 Task: Design a bike accessories and gear store: offer bicycle accessories, parts, and cycling gear.
Action: Mouse moved to (585, 473)
Screenshot: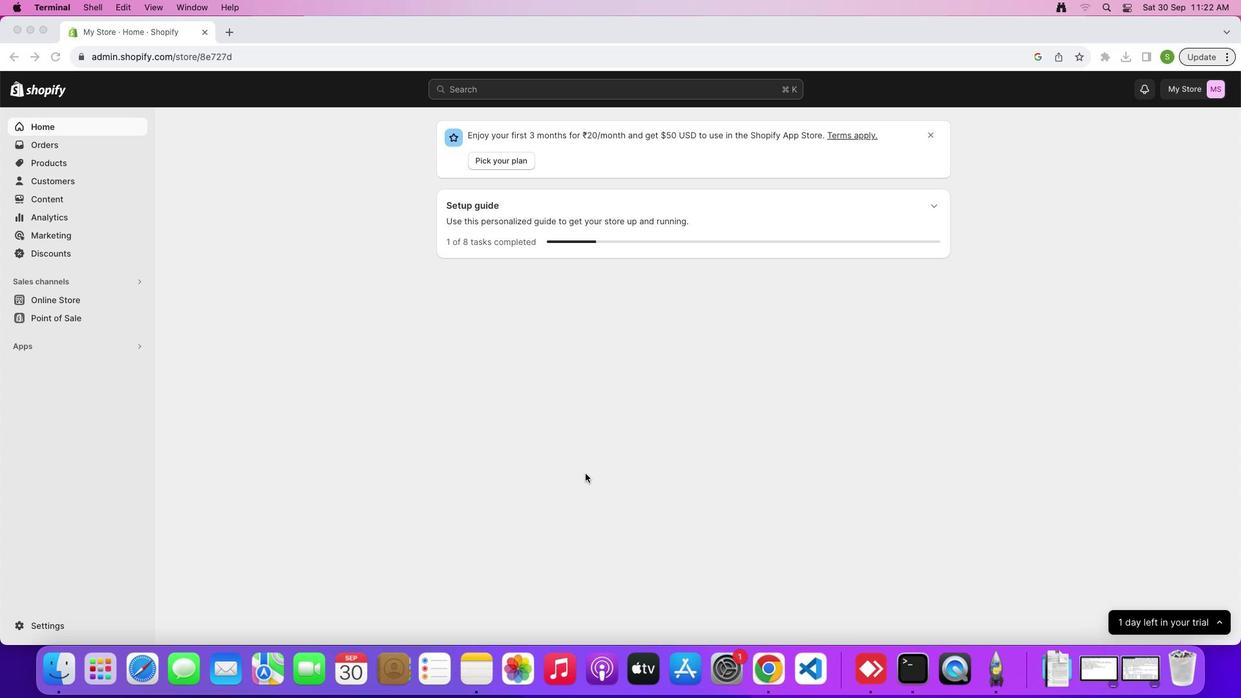 
Action: Mouse pressed left at (585, 473)
Screenshot: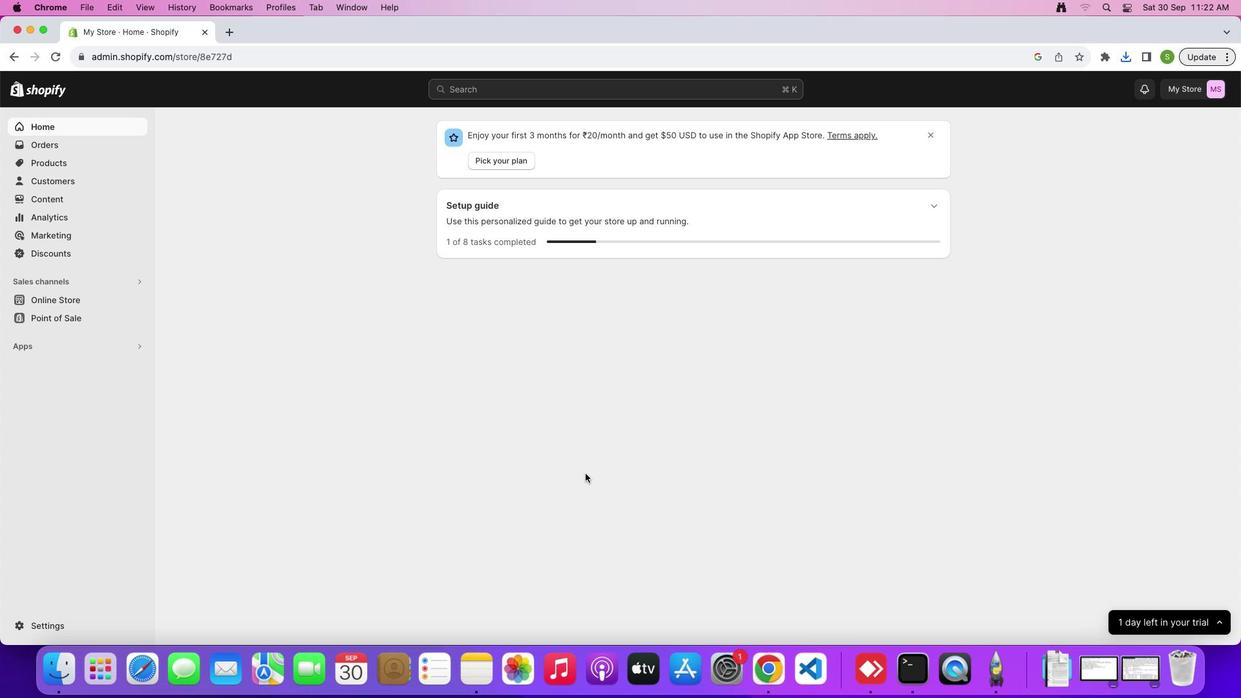 
Action: Mouse moved to (45, 303)
Screenshot: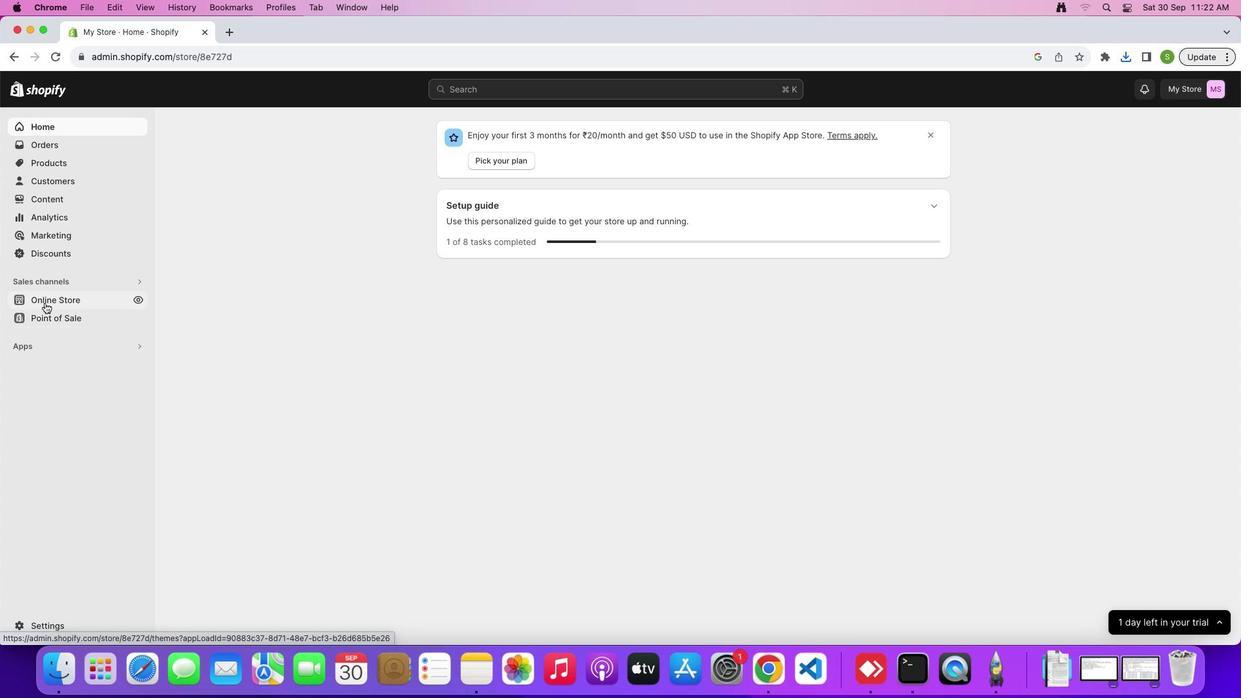 
Action: Mouse pressed left at (45, 303)
Screenshot: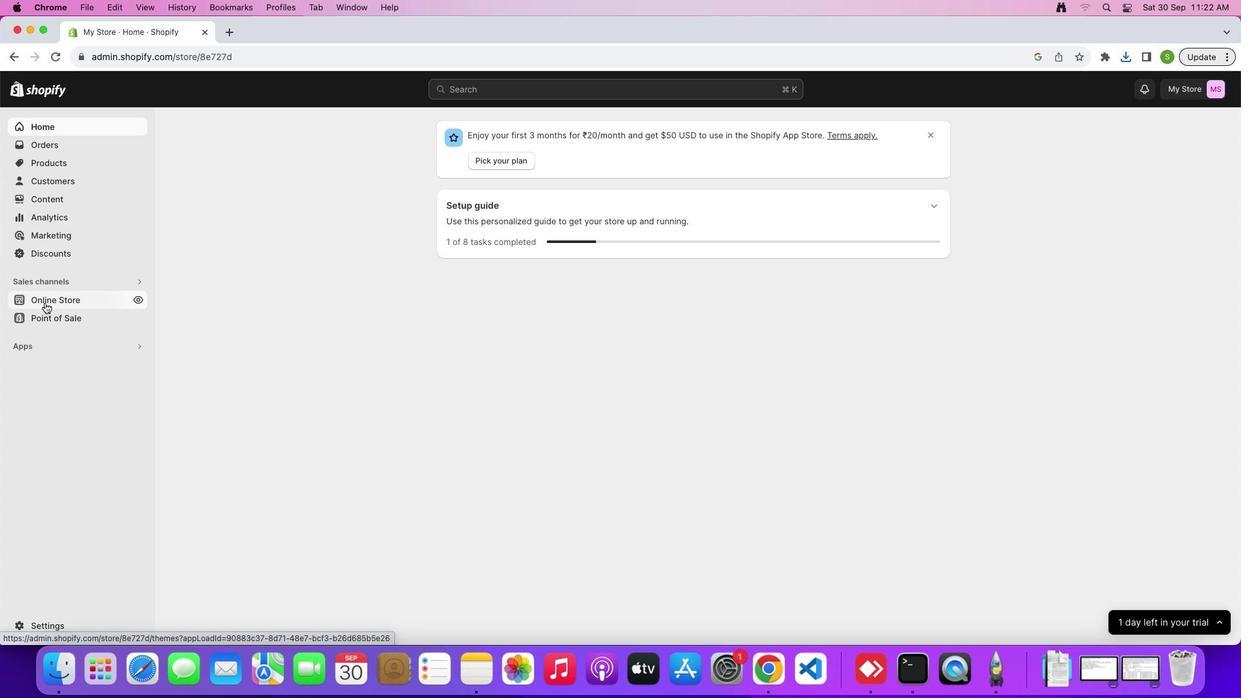 
Action: Mouse moved to (741, 487)
Screenshot: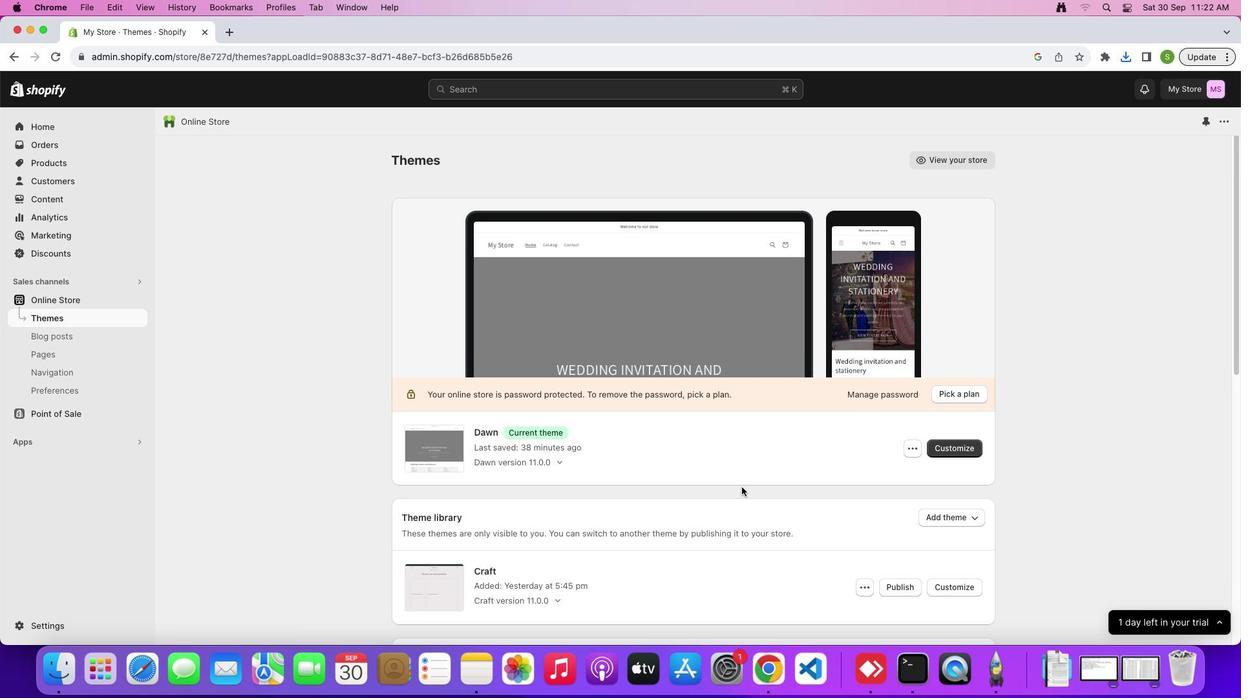 
Action: Mouse scrolled (741, 487) with delta (0, 0)
Screenshot: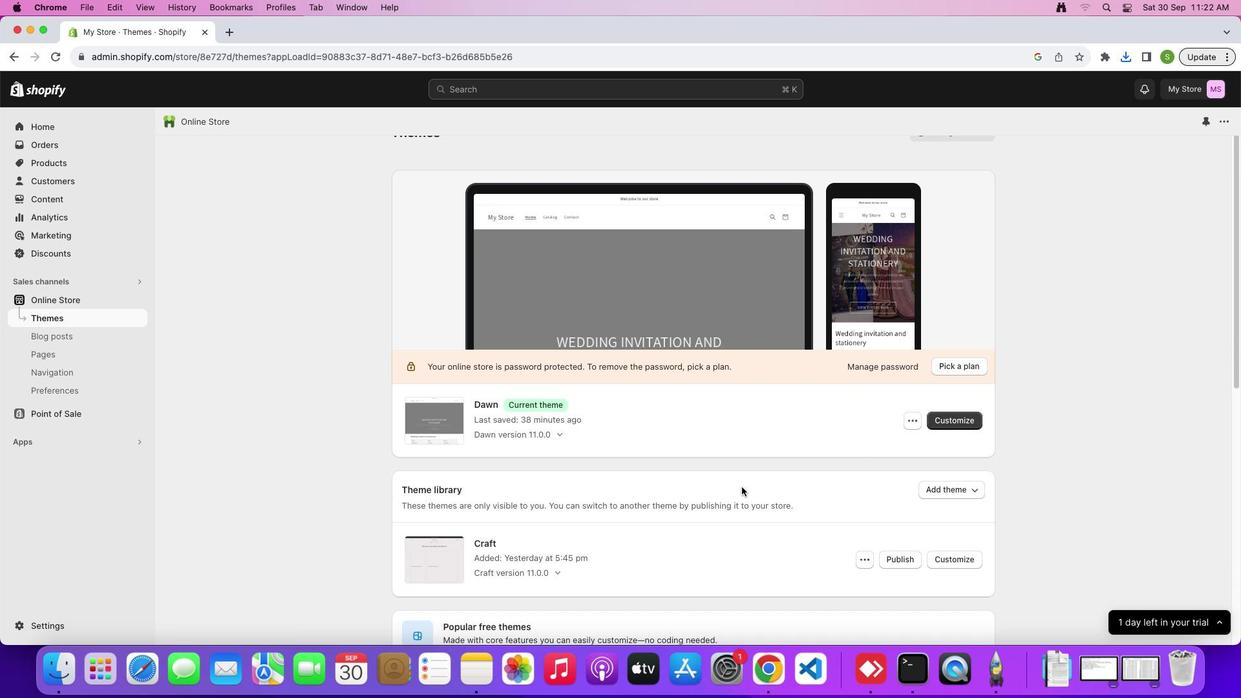
Action: Mouse scrolled (741, 487) with delta (0, 0)
Screenshot: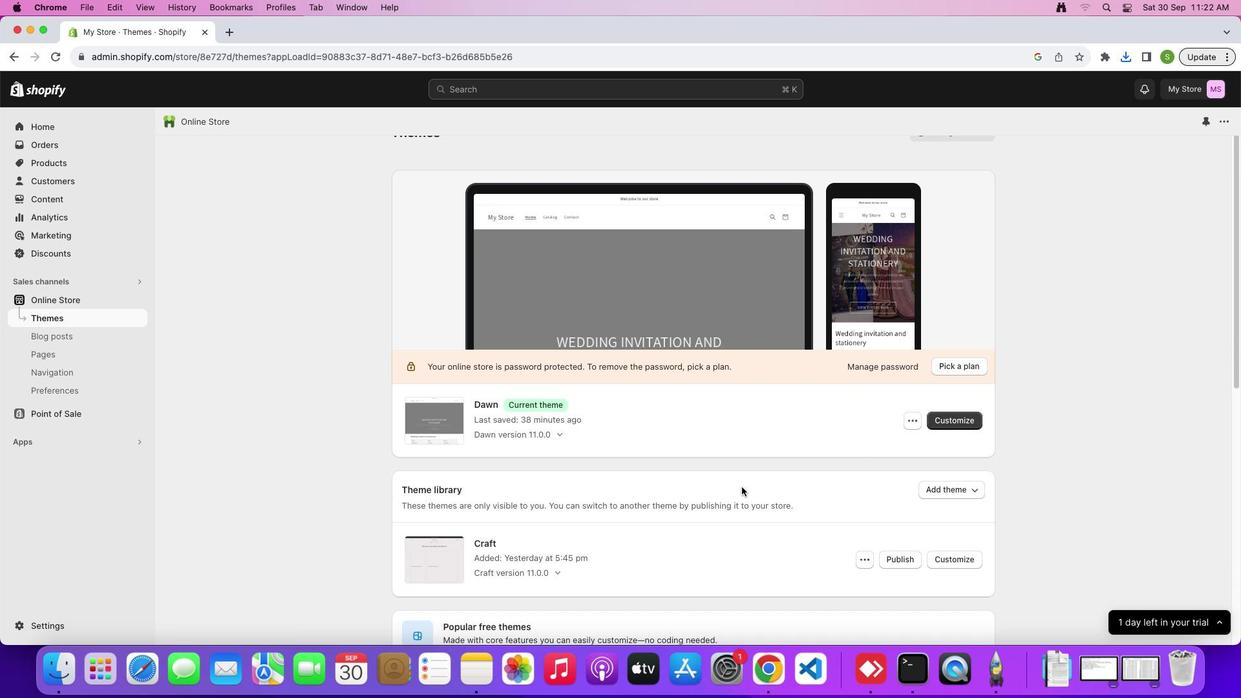 
Action: Mouse scrolled (741, 487) with delta (0, -3)
Screenshot: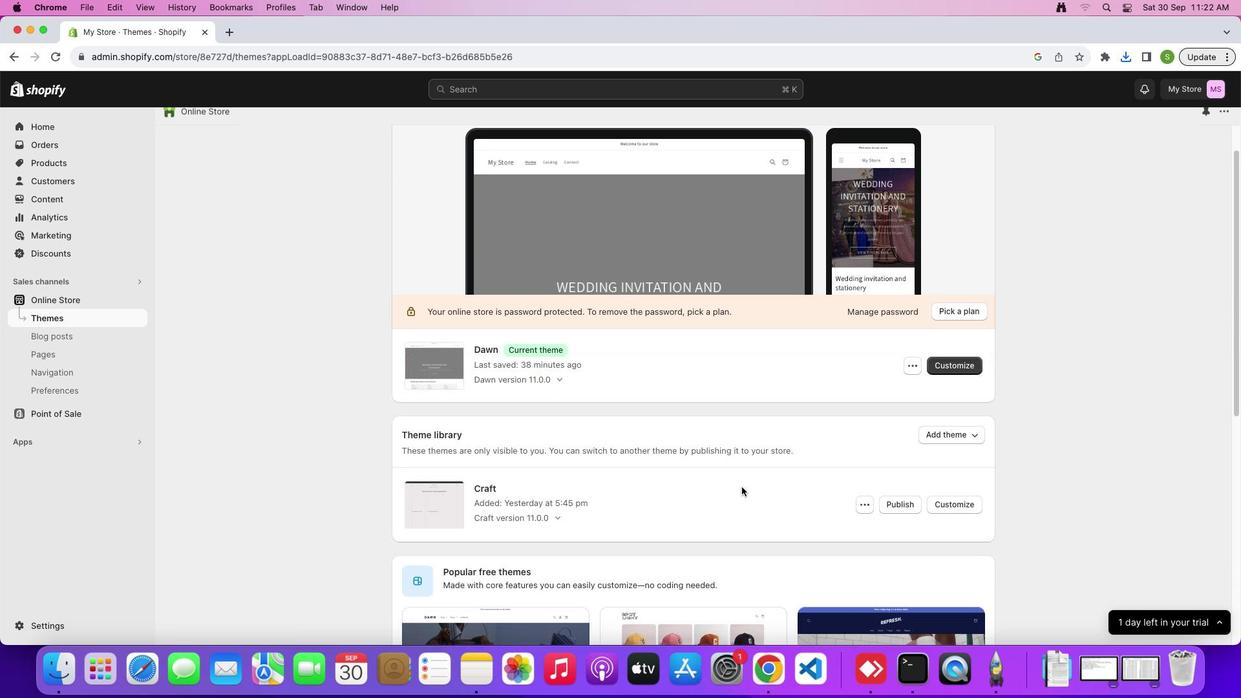 
Action: Mouse scrolled (741, 487) with delta (0, -3)
Screenshot: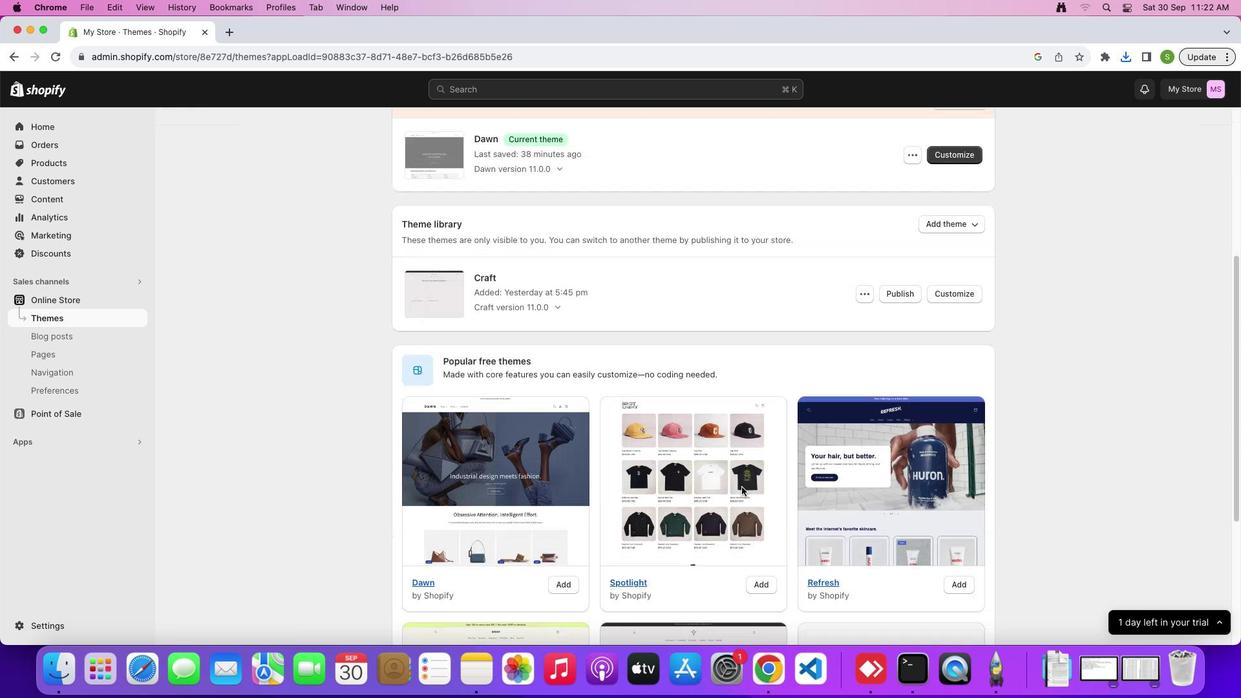 
Action: Mouse scrolled (741, 487) with delta (0, 0)
Screenshot: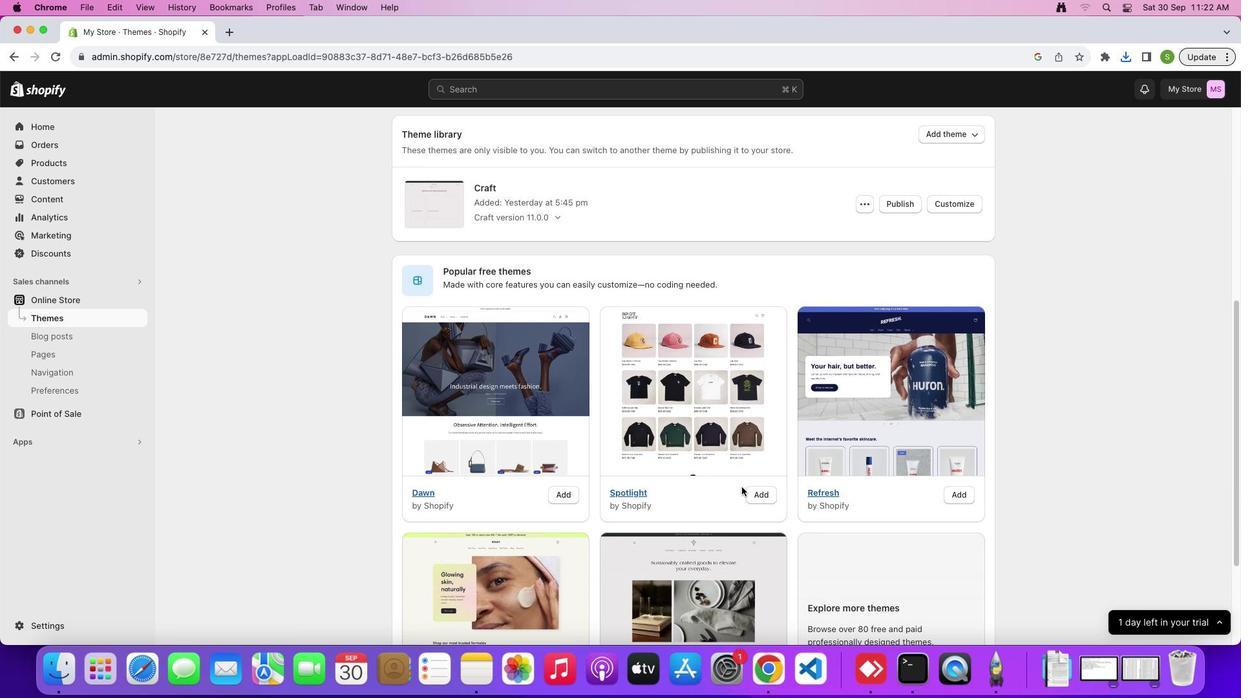 
Action: Mouse scrolled (741, 487) with delta (0, 0)
Screenshot: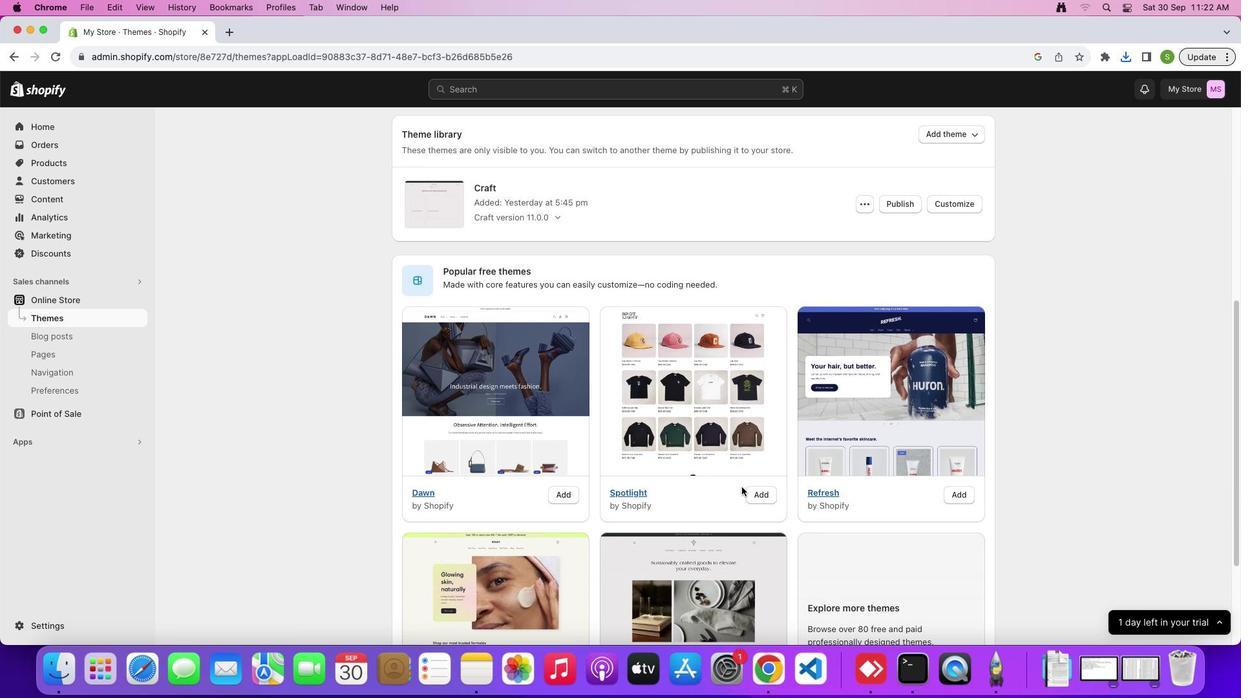 
Action: Mouse scrolled (741, 487) with delta (0, -3)
Screenshot: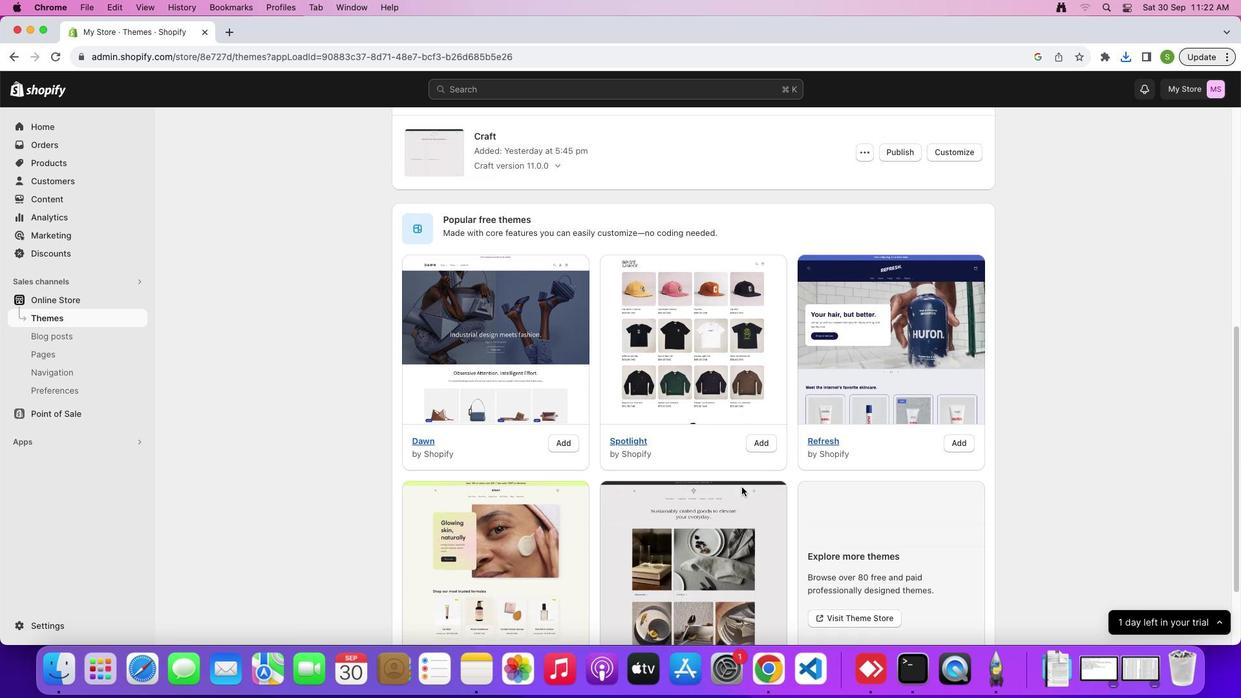
Action: Mouse scrolled (741, 487) with delta (0, -3)
Screenshot: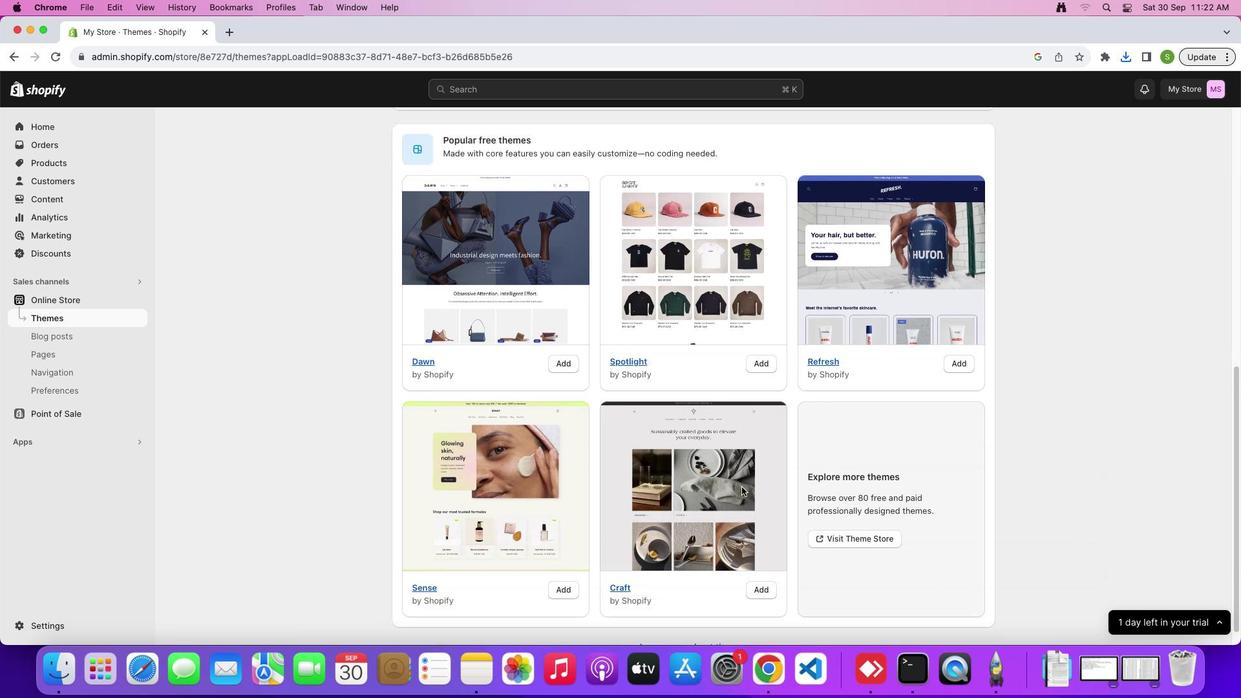 
Action: Mouse scrolled (741, 487) with delta (0, 0)
Screenshot: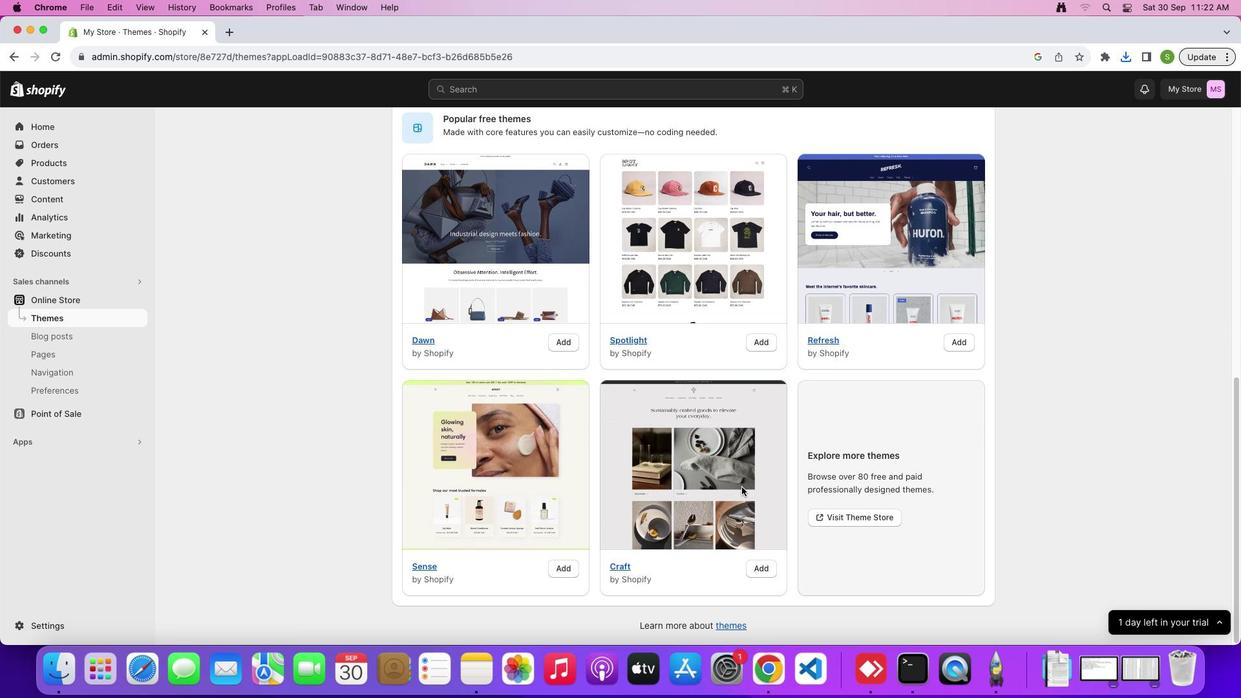 
Action: Mouse scrolled (741, 487) with delta (0, 0)
Screenshot: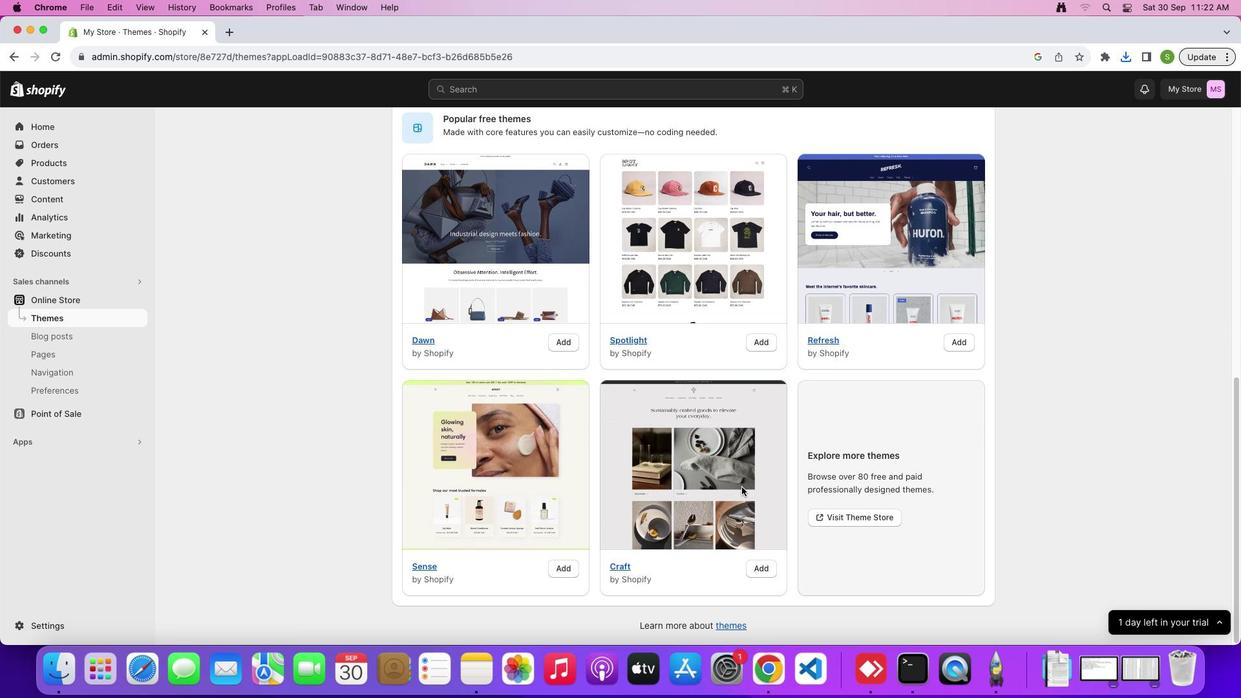 
Action: Mouse scrolled (741, 487) with delta (0, -2)
Screenshot: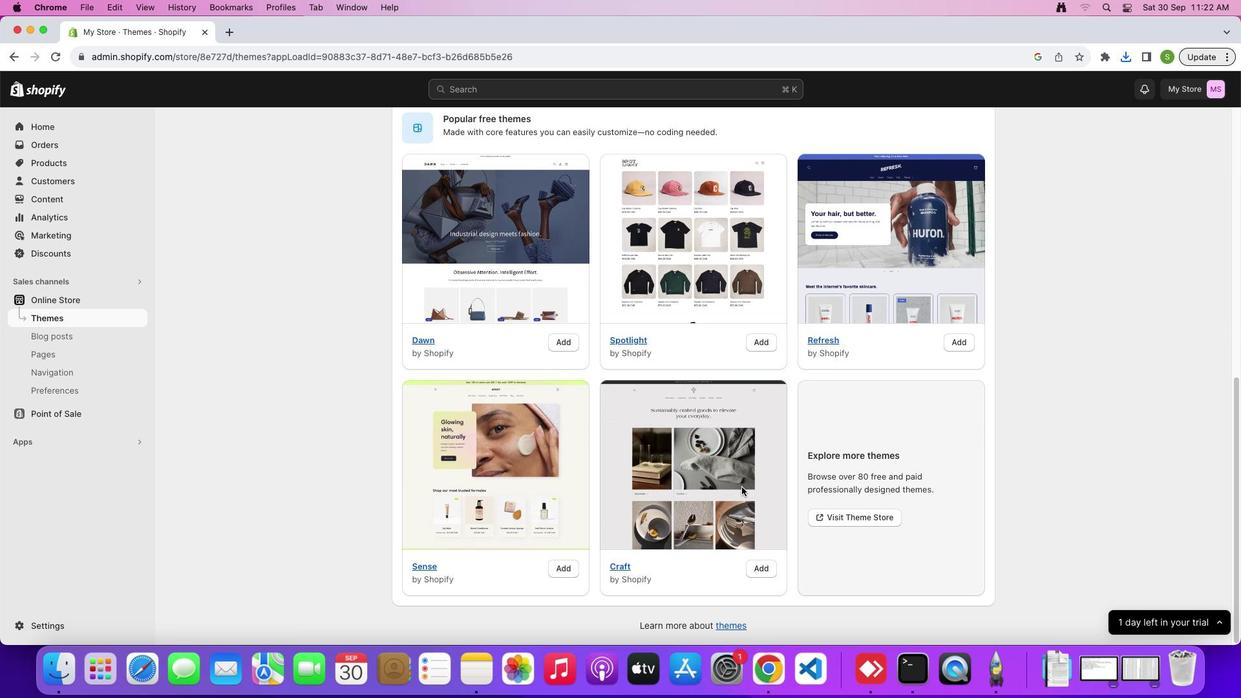 
Action: Mouse scrolled (741, 487) with delta (0, -3)
Screenshot: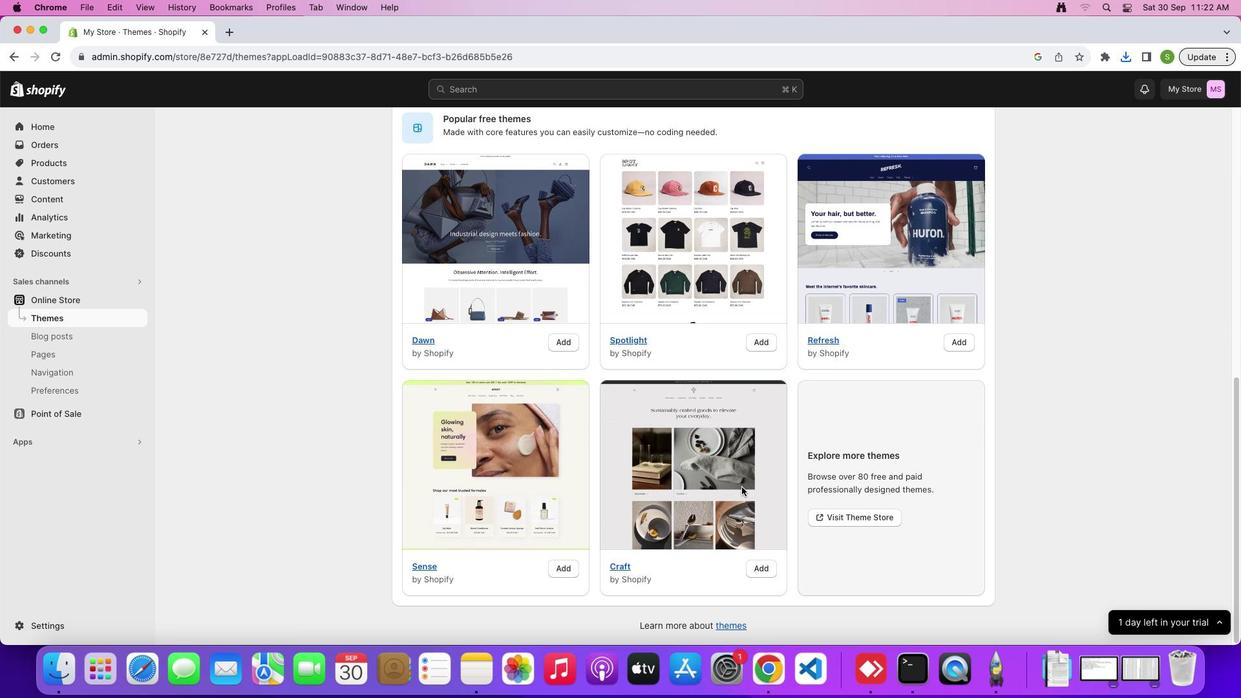 
Action: Mouse scrolled (741, 487) with delta (0, 0)
Screenshot: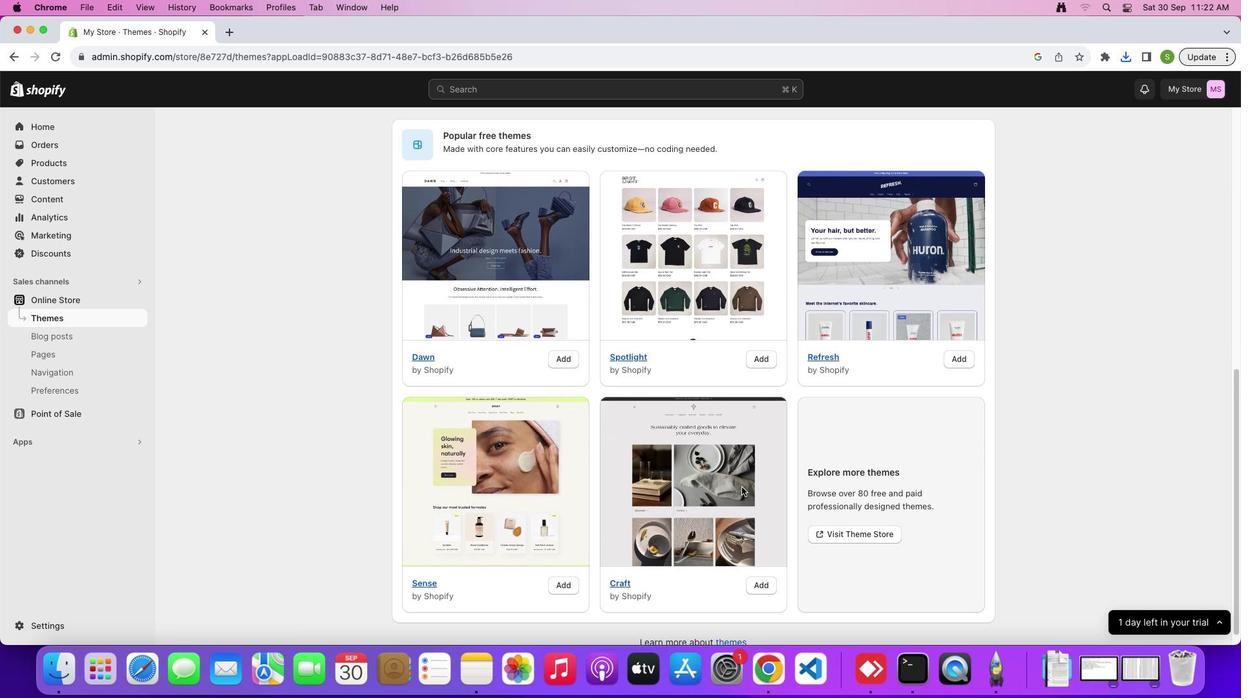 
Action: Mouse scrolled (741, 487) with delta (0, 0)
Screenshot: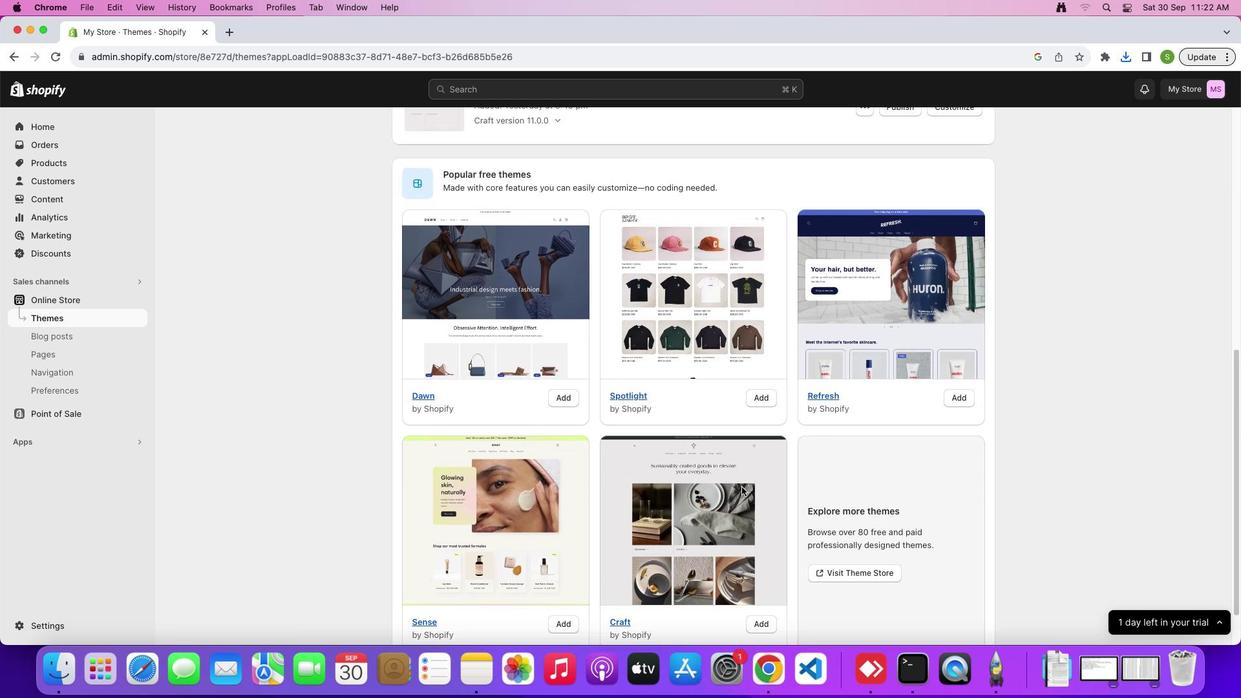 
Action: Mouse scrolled (741, 487) with delta (0, 2)
Screenshot: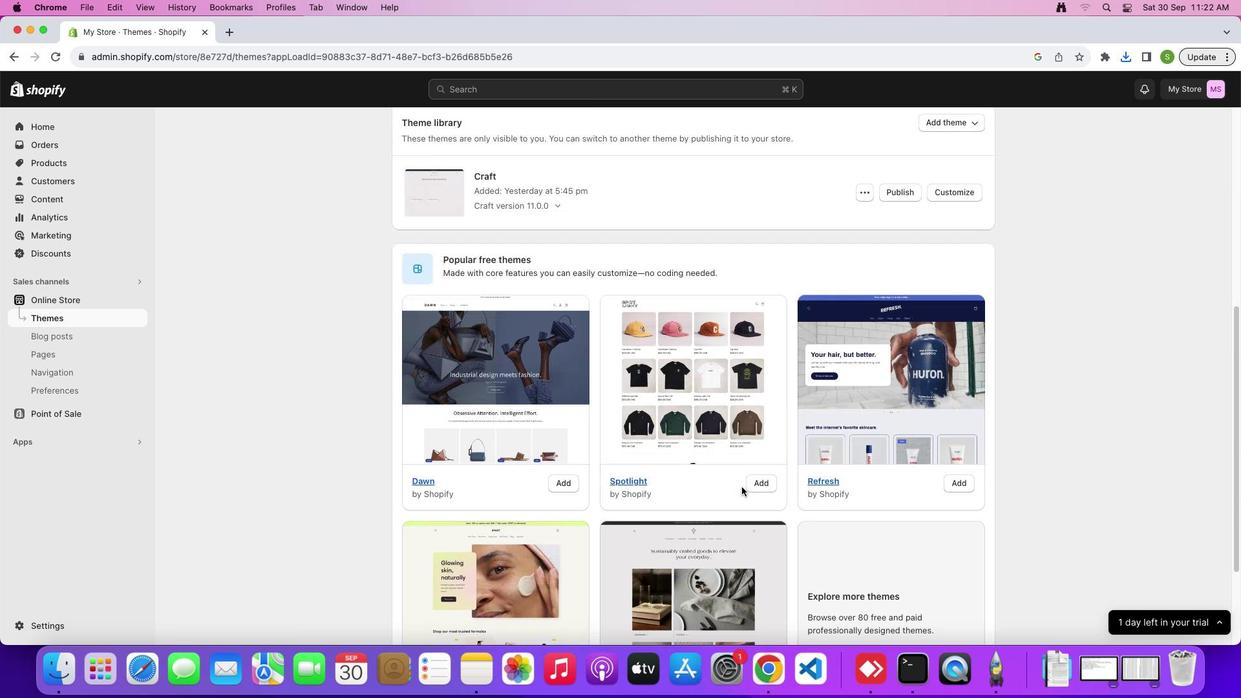 
Action: Mouse scrolled (741, 487) with delta (0, 3)
Screenshot: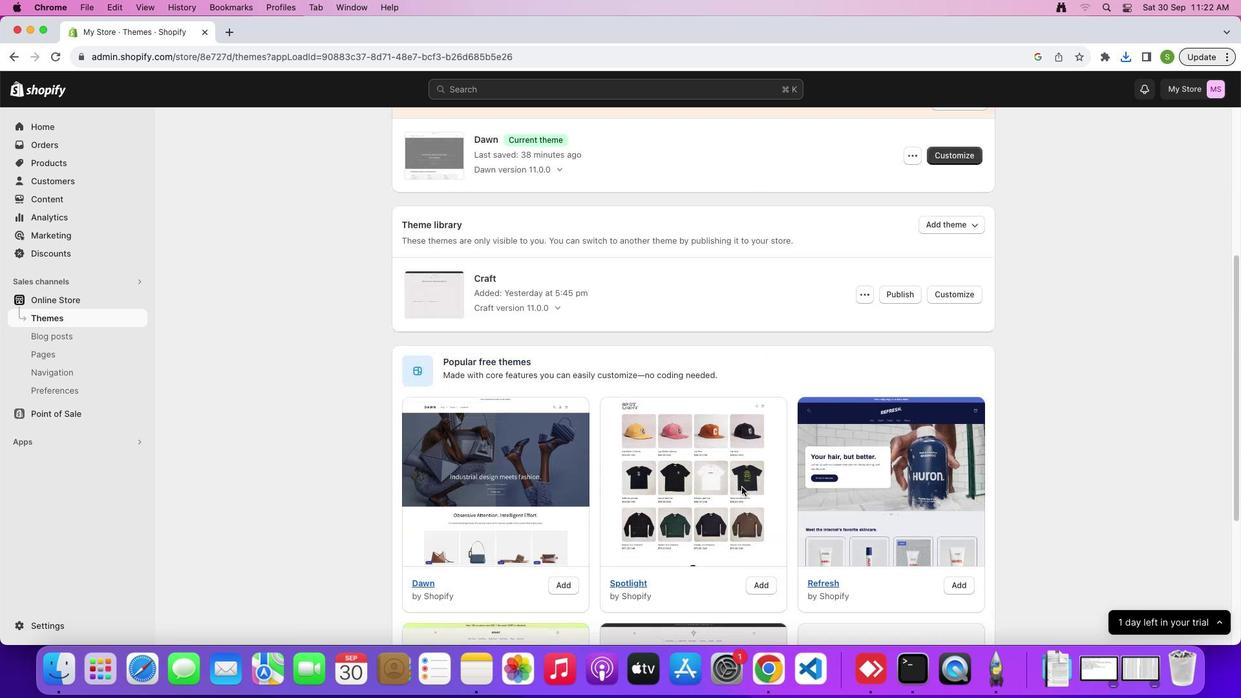 
Action: Mouse scrolled (741, 487) with delta (0, 0)
Screenshot: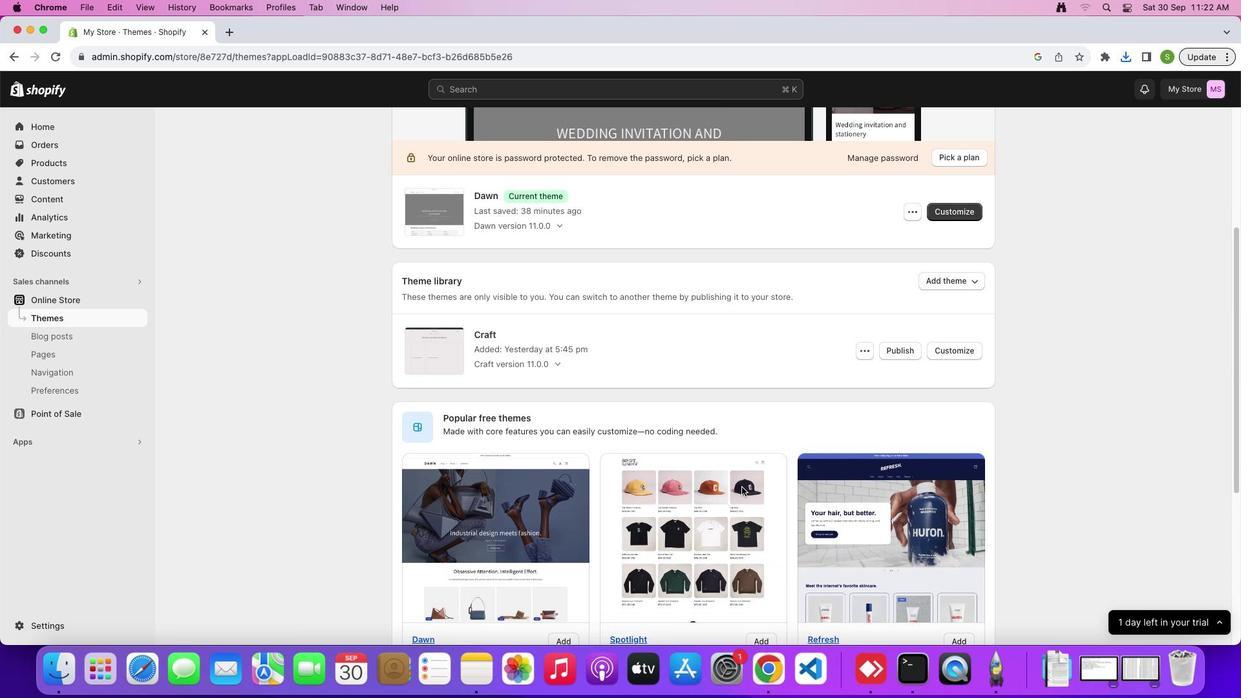 
Action: Mouse scrolled (741, 487) with delta (0, 0)
Screenshot: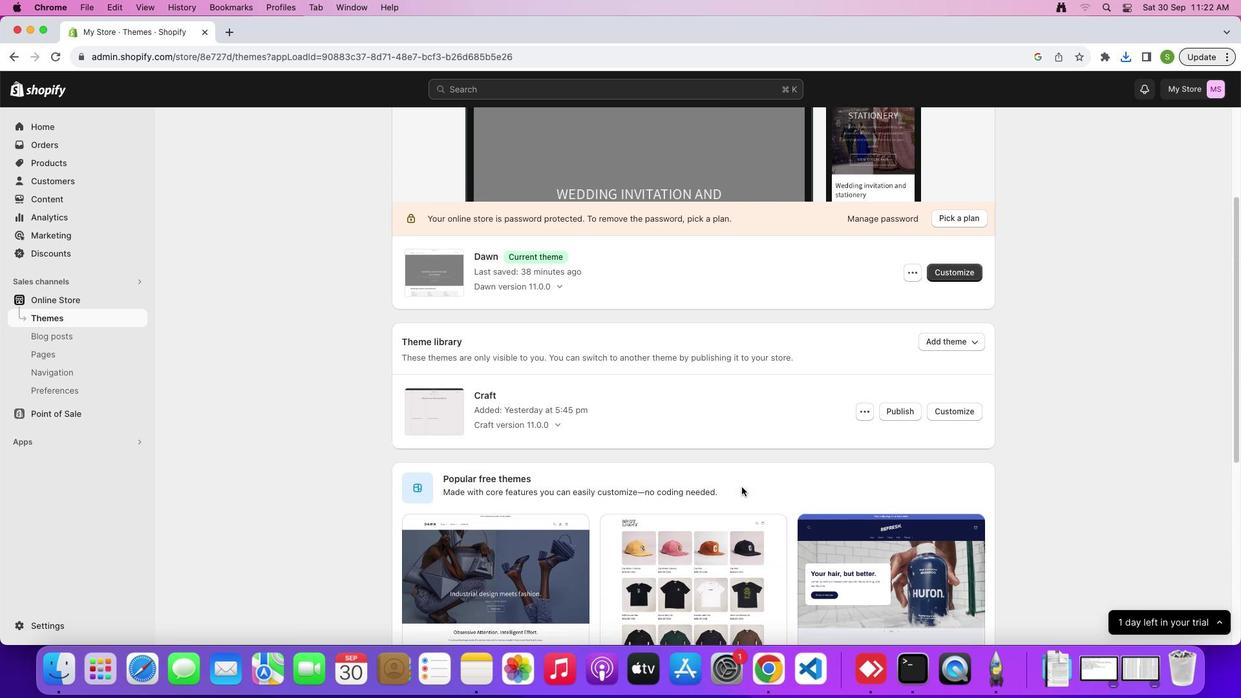 
Action: Mouse scrolled (741, 487) with delta (0, 2)
Screenshot: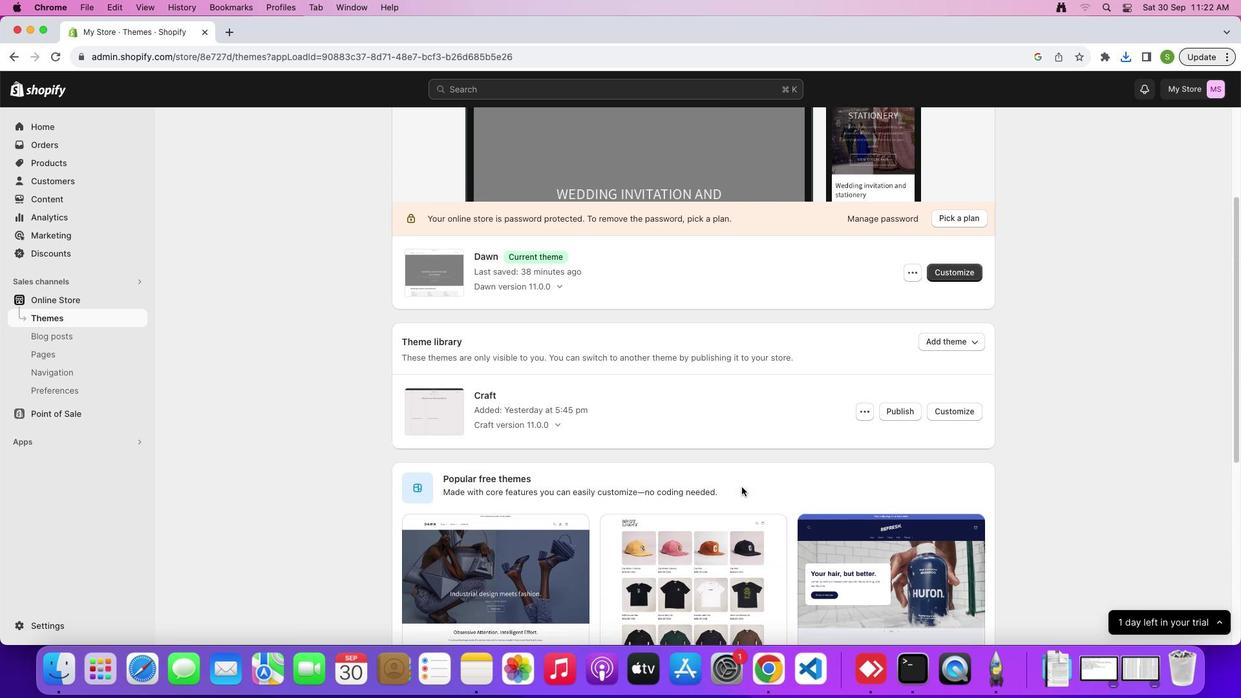 
Action: Mouse scrolled (741, 487) with delta (0, 0)
Screenshot: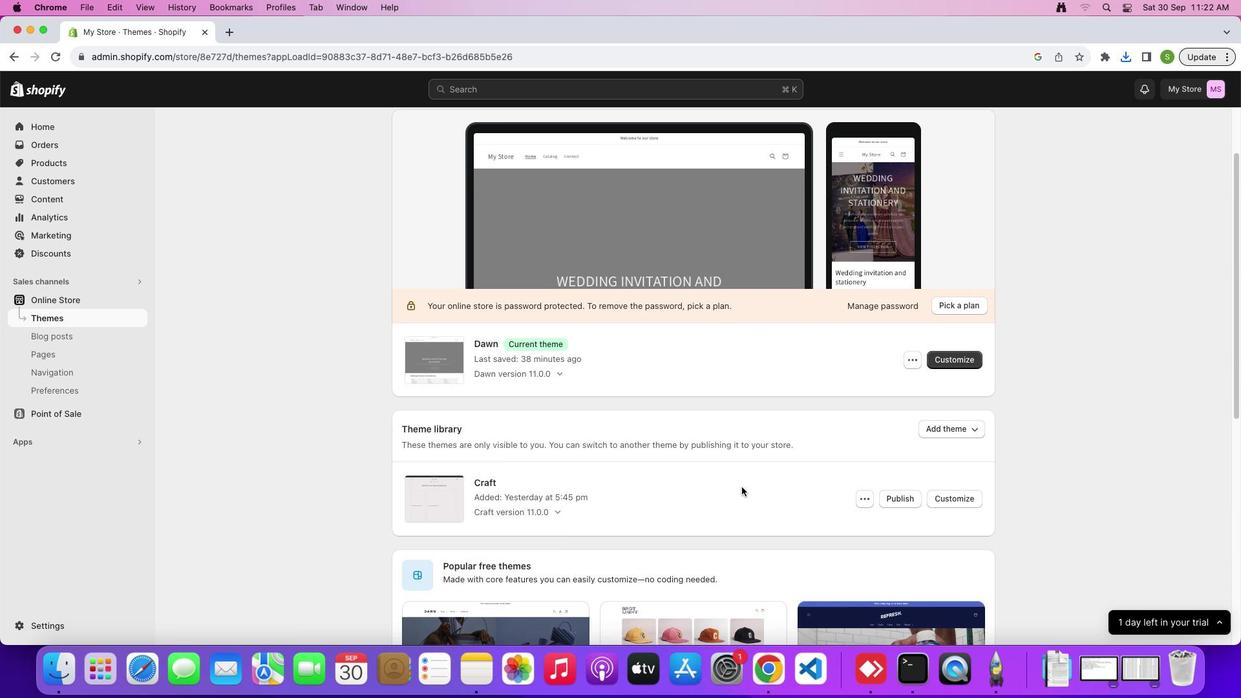 
Action: Mouse scrolled (741, 487) with delta (0, 0)
Screenshot: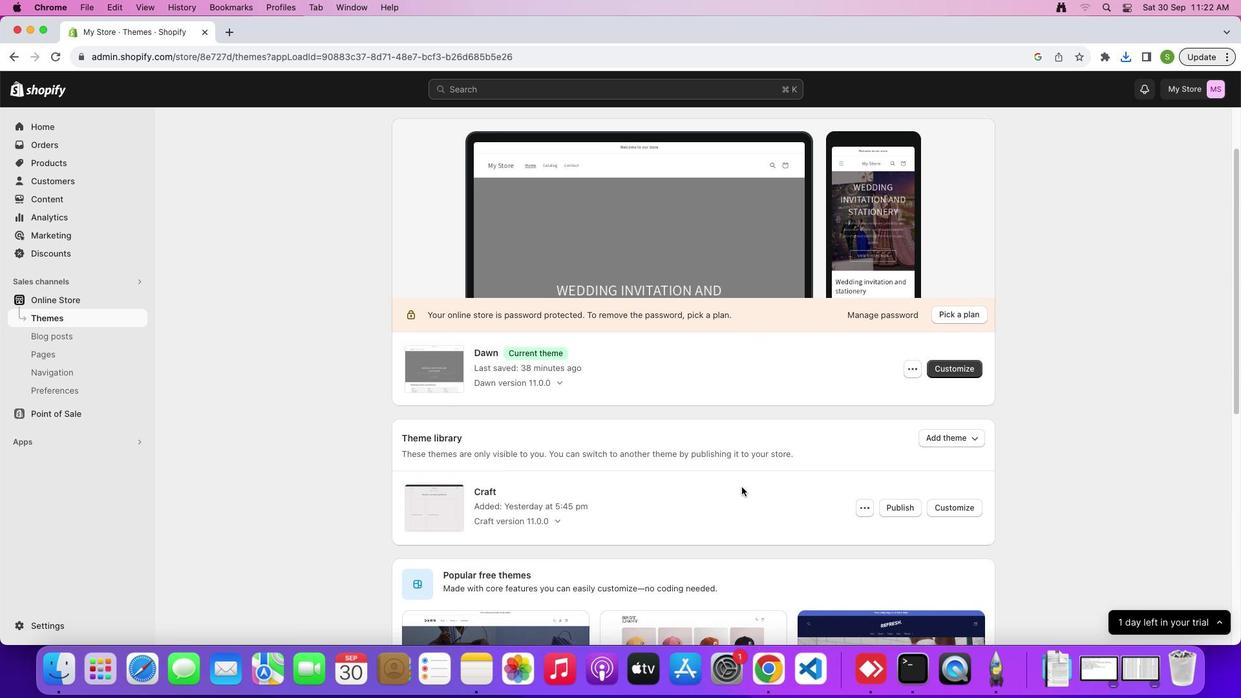 
Action: Mouse moved to (956, 382)
Screenshot: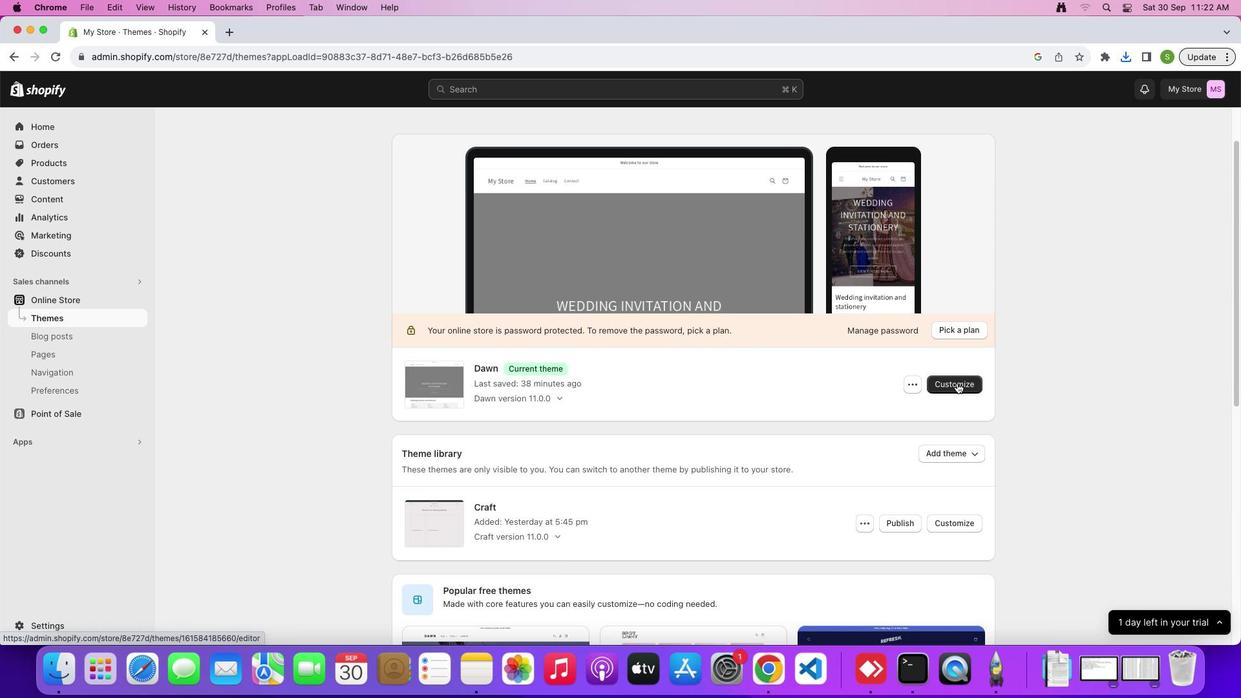
Action: Mouse pressed left at (956, 382)
Screenshot: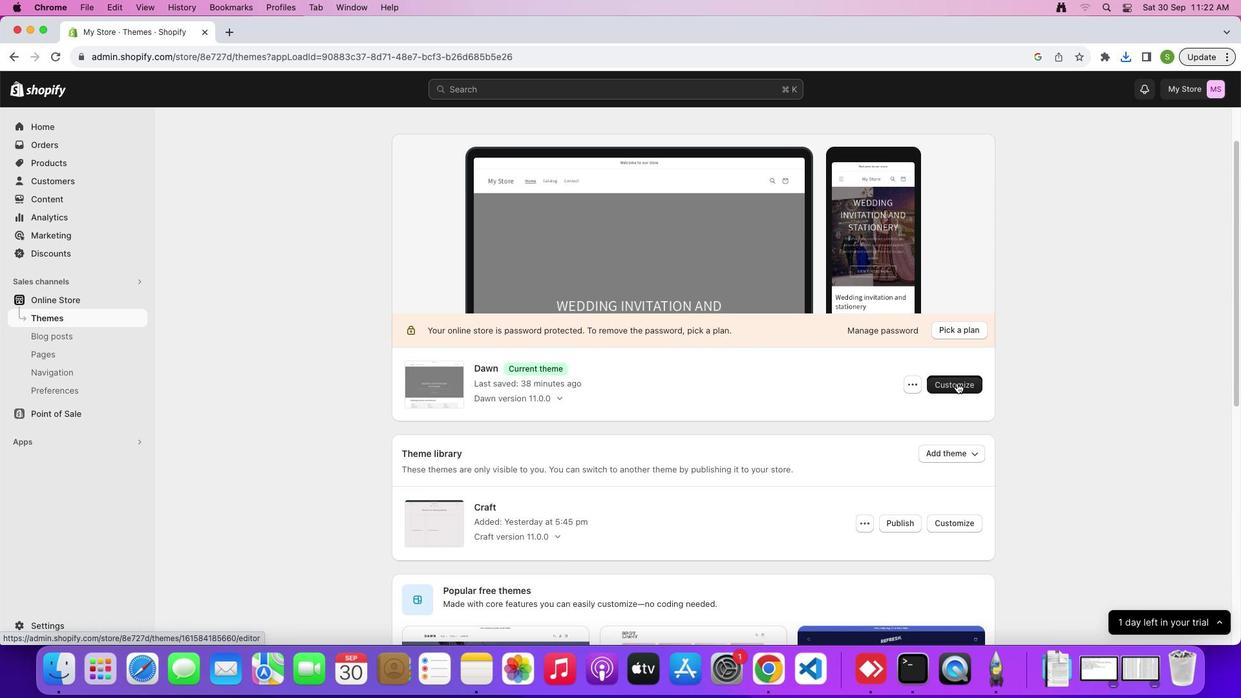 
Action: Mouse moved to (475, 332)
Screenshot: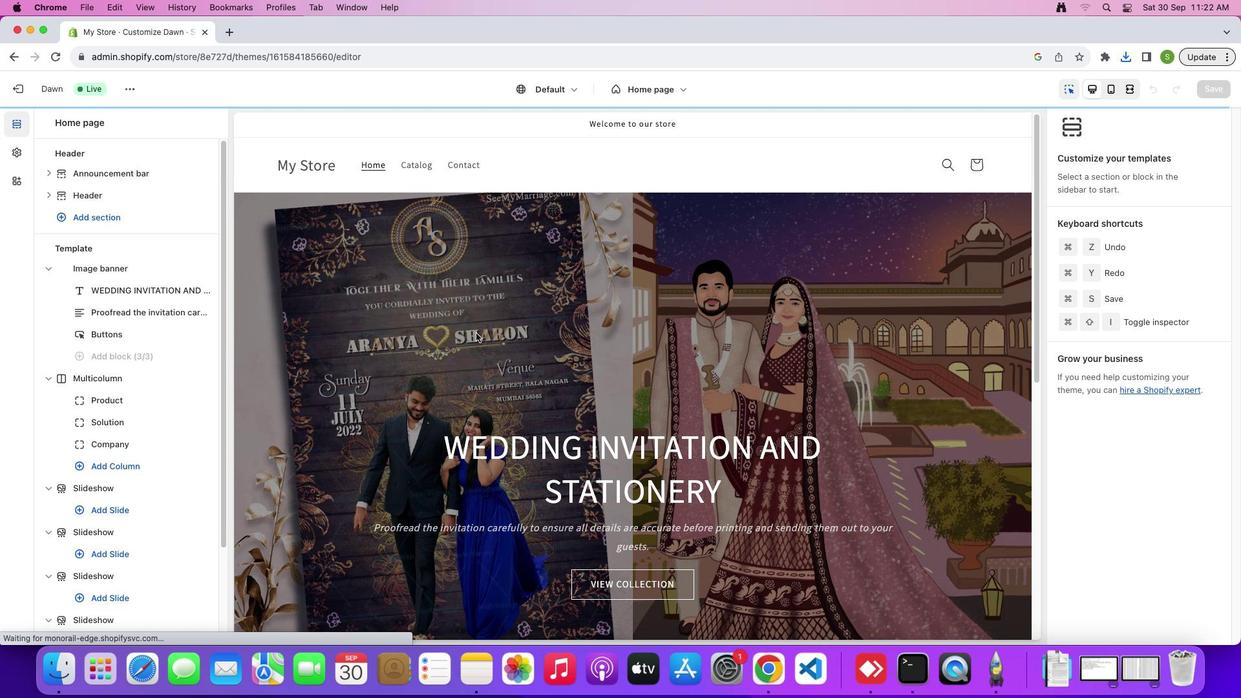 
Action: Mouse pressed left at (475, 332)
Screenshot: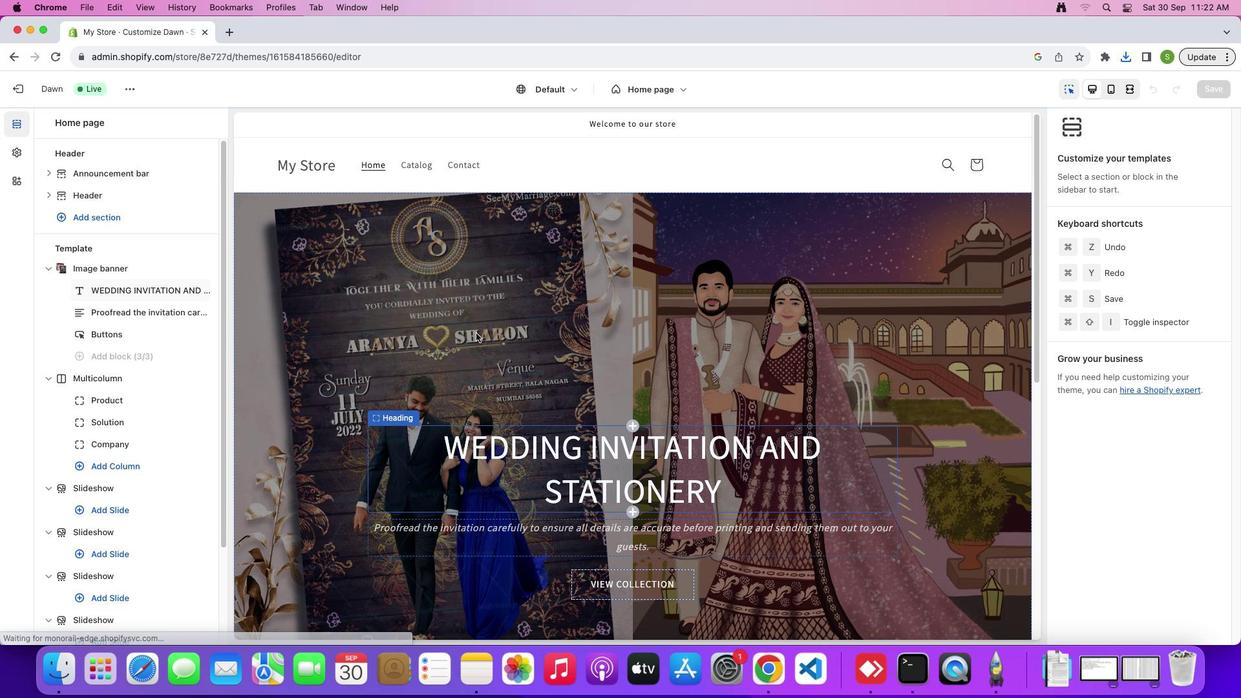 
Action: Mouse moved to (522, 292)
Screenshot: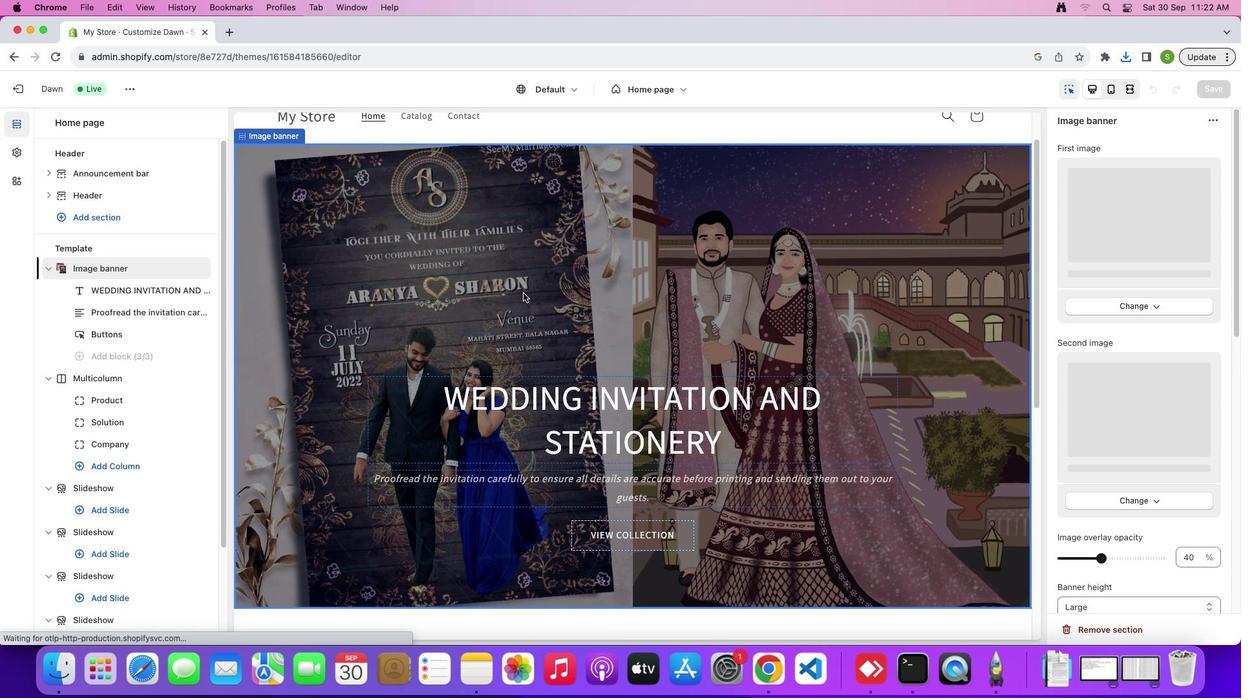 
Action: Mouse pressed left at (522, 292)
Screenshot: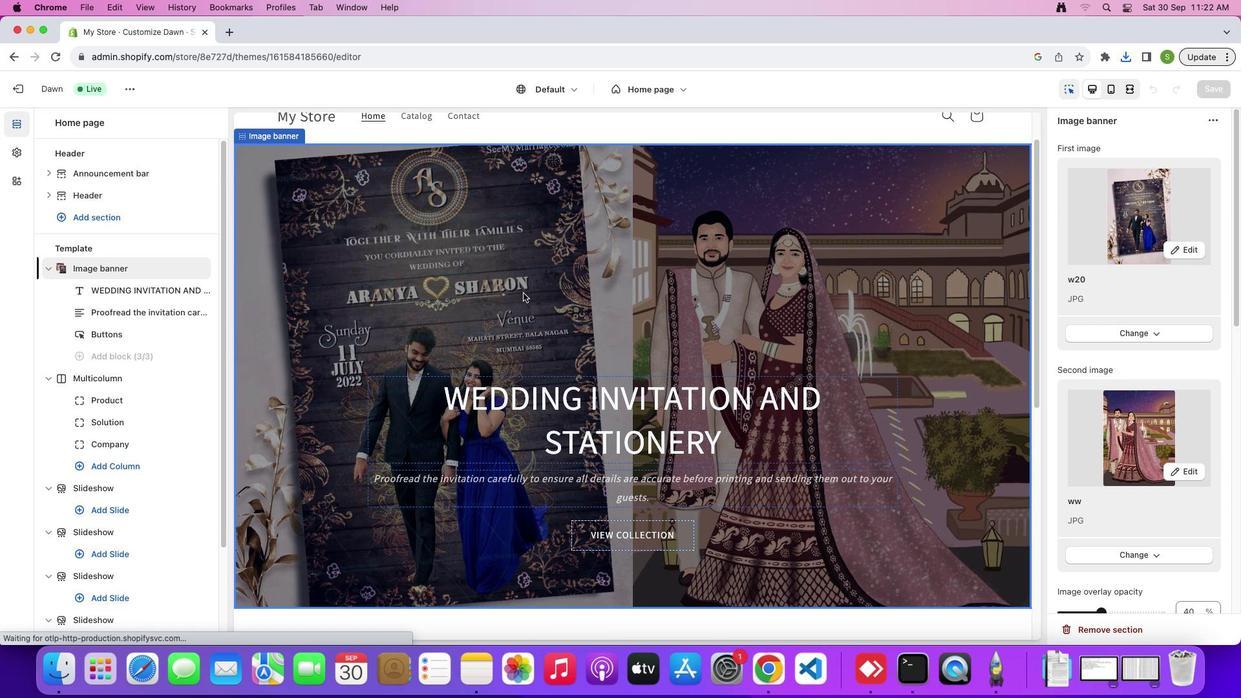 
Action: Mouse moved to (1140, 332)
Screenshot: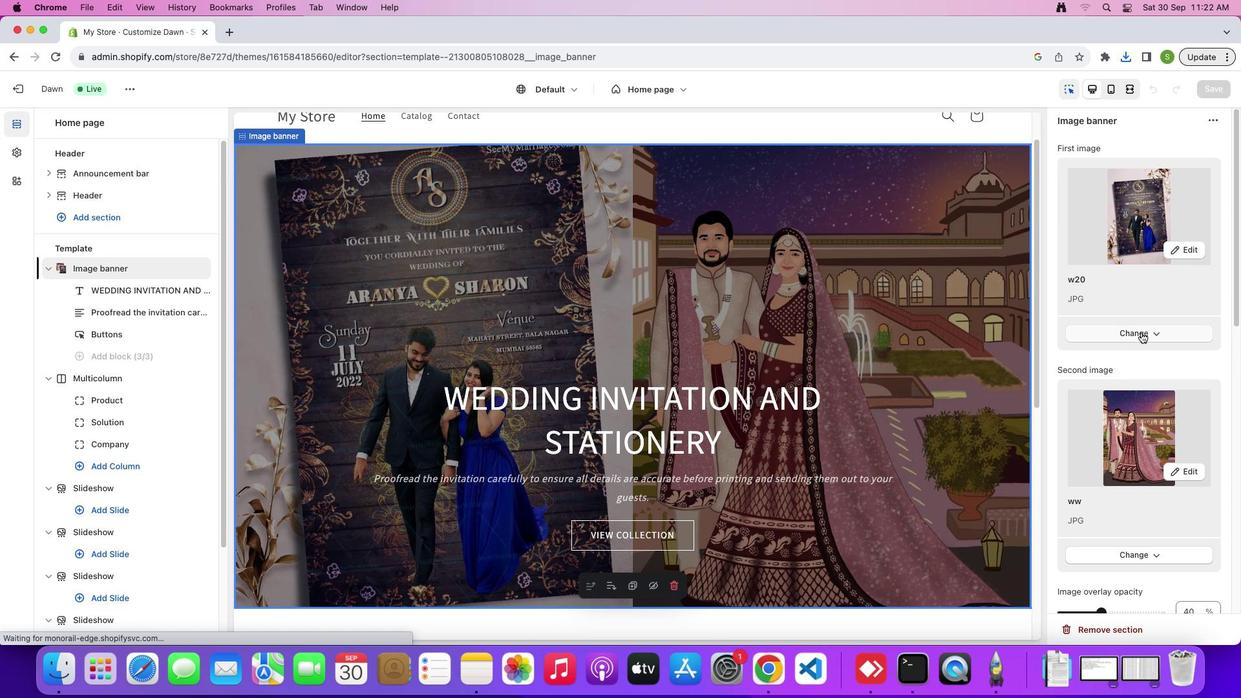 
Action: Mouse pressed left at (1140, 332)
Screenshot: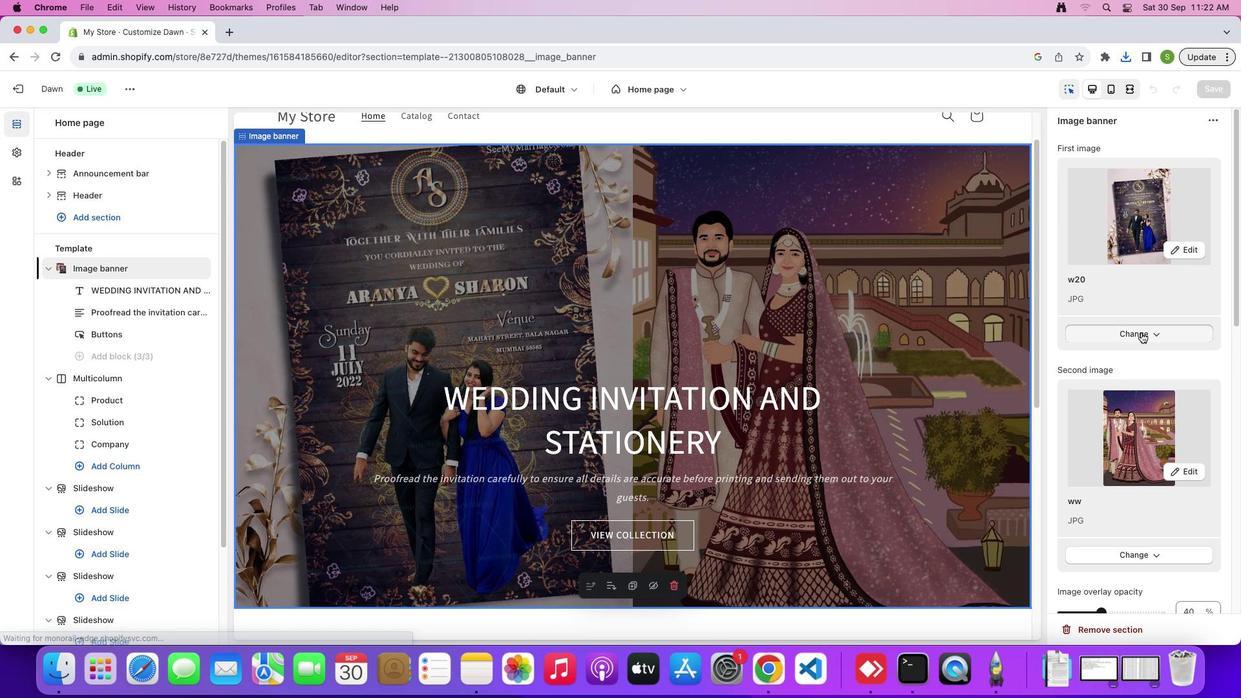 
Action: Mouse moved to (1109, 365)
Screenshot: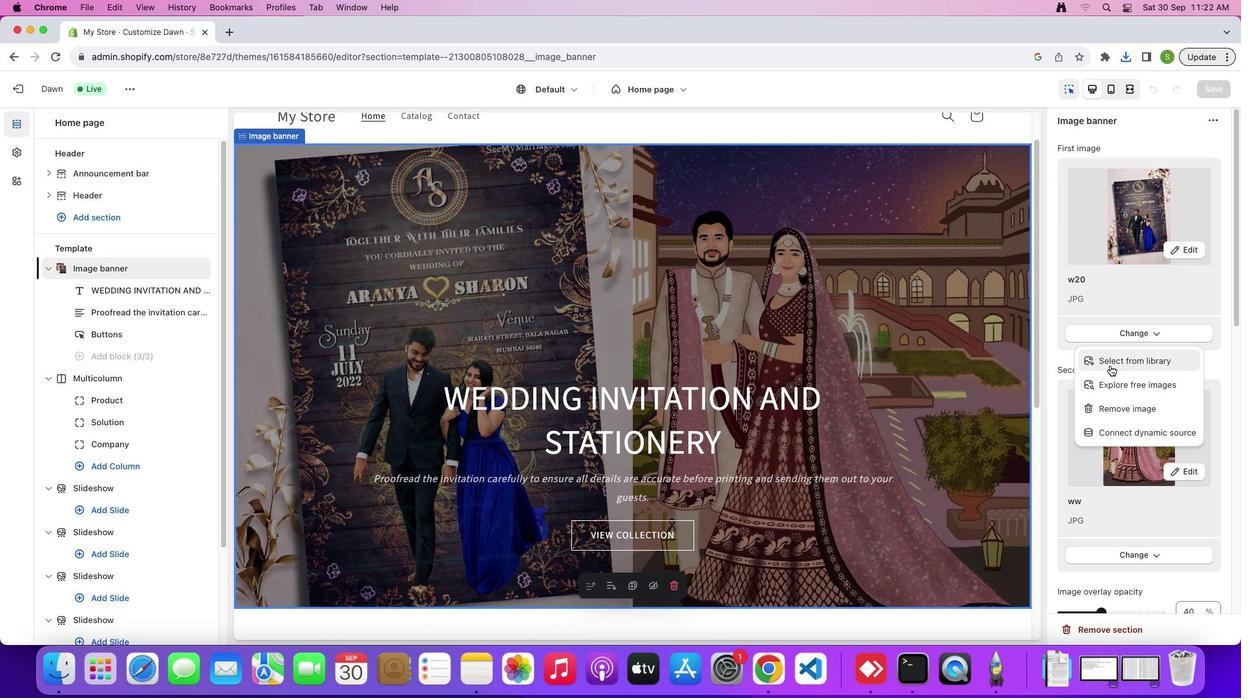 
Action: Mouse pressed left at (1109, 365)
Screenshot: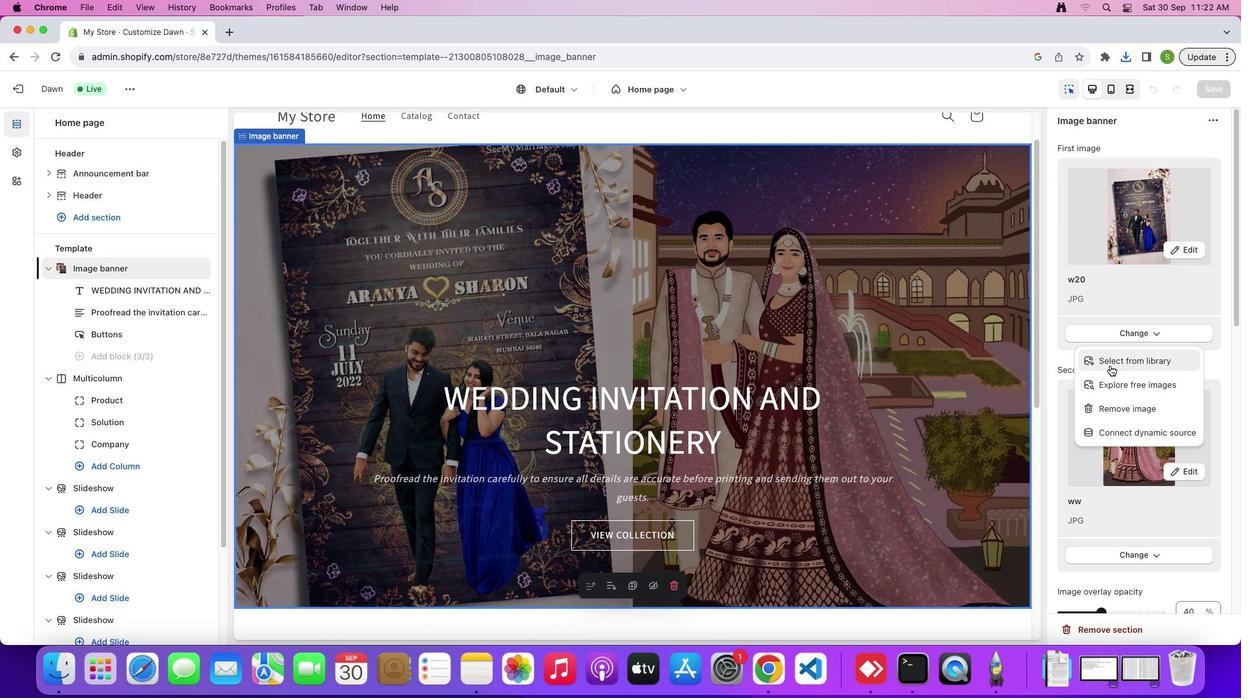 
Action: Mouse moved to (683, 217)
Screenshot: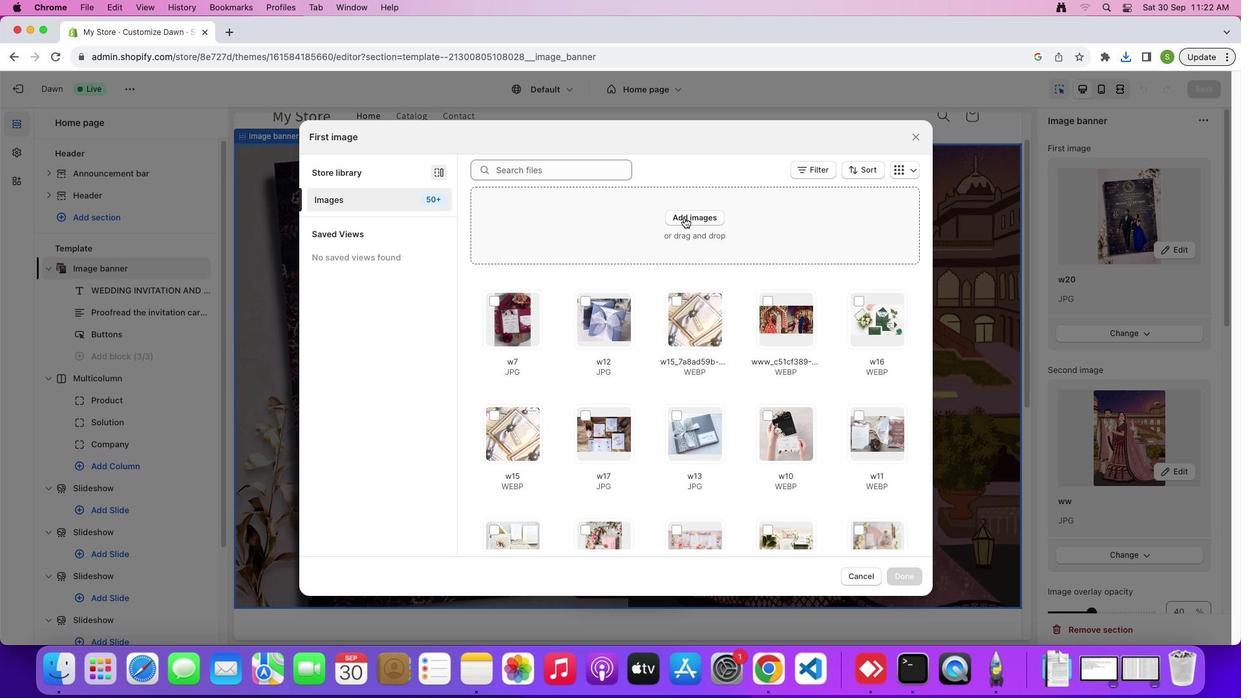 
Action: Mouse pressed left at (683, 217)
Screenshot: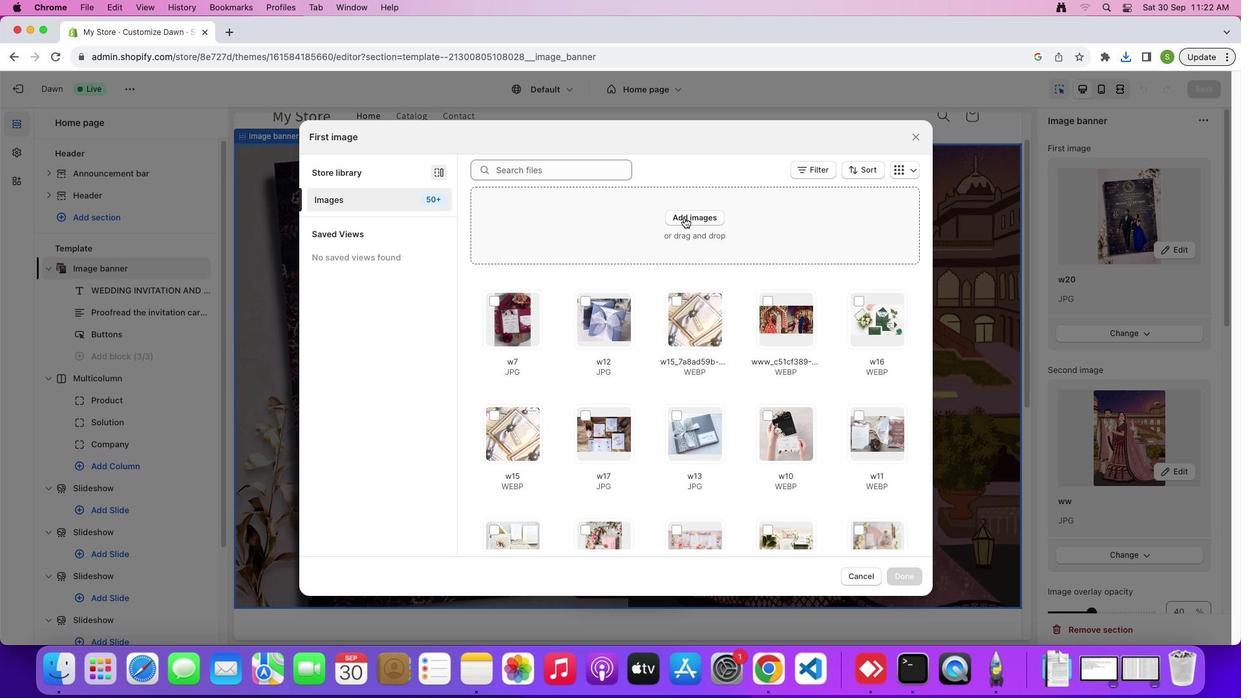 
Action: Mouse moved to (493, 341)
Screenshot: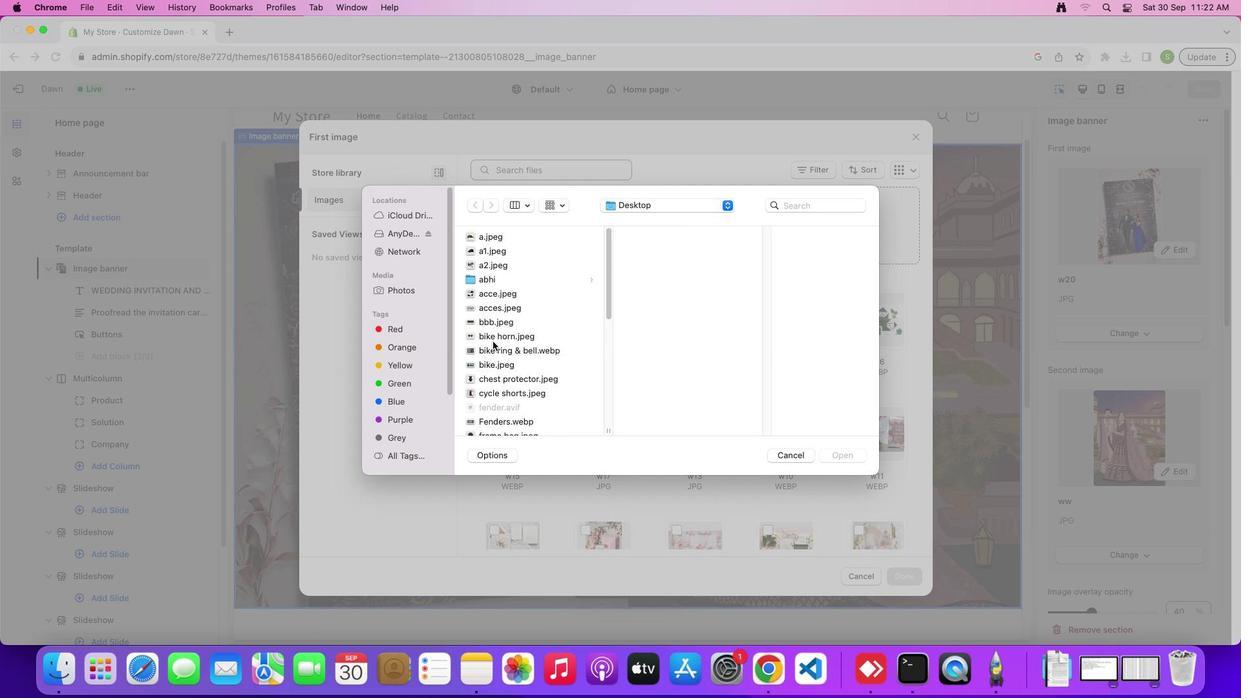 
Action: Mouse scrolled (493, 341) with delta (0, 0)
Screenshot: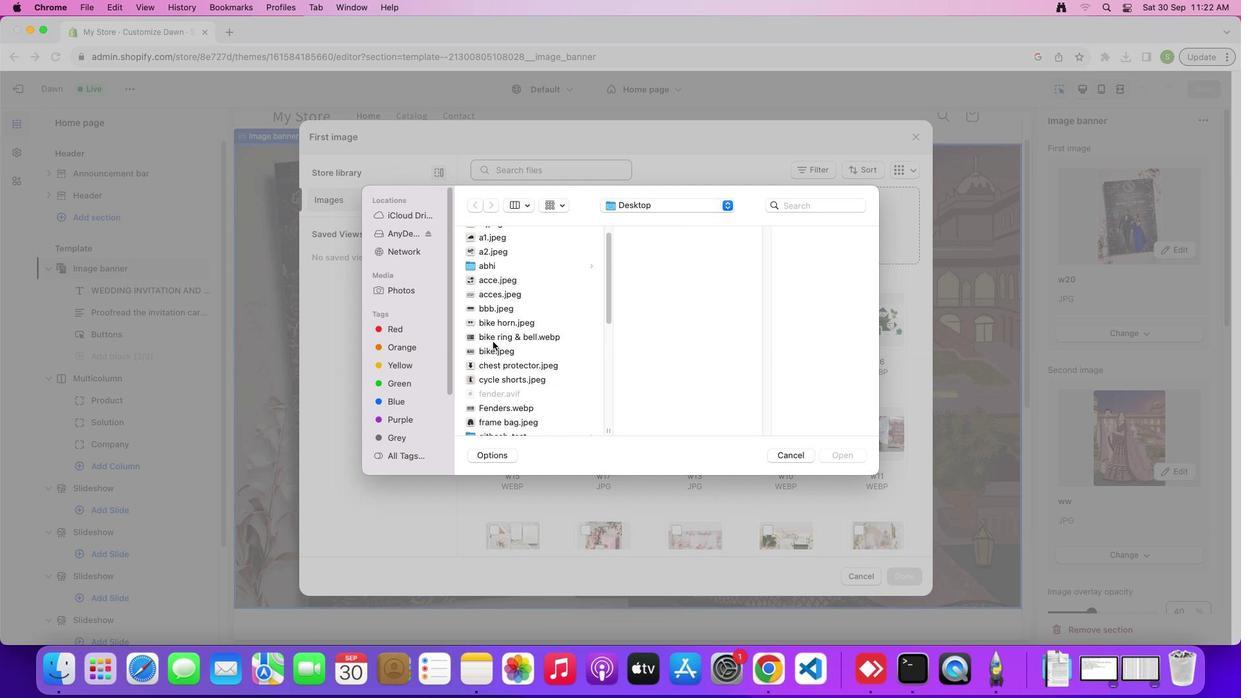 
Action: Mouse scrolled (493, 341) with delta (0, 0)
Screenshot: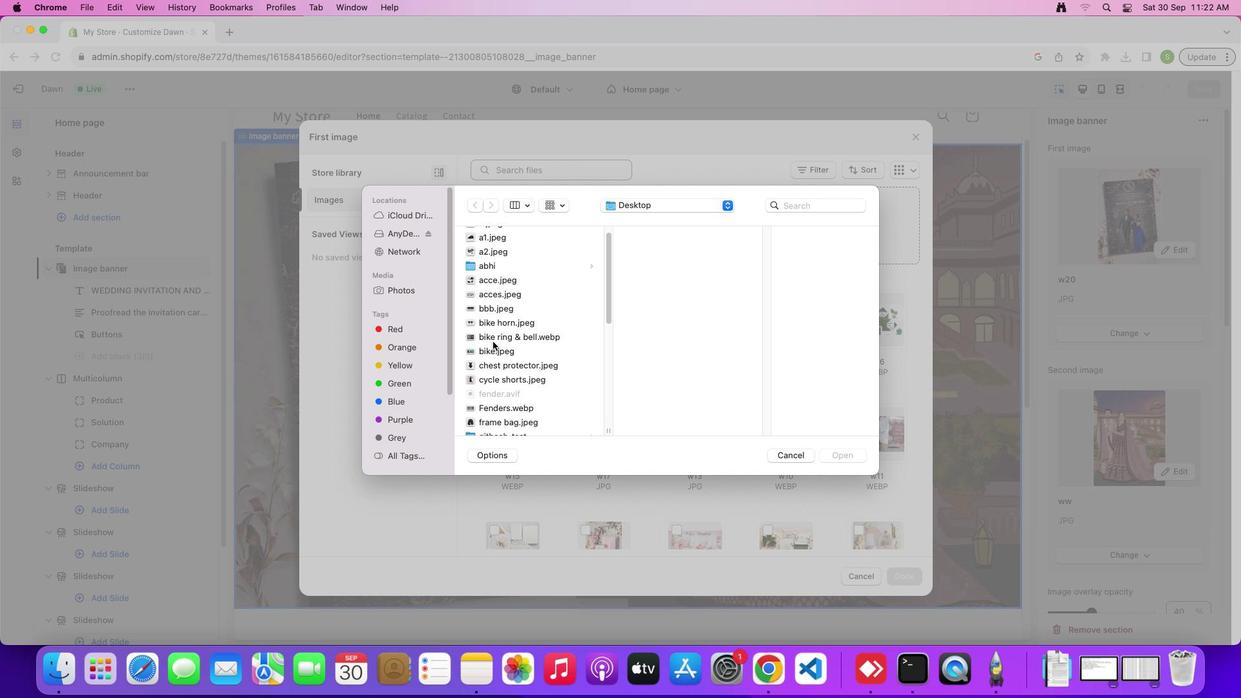 
Action: Mouse scrolled (493, 341) with delta (0, 0)
Screenshot: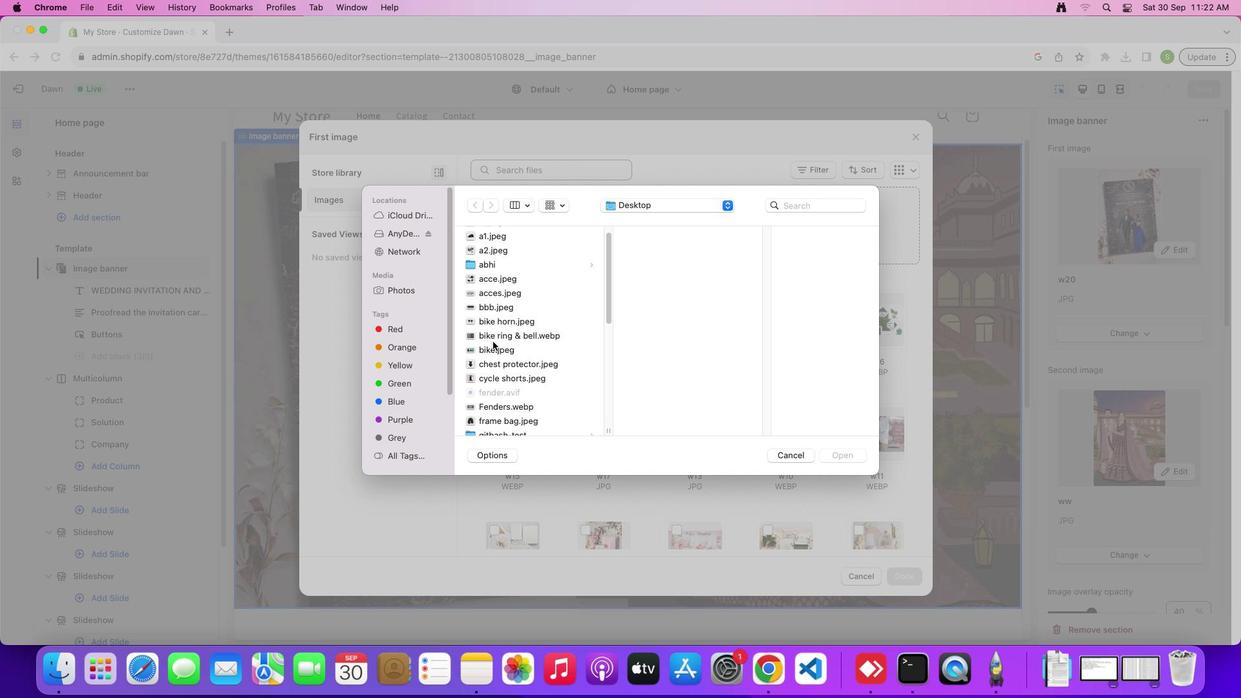 
Action: Mouse scrolled (493, 341) with delta (0, 0)
Screenshot: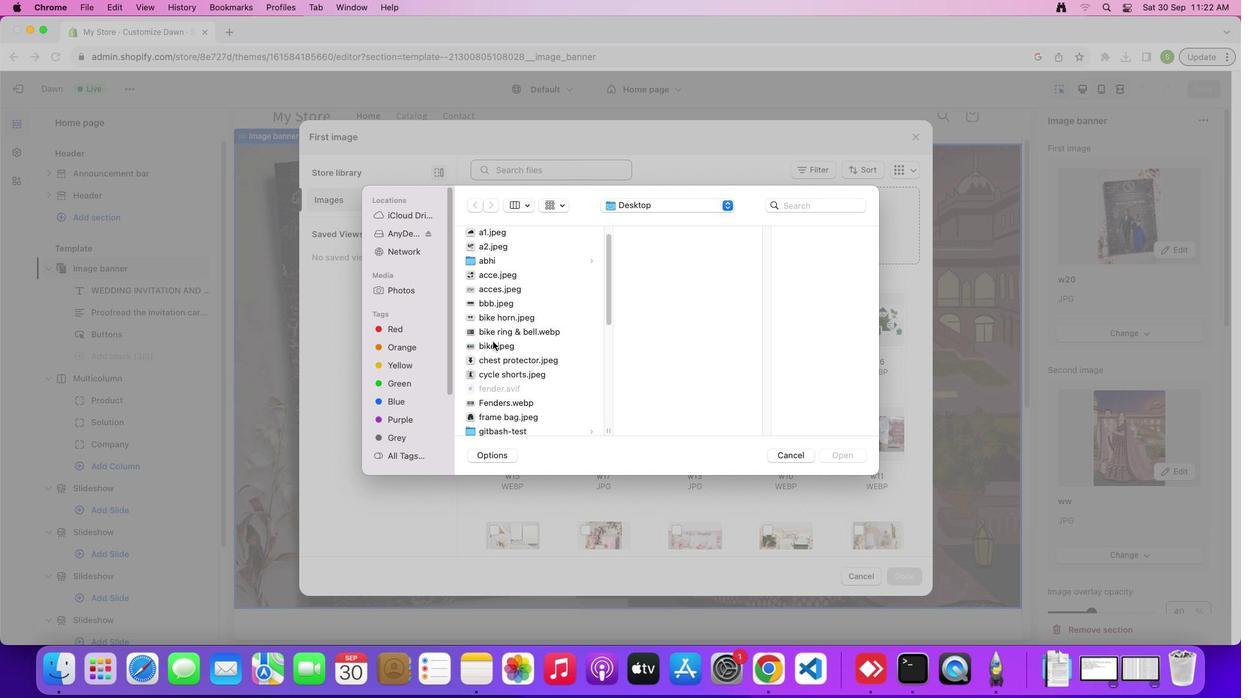 
Action: Mouse scrolled (493, 341) with delta (0, 0)
Screenshot: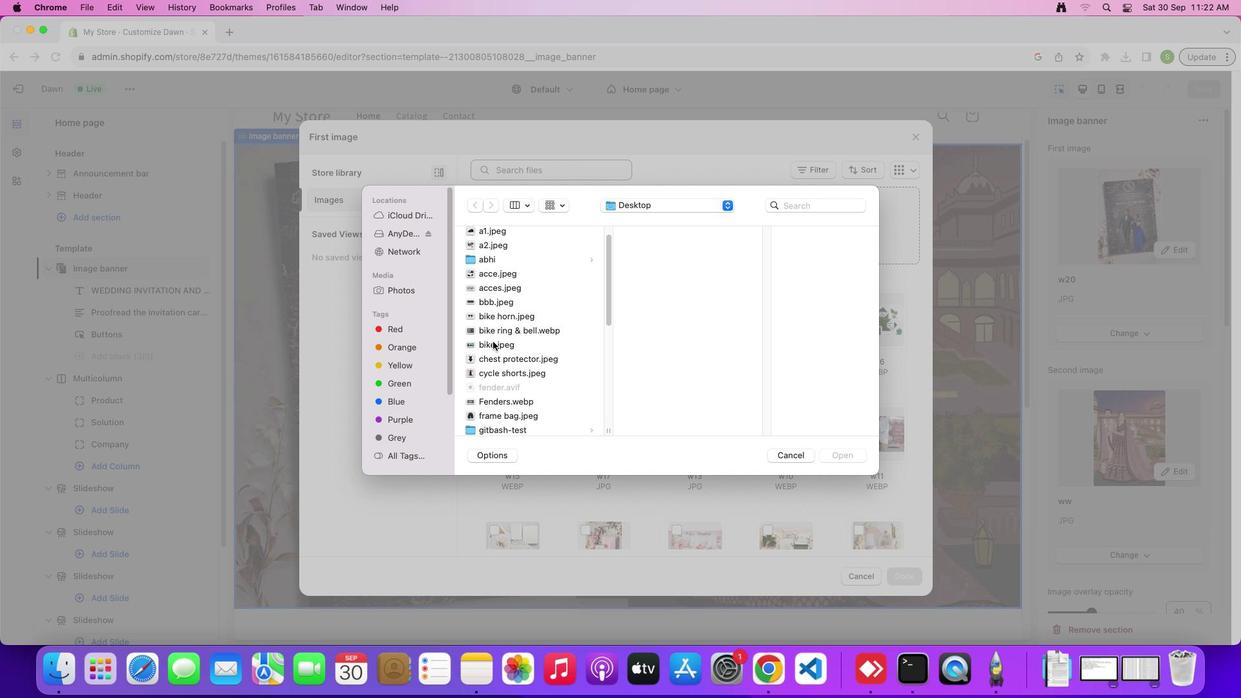
Action: Mouse scrolled (493, 341) with delta (0, 0)
Screenshot: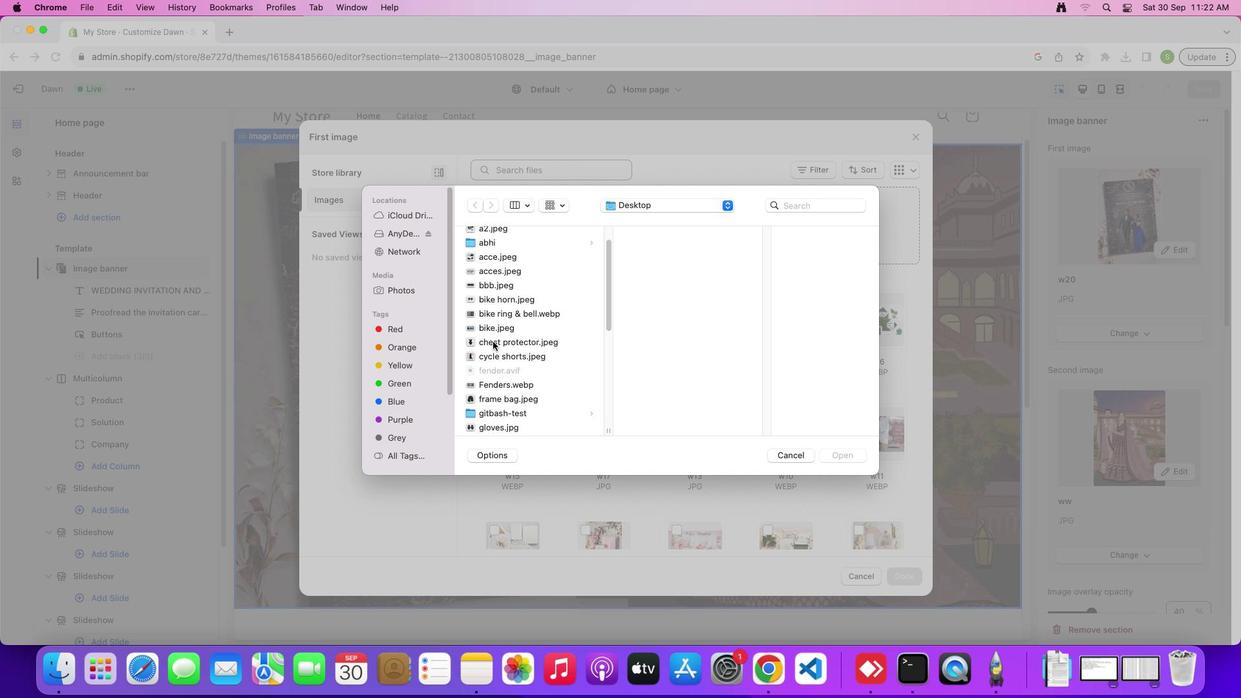 
Action: Mouse scrolled (493, 341) with delta (0, 0)
Screenshot: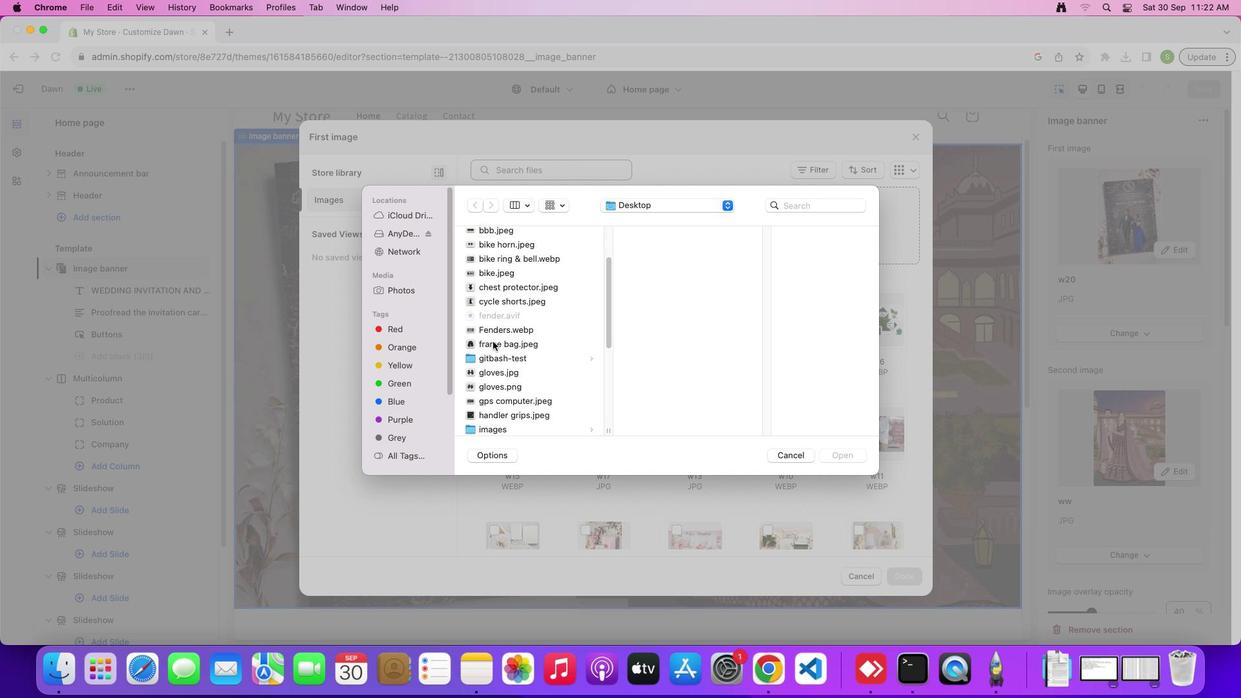 
Action: Mouse scrolled (493, 341) with delta (0, -1)
Screenshot: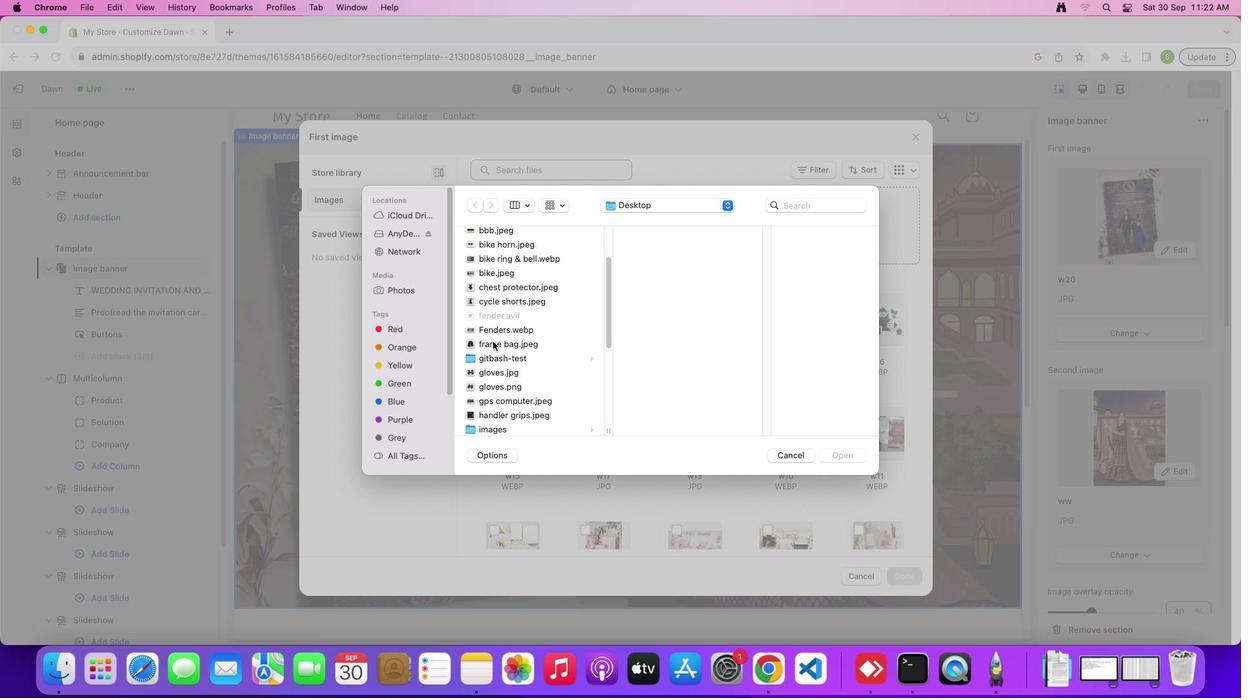 
Action: Mouse scrolled (493, 341) with delta (0, 0)
Screenshot: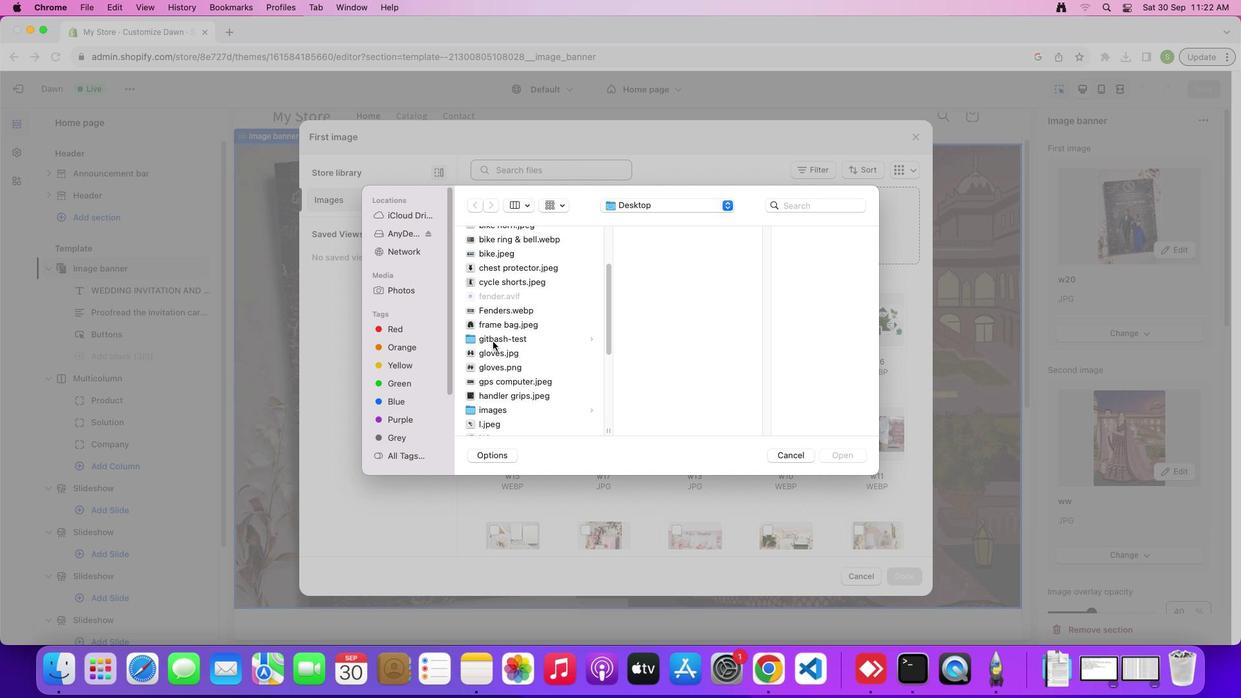 
Action: Mouse scrolled (493, 341) with delta (0, 0)
Screenshot: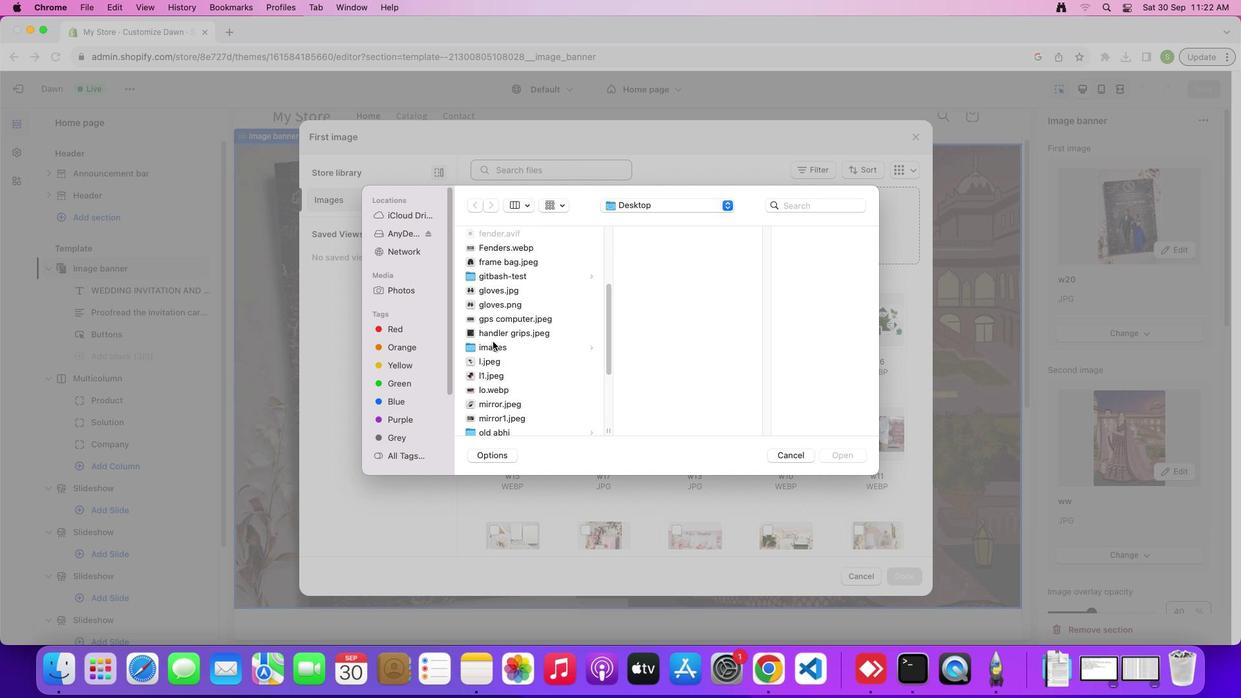
Action: Mouse scrolled (493, 341) with delta (0, -2)
Screenshot: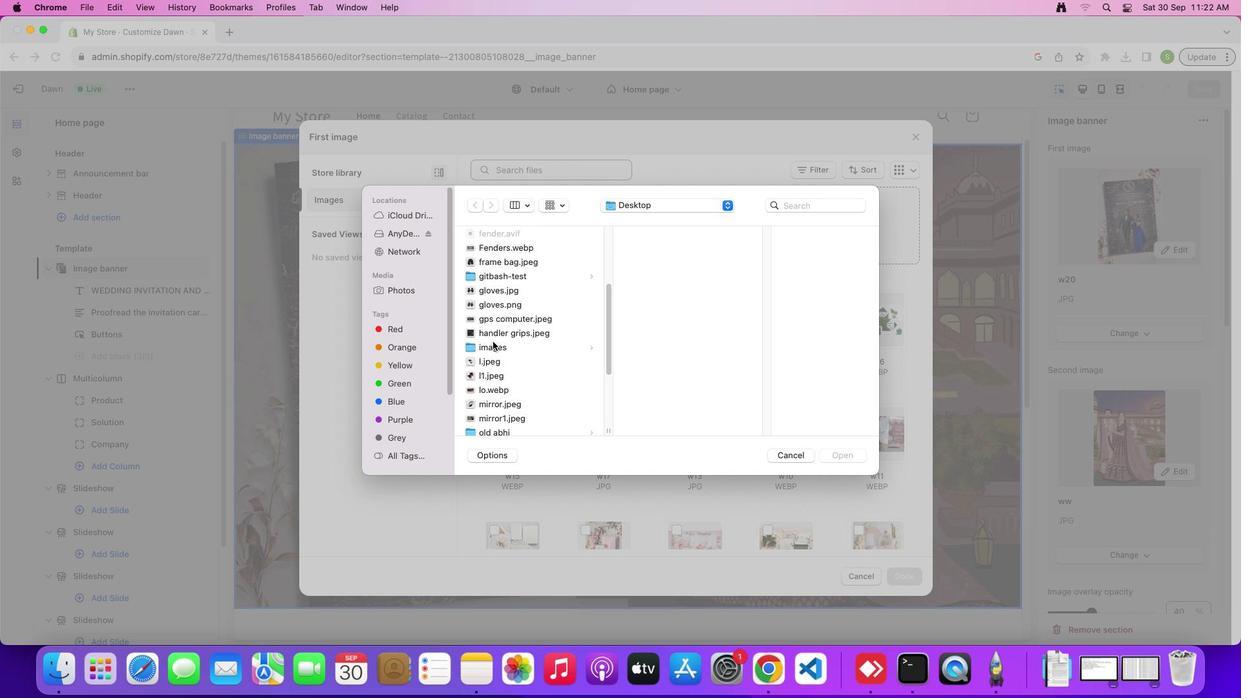 
Action: Mouse scrolled (493, 341) with delta (0, 0)
Screenshot: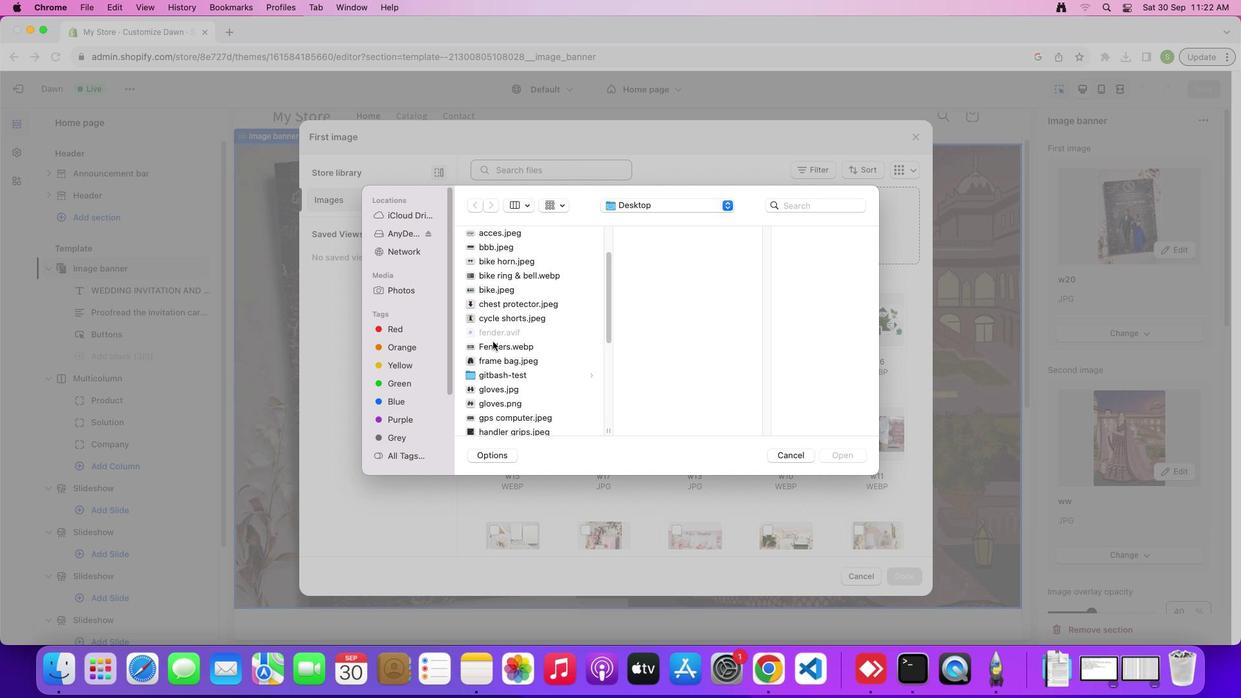 
Action: Mouse scrolled (493, 341) with delta (0, 0)
Screenshot: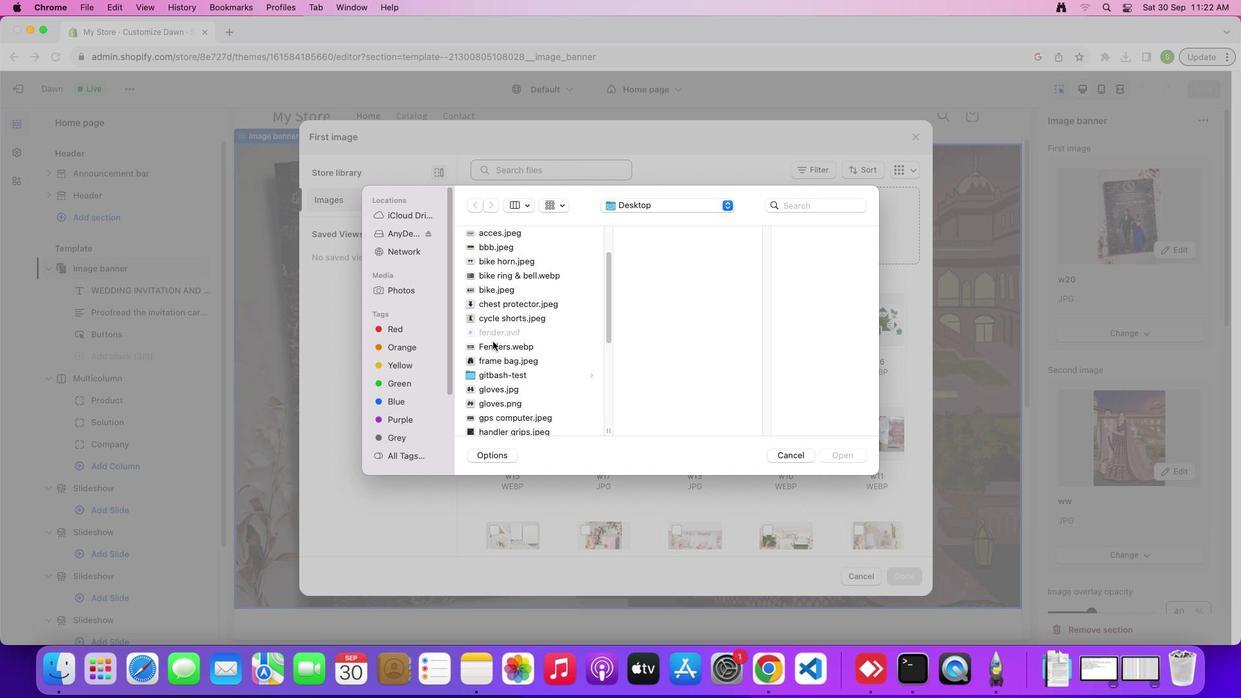 
Action: Mouse scrolled (493, 341) with delta (0, 3)
Screenshot: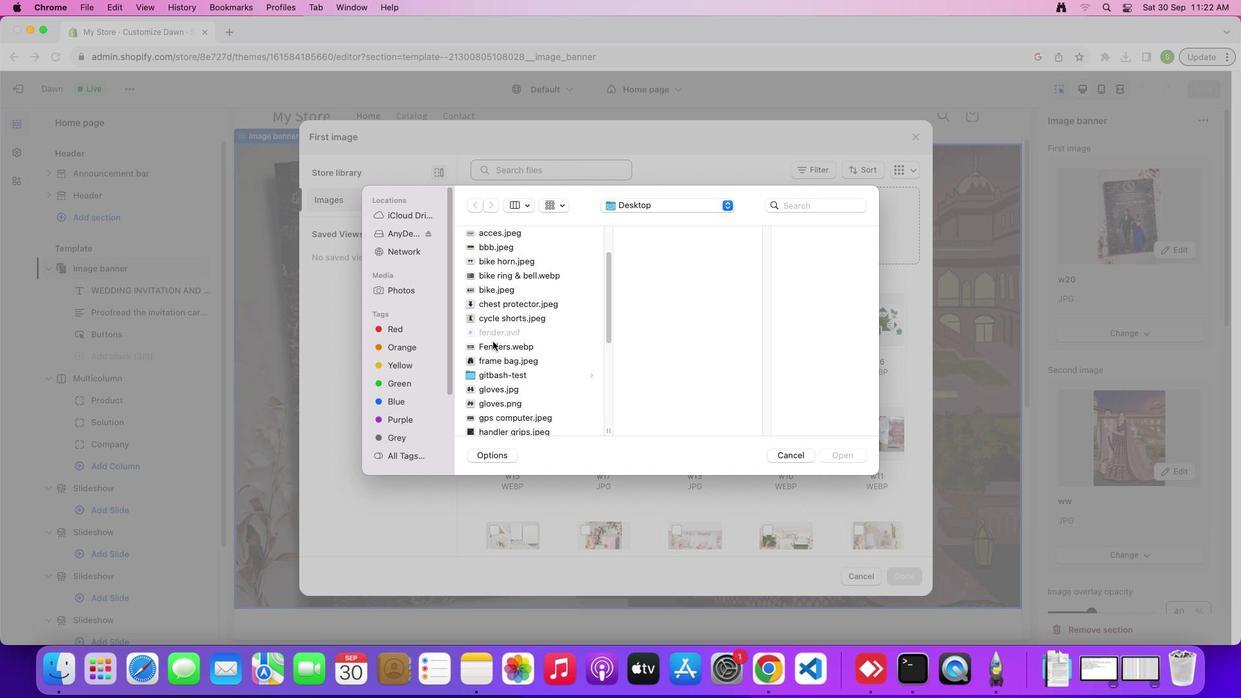 
Action: Mouse scrolled (493, 341) with delta (0, 0)
Screenshot: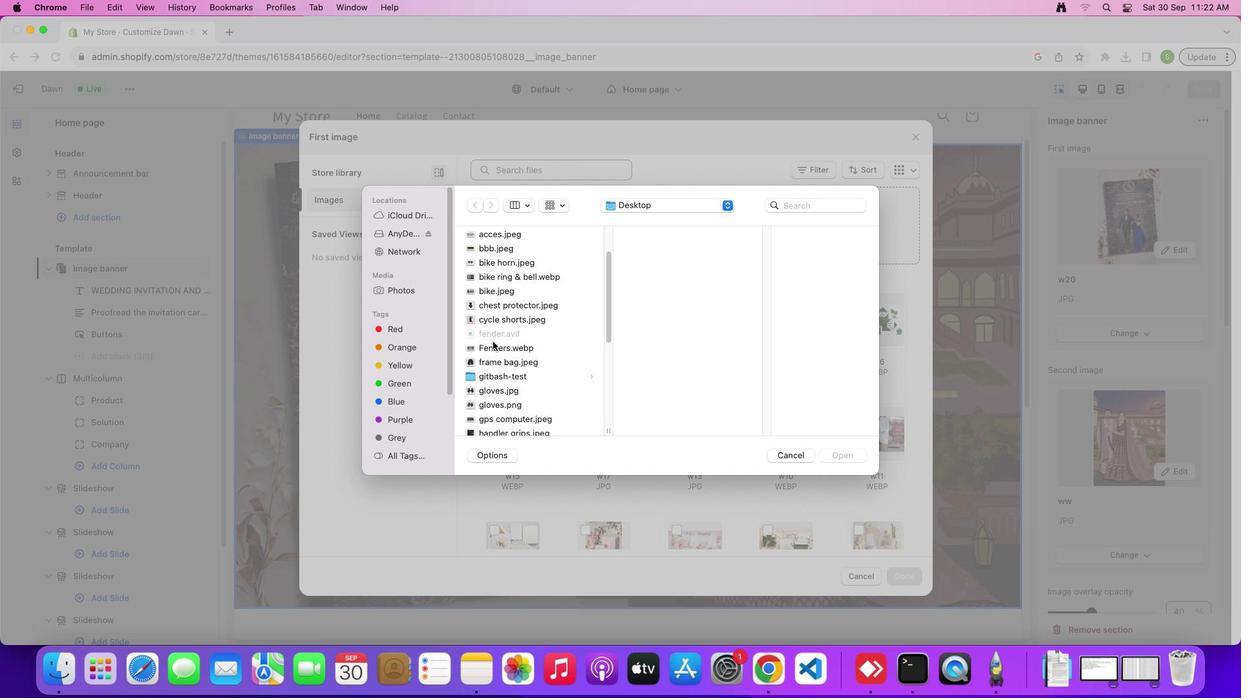 
Action: Mouse scrolled (493, 341) with delta (0, 0)
Screenshot: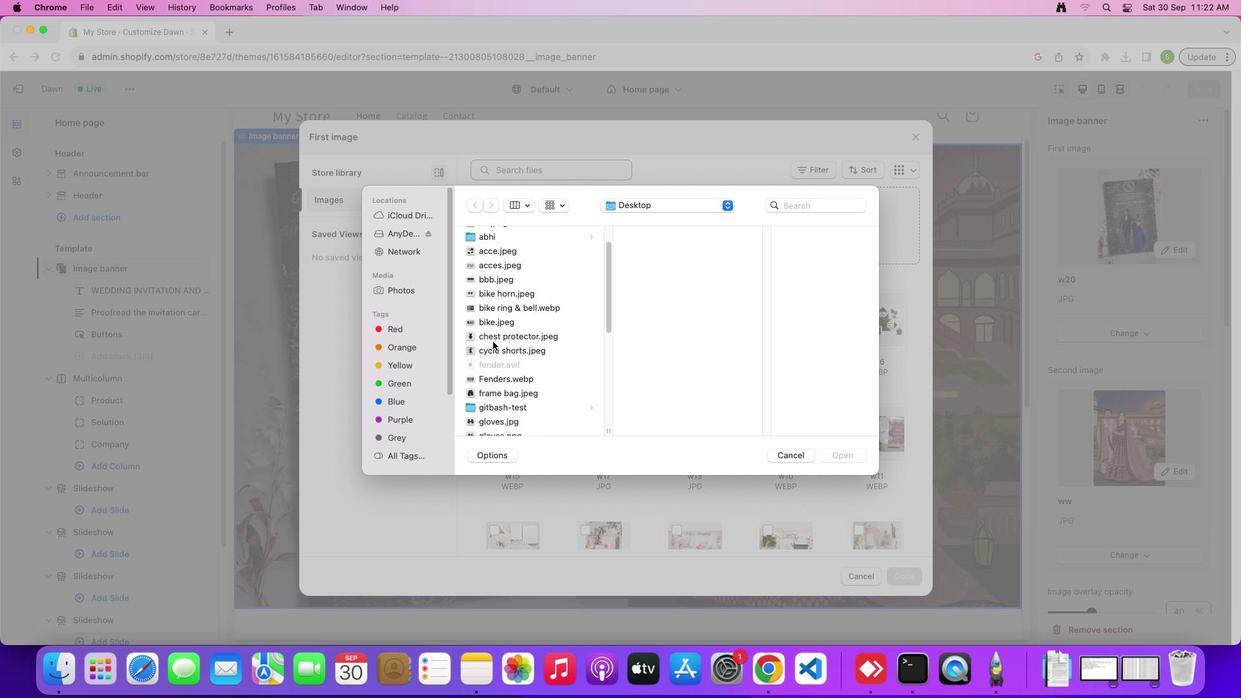 
Action: Mouse scrolled (493, 341) with delta (0, 0)
Screenshot: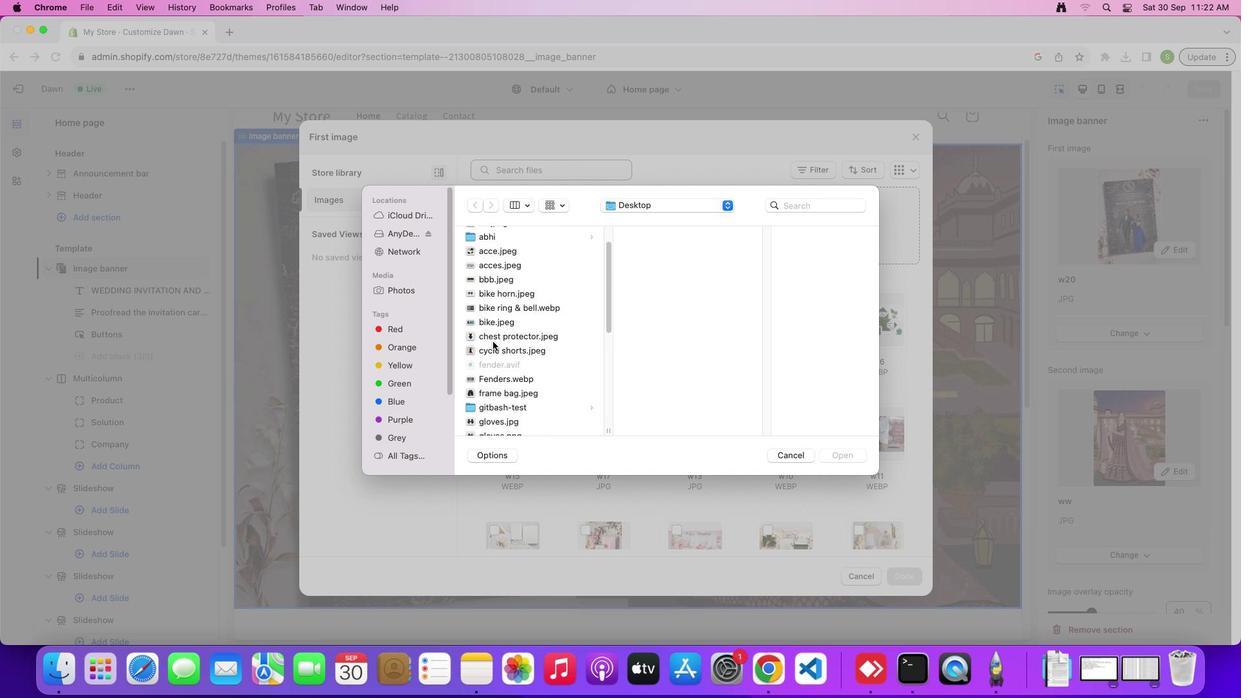 
Action: Mouse scrolled (493, 341) with delta (0, 0)
Screenshot: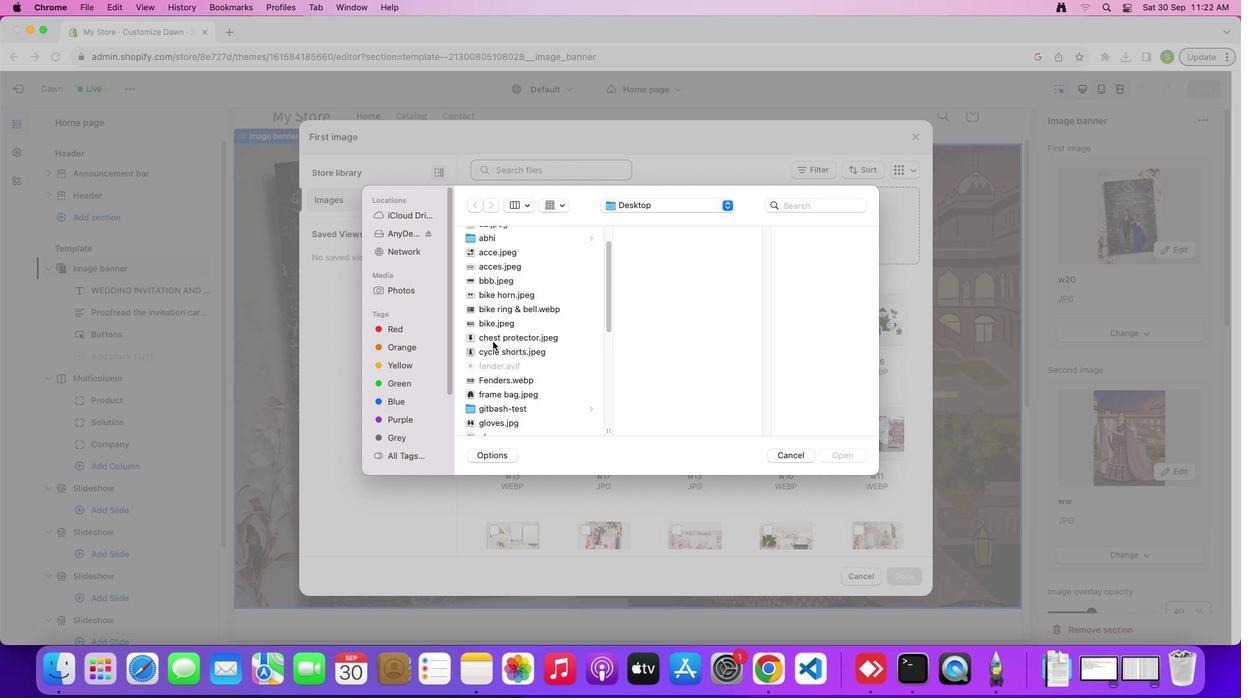 
Action: Mouse scrolled (493, 341) with delta (0, 0)
Screenshot: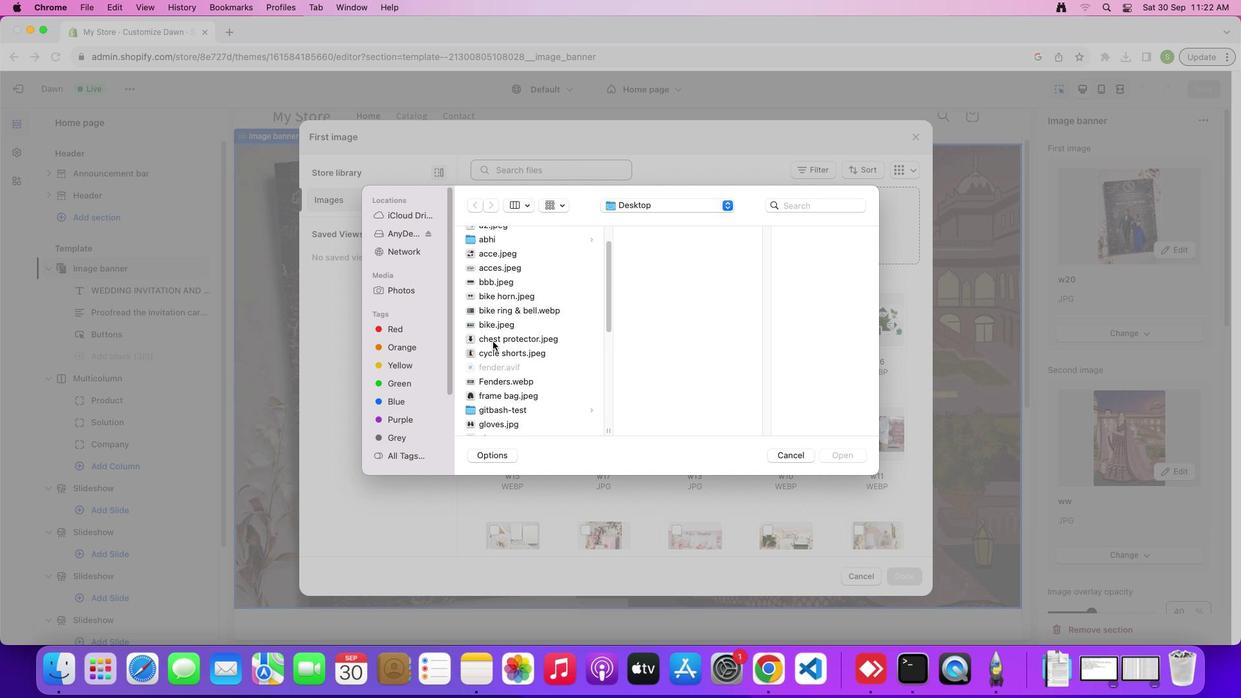 
Action: Mouse scrolled (493, 341) with delta (0, 0)
Screenshot: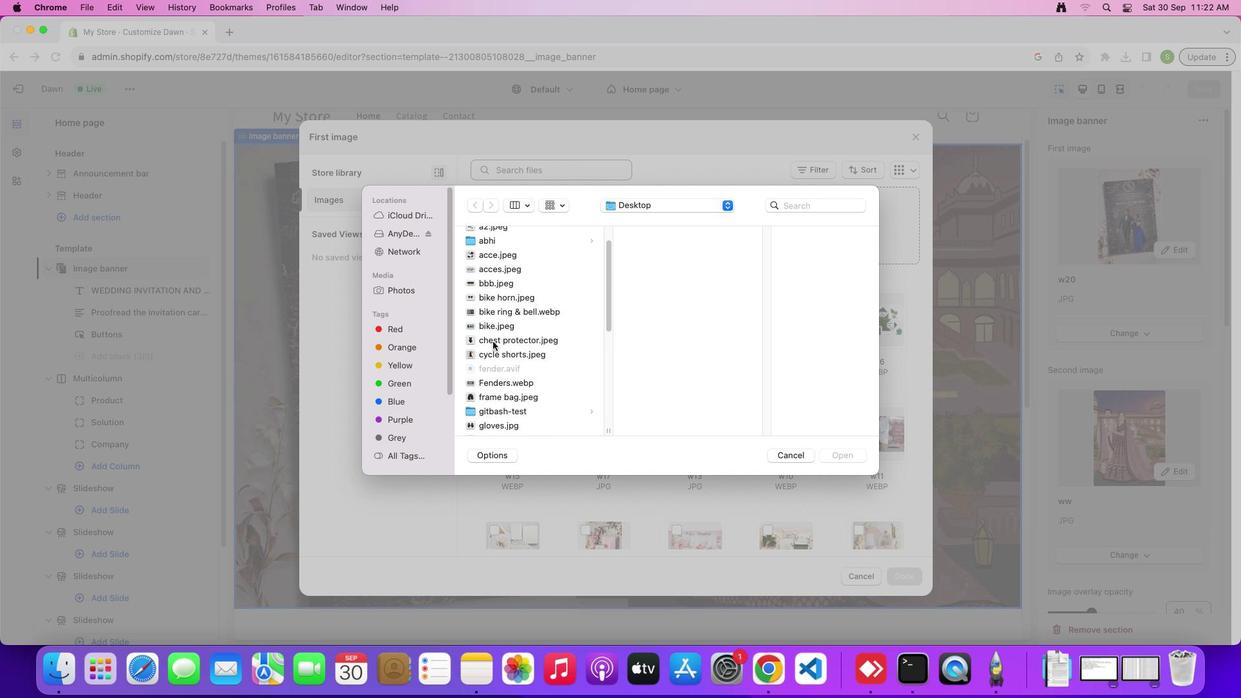 
Action: Mouse scrolled (493, 341) with delta (0, 0)
Screenshot: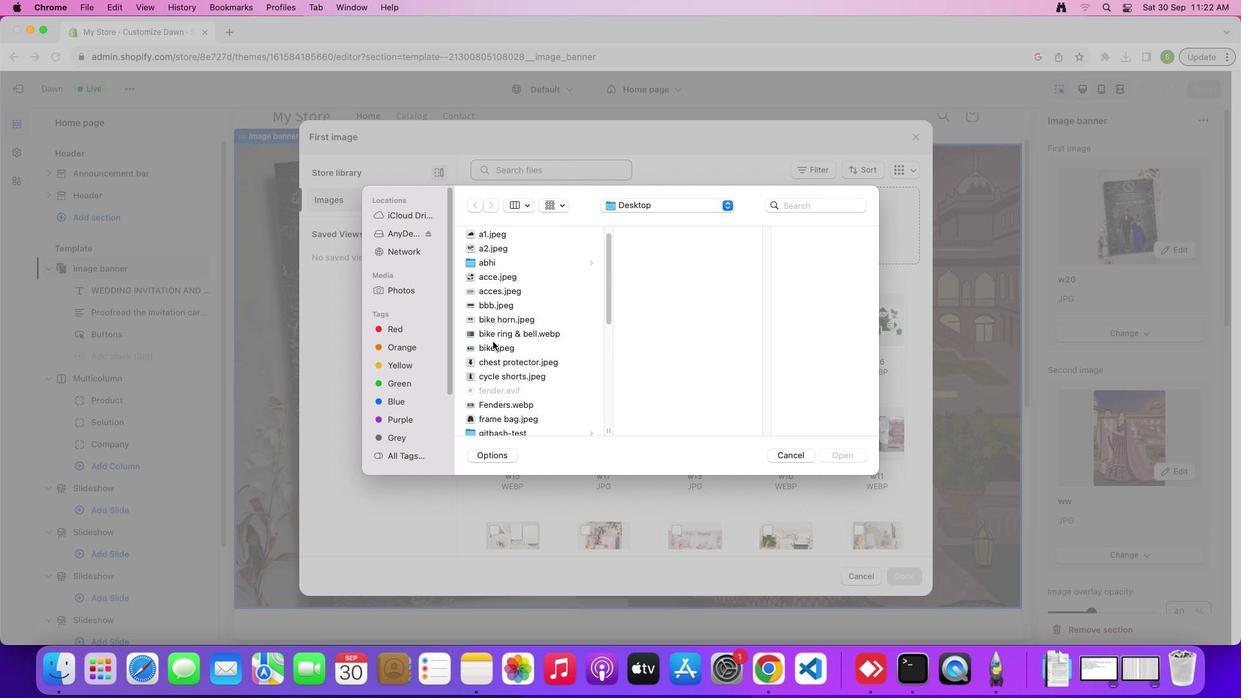 
Action: Mouse scrolled (493, 341) with delta (0, 0)
Screenshot: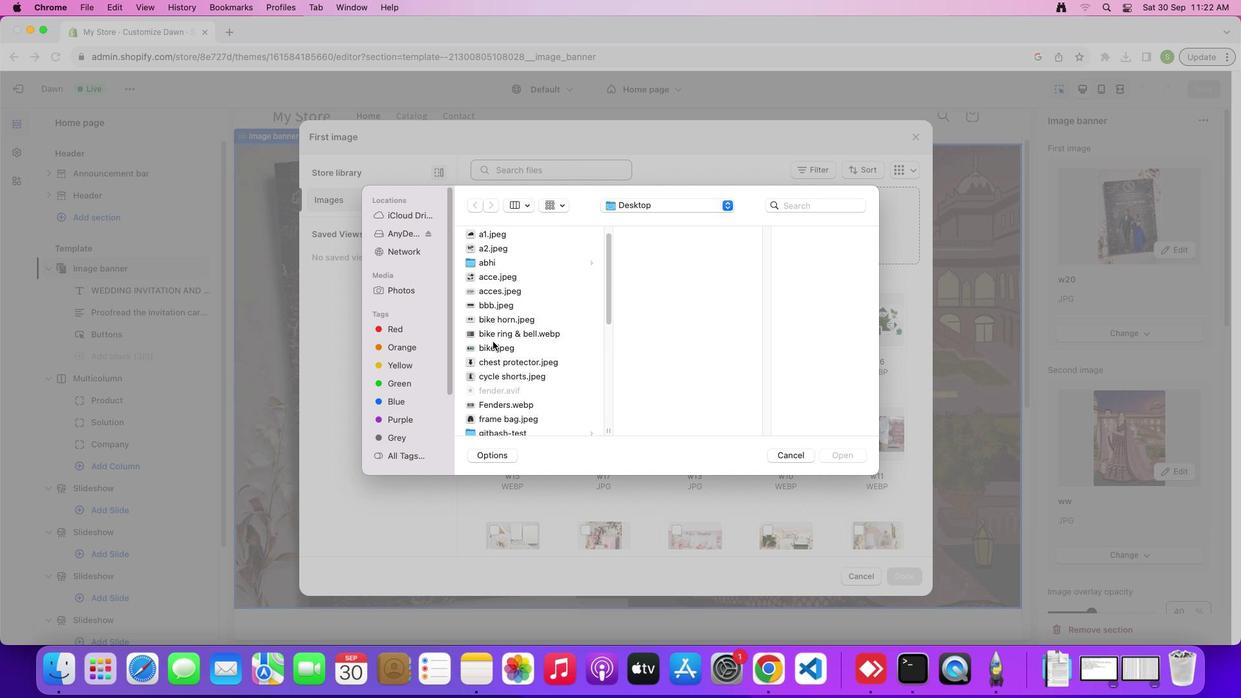 
Action: Mouse moved to (491, 322)
Screenshot: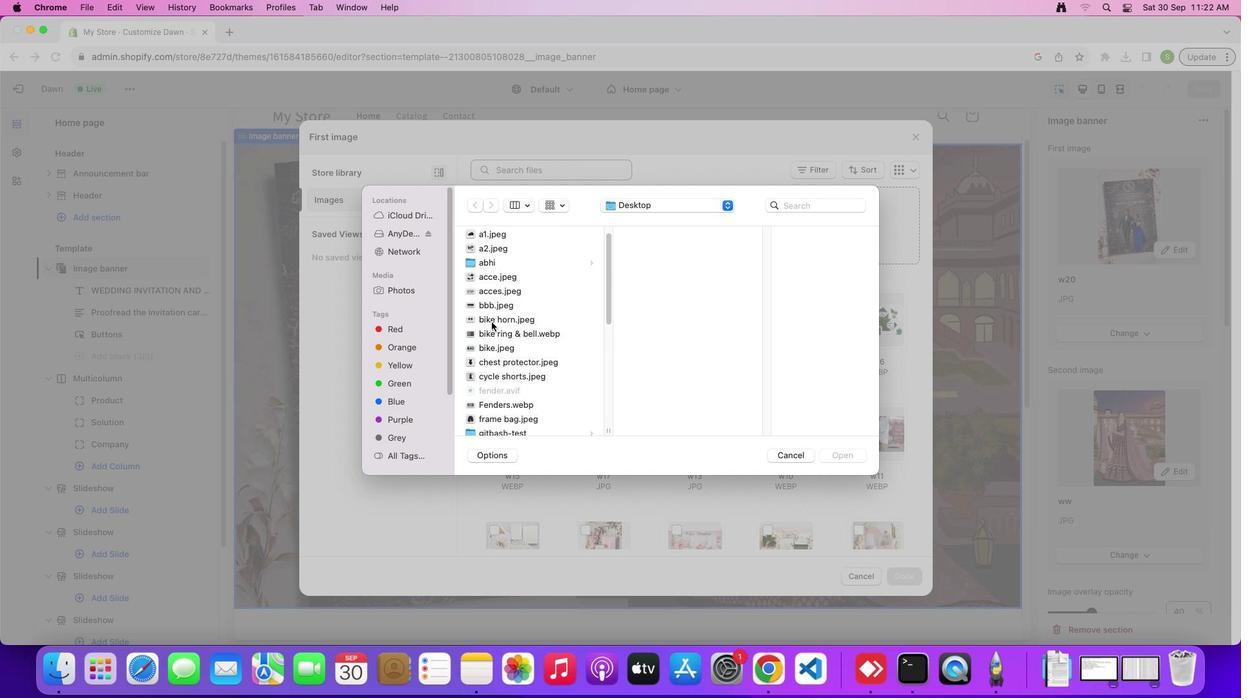 
Action: Mouse scrolled (491, 322) with delta (0, 0)
Screenshot: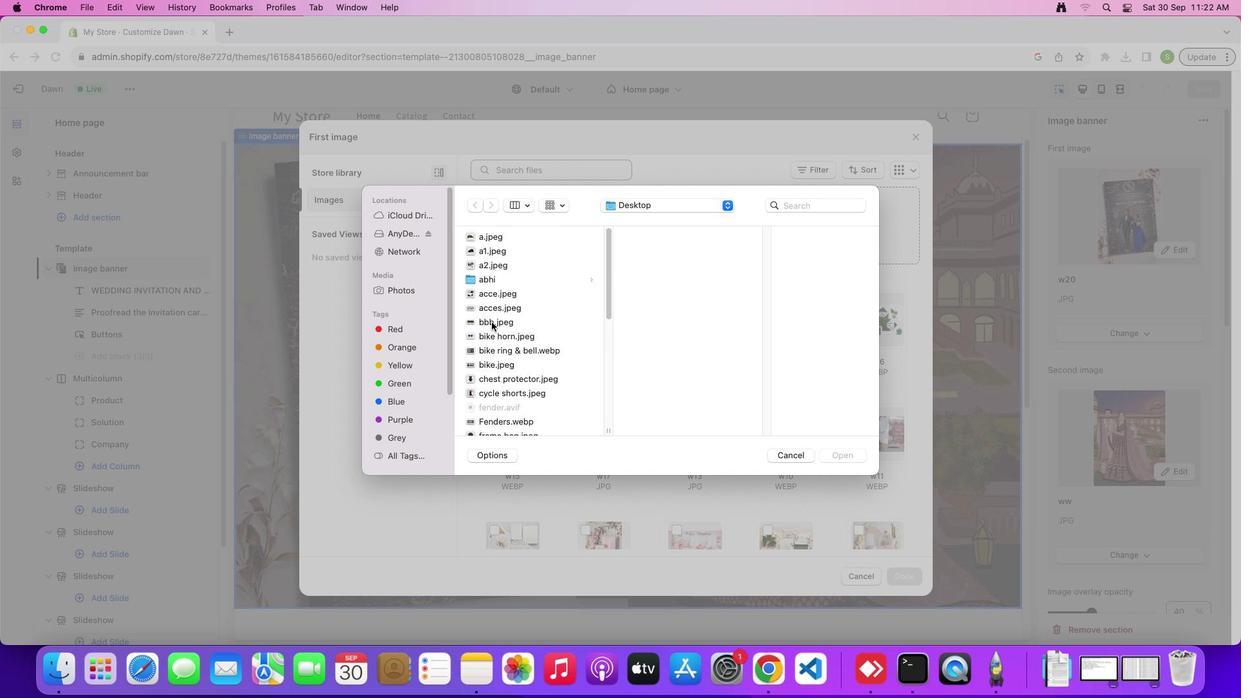 
Action: Mouse scrolled (491, 322) with delta (0, 0)
Screenshot: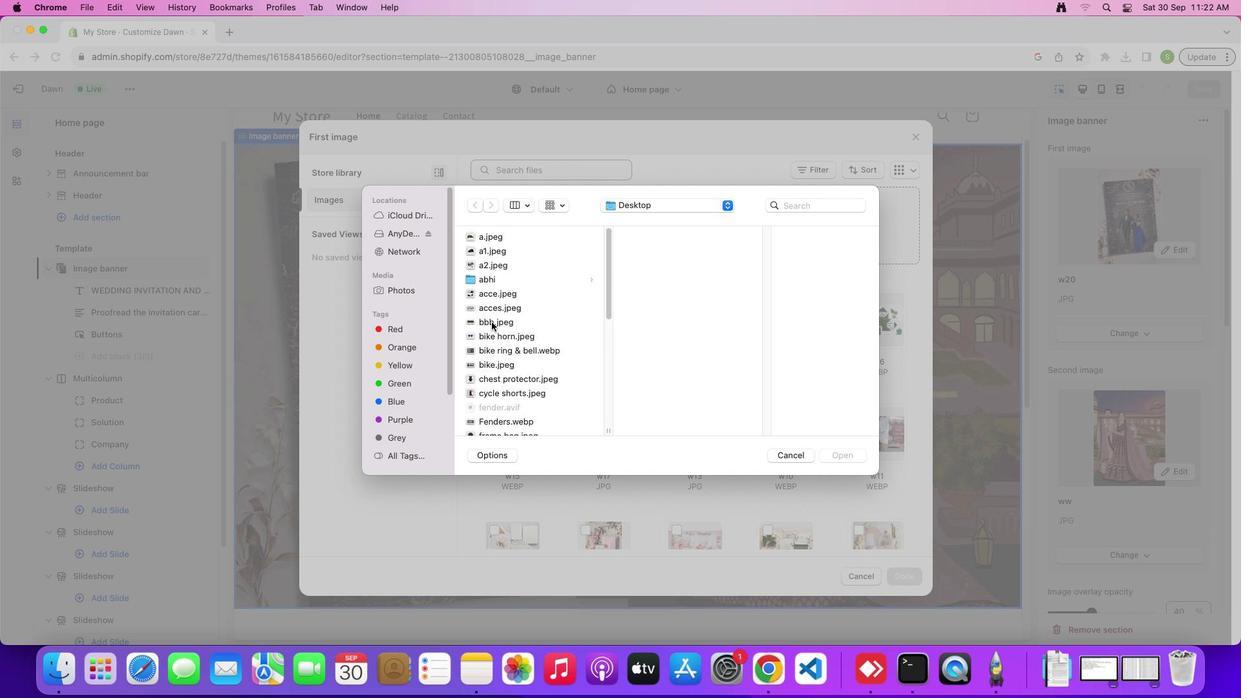 
Action: Mouse scrolled (491, 322) with delta (0, 2)
Screenshot: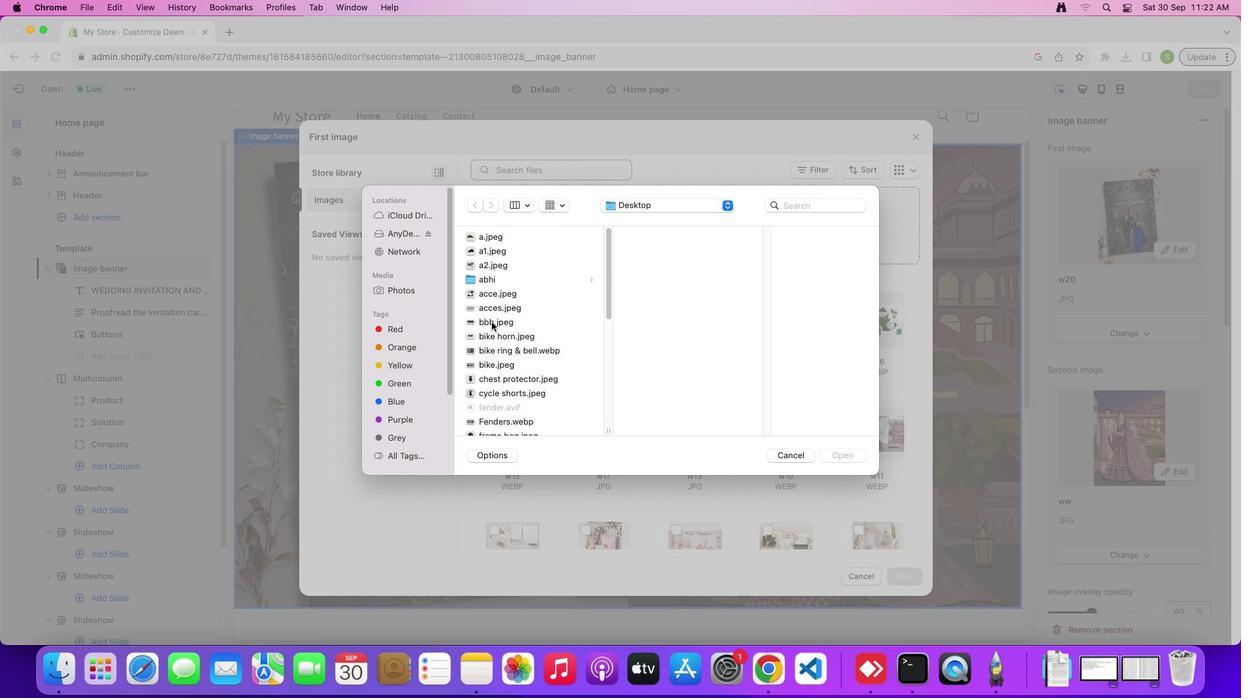 
Action: Mouse scrolled (491, 322) with delta (0, 0)
Screenshot: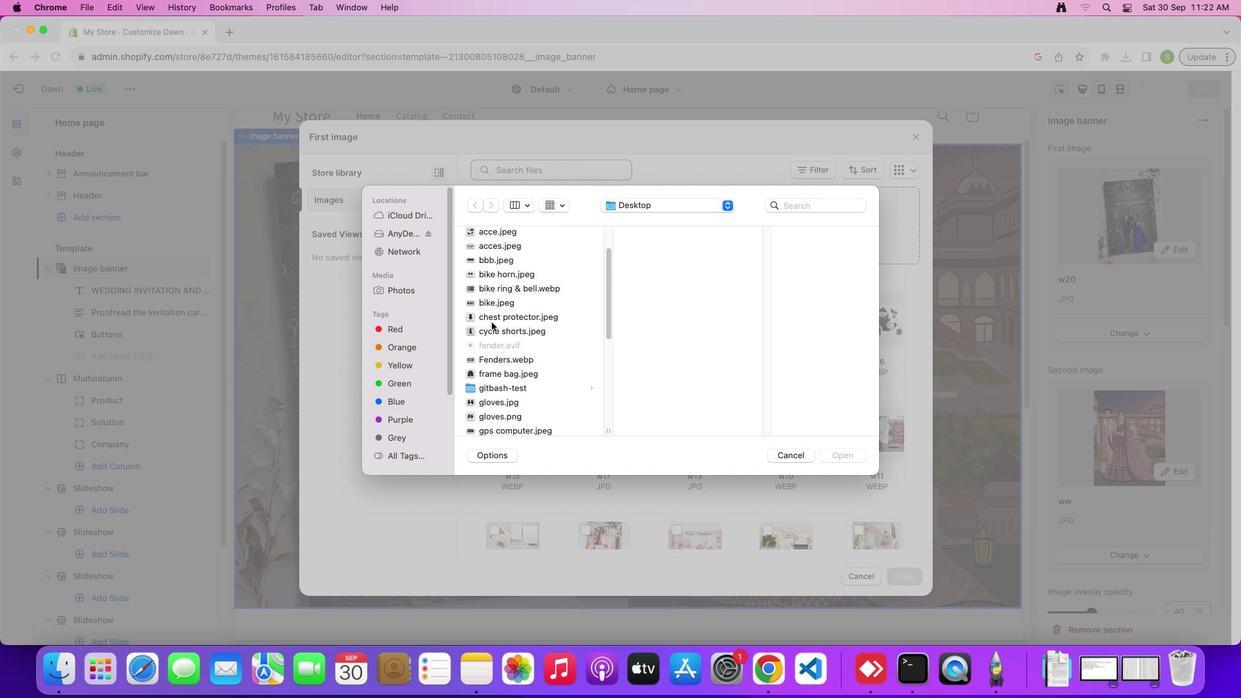 
Action: Mouse scrolled (491, 322) with delta (0, 0)
Screenshot: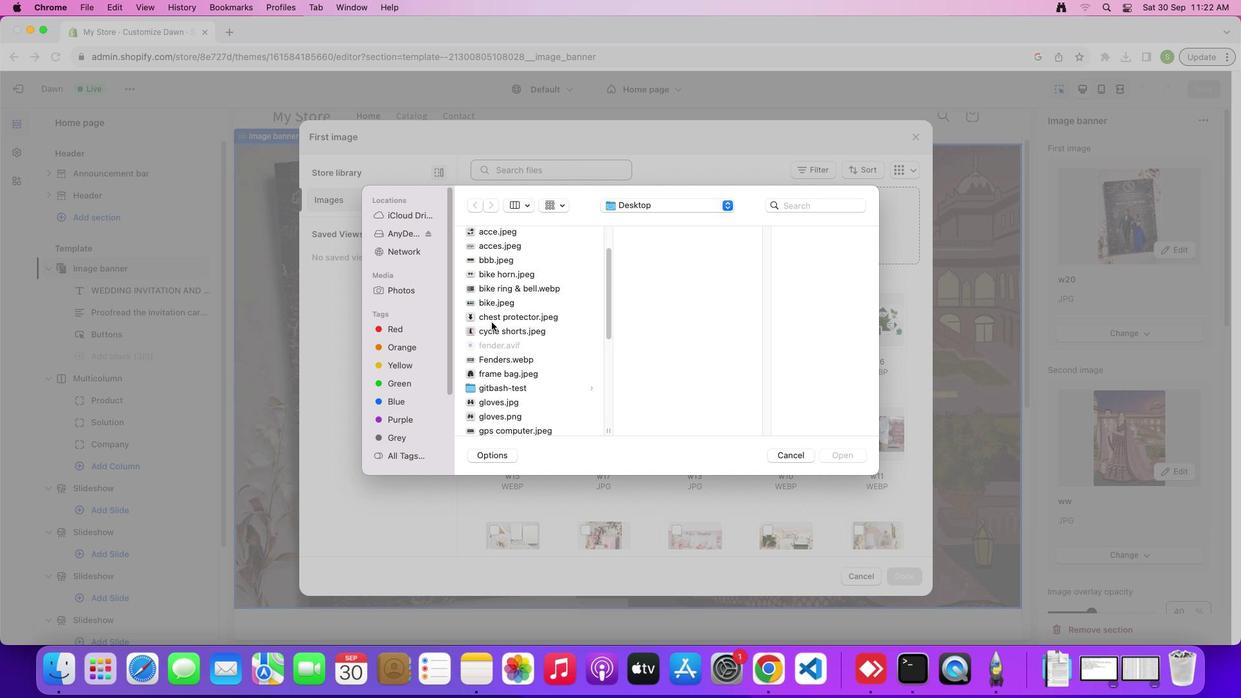
Action: Mouse scrolled (491, 322) with delta (0, -1)
Screenshot: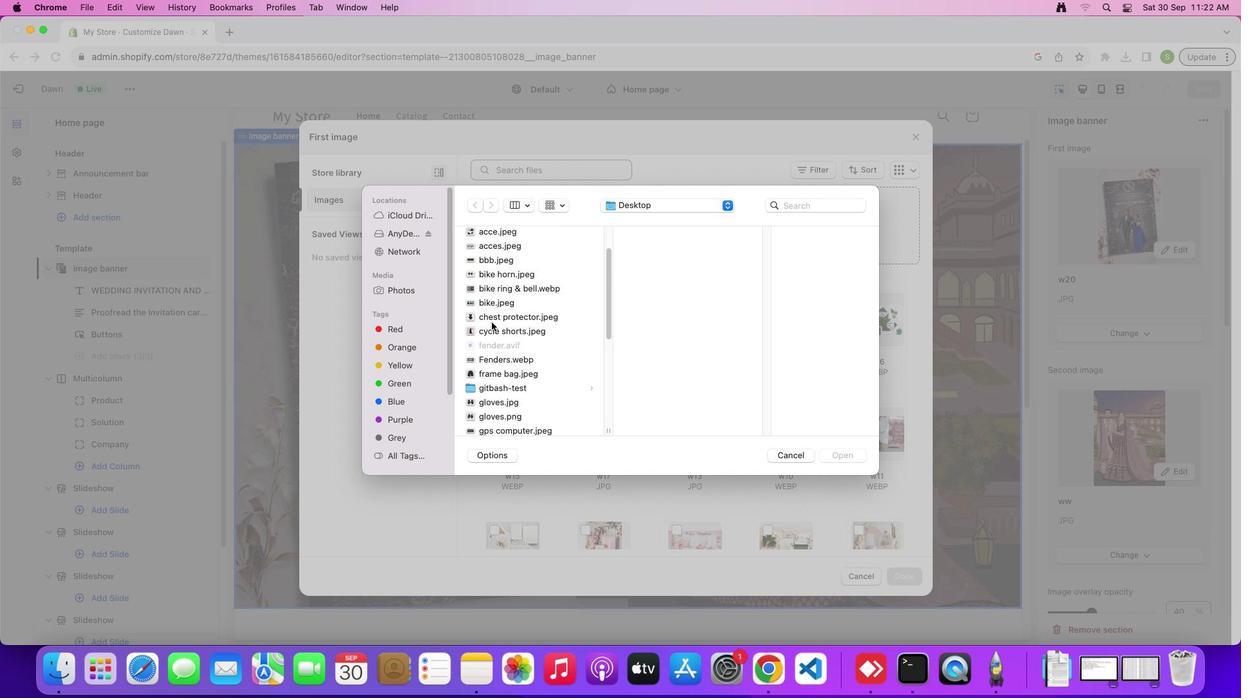 
Action: Mouse scrolled (491, 322) with delta (0, 0)
Screenshot: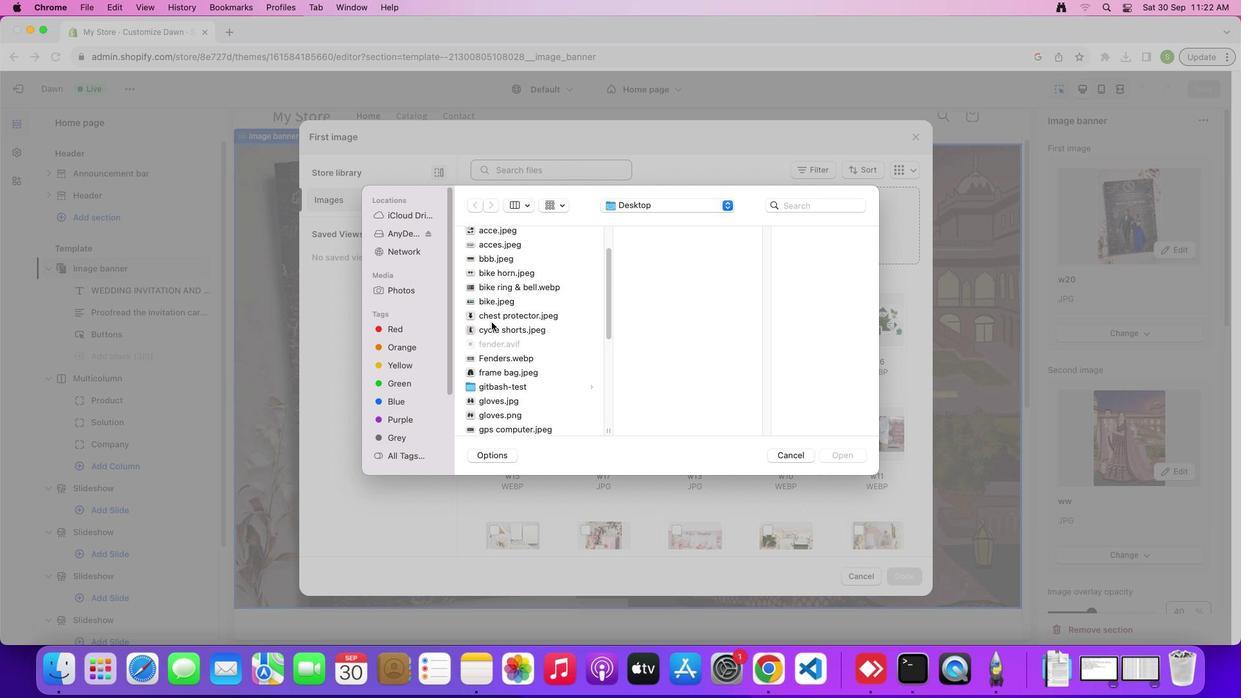 
Action: Mouse moved to (497, 305)
Screenshot: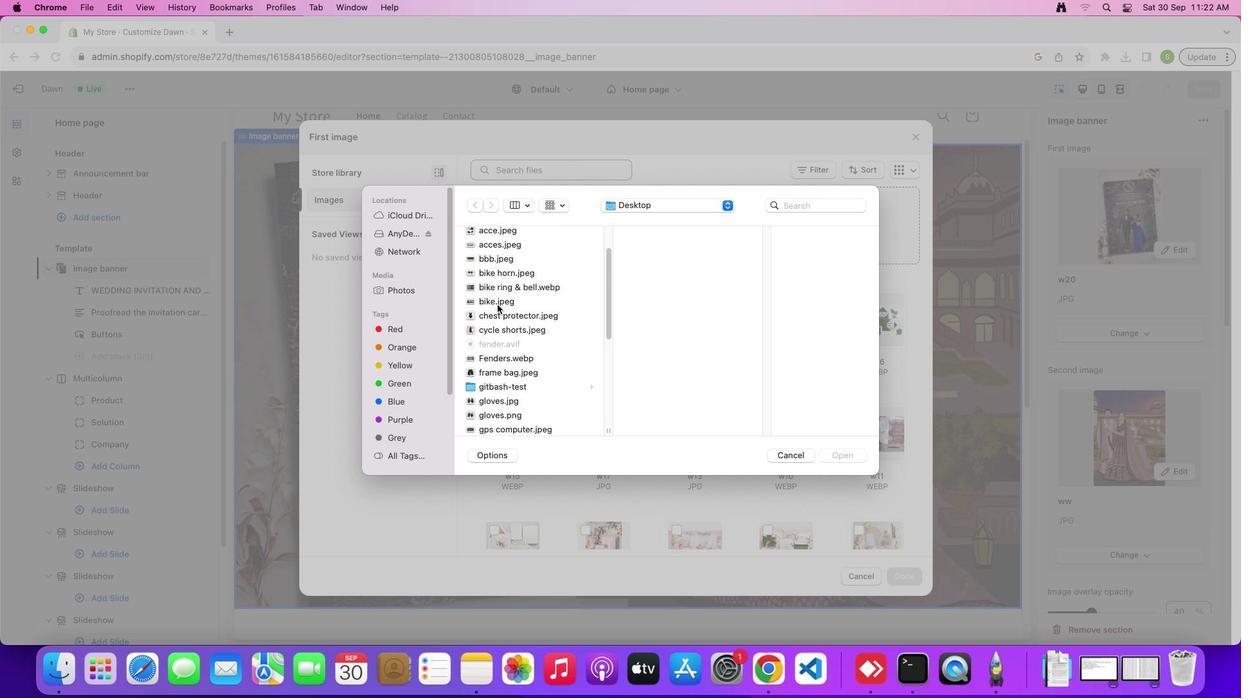 
Action: Mouse pressed left at (497, 305)
Screenshot: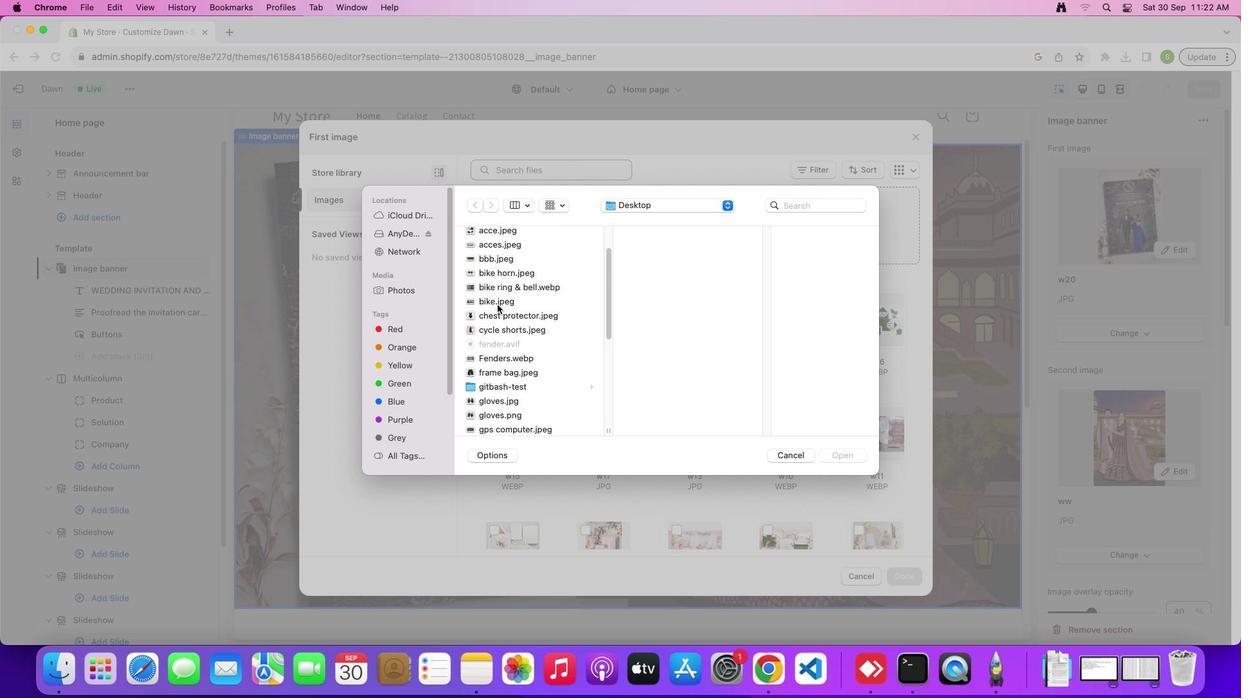 
Action: Mouse moved to (835, 460)
Screenshot: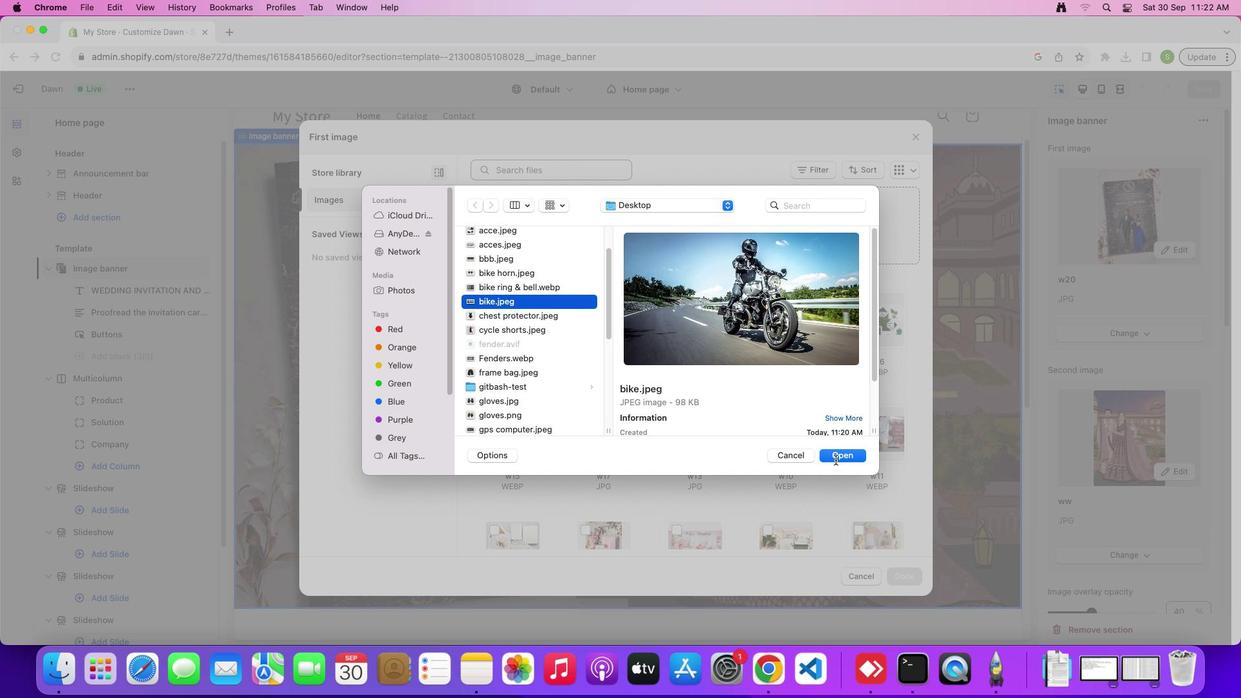
Action: Mouse pressed left at (835, 460)
Screenshot: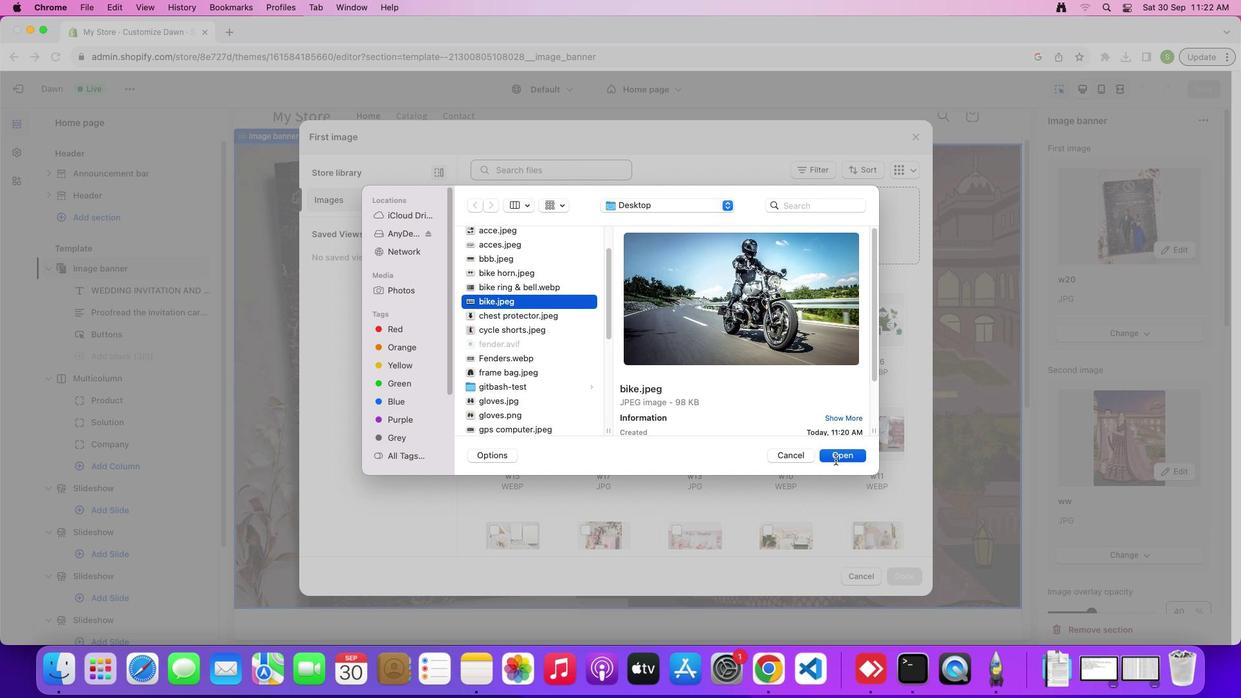 
Action: Mouse moved to (897, 577)
Screenshot: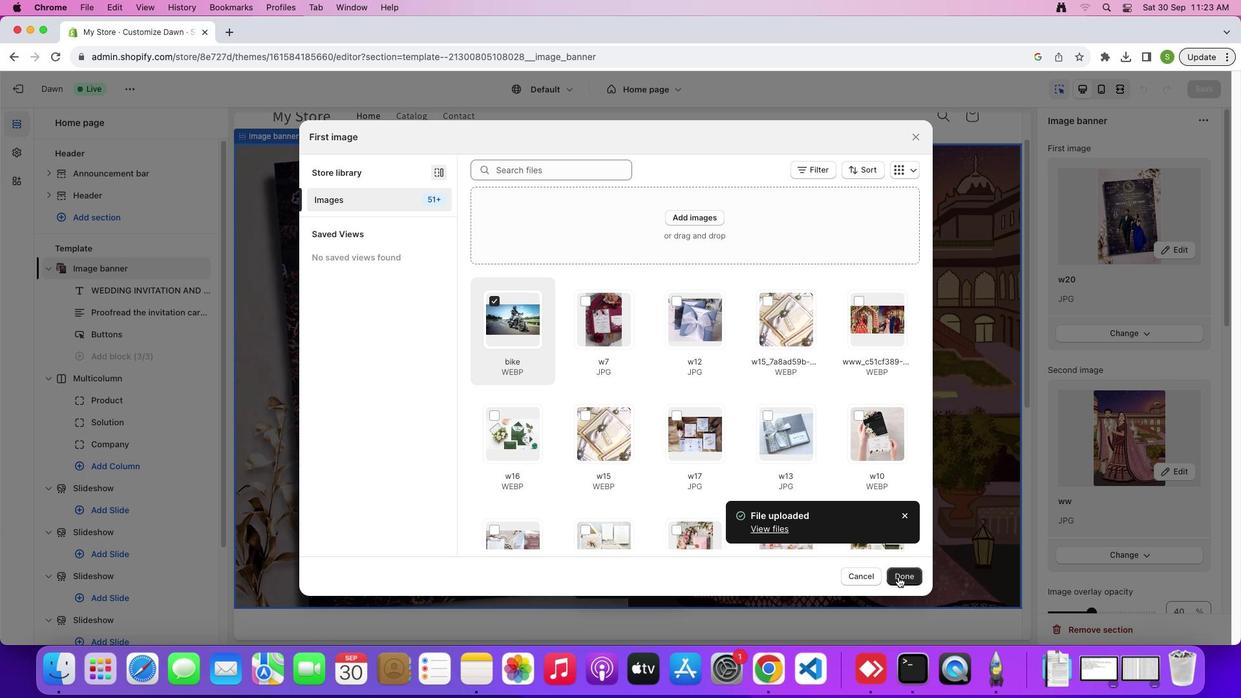 
Action: Mouse pressed left at (897, 577)
Screenshot: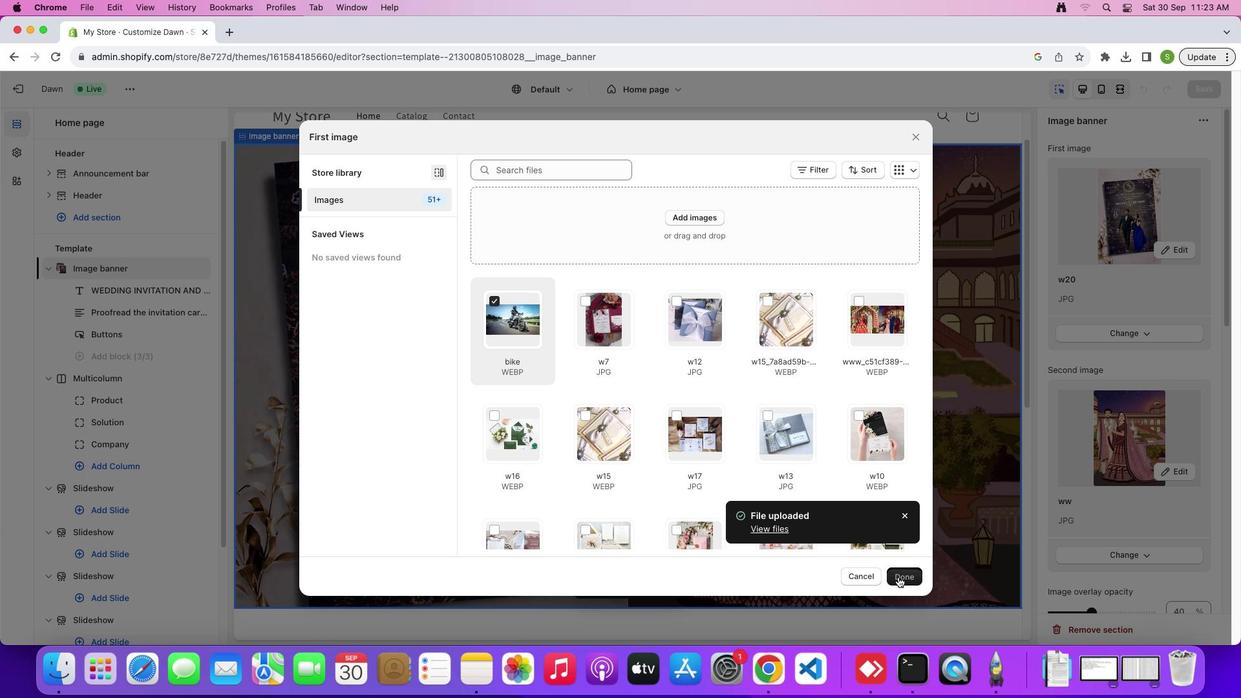 
Action: Mouse moved to (827, 305)
Screenshot: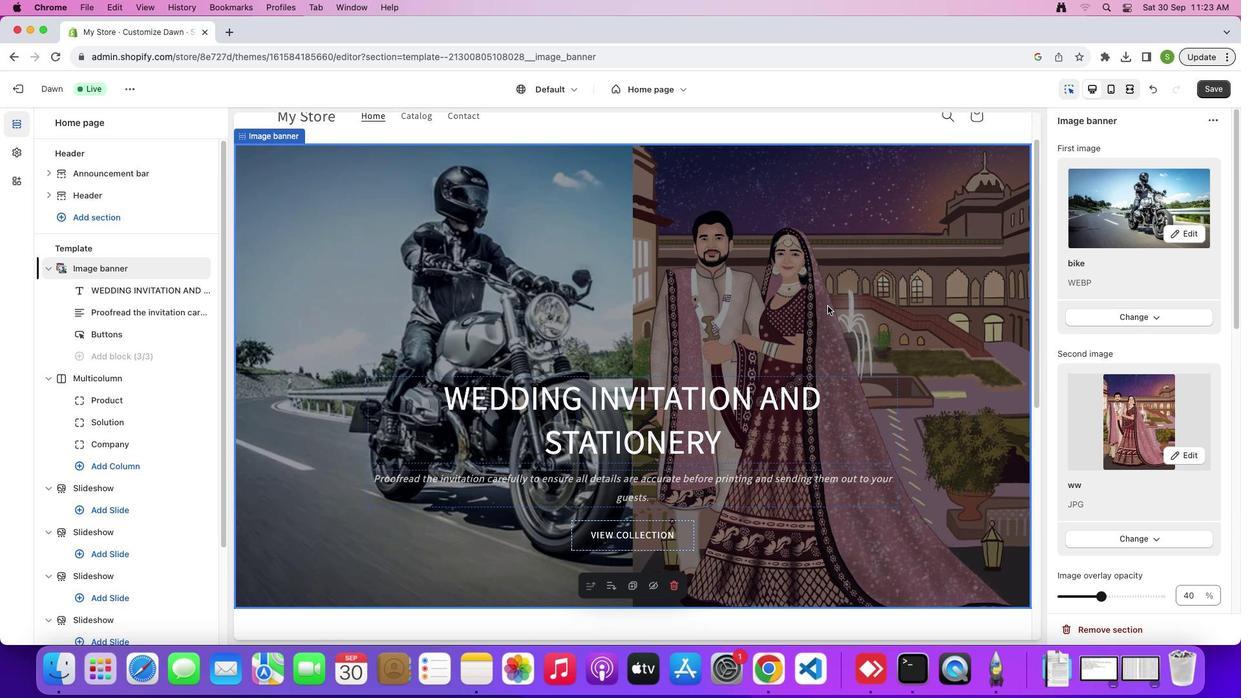 
Action: Mouse pressed left at (827, 305)
Screenshot: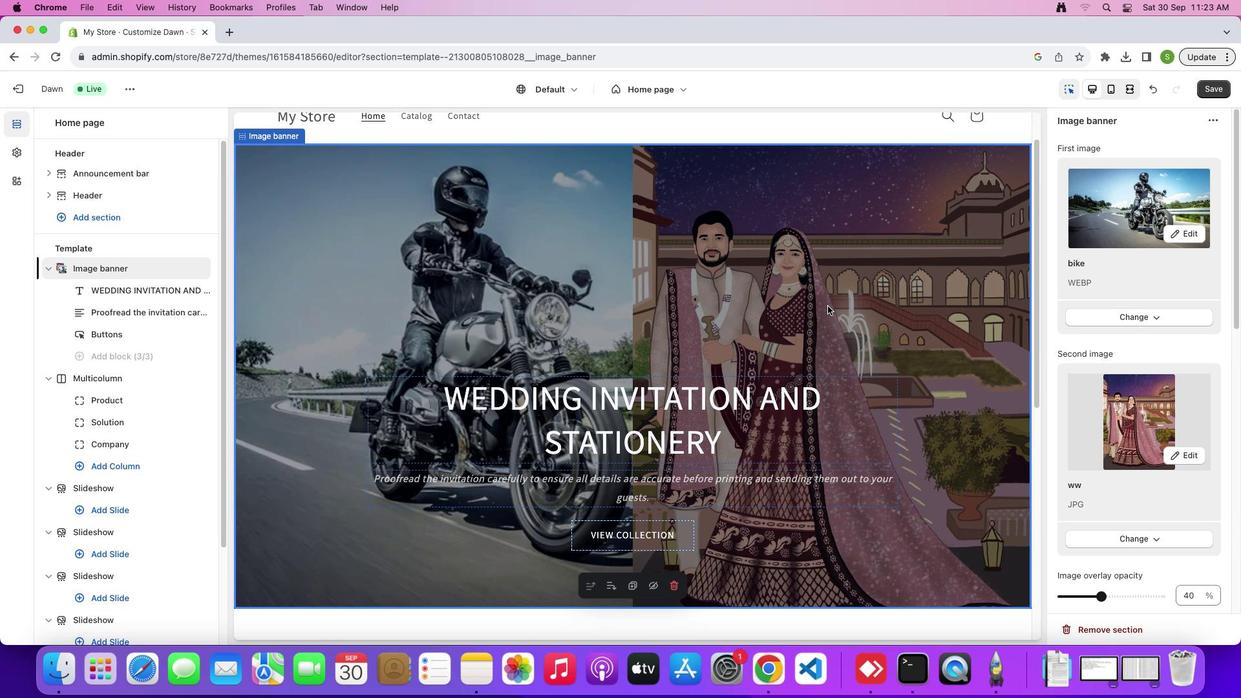 
Action: Mouse moved to (1100, 535)
Screenshot: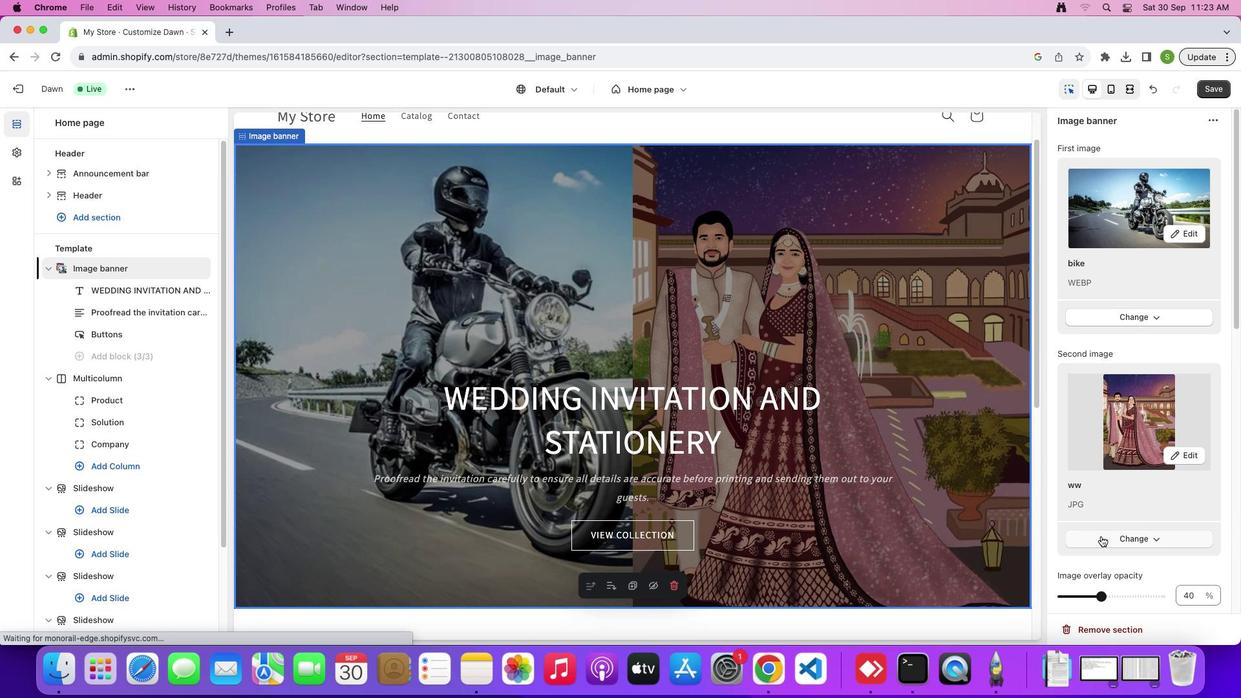 
Action: Mouse pressed left at (1100, 535)
Screenshot: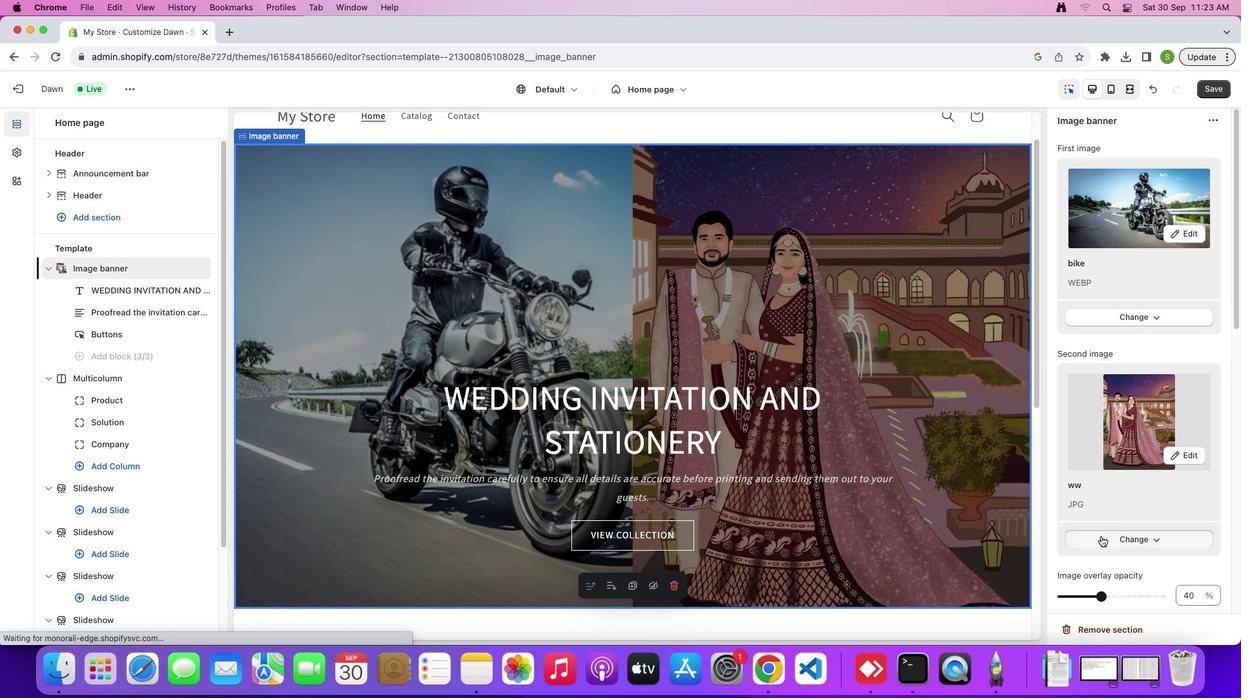 
Action: Mouse moved to (1097, 440)
Screenshot: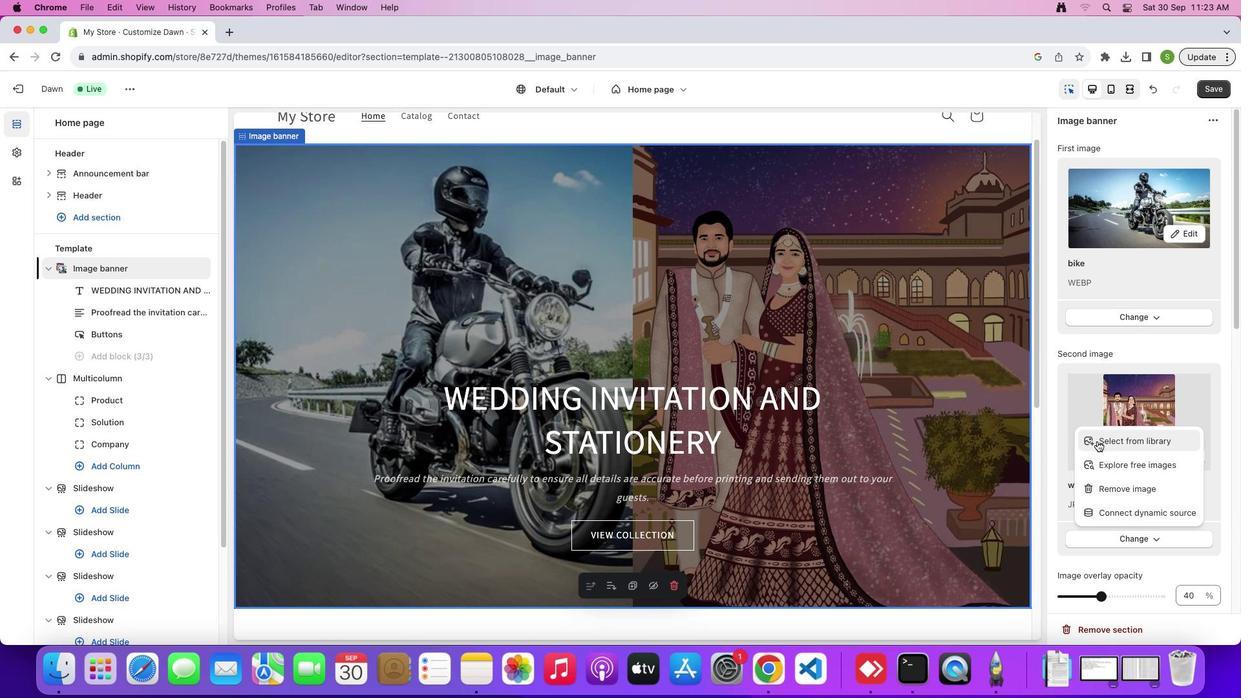 
Action: Mouse pressed left at (1097, 440)
Screenshot: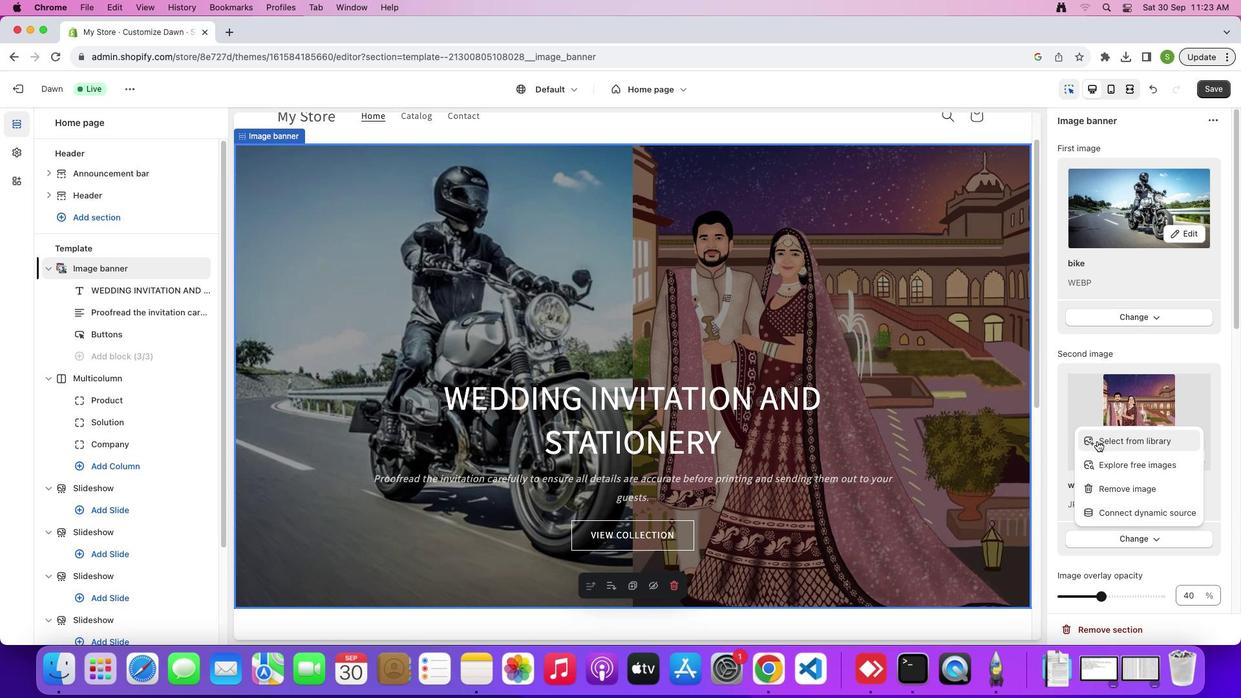 
Action: Mouse moved to (680, 228)
Screenshot: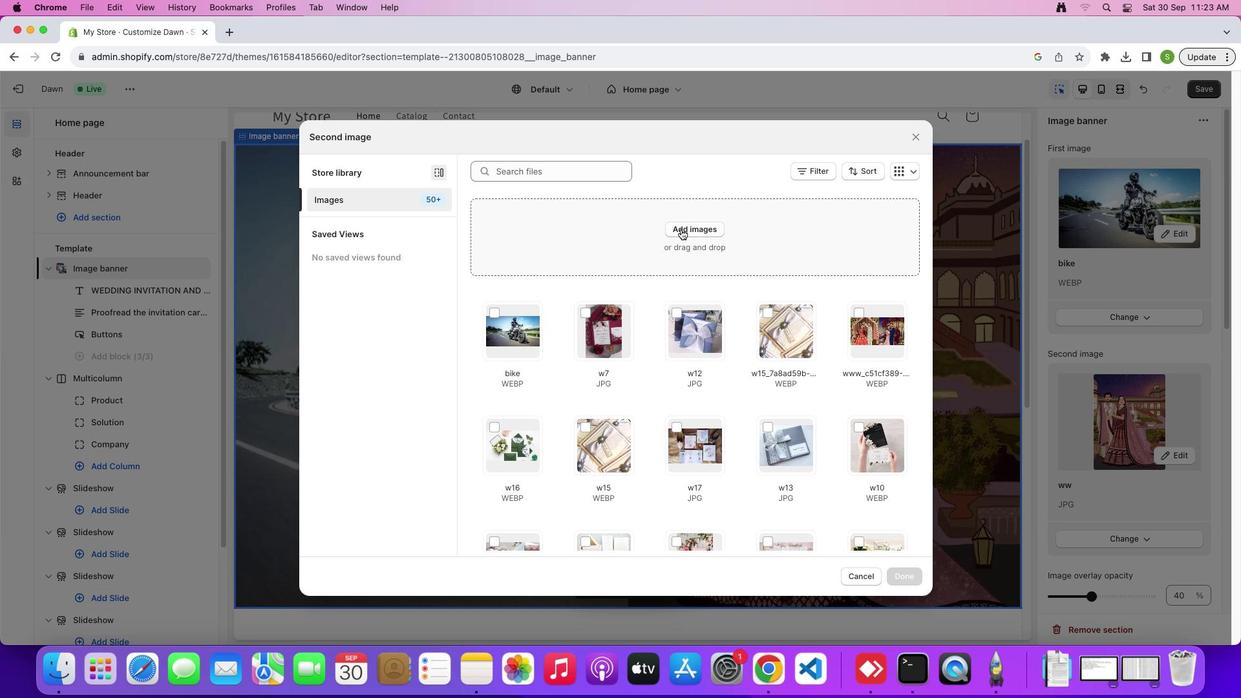 
Action: Mouse pressed left at (680, 228)
Screenshot: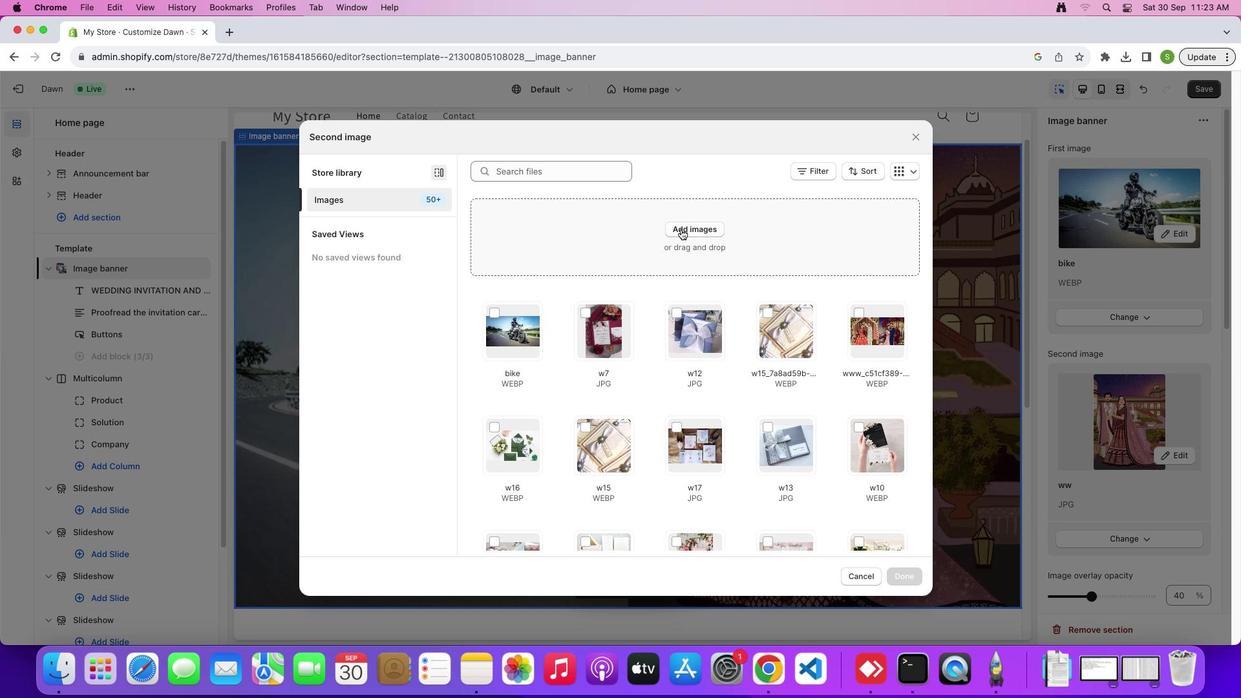 
Action: Mouse moved to (484, 374)
Screenshot: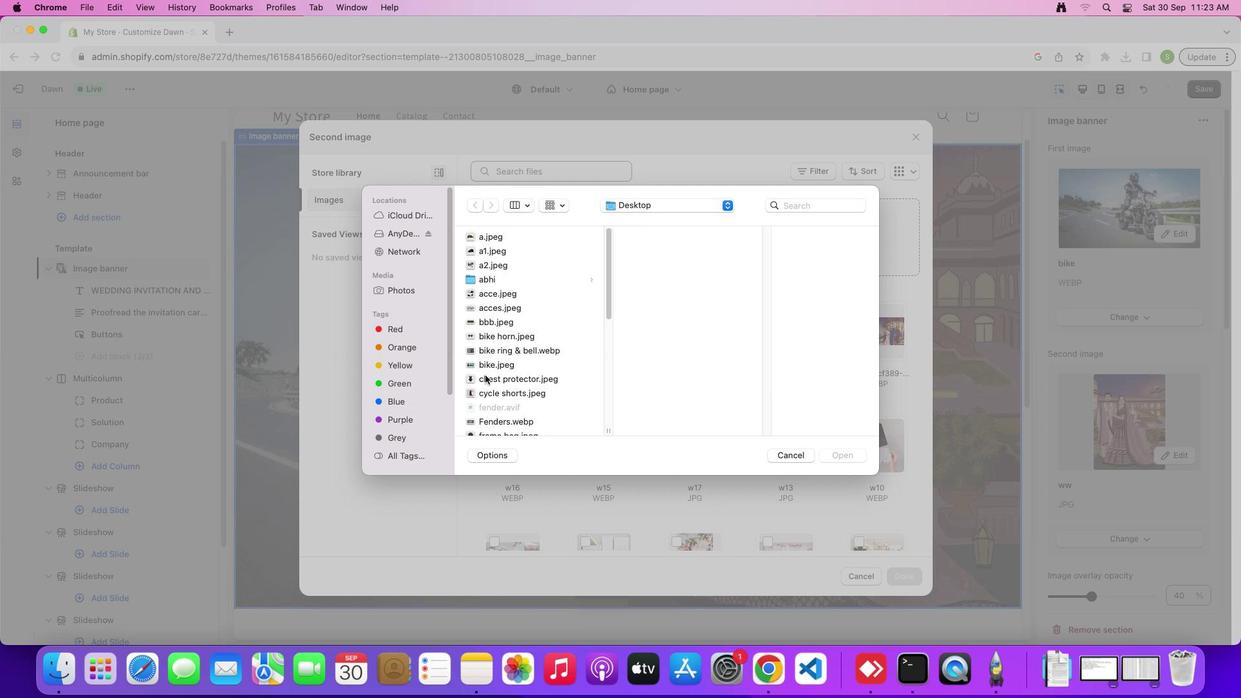 
Action: Mouse scrolled (484, 374) with delta (0, 0)
Screenshot: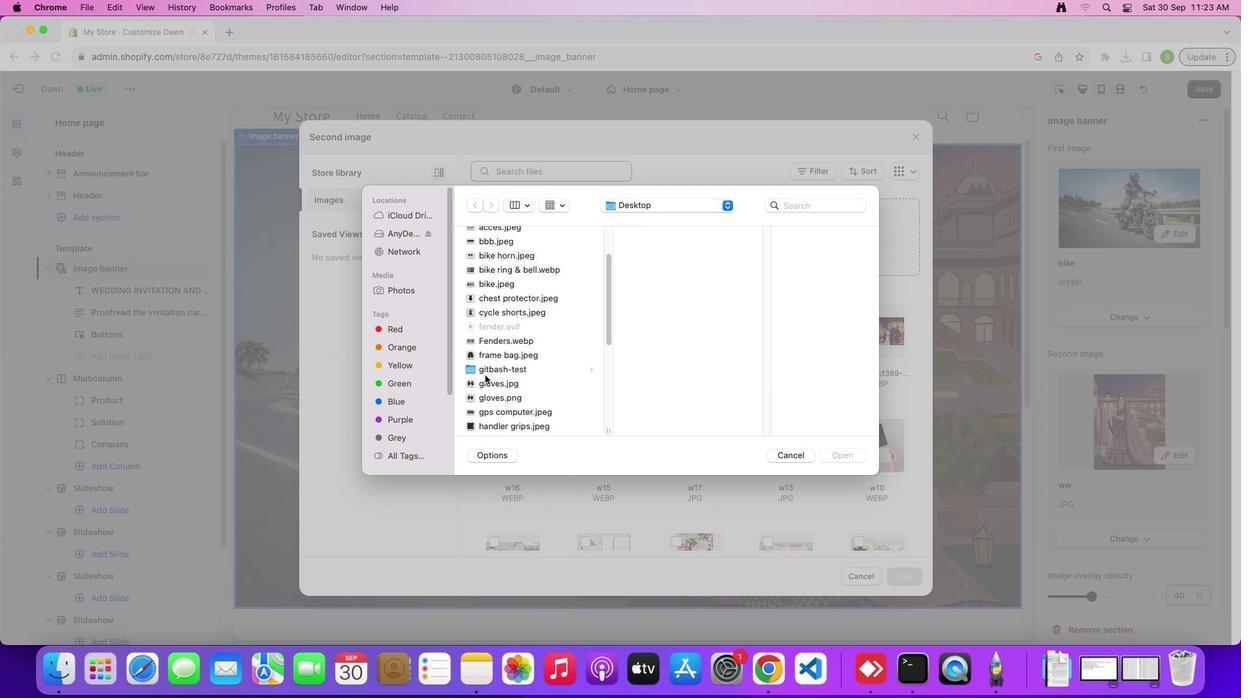 
Action: Mouse scrolled (484, 374) with delta (0, 0)
Screenshot: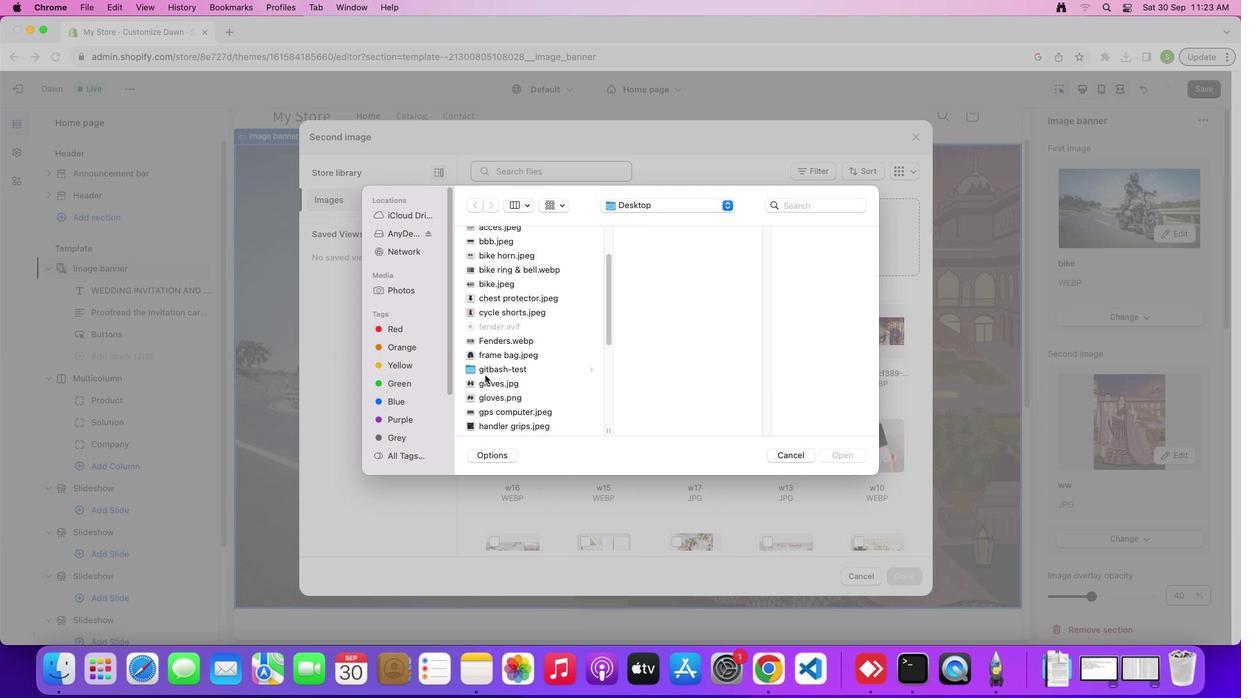 
Action: Mouse scrolled (484, 374) with delta (0, -2)
Screenshot: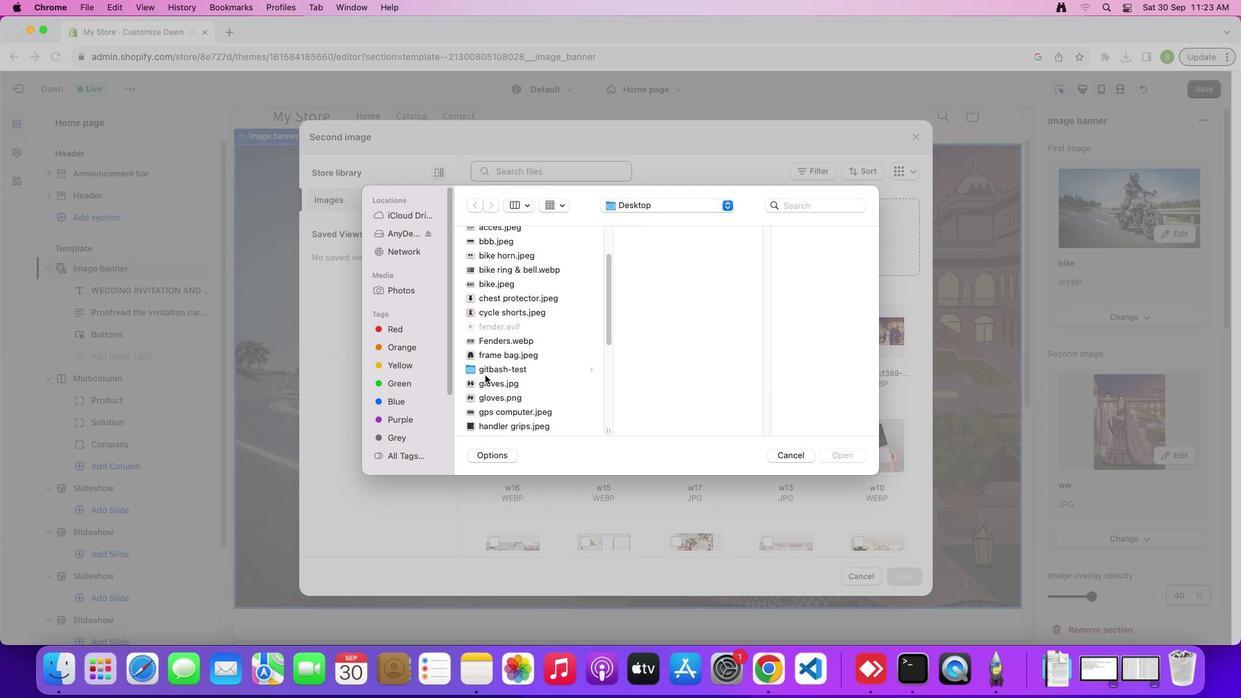 
Action: Mouse scrolled (484, 374) with delta (0, 0)
Screenshot: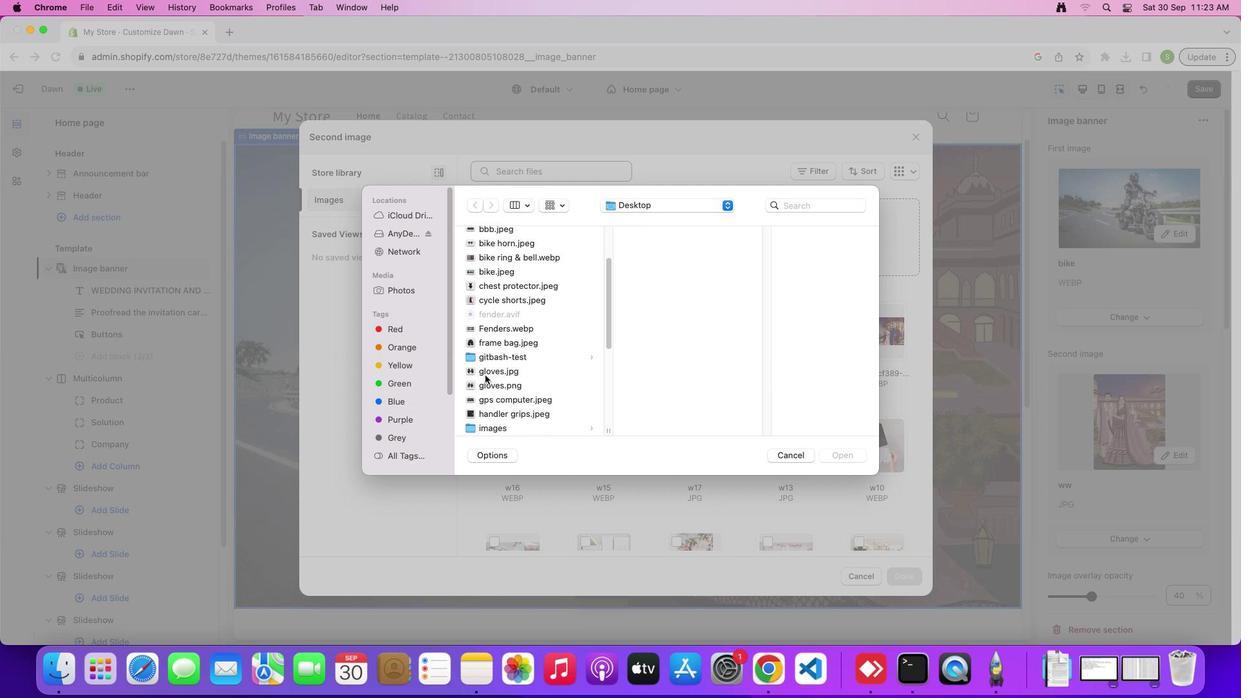 
Action: Mouse scrolled (484, 374) with delta (0, 0)
Screenshot: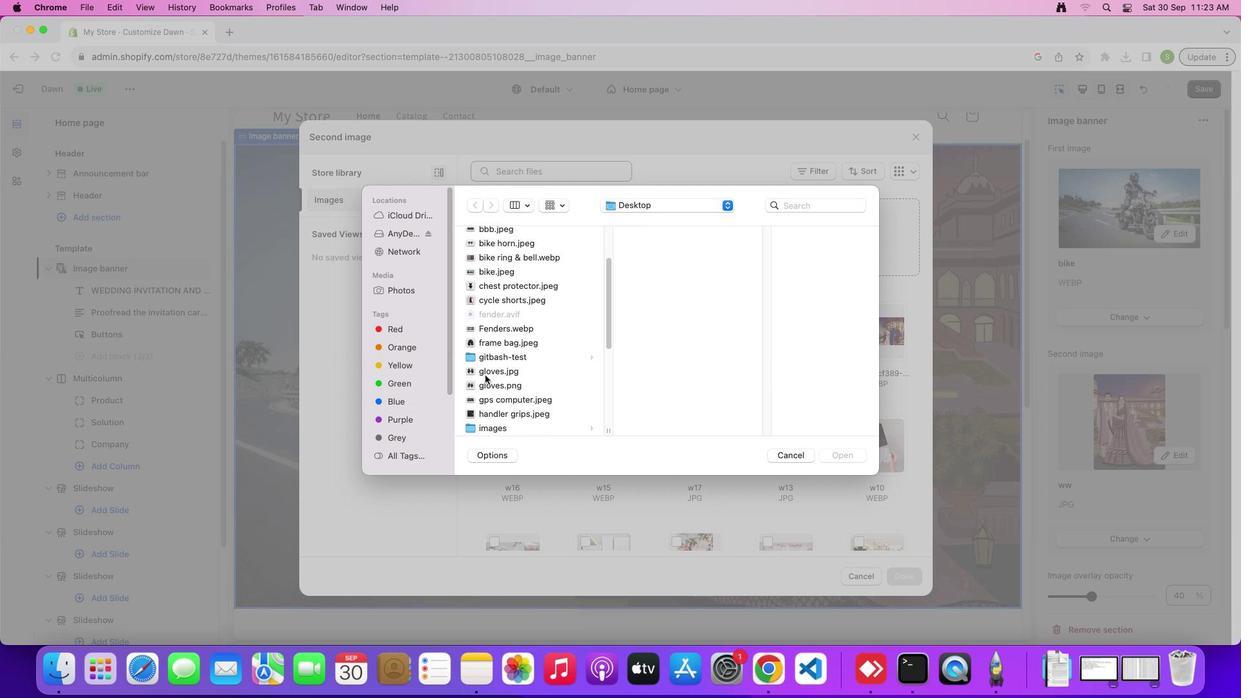 
Action: Mouse scrolled (484, 374) with delta (0, 0)
Screenshot: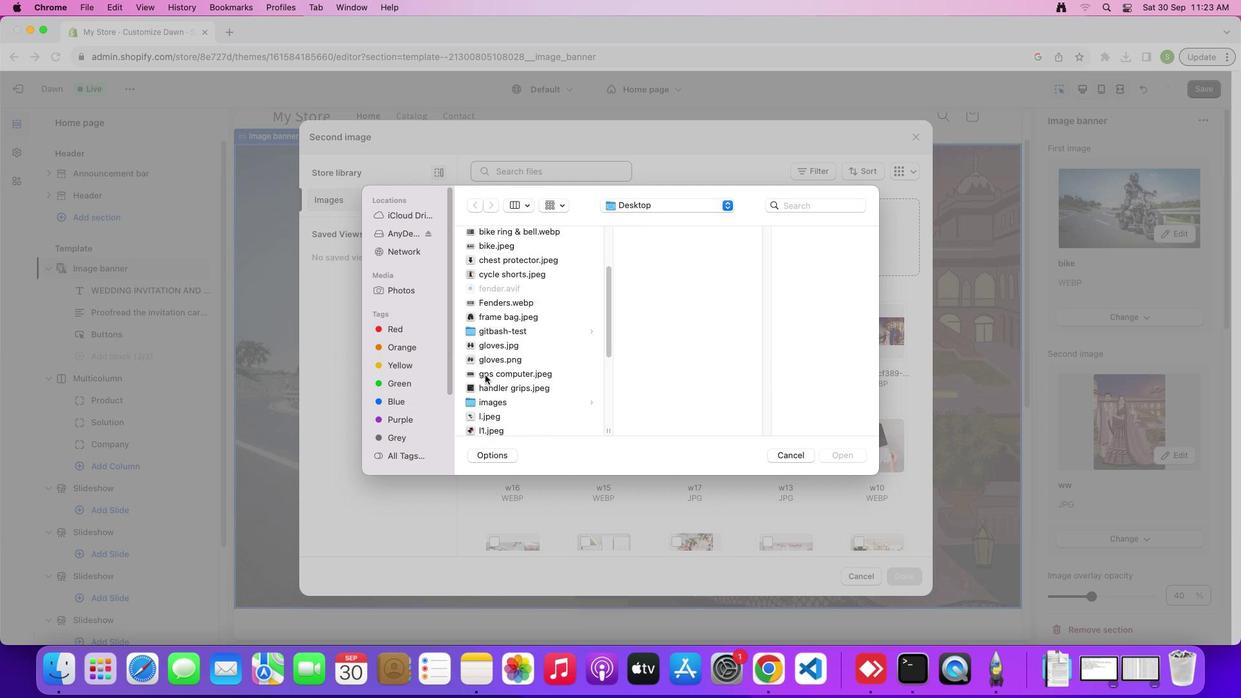 
Action: Mouse moved to (492, 363)
Screenshot: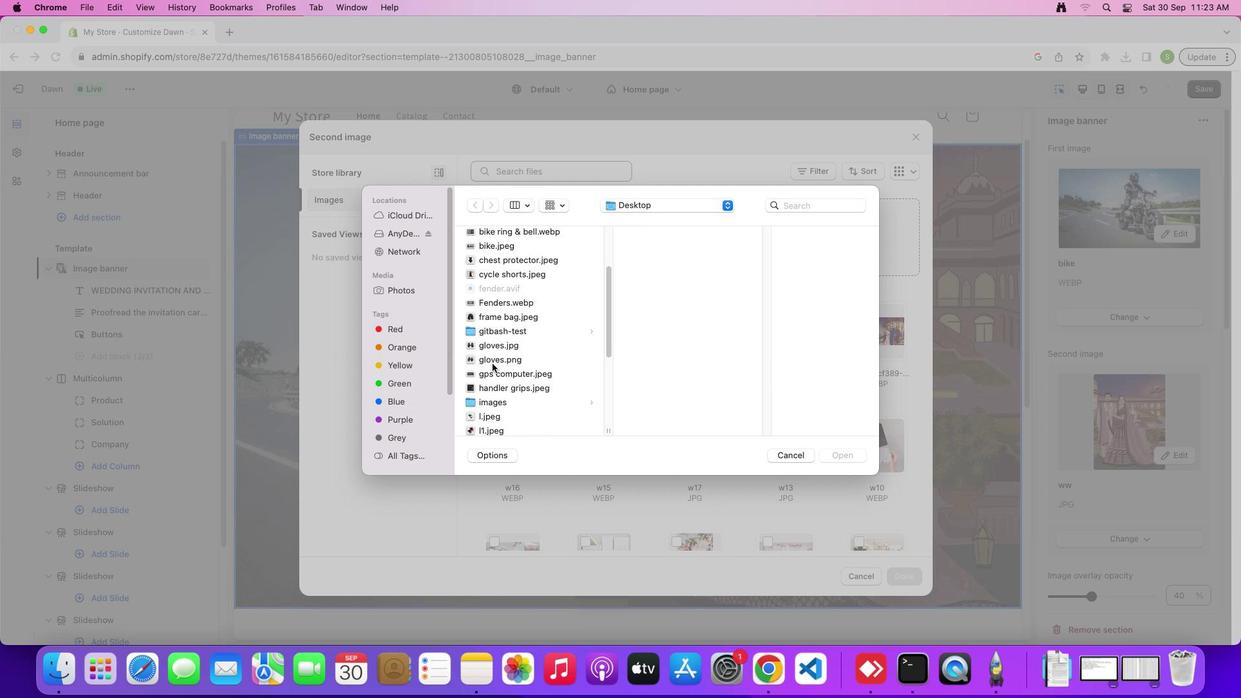 
Action: Mouse scrolled (492, 363) with delta (0, 0)
Screenshot: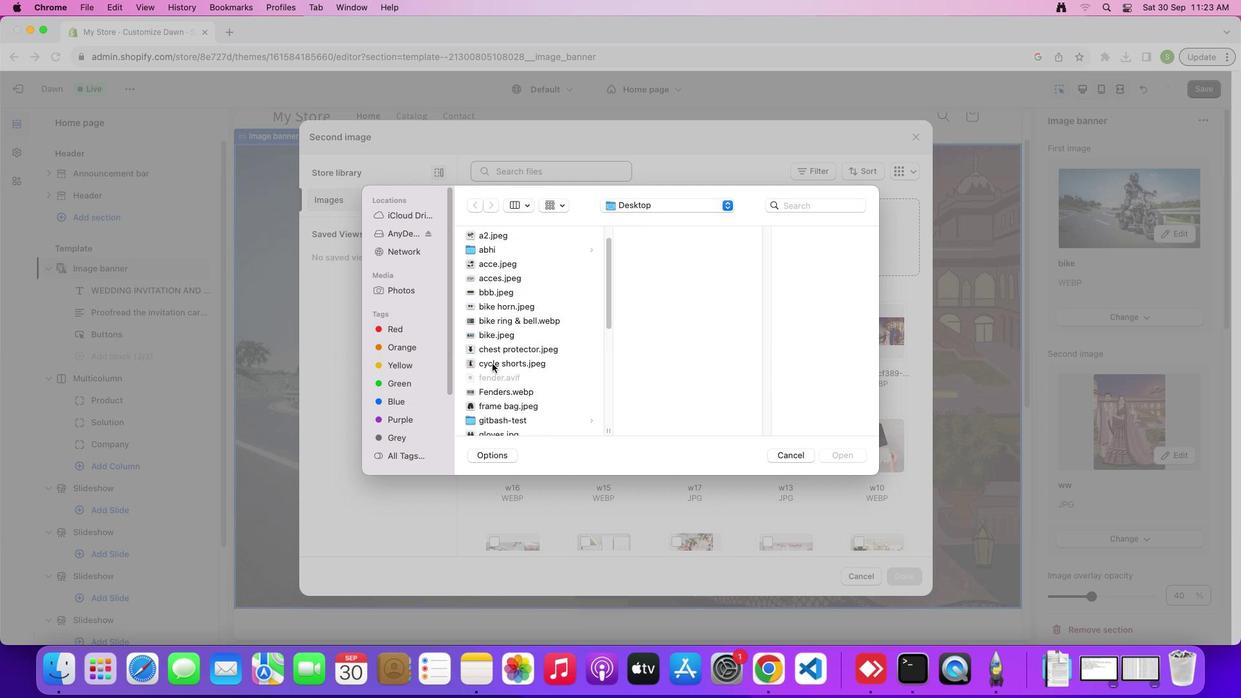 
Action: Mouse scrolled (492, 363) with delta (0, 0)
Screenshot: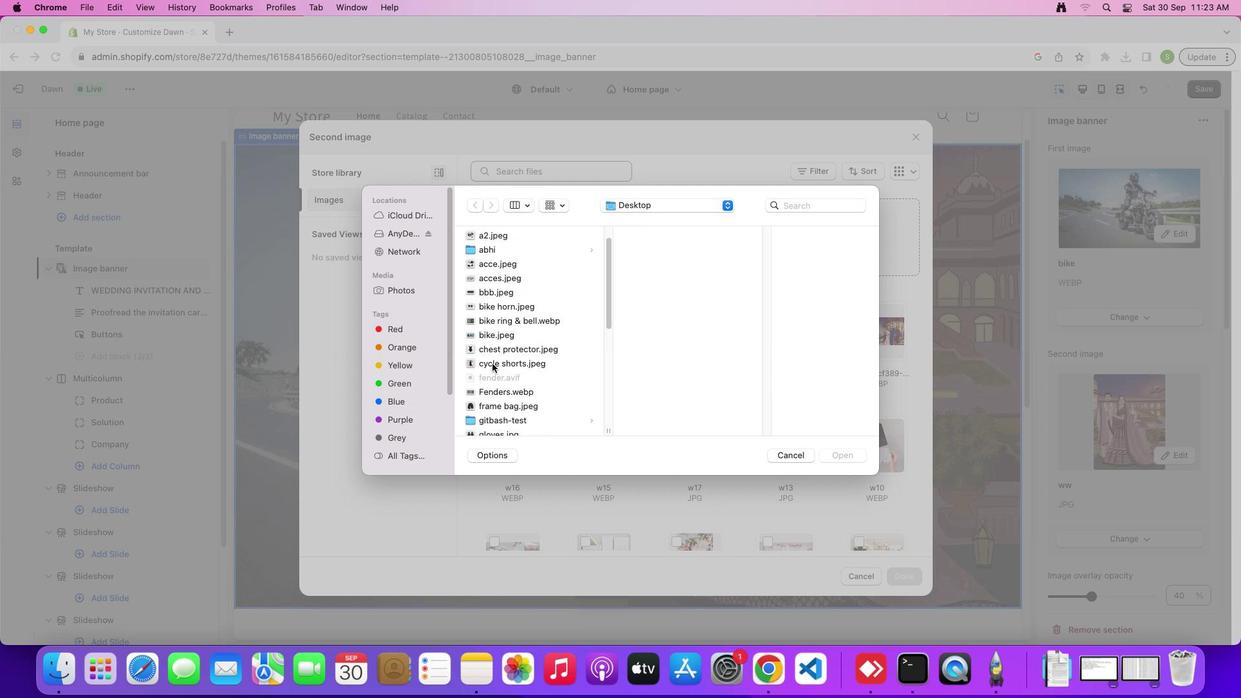 
Action: Mouse scrolled (492, 363) with delta (0, 2)
Screenshot: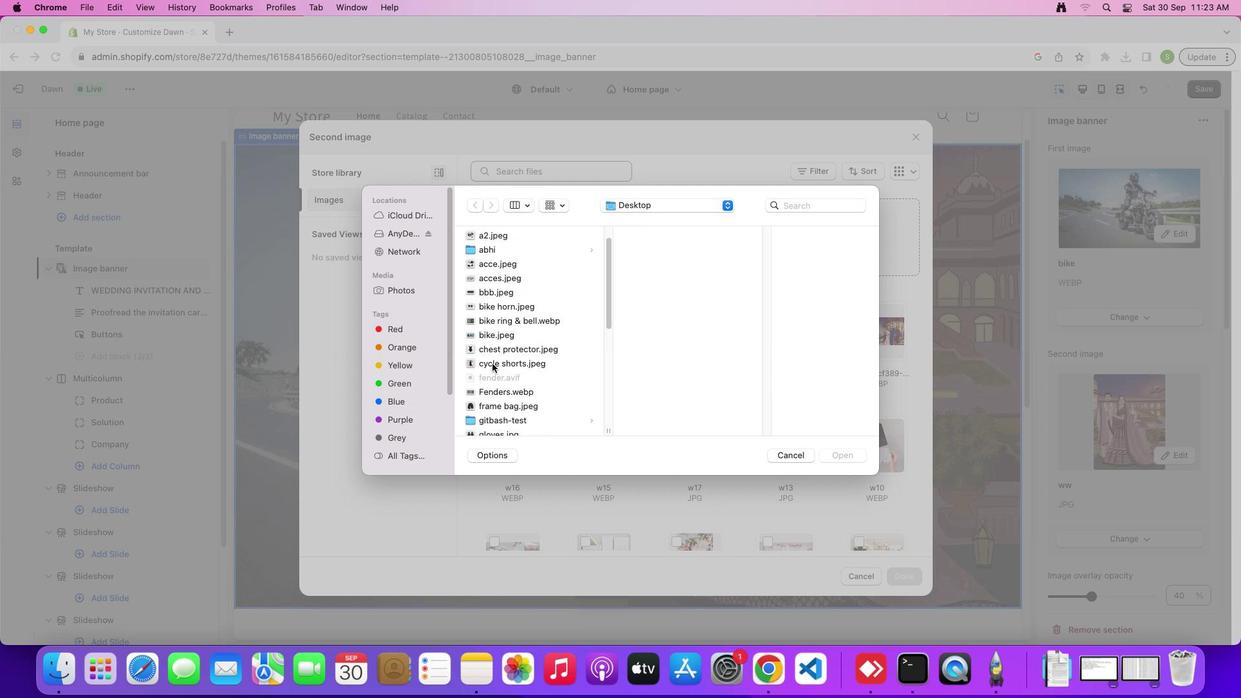 
Action: Mouse moved to (499, 263)
Screenshot: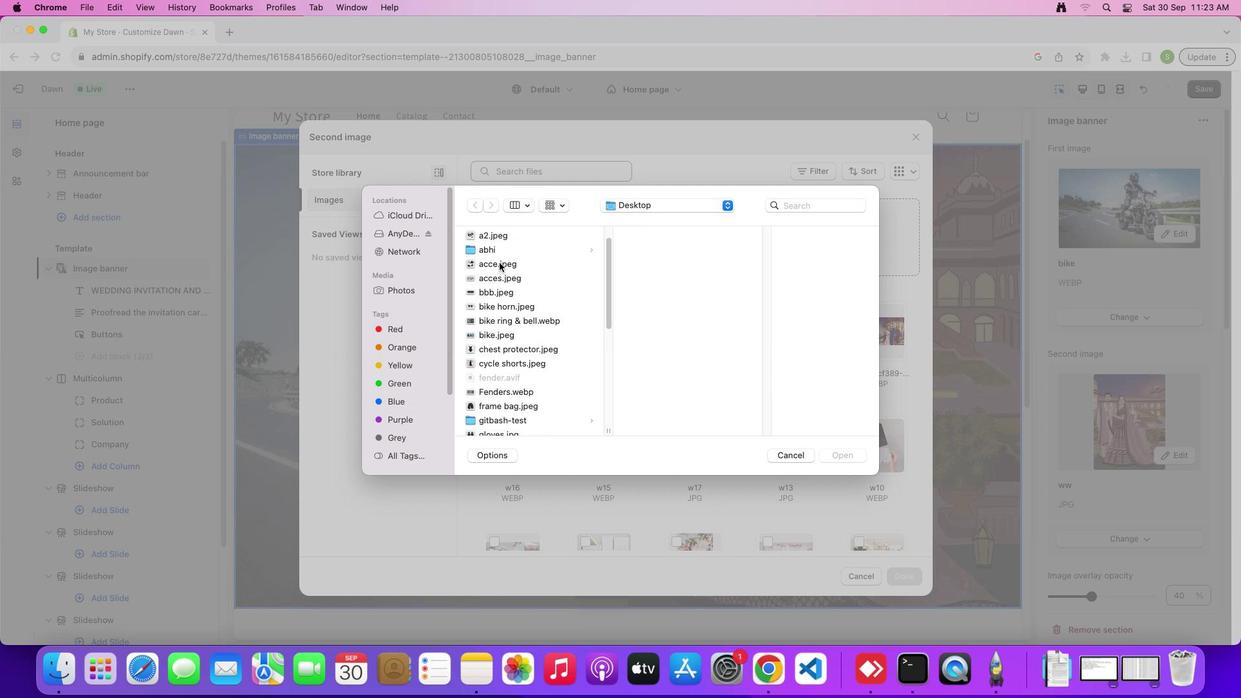 
Action: Mouse pressed left at (499, 263)
Screenshot: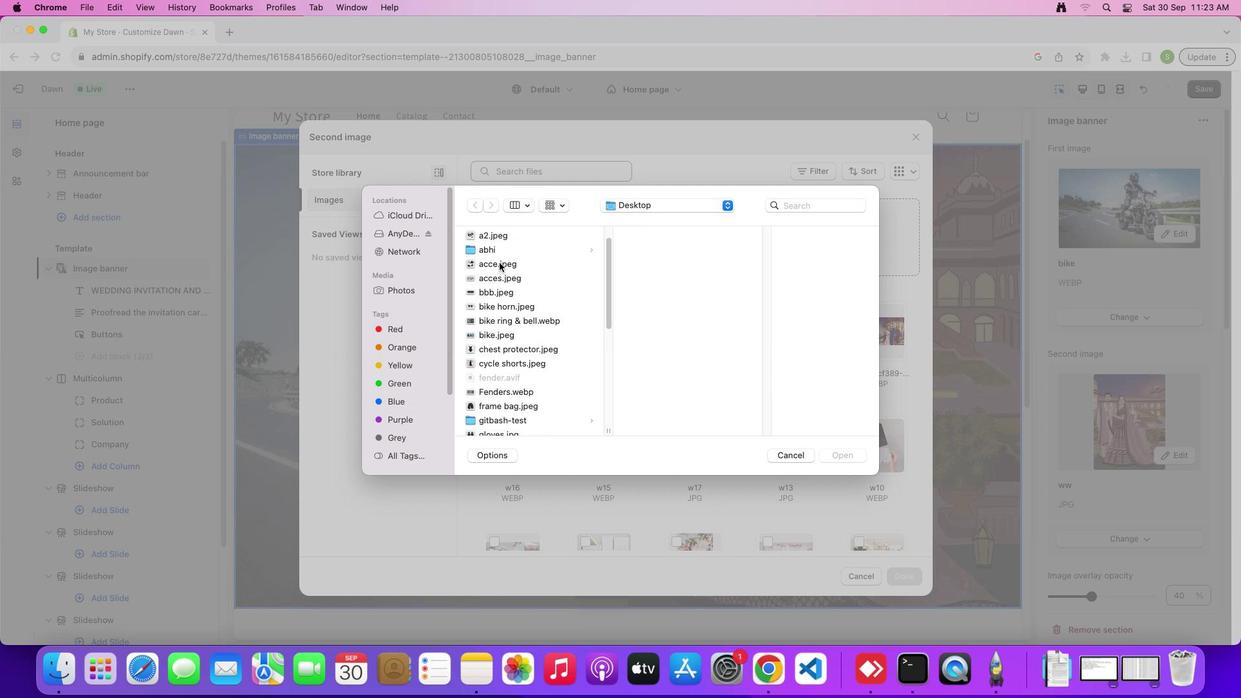 
Action: Mouse moved to (496, 282)
Screenshot: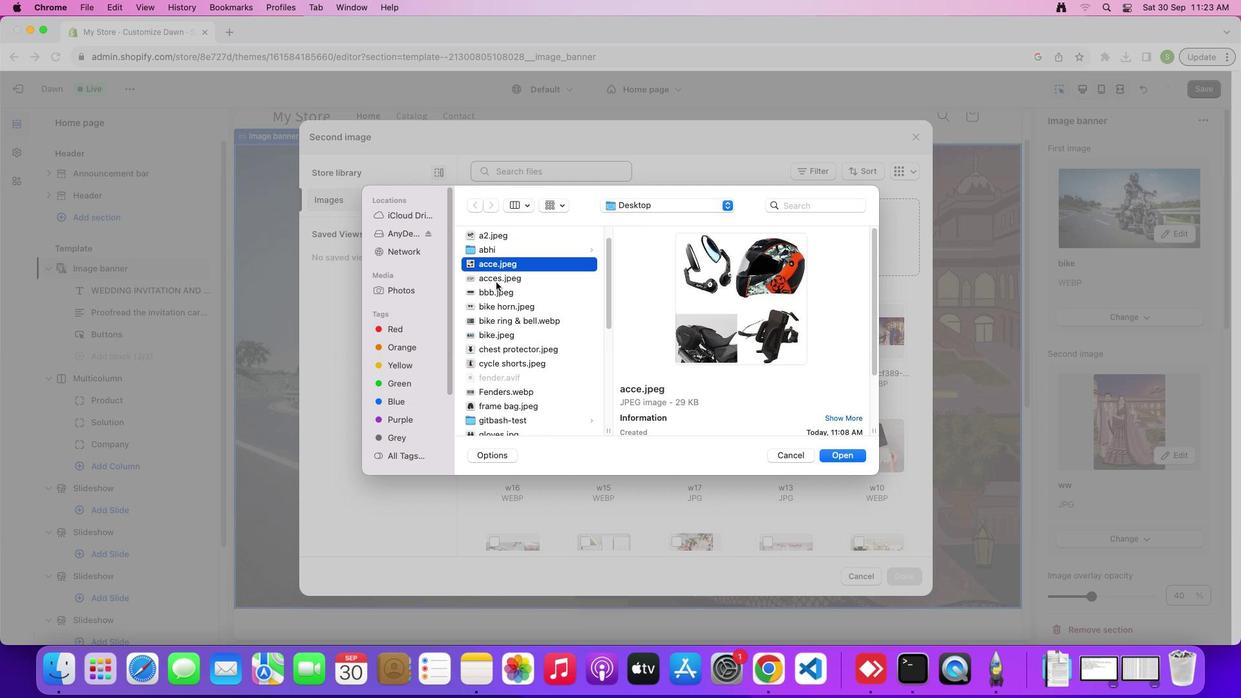 
Action: Mouse pressed left at (496, 282)
Screenshot: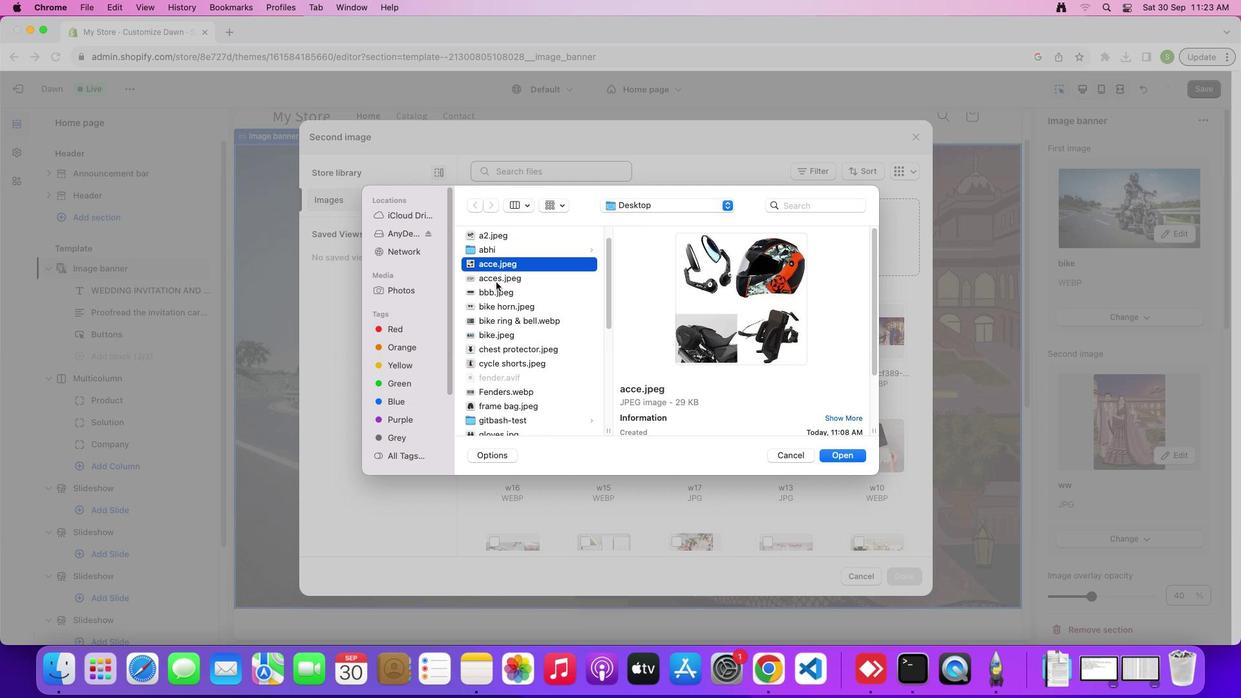 
Action: Mouse moved to (495, 239)
Screenshot: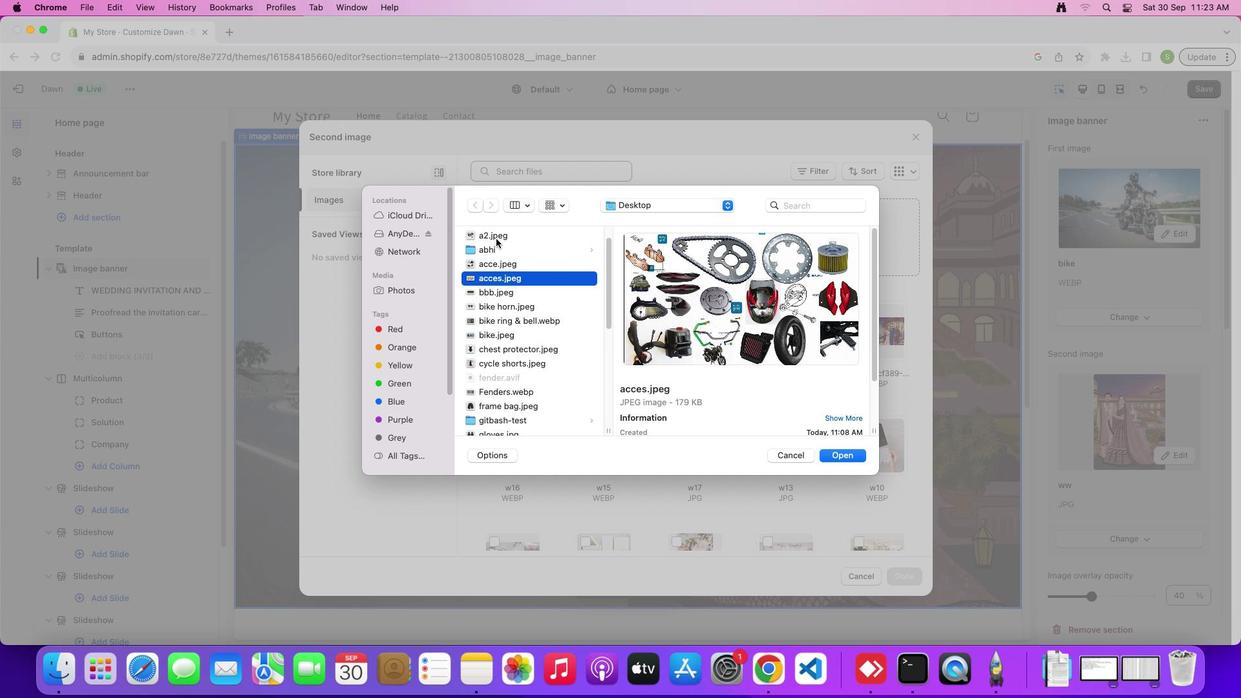 
Action: Mouse pressed left at (495, 239)
Screenshot: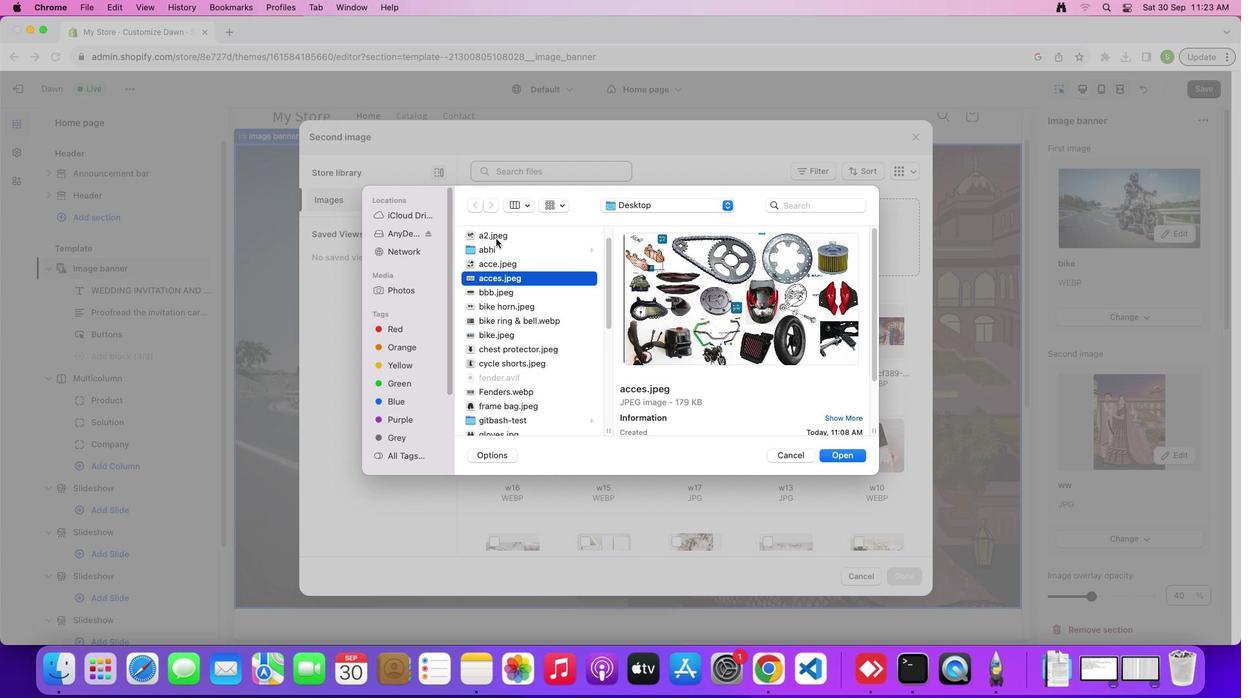 
Action: Mouse moved to (499, 338)
Screenshot: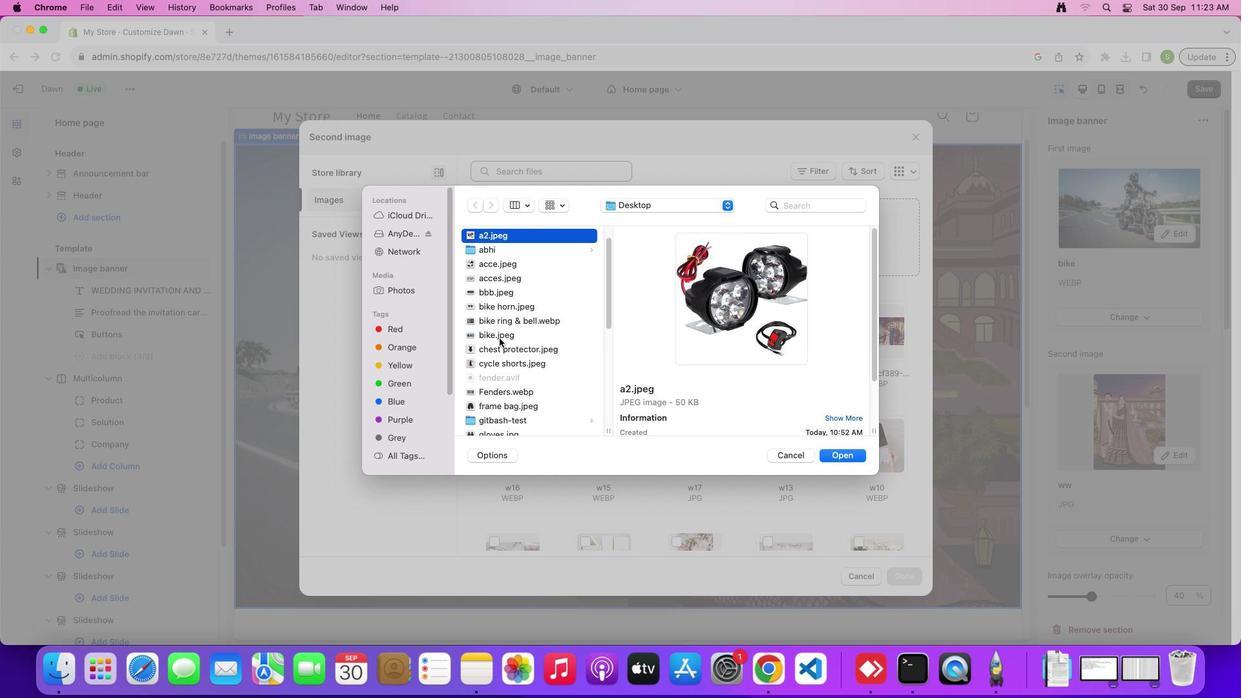 
Action: Mouse scrolled (499, 338) with delta (0, 0)
Screenshot: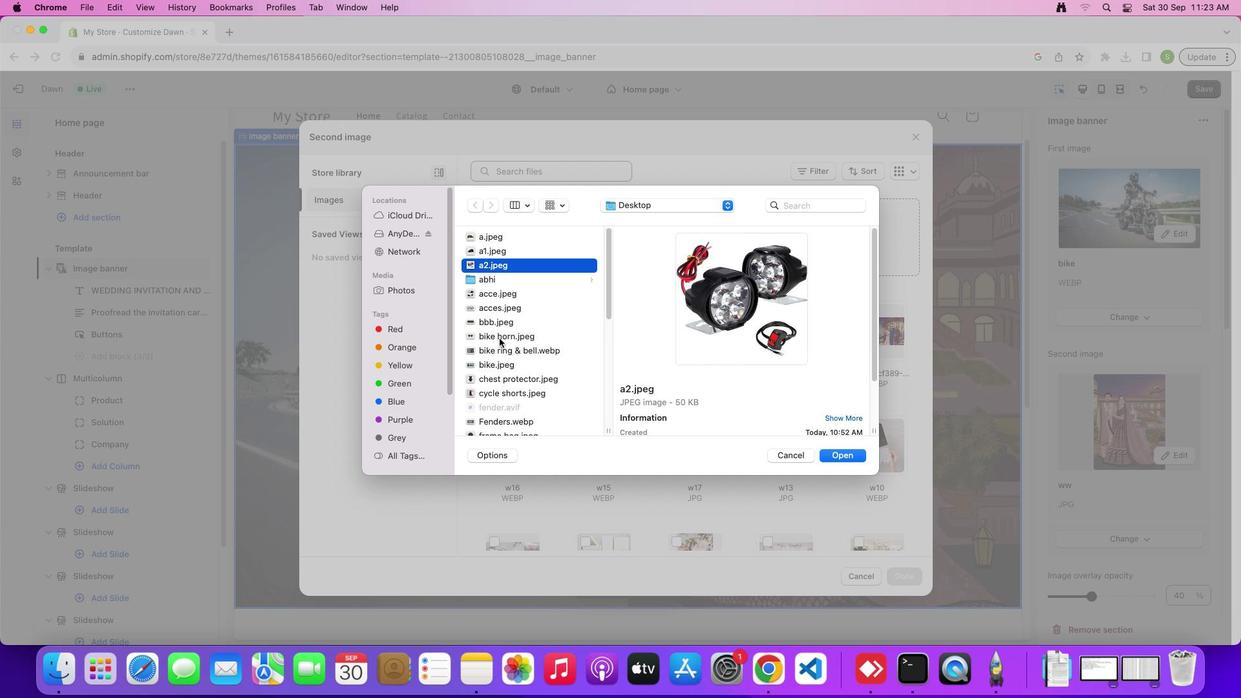 
Action: Mouse scrolled (499, 338) with delta (0, 0)
Screenshot: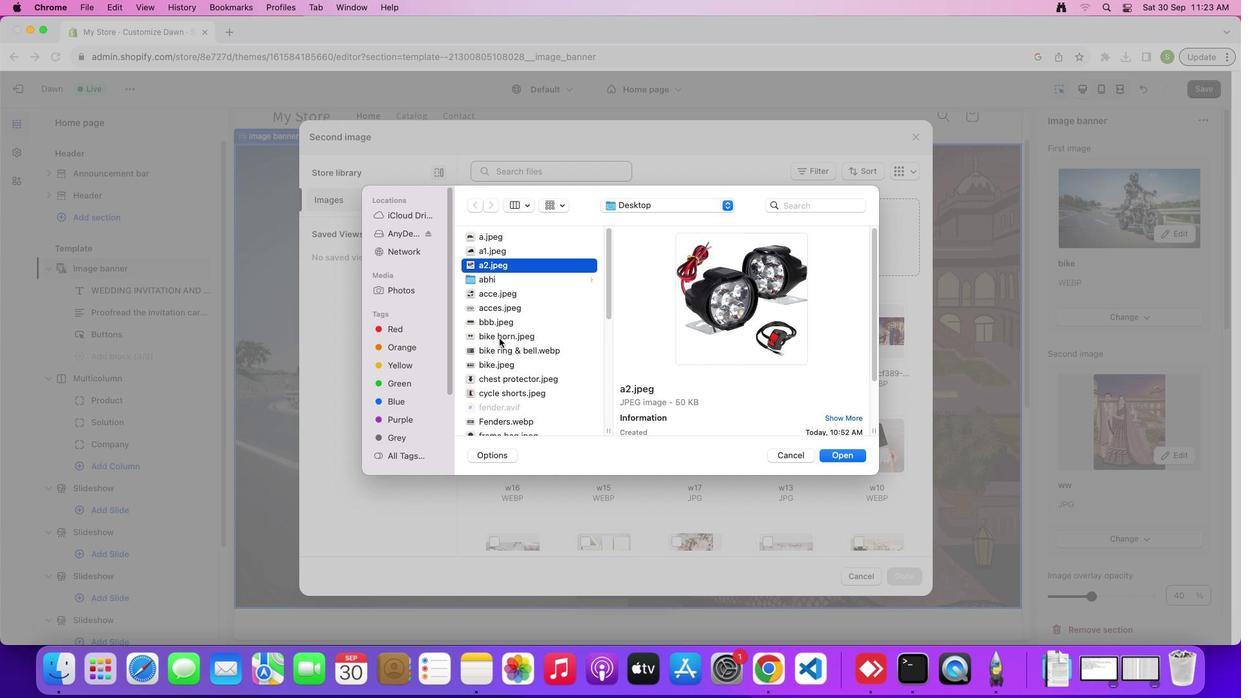 
Action: Mouse scrolled (499, 338) with delta (0, 1)
Screenshot: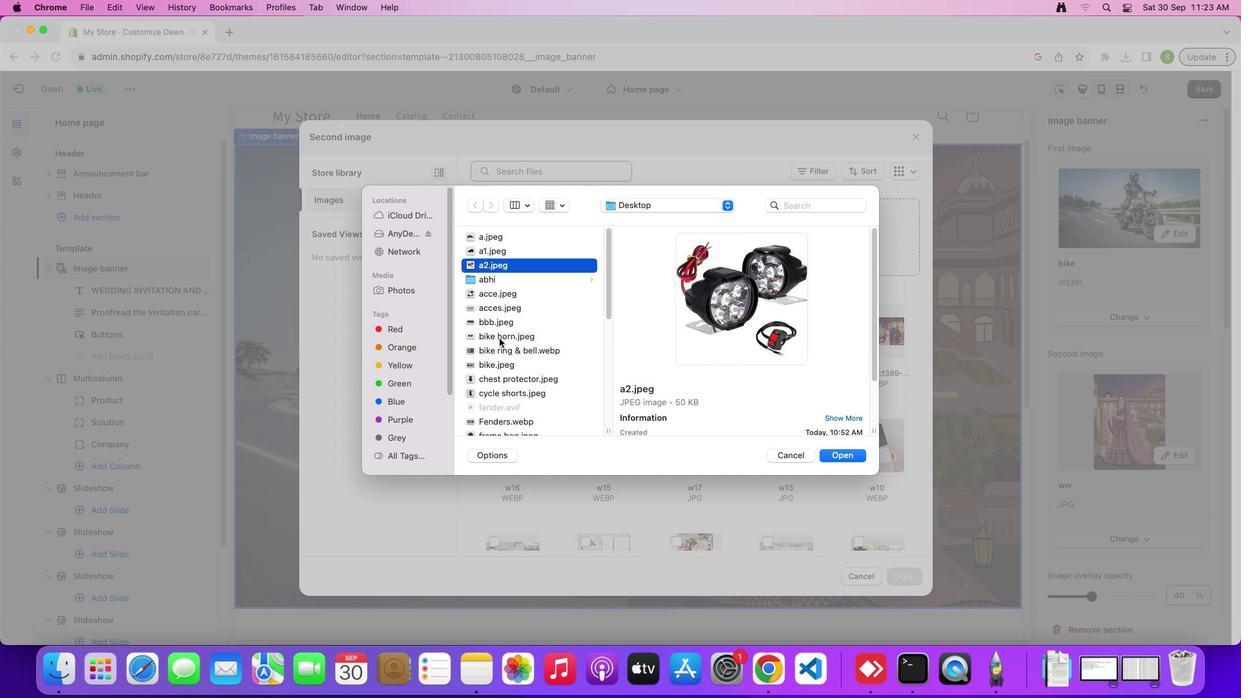 
Action: Mouse scrolled (499, 338) with delta (0, 0)
Screenshot: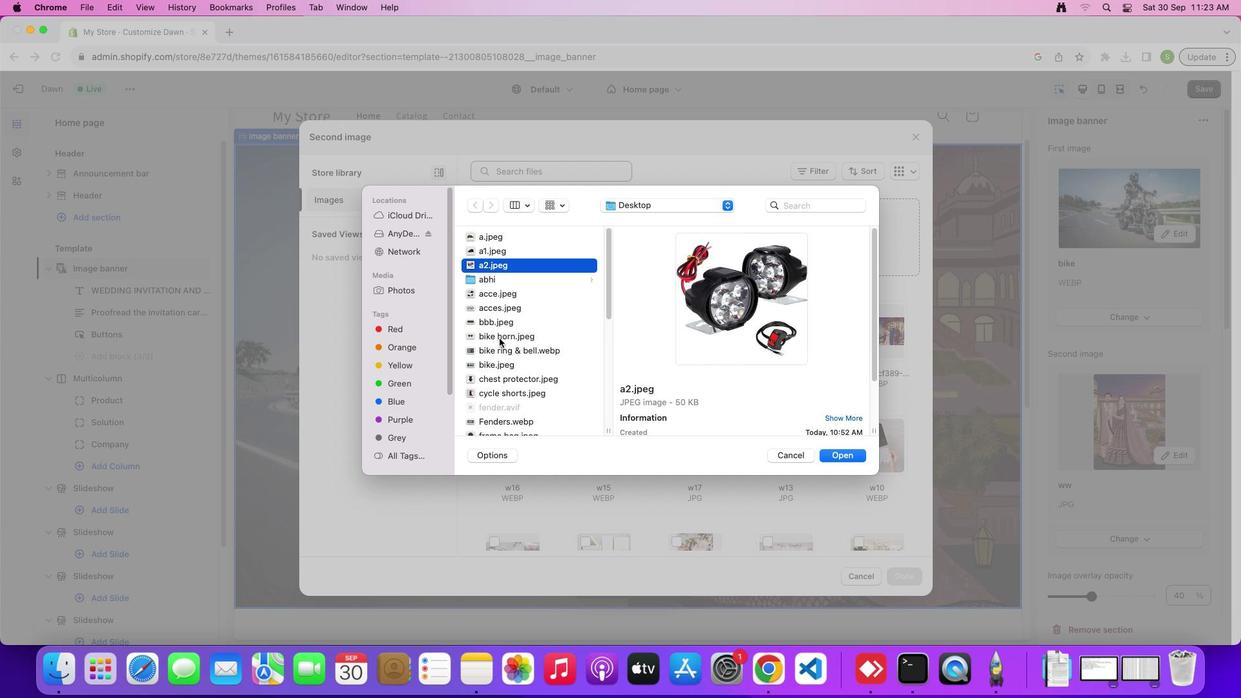 
Action: Mouse scrolled (499, 338) with delta (0, 0)
Screenshot: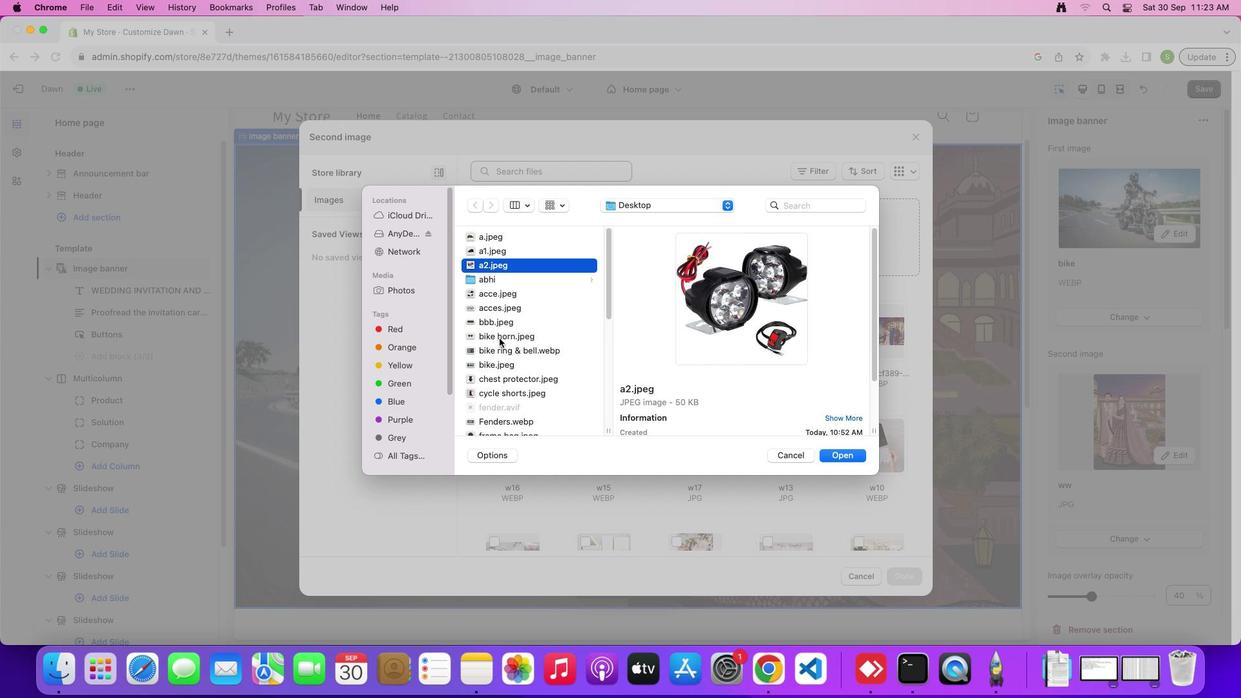
Action: Mouse scrolled (499, 338) with delta (0, 2)
Screenshot: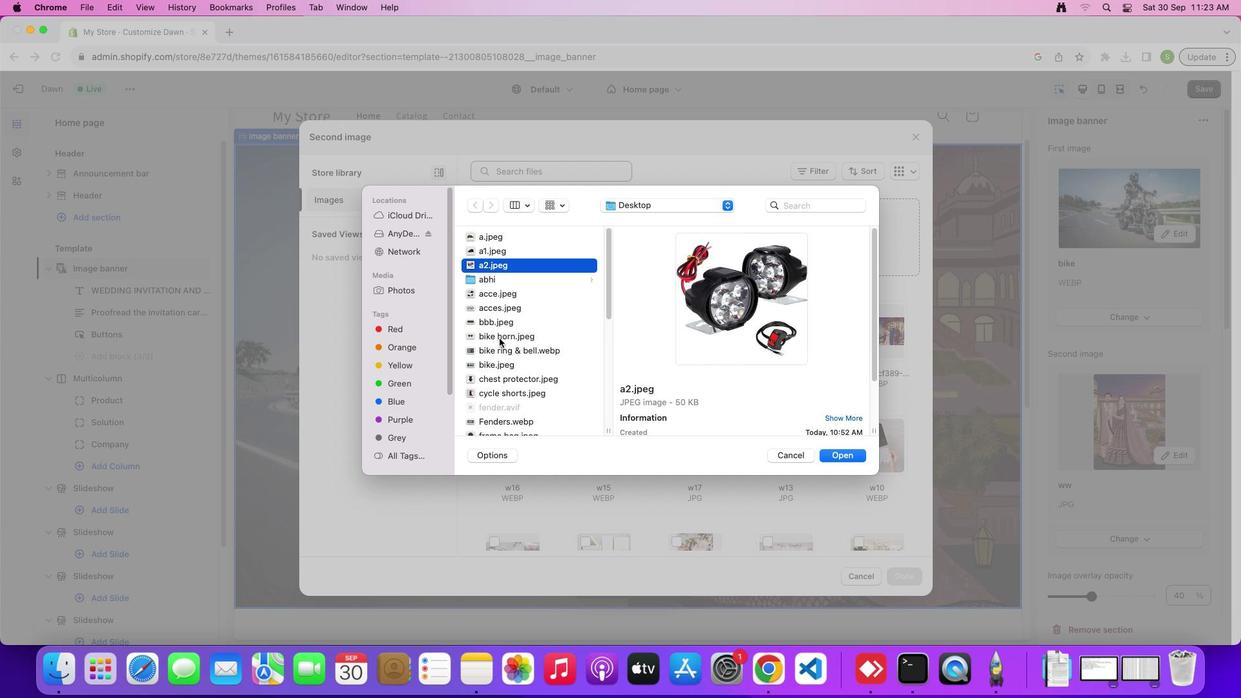 
Action: Mouse moved to (491, 238)
Screenshot: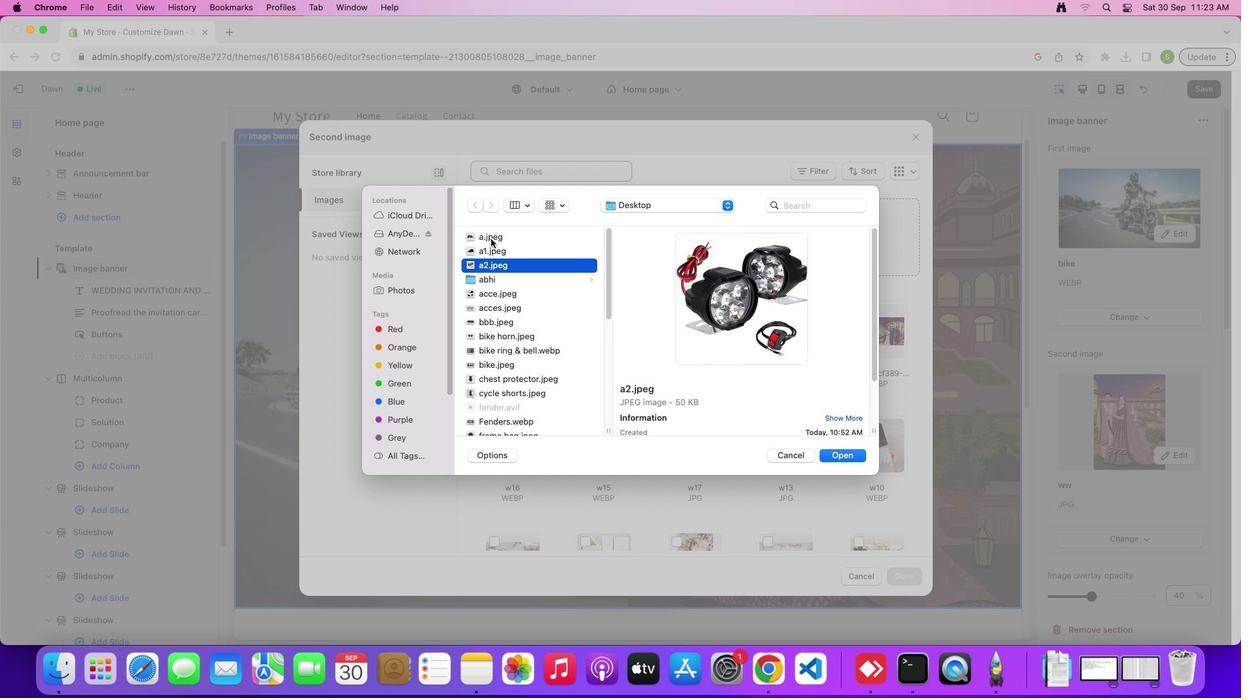 
Action: Mouse pressed left at (491, 238)
Screenshot: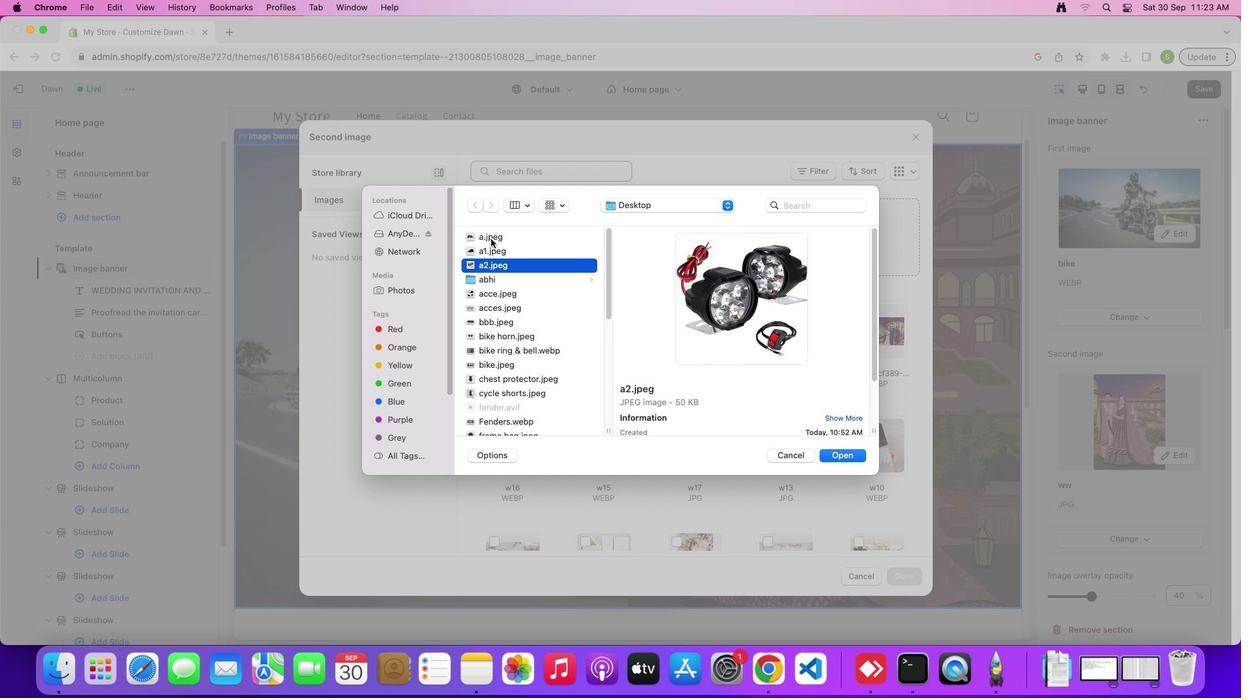 
Action: Mouse moved to (488, 250)
Screenshot: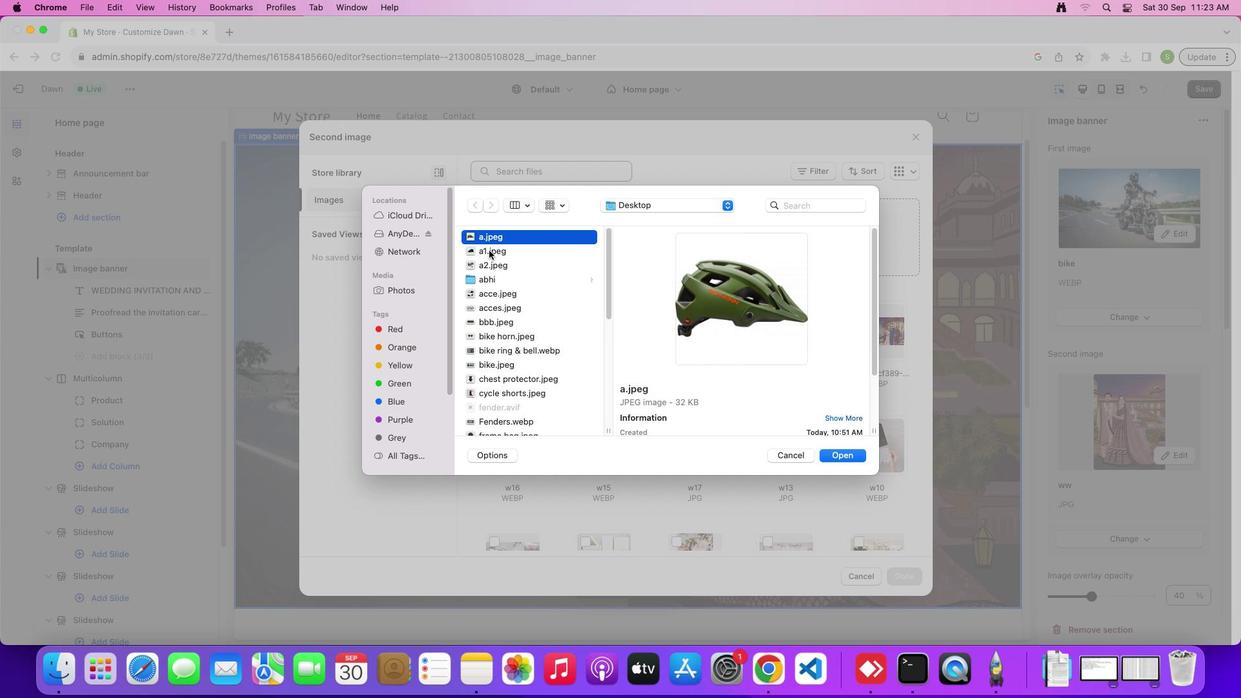 
Action: Mouse pressed left at (488, 250)
Screenshot: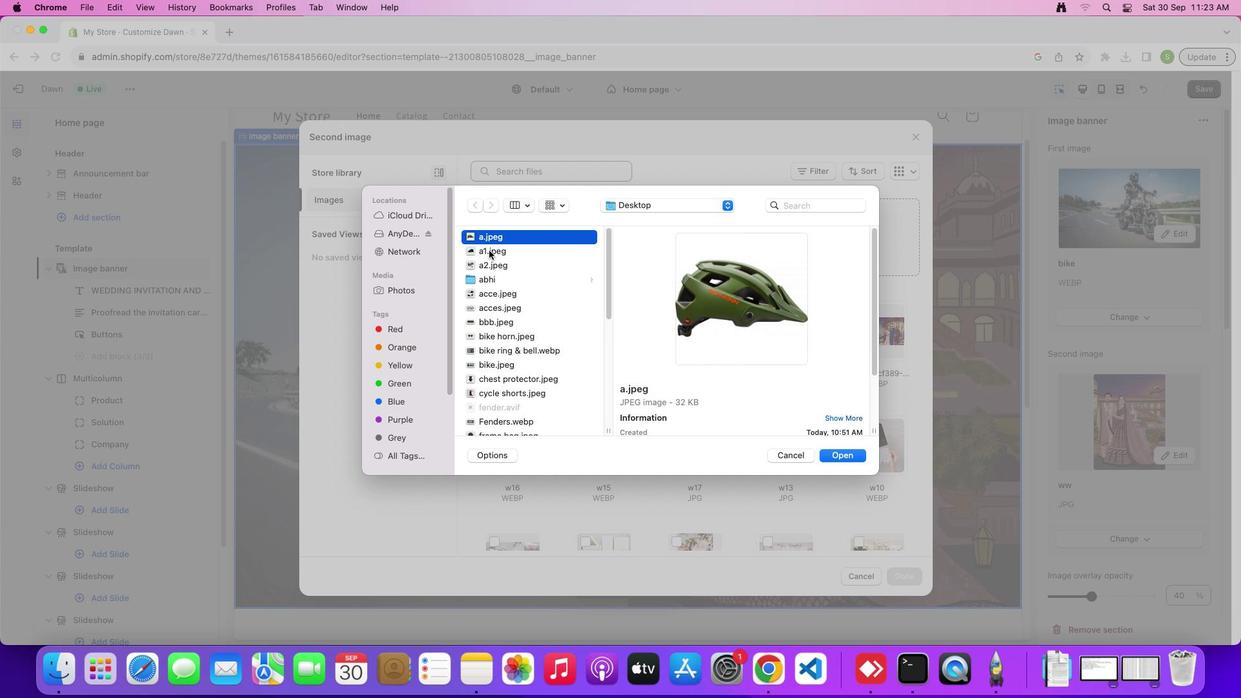 
Action: Mouse moved to (501, 323)
Screenshot: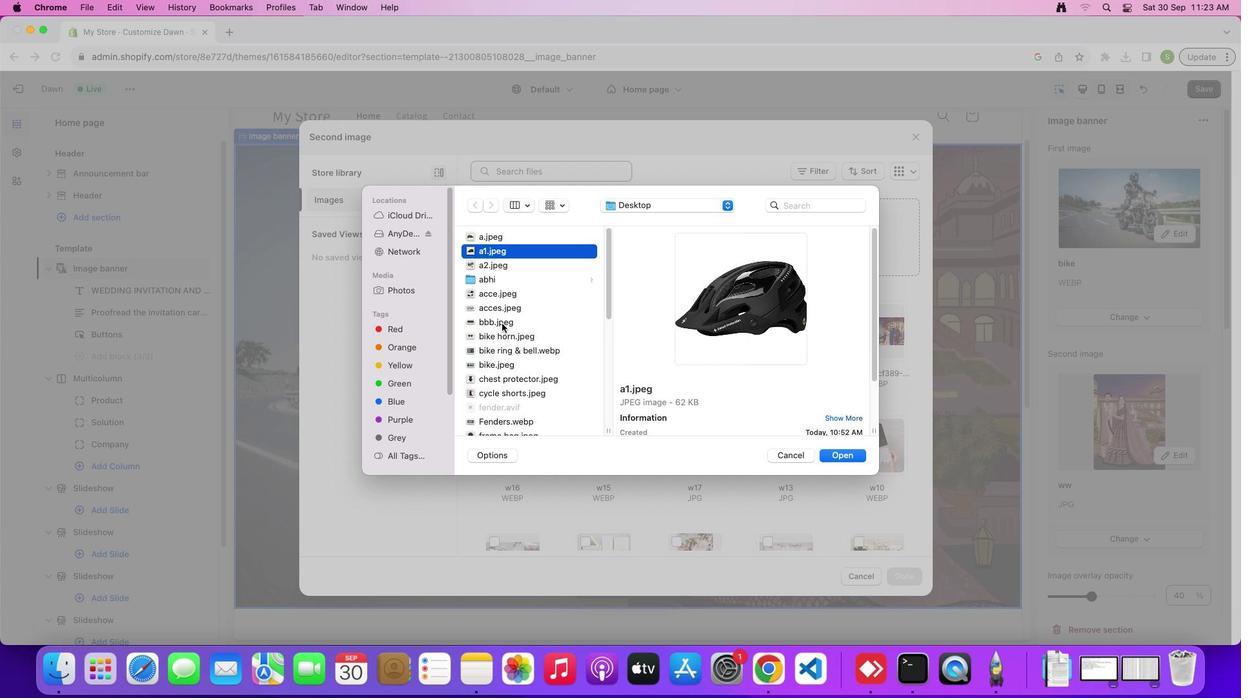 
Action: Mouse pressed left at (501, 323)
Screenshot: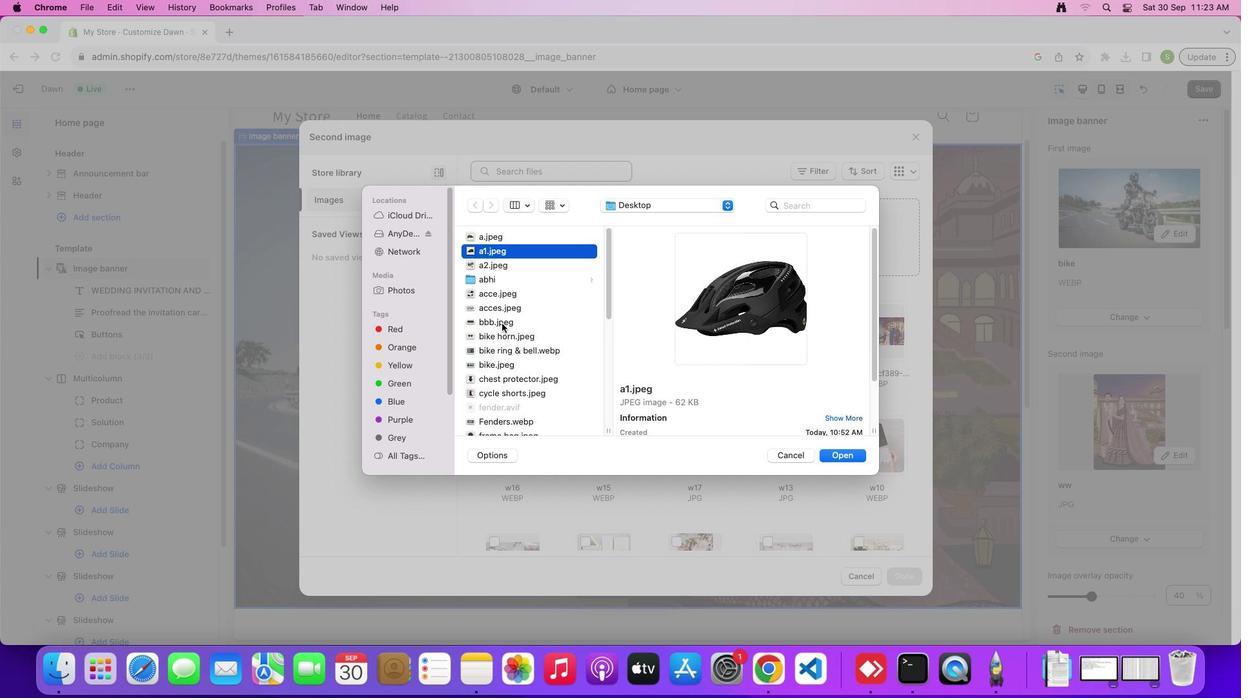 
Action: Mouse moved to (833, 453)
Screenshot: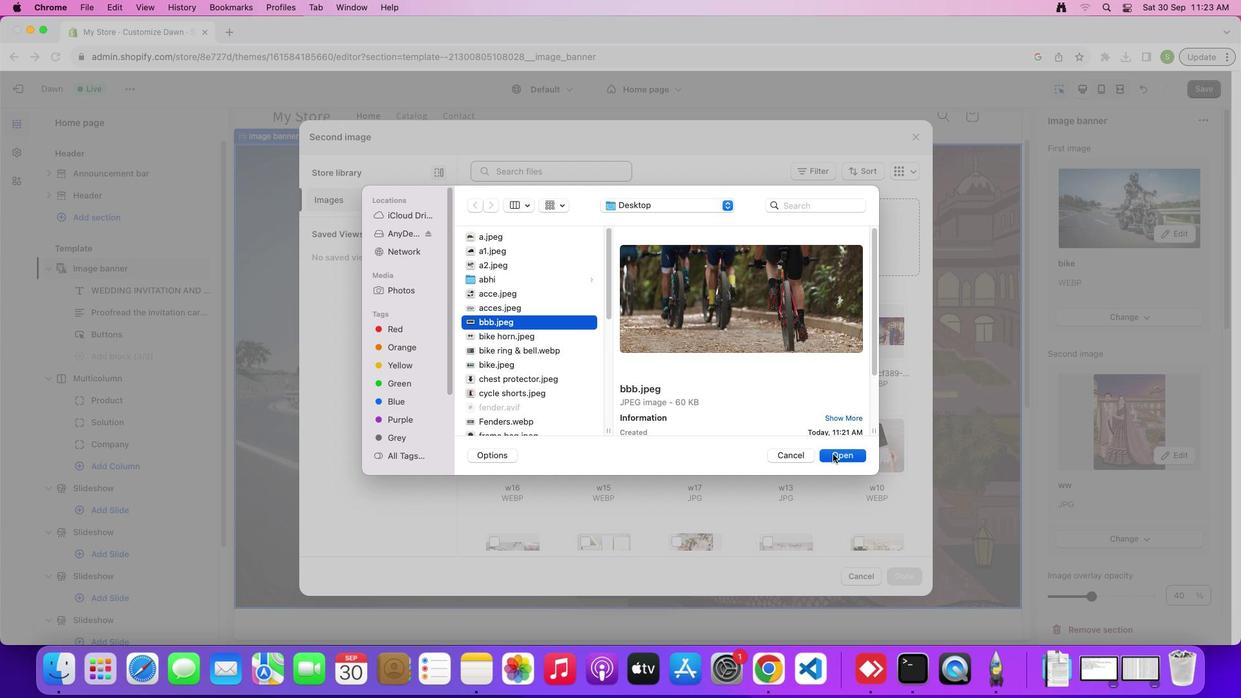 
Action: Mouse pressed left at (833, 453)
Screenshot: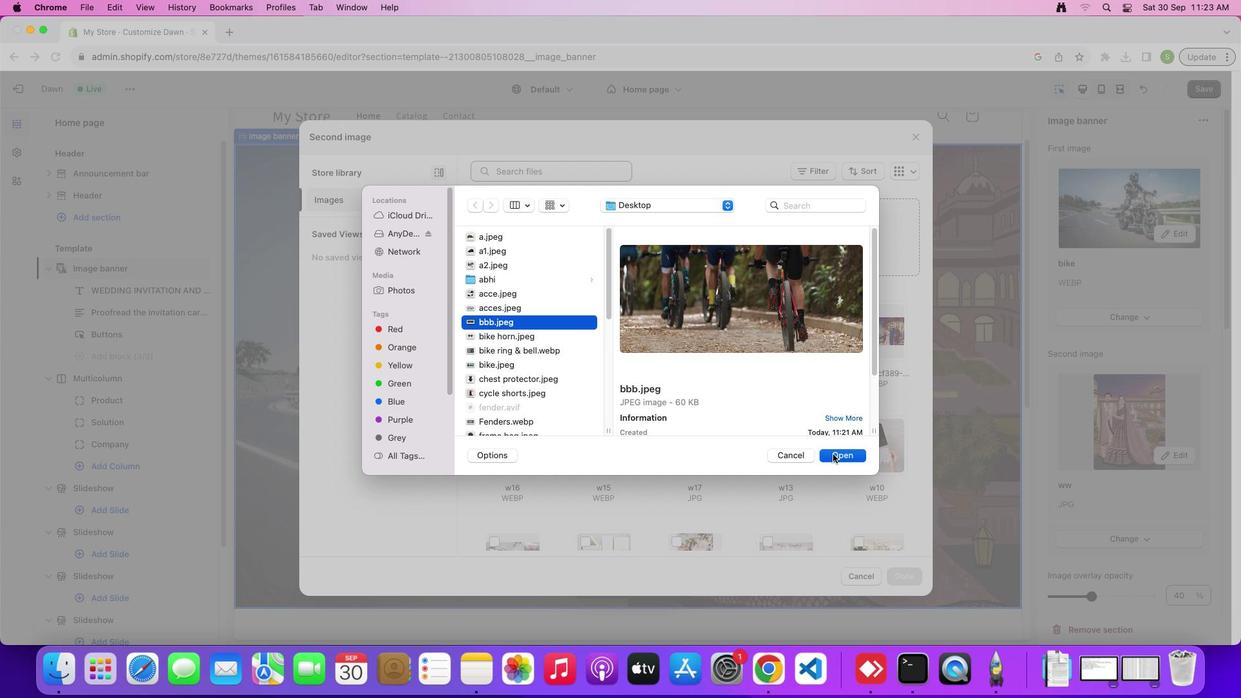 
Action: Mouse moved to (906, 579)
Screenshot: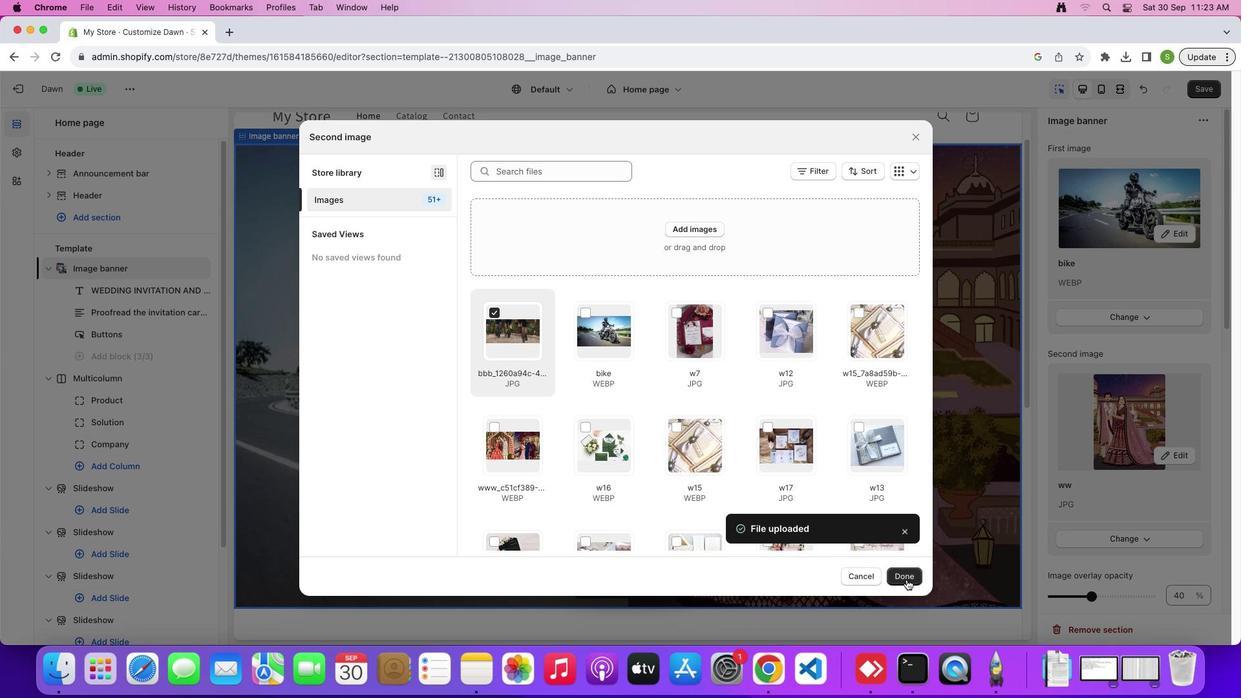 
Action: Mouse pressed left at (906, 579)
Screenshot: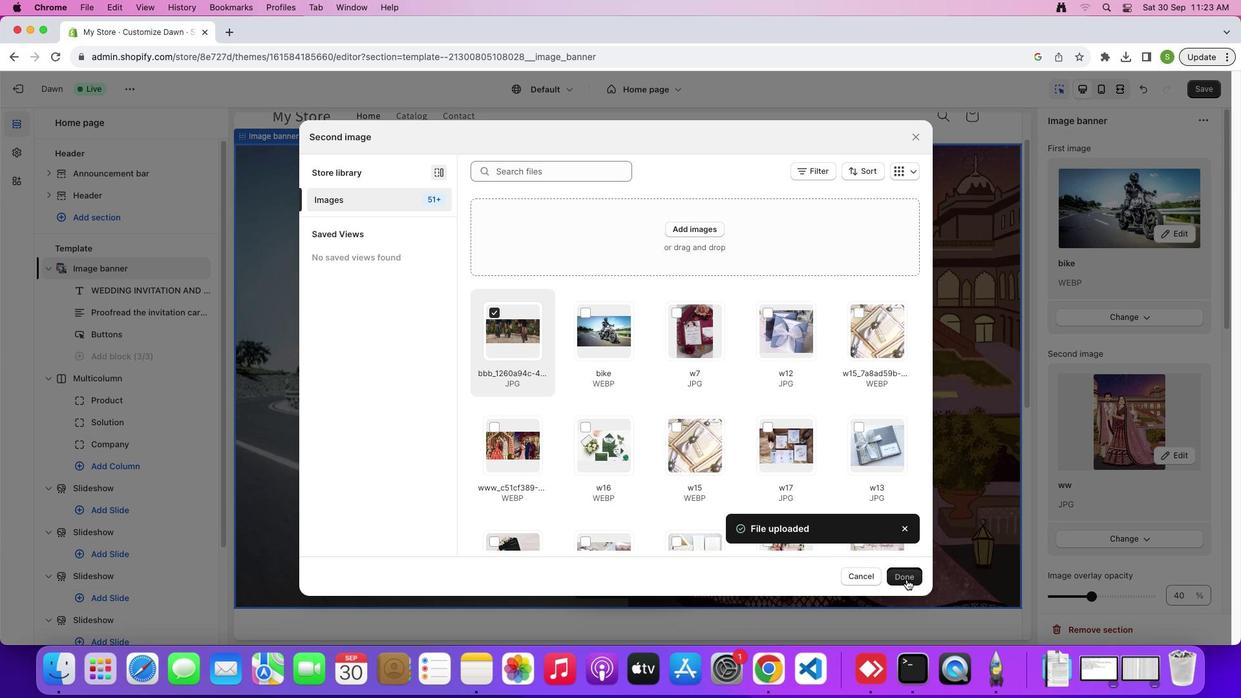 
Action: Mouse moved to (651, 436)
Screenshot: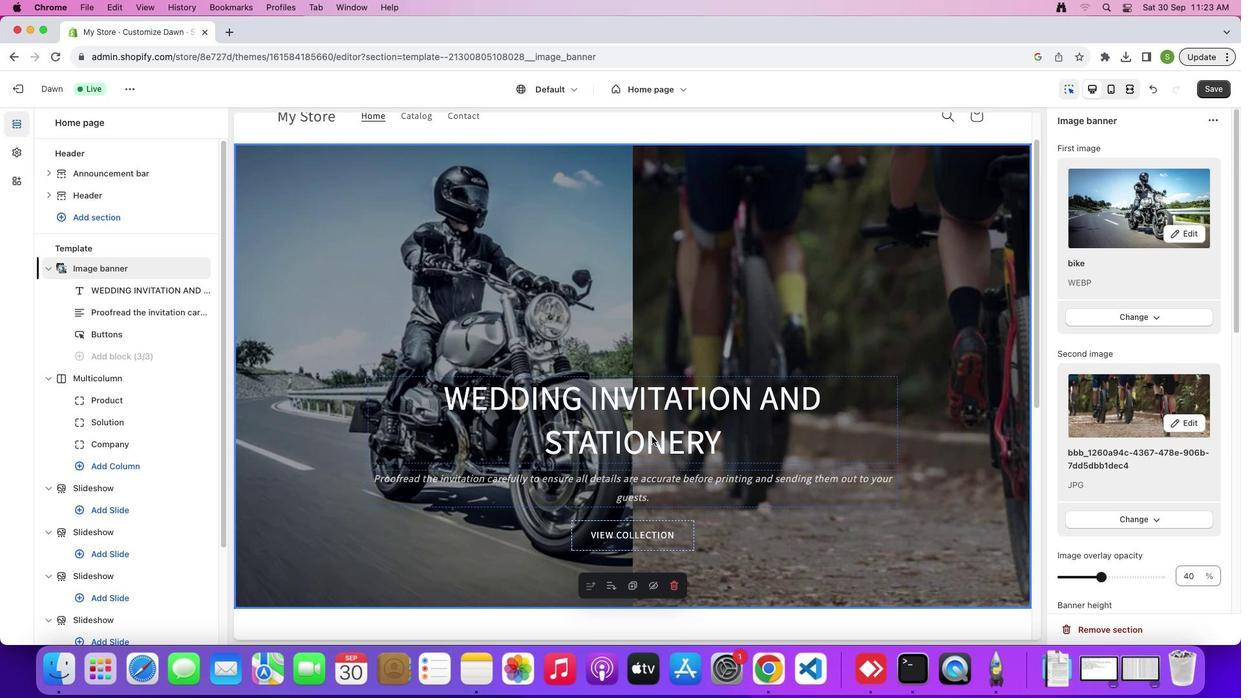 
Action: Mouse pressed left at (651, 436)
Screenshot: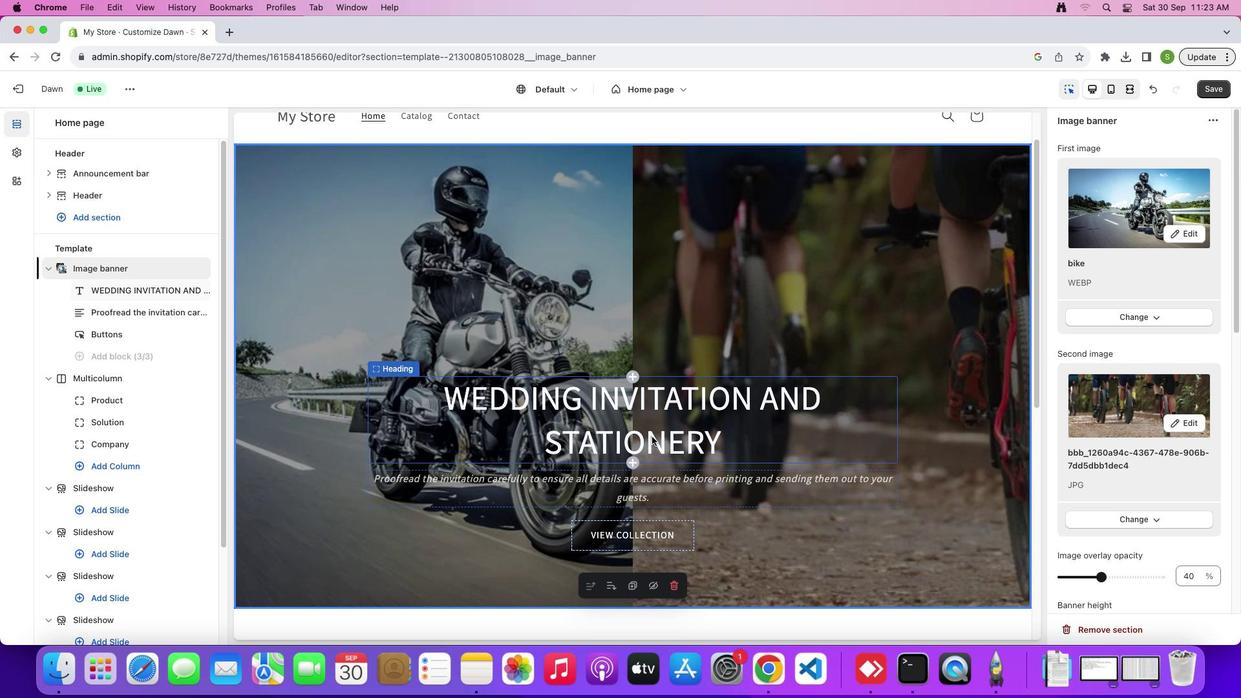 
Action: Mouse moved to (1124, 215)
Screenshot: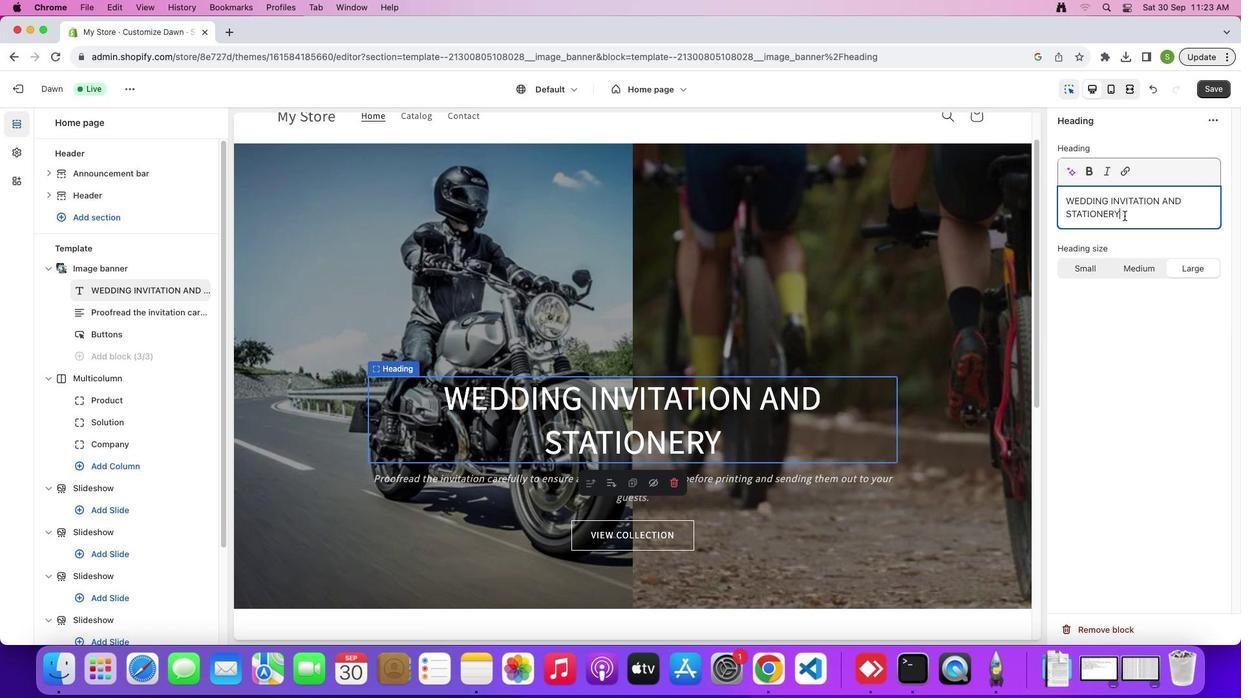 
Action: Mouse pressed left at (1124, 215)
Screenshot: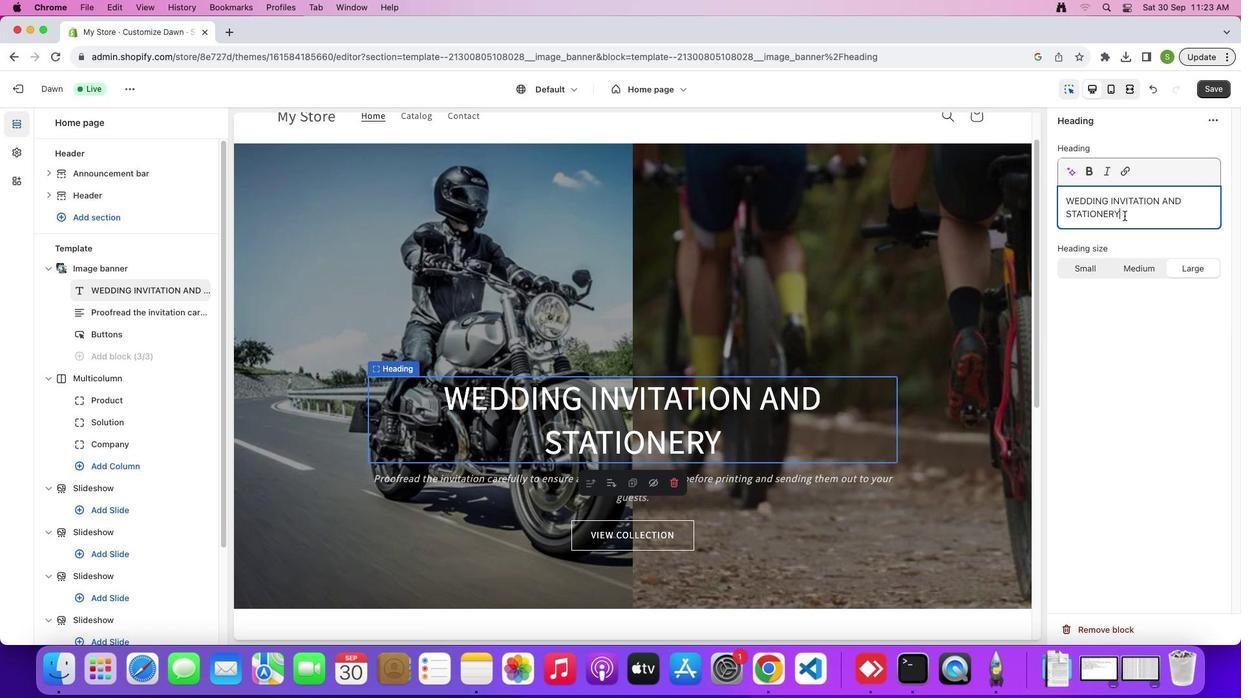 
Action: Mouse moved to (983, 492)
Screenshot: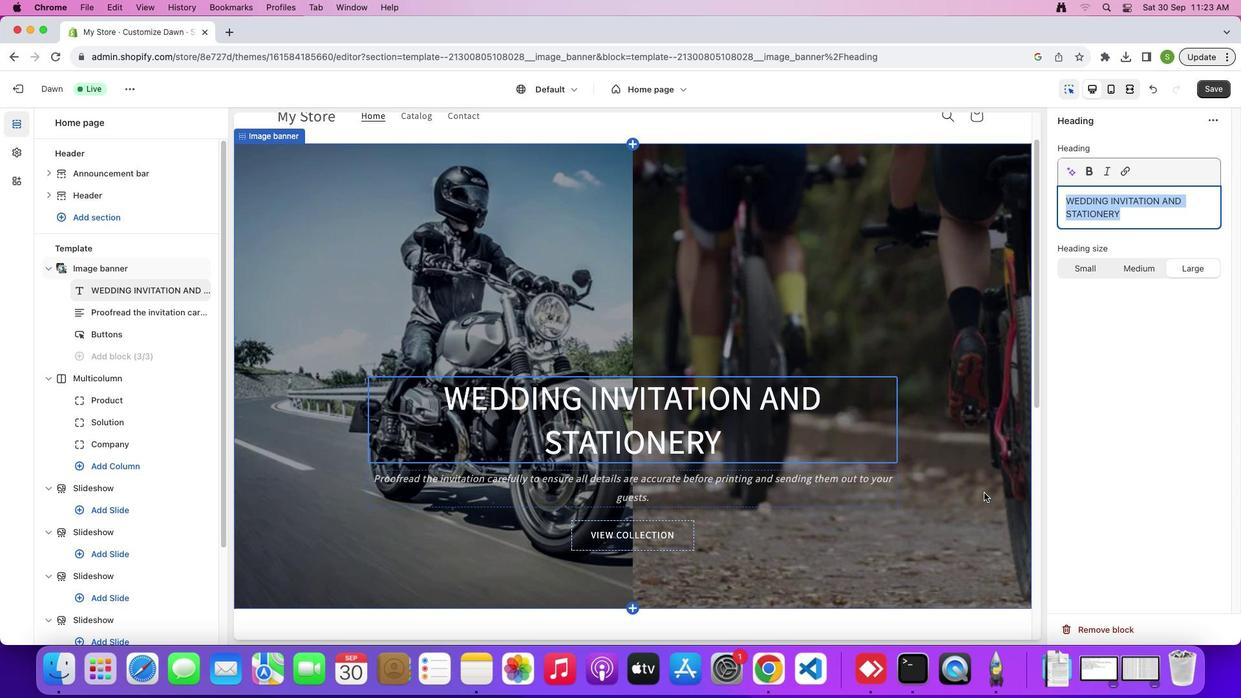 
Action: Key pressed 'B''I''K''E'Key.space'A''C''C''E''S''S''O''R''I''E''S'Key.space'A''N''D'Key.space'G''E''A''R'Key.space
Screenshot: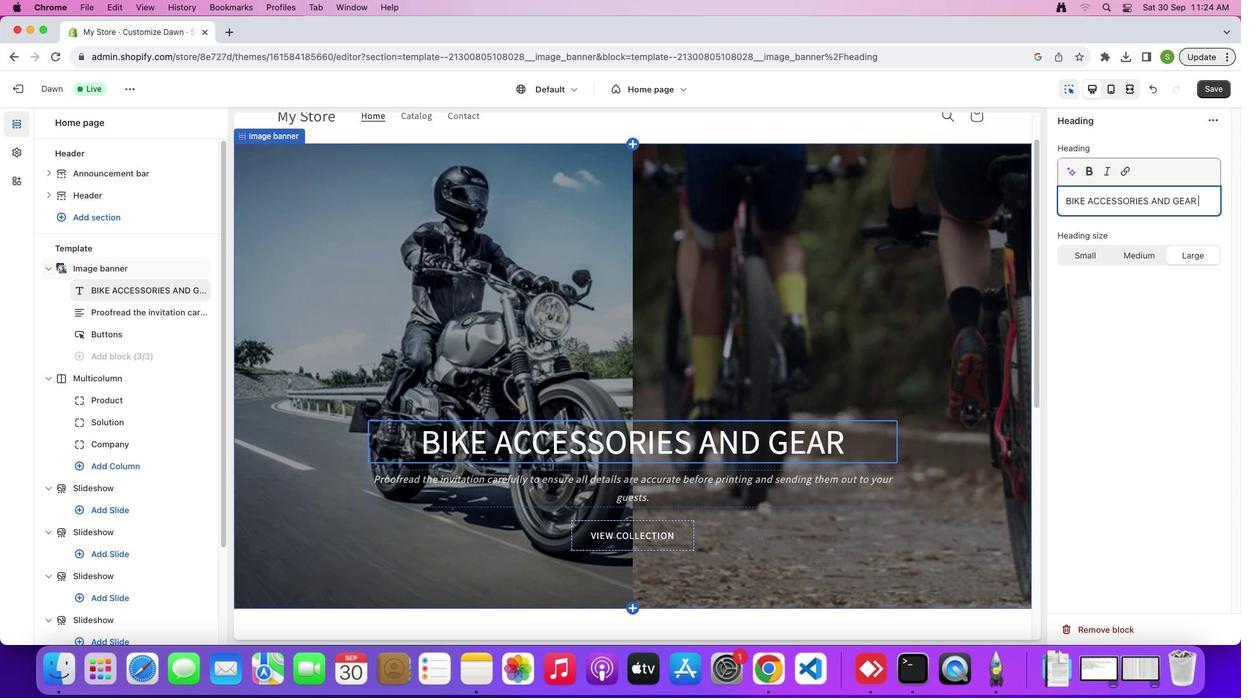 
Action: Mouse moved to (801, 485)
Screenshot: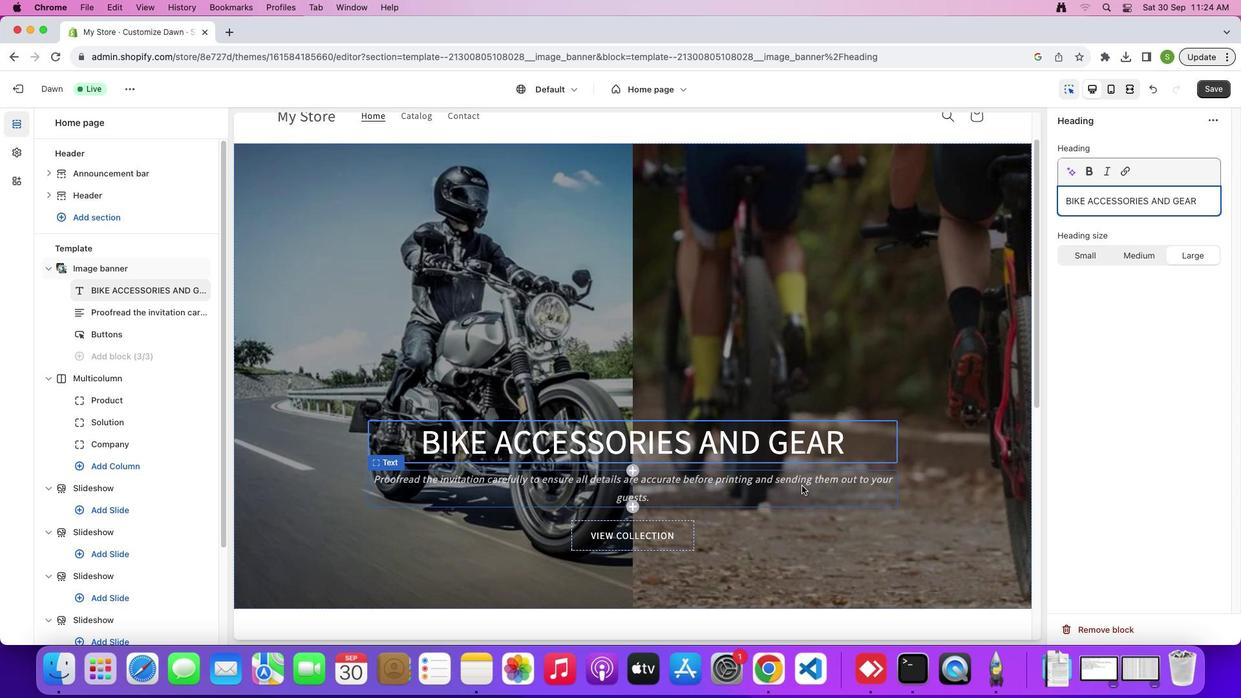 
Action: Mouse pressed left at (801, 485)
Screenshot: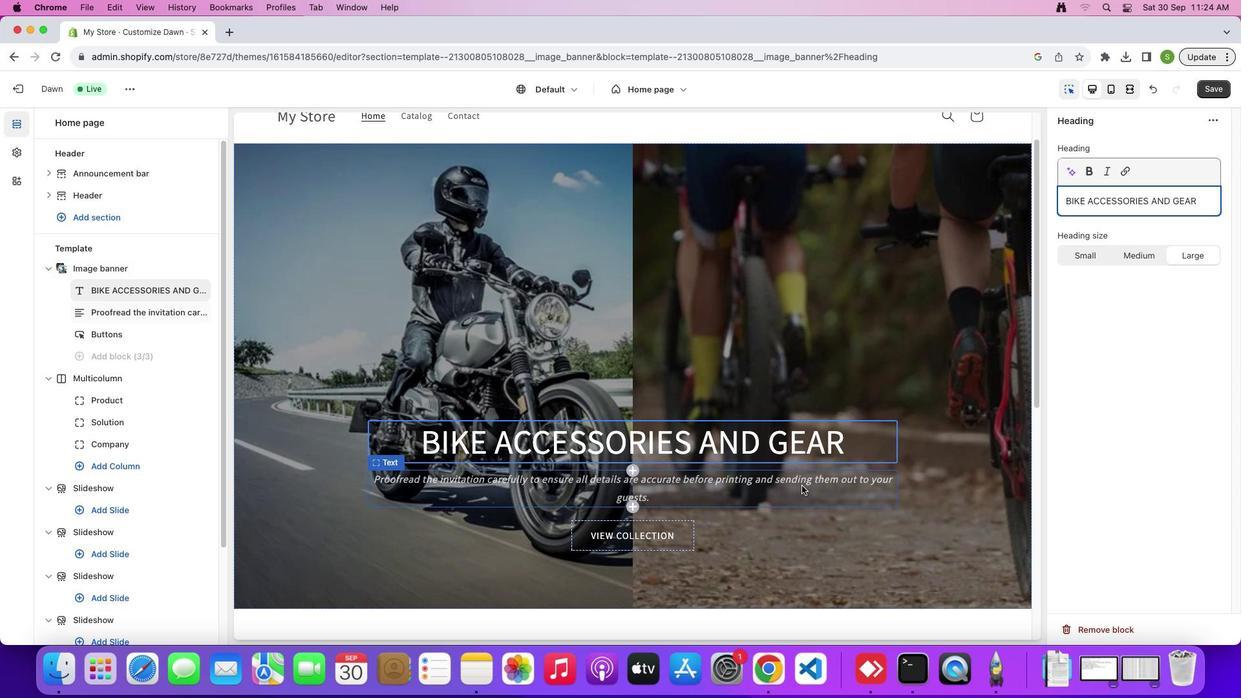 
Action: Mouse moved to (1144, 240)
Screenshot: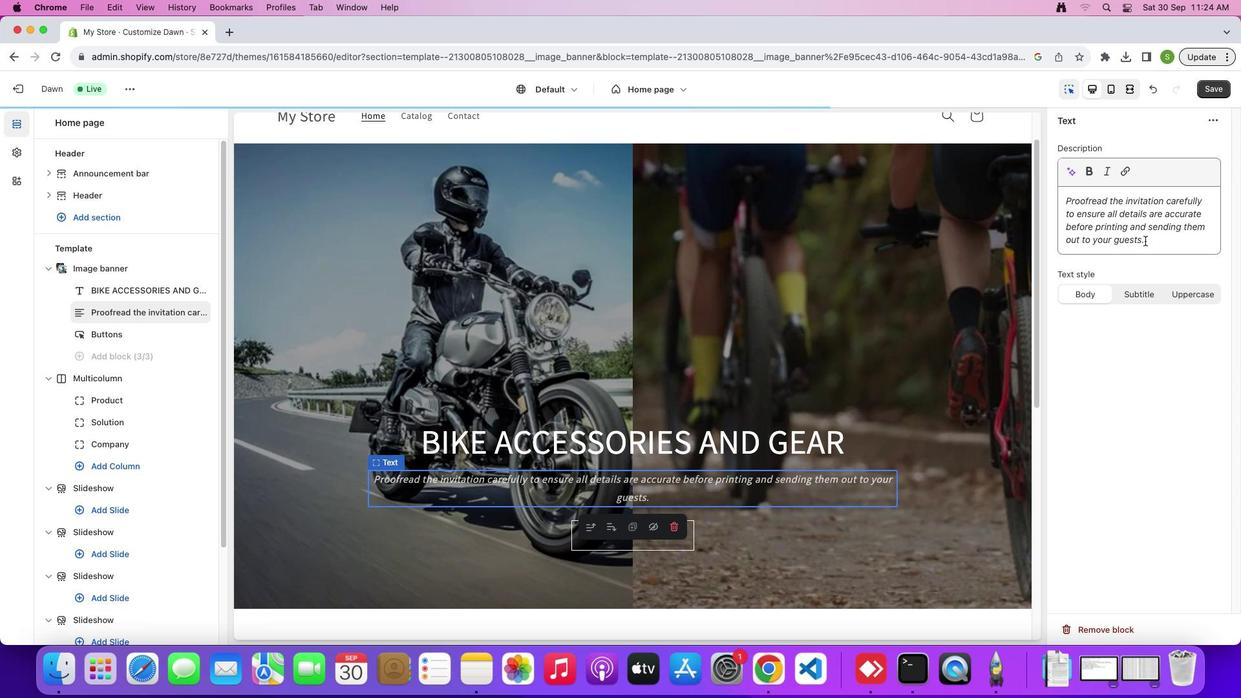 
Action: Mouse pressed left at (1144, 240)
Screenshot: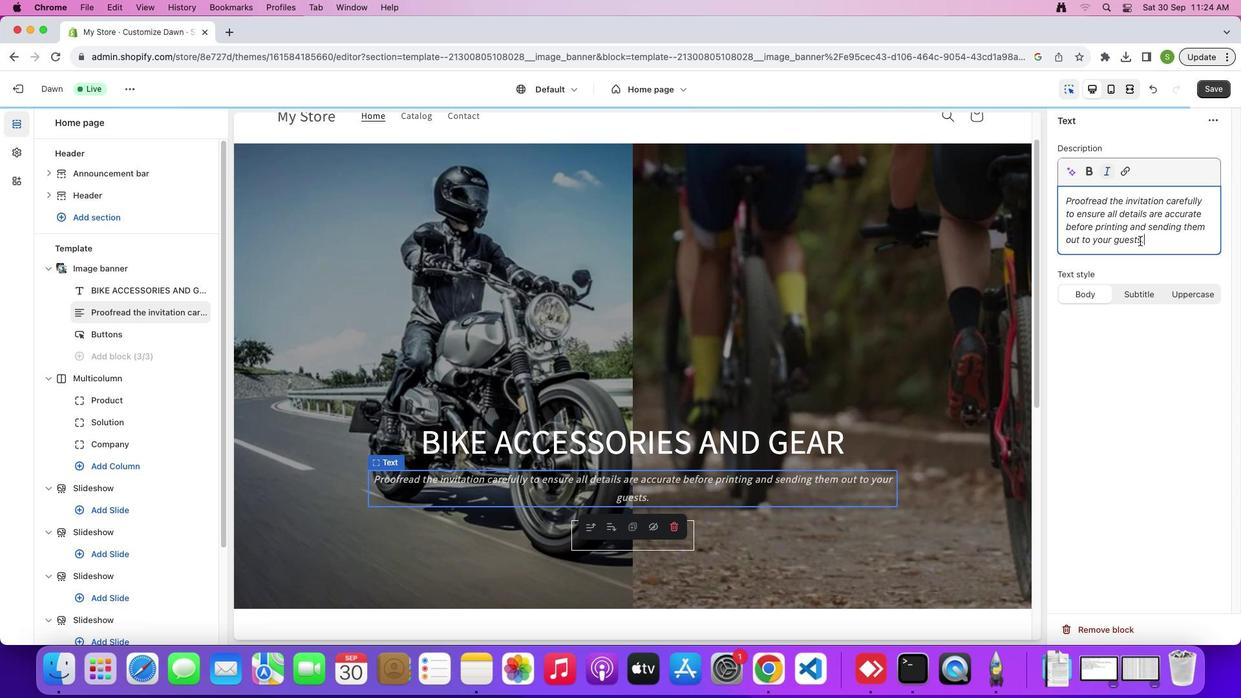 
Action: Mouse moved to (872, 499)
Screenshot: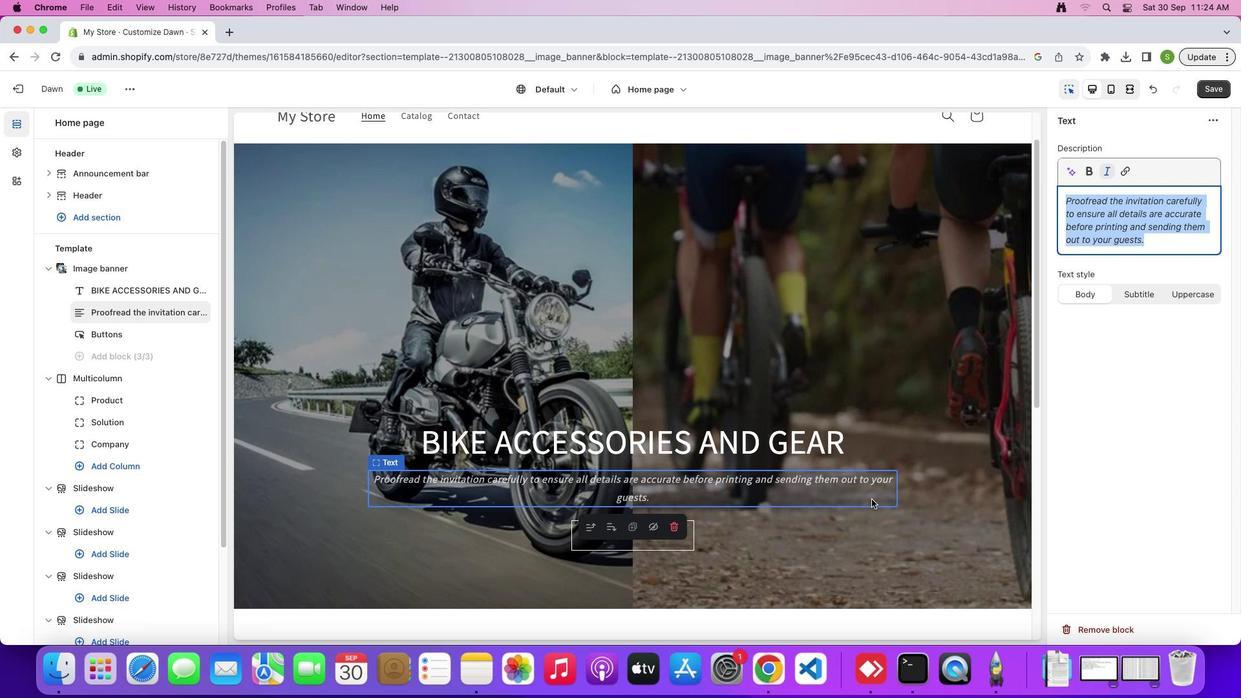
Action: Key pressed Key.caps_lock'b''i''k''e'Key.spaceKey.space'a''c''c''e''s''s''o''r''i''e''s'Key.space'c''a''n'Key.space'e''n''h''a''n''c''e'Key.space'y''u''r'Key.space'c''y''c'
Screenshot: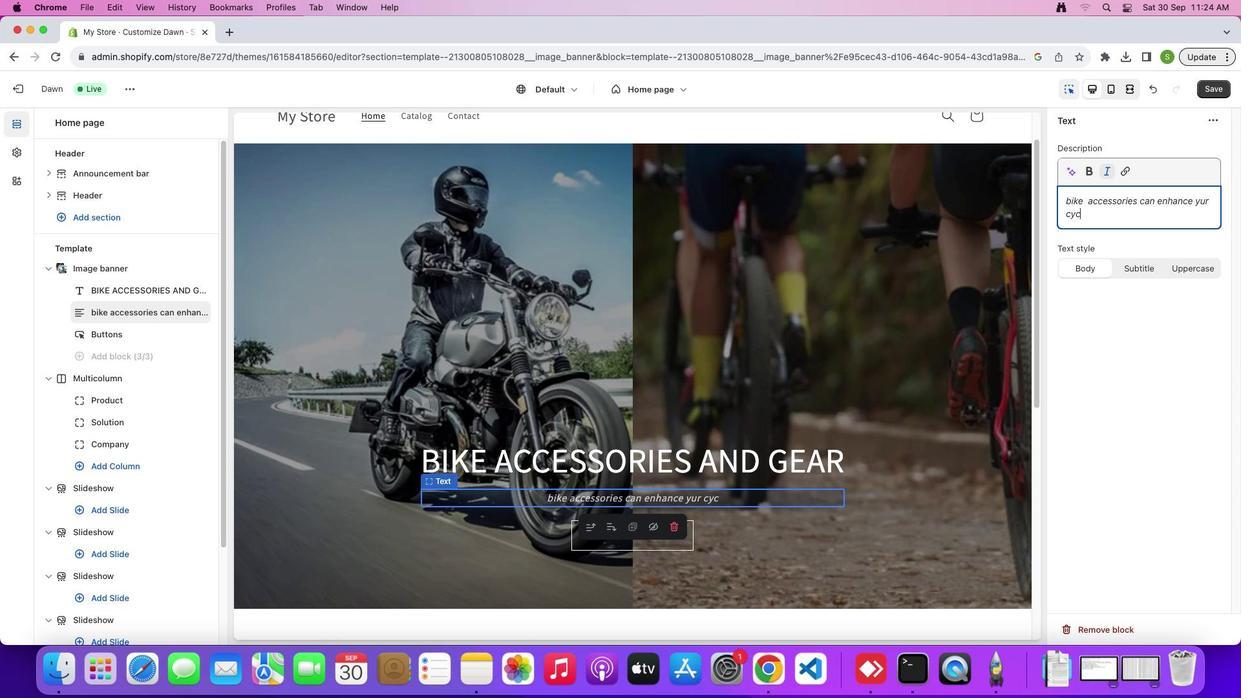 
Action: Mouse moved to (875, 372)
Screenshot: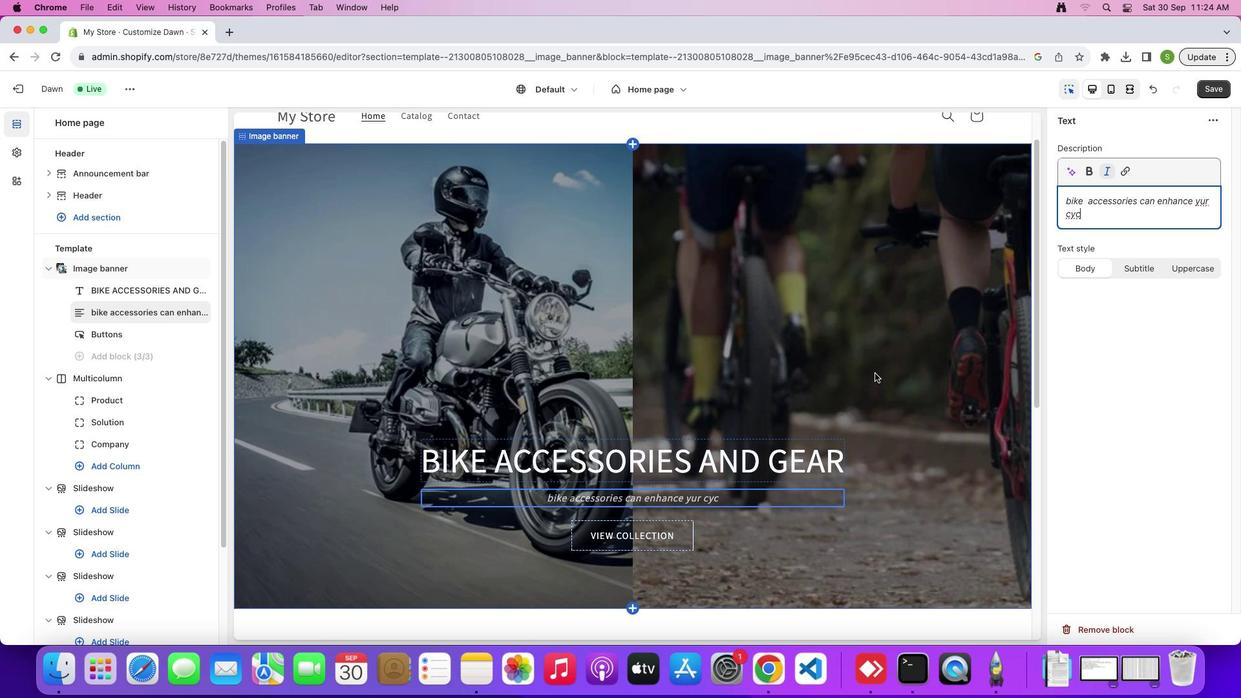 
Action: Key pressed 'l''i''n''e'
Screenshot: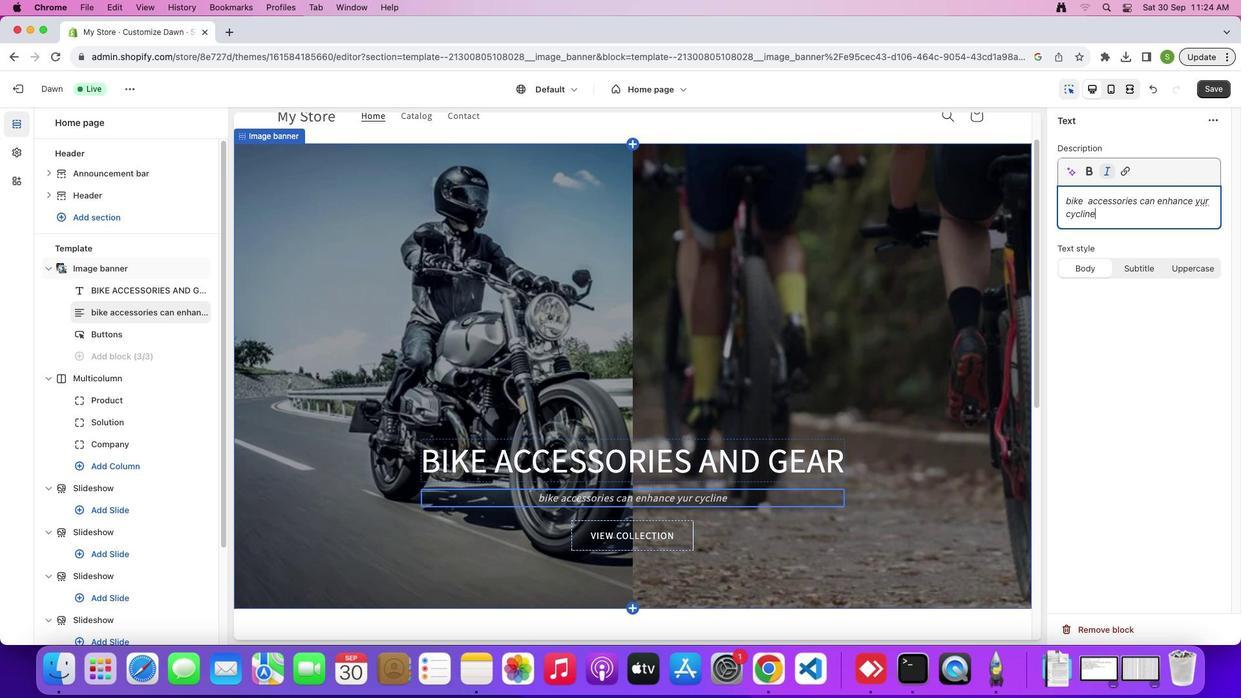 
Action: Mouse moved to (820, 426)
Screenshot: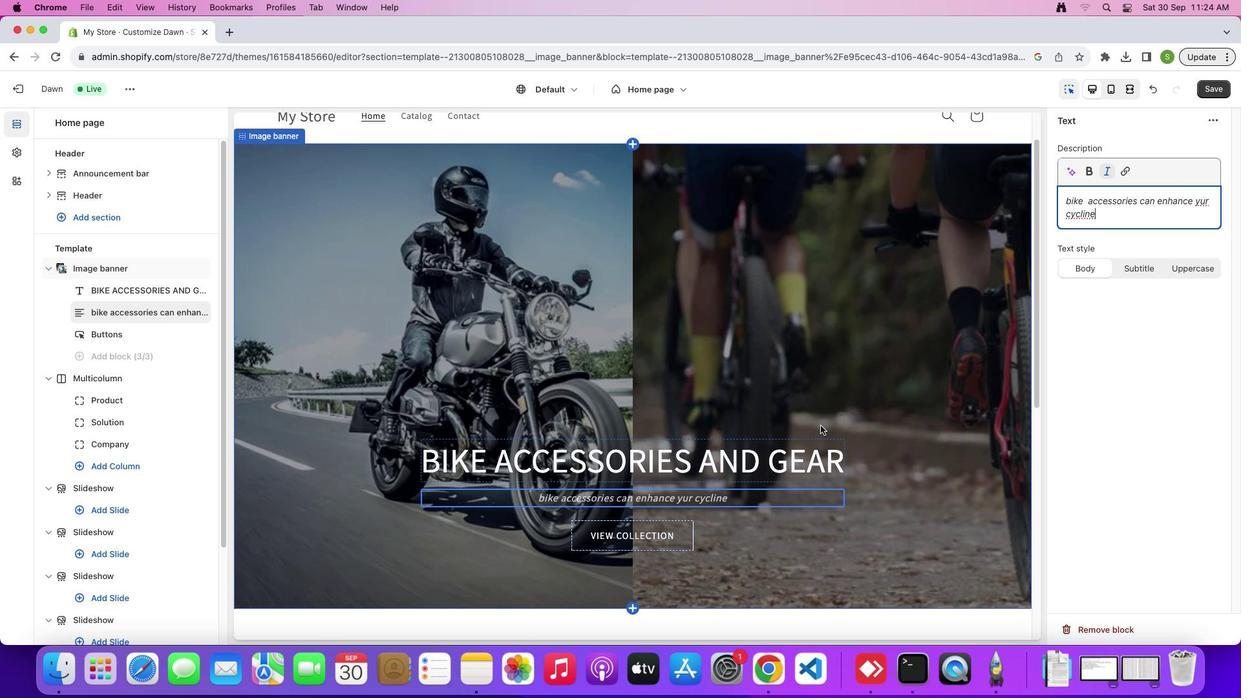 
Action: Key pressed Key.backspace'g'
Screenshot: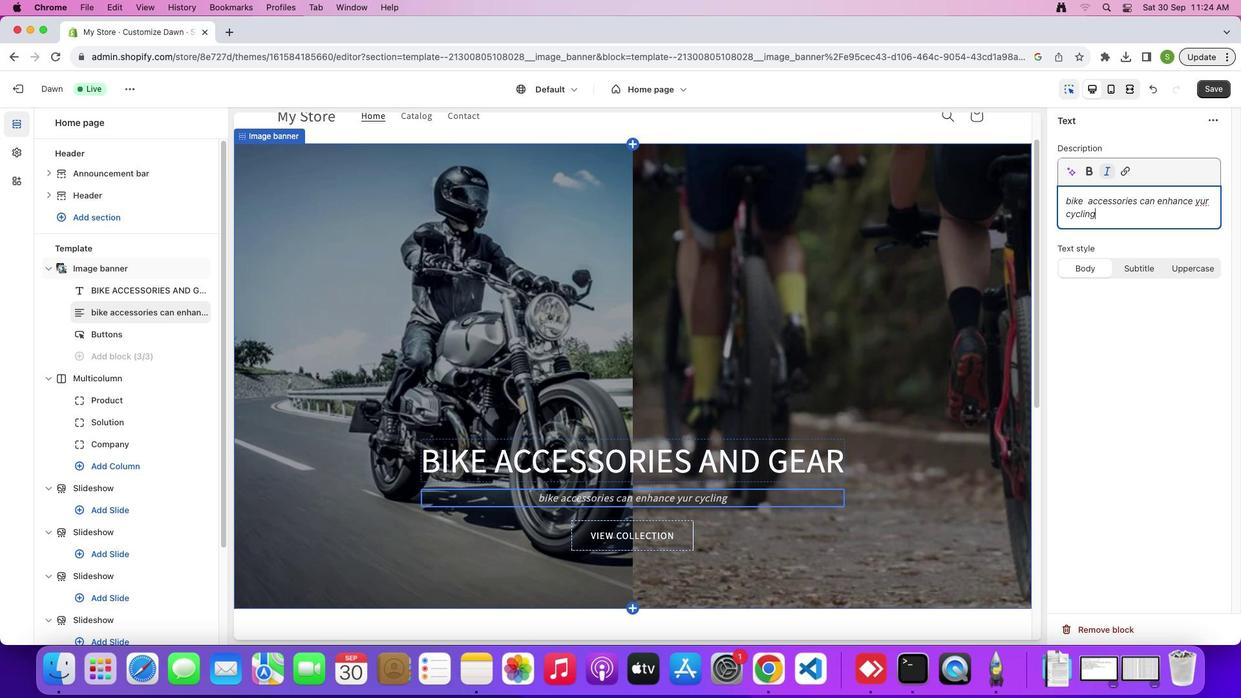 
Action: Mouse moved to (780, 521)
Screenshot: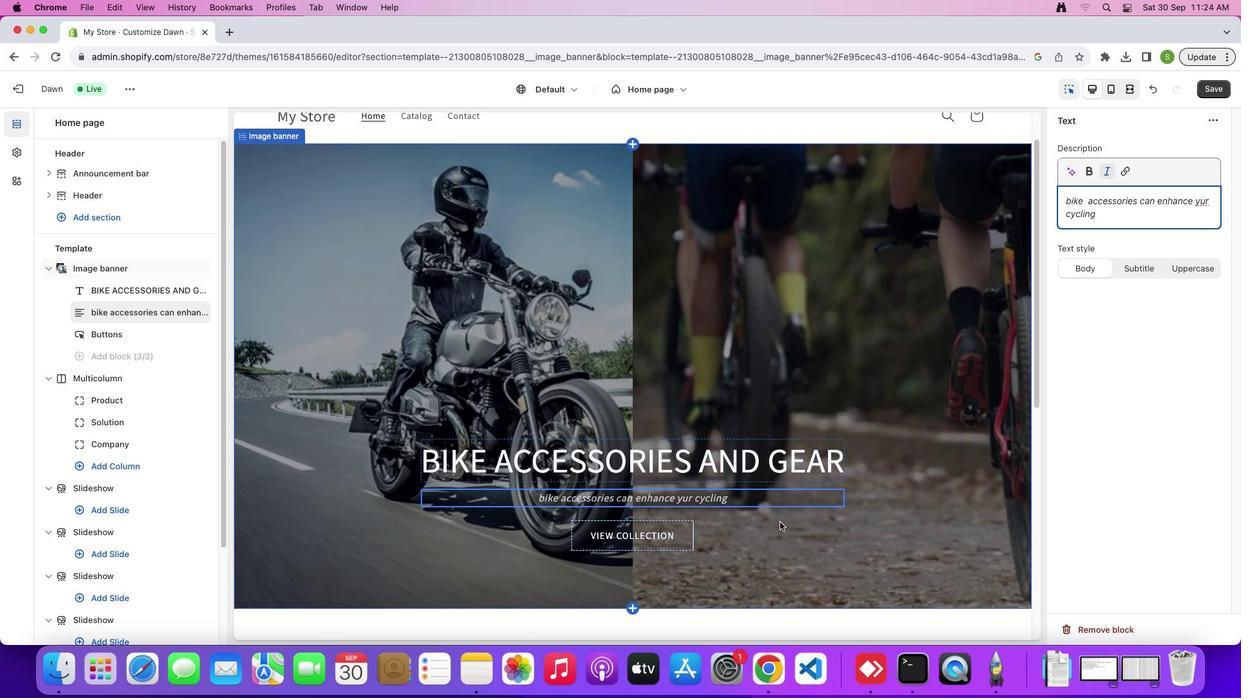 
Action: Key pressed Key.space'e''x''p''e''r''i''e''n''c''e'','Key.space
Screenshot: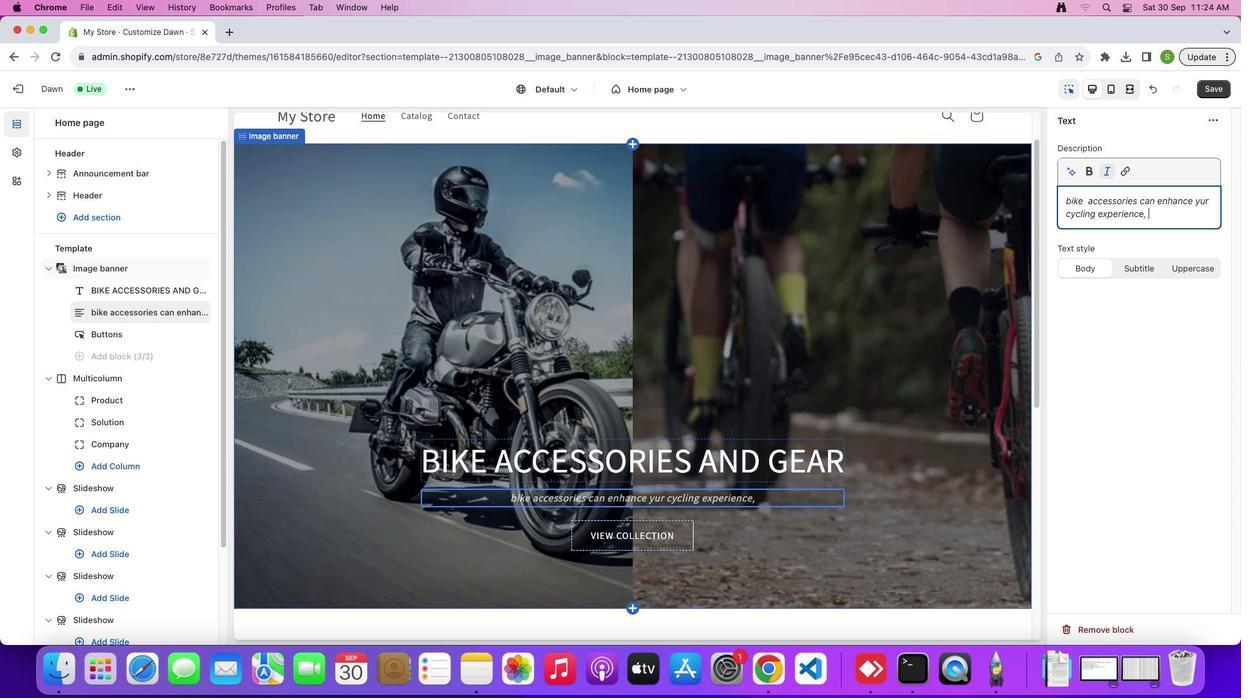 
Action: Mouse moved to (786, 490)
Screenshot: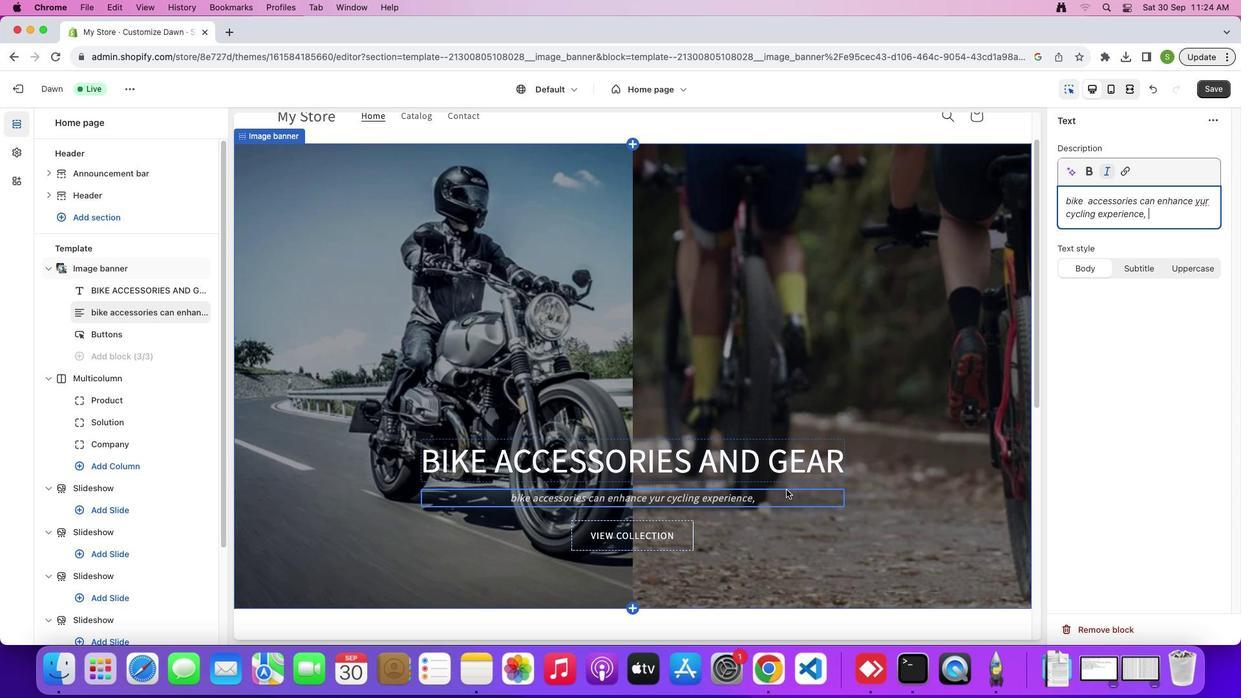 
Action: Key pressed 'm'Key.backspace'i''m''p''r''o''v''i''n''d'Key.backspace'g'Key.backspaceKey.backspaceKey.backspace'e'Key.space's''a''f''e''t''y'','Key.space'a''n''d'Key.space'a''d''d'Key.space'f''u''n''c''t''i''o''n''a''l''i''t''y'Key.space't''o'Key.space'y''o''u''r'Key.space'b''i''k''e''.'
Screenshot: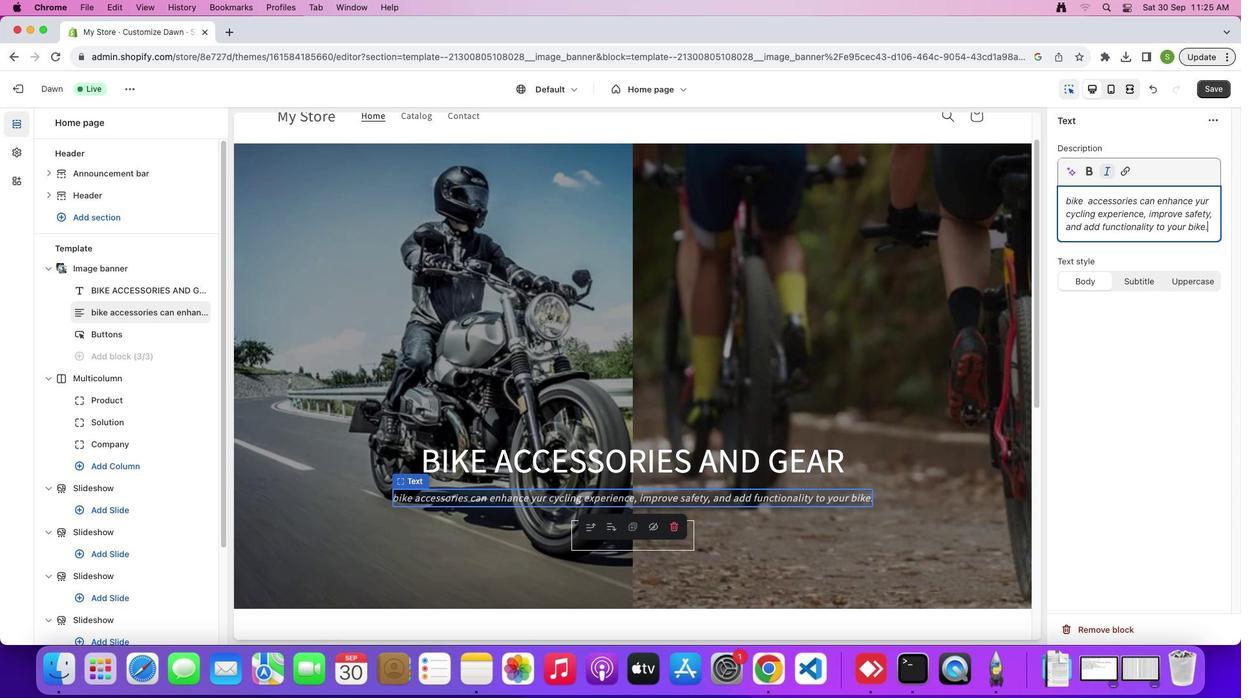 
Action: Mouse moved to (854, 363)
Screenshot: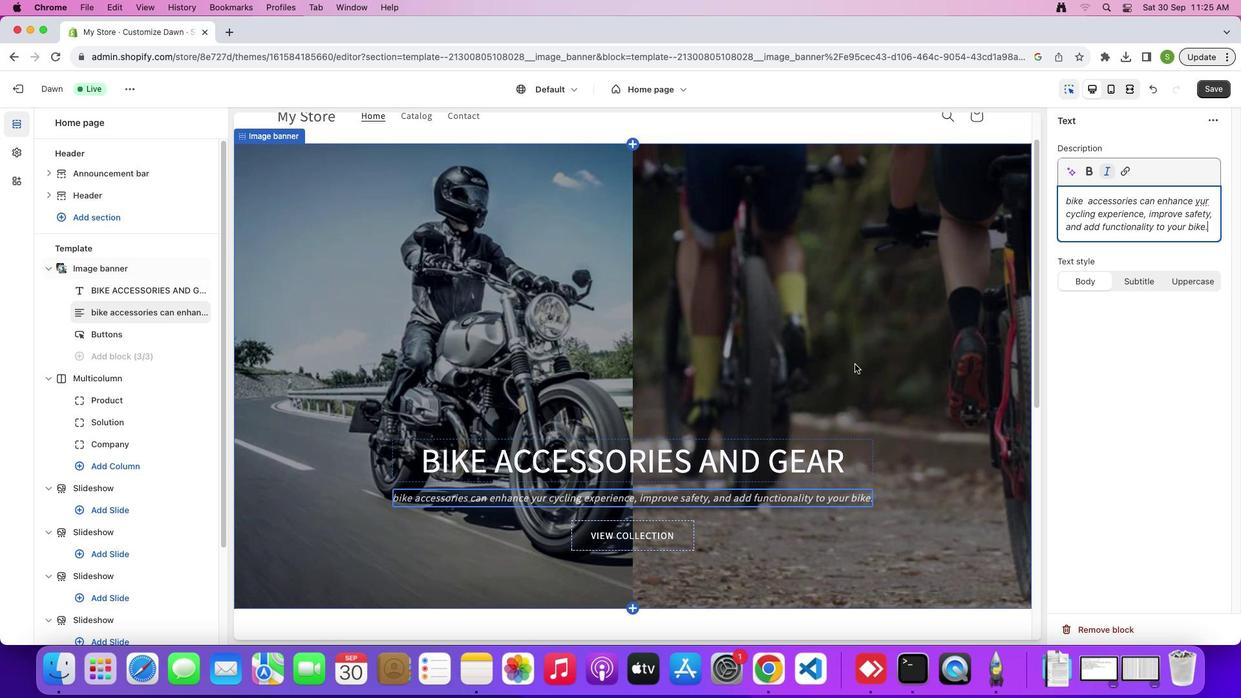 
Action: Mouse pressed left at (854, 363)
Screenshot: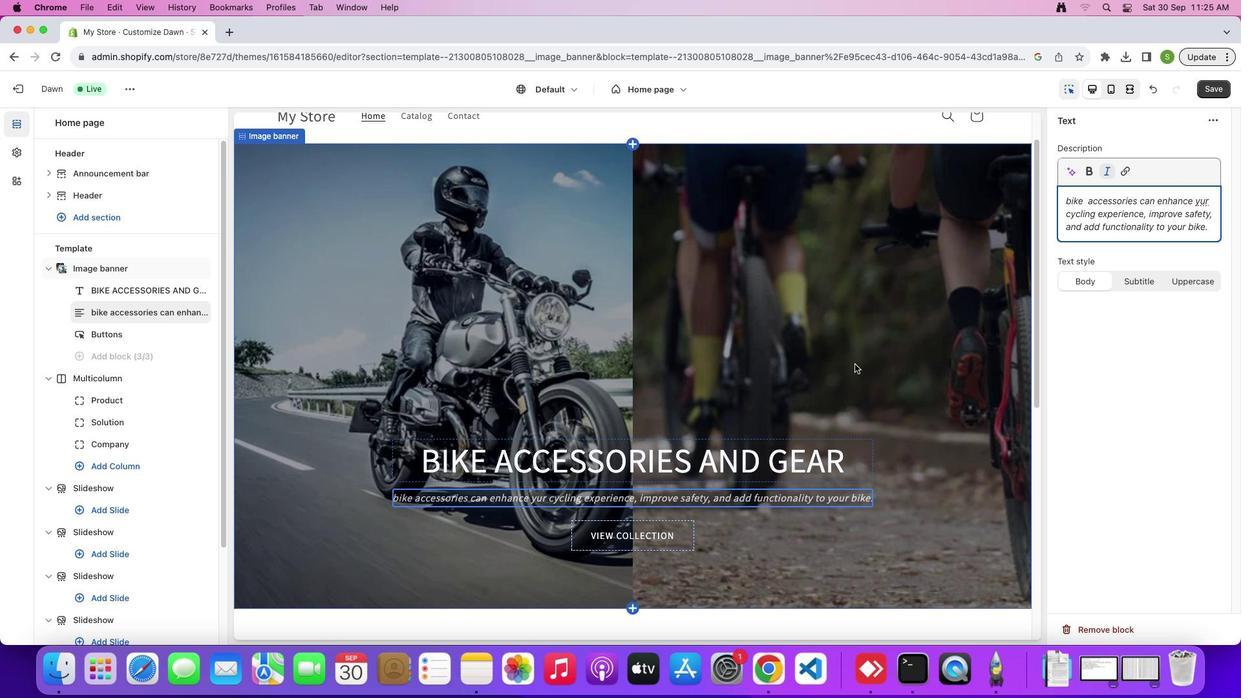 
Action: Mouse moved to (868, 400)
Screenshot: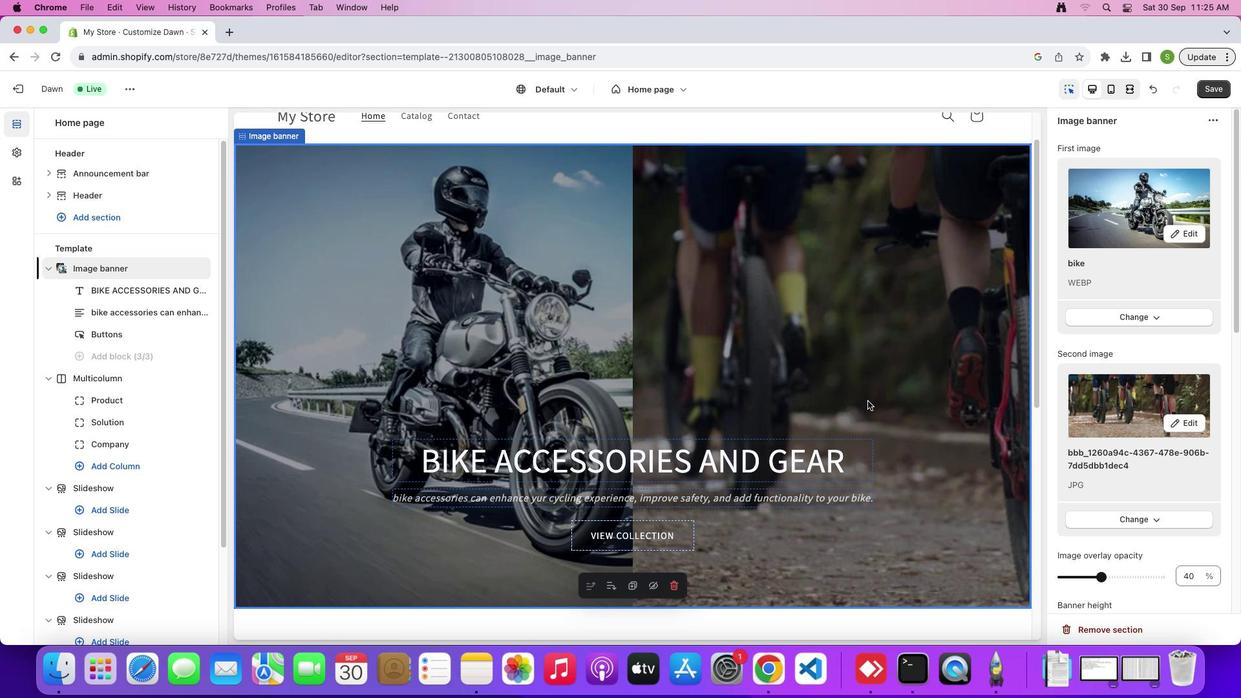 
Action: Mouse pressed left at (868, 400)
Screenshot: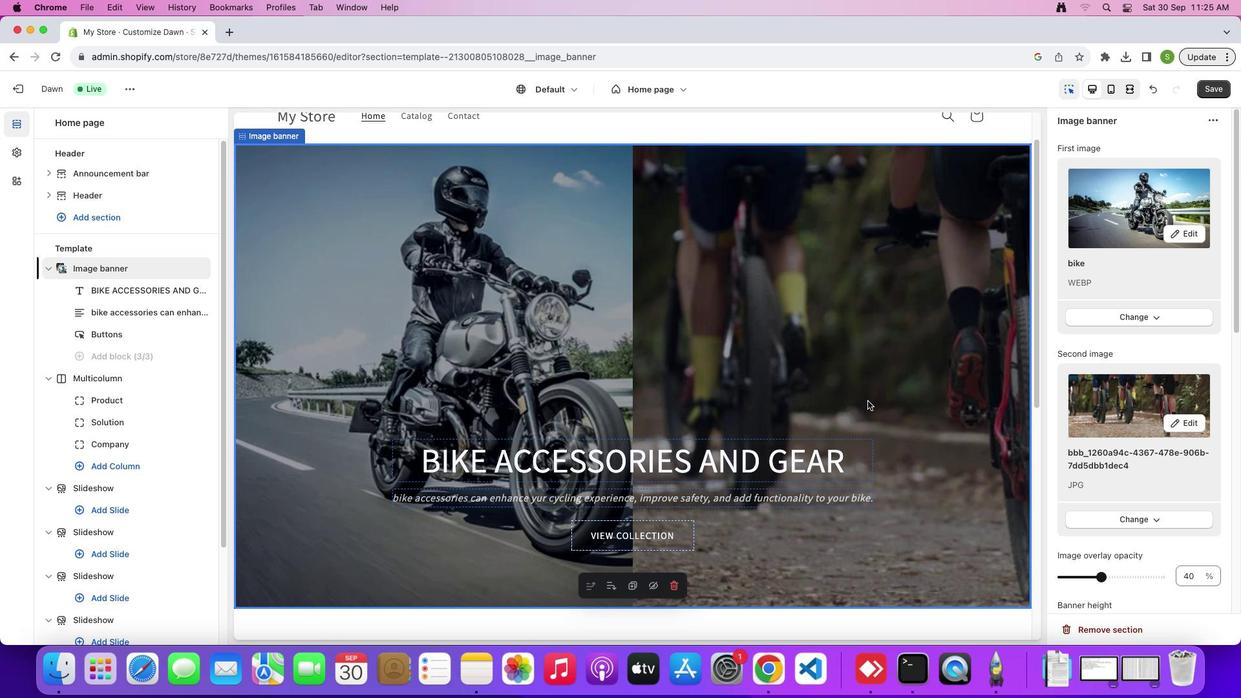 
Action: Mouse moved to (1208, 87)
Screenshot: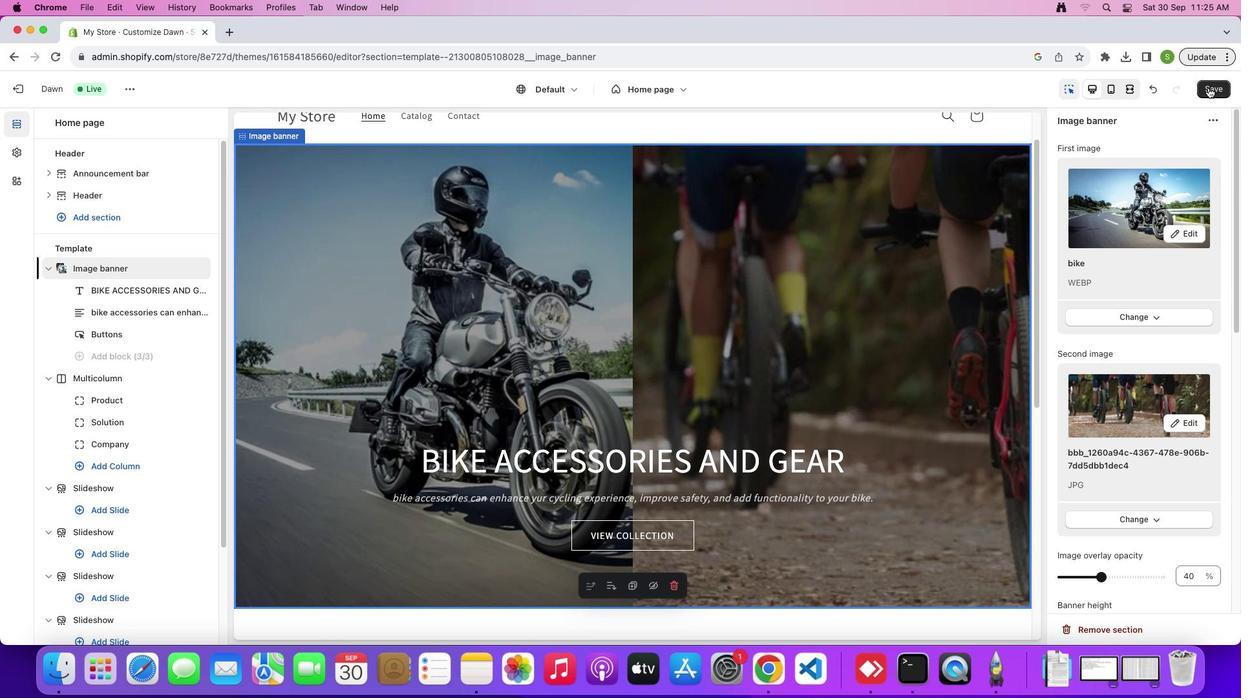 
Action: Mouse pressed left at (1208, 87)
Screenshot: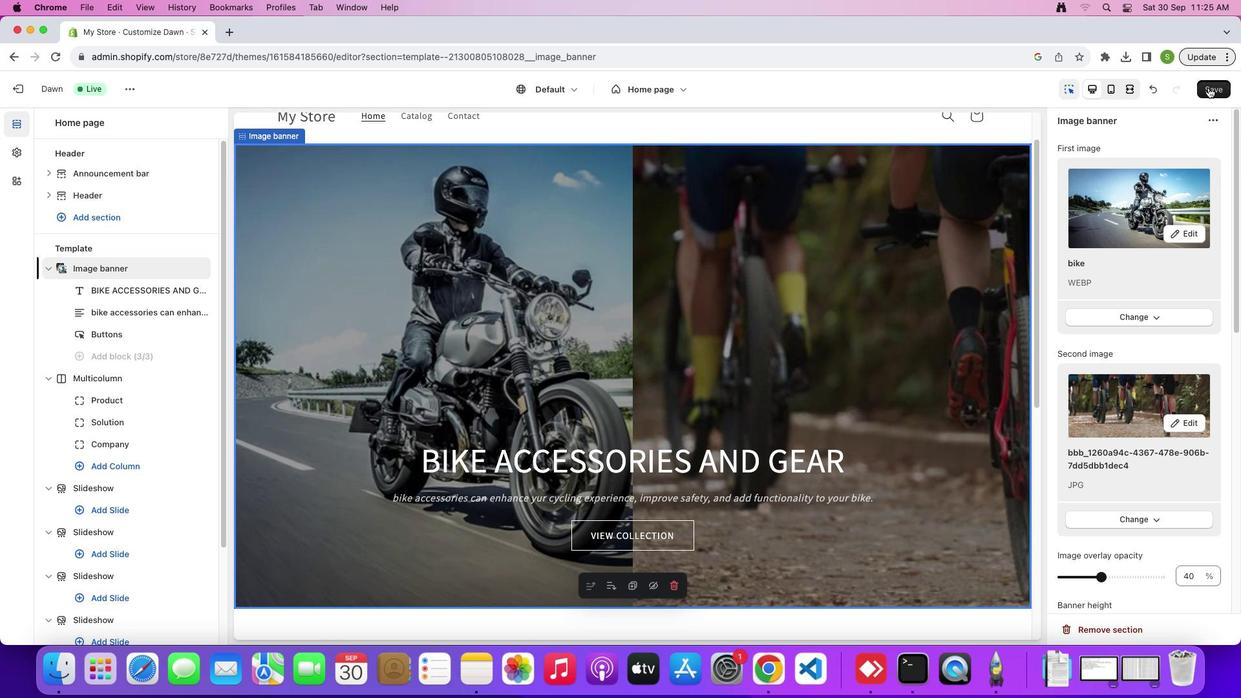 
Action: Mouse moved to (823, 363)
Screenshot: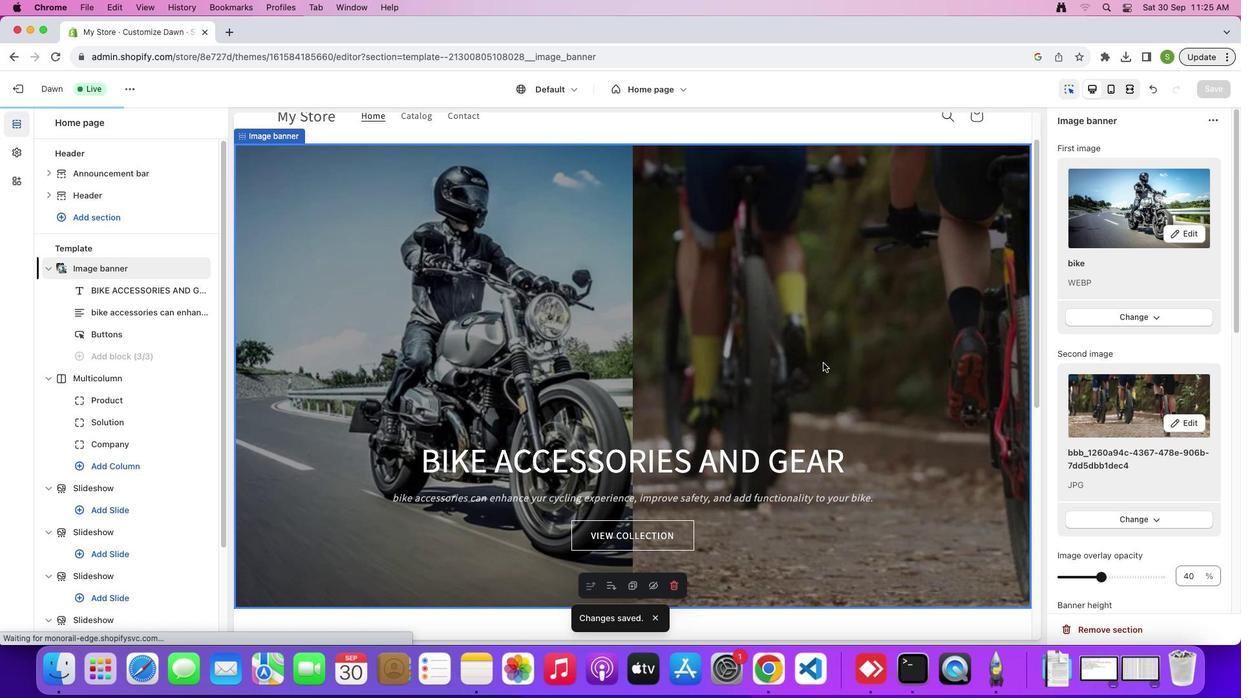 
Action: Mouse scrolled (823, 363) with delta (0, 0)
Screenshot: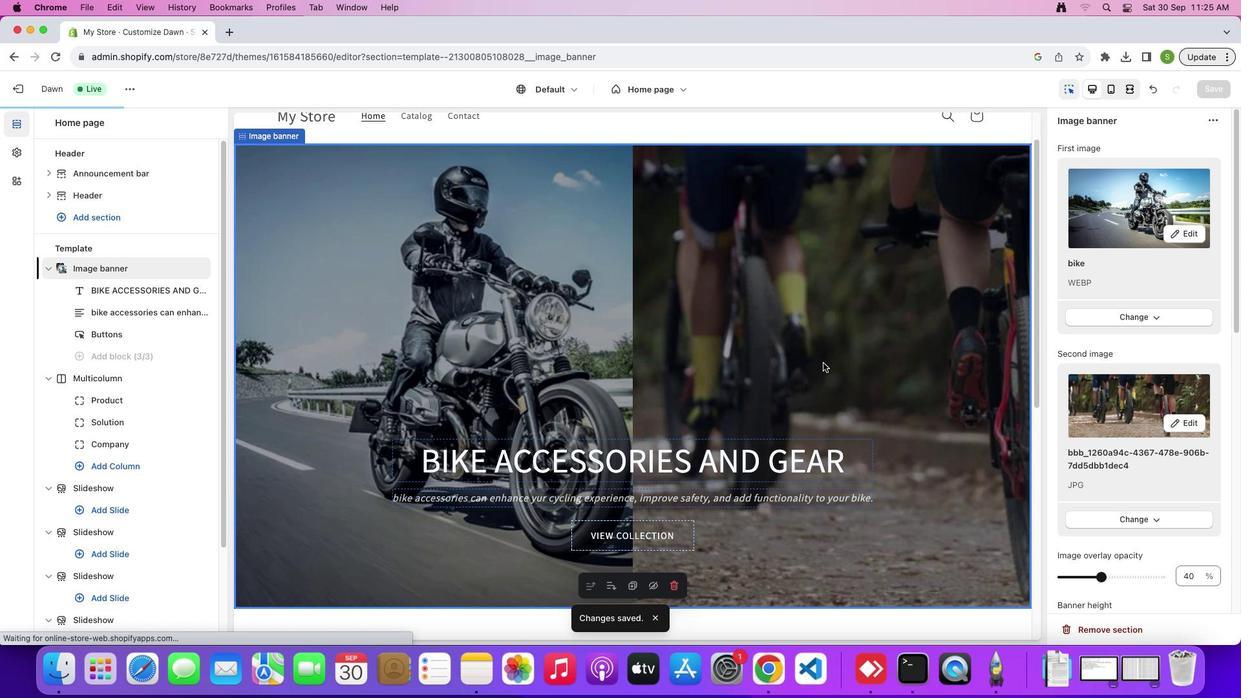
Action: Mouse scrolled (823, 363) with delta (0, 0)
Screenshot: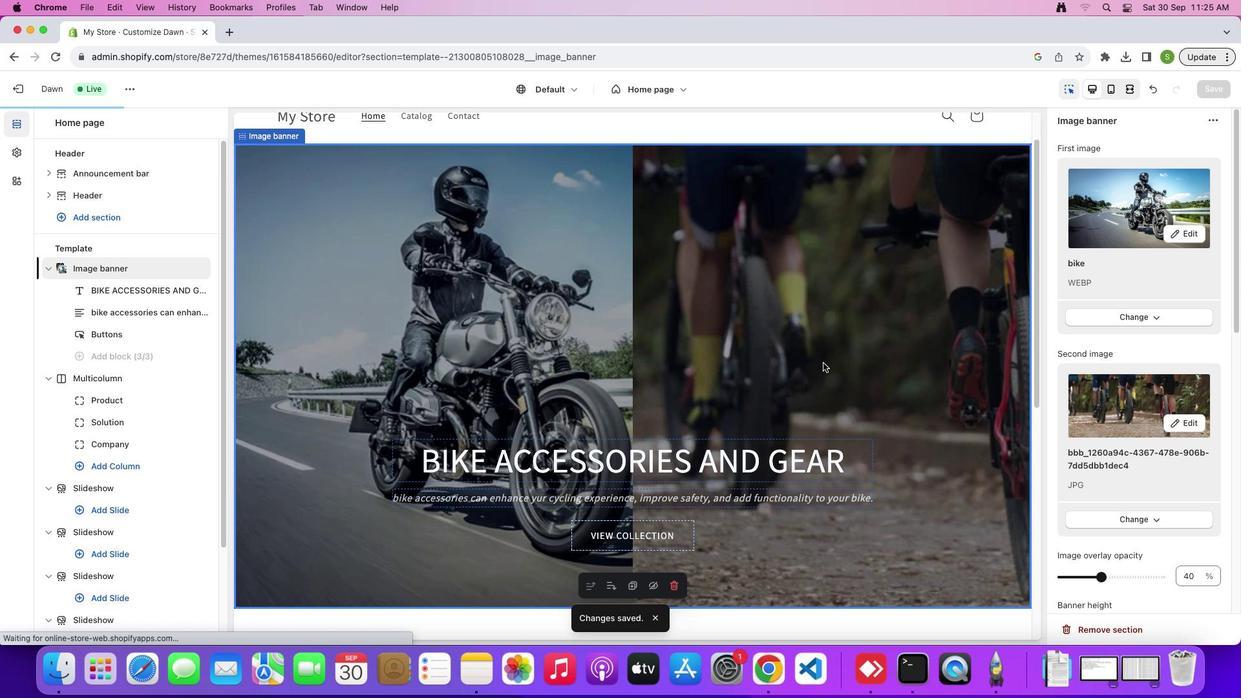 
Action: Mouse scrolled (823, 363) with delta (0, -2)
Screenshot: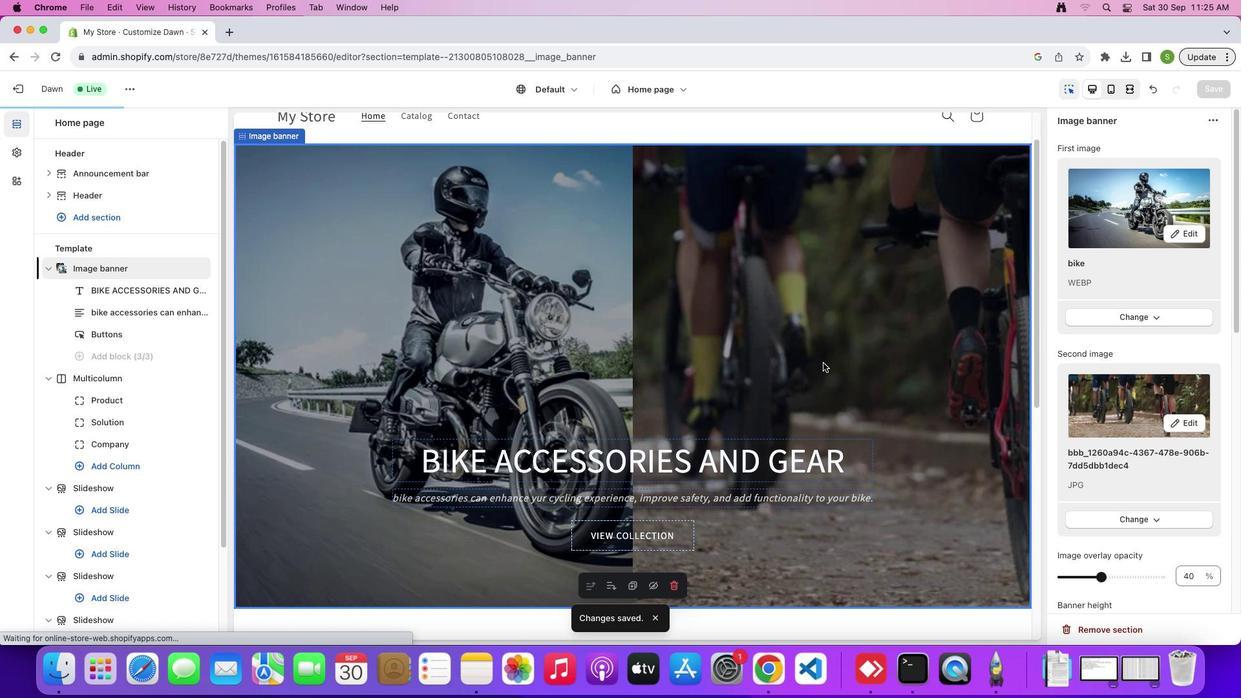 
Action: Mouse moved to (899, 545)
Screenshot: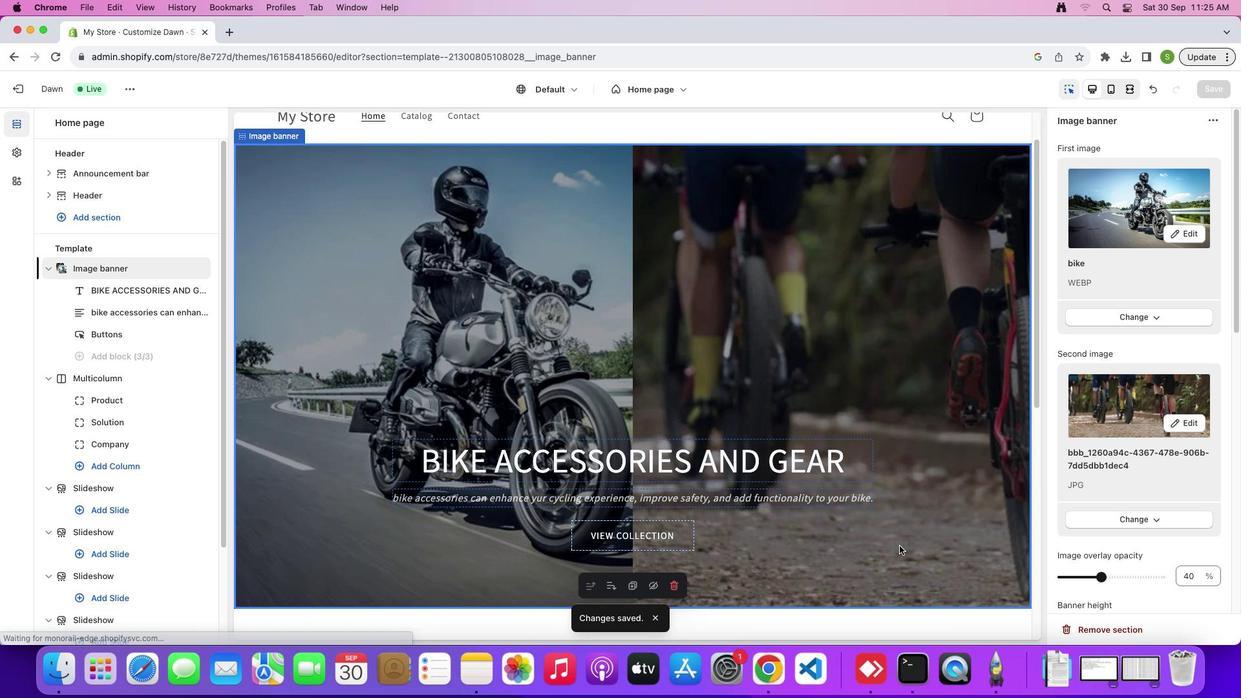 
Action: Mouse scrolled (899, 545) with delta (0, 0)
Screenshot: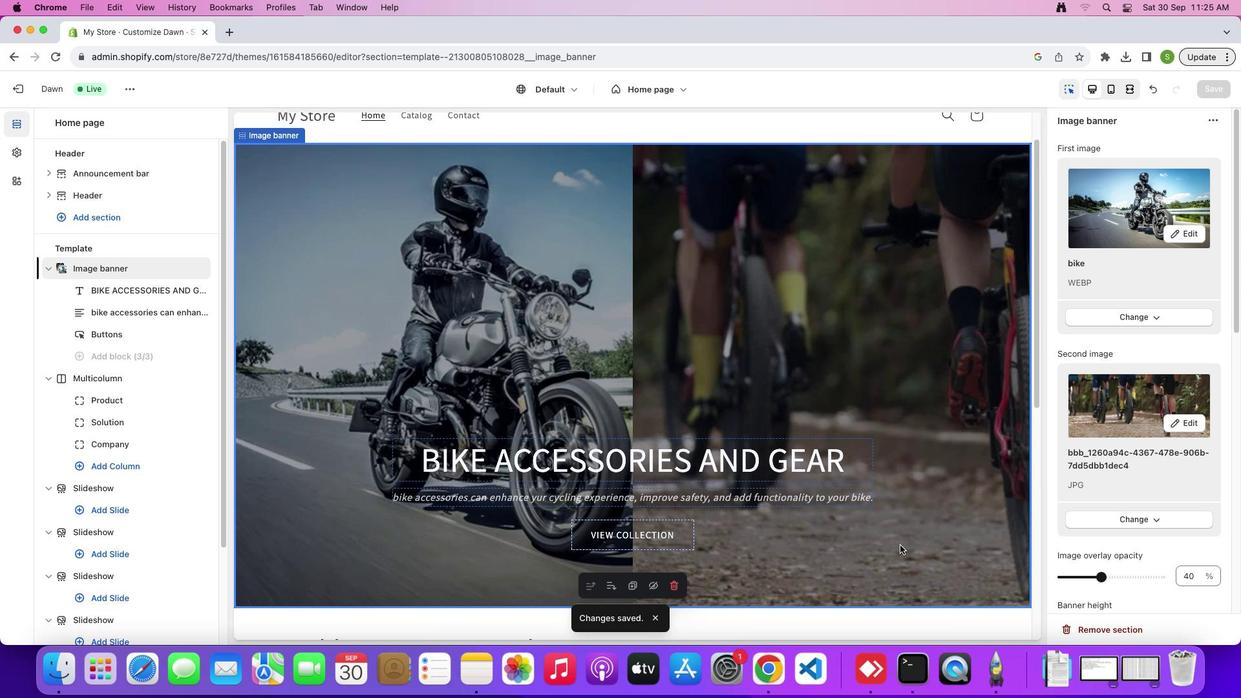 
Action: Mouse scrolled (899, 545) with delta (0, 0)
Screenshot: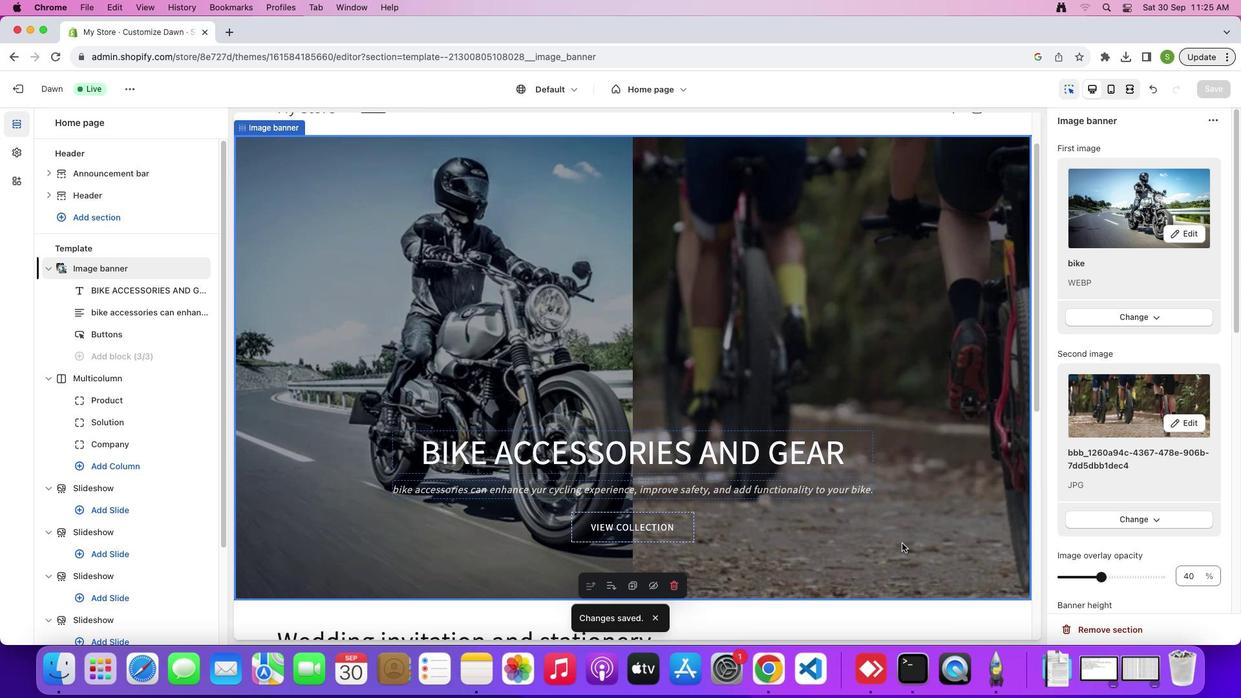 
Action: Mouse moved to (901, 544)
Screenshot: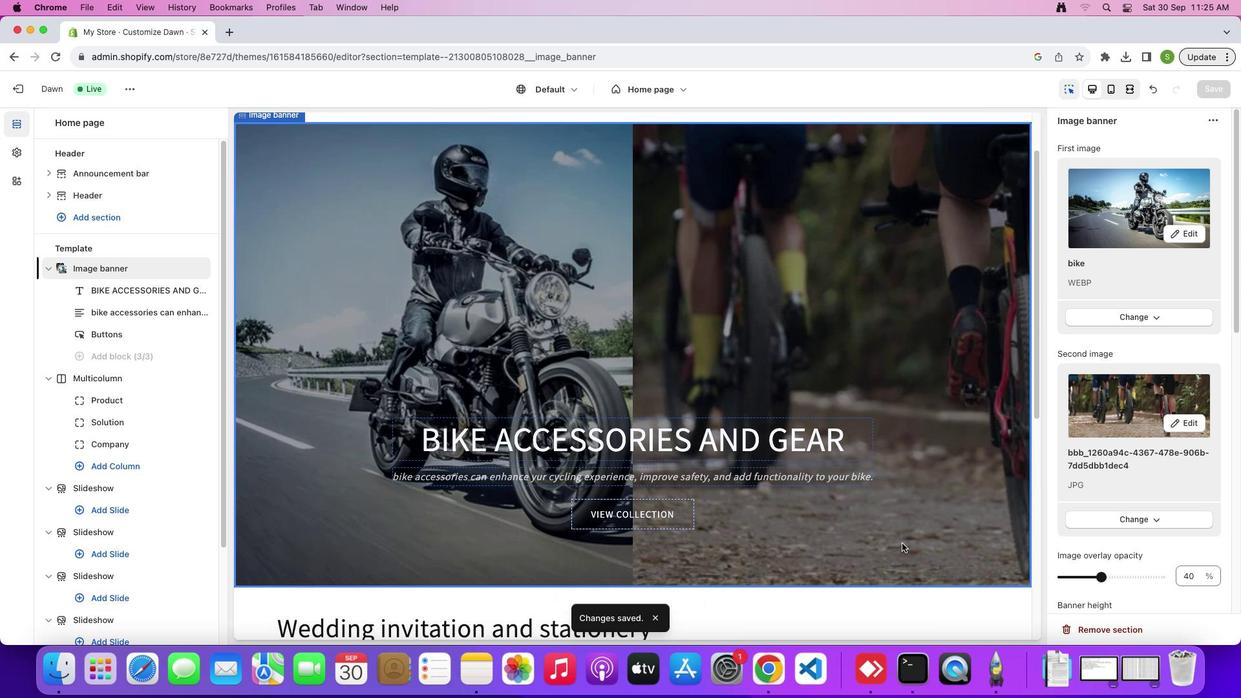 
Action: Mouse scrolled (901, 544) with delta (0, -1)
Screenshot: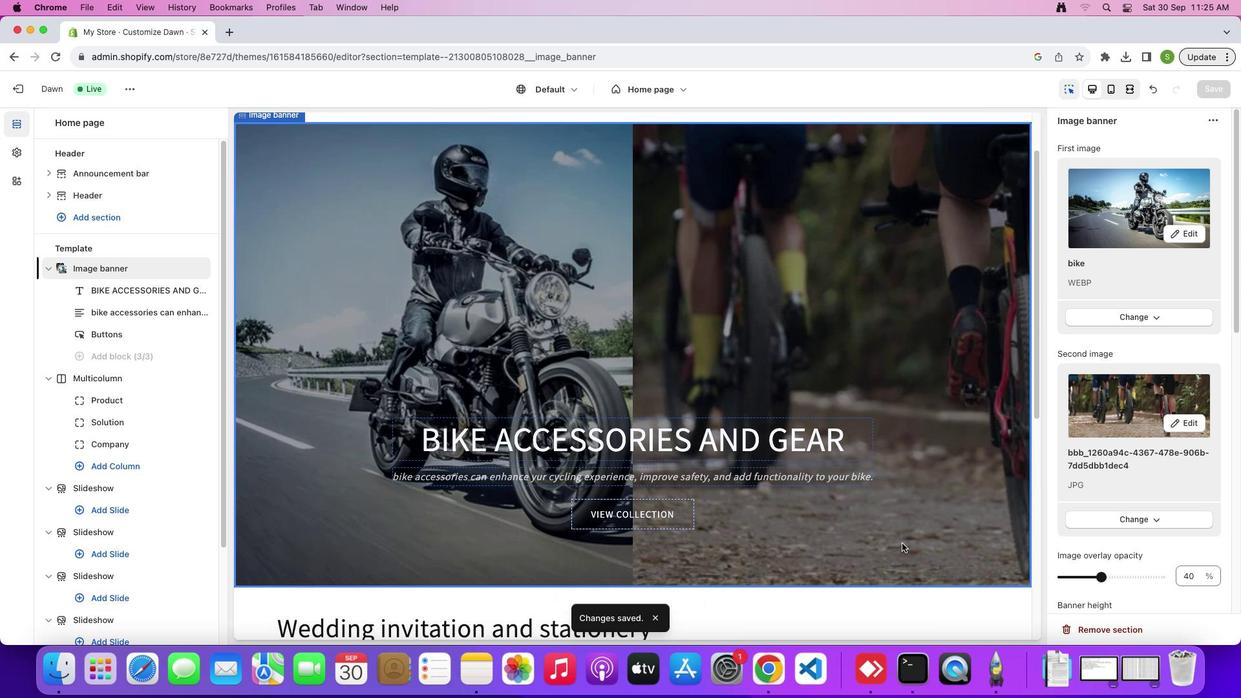 
Action: Mouse moved to (902, 543)
Screenshot: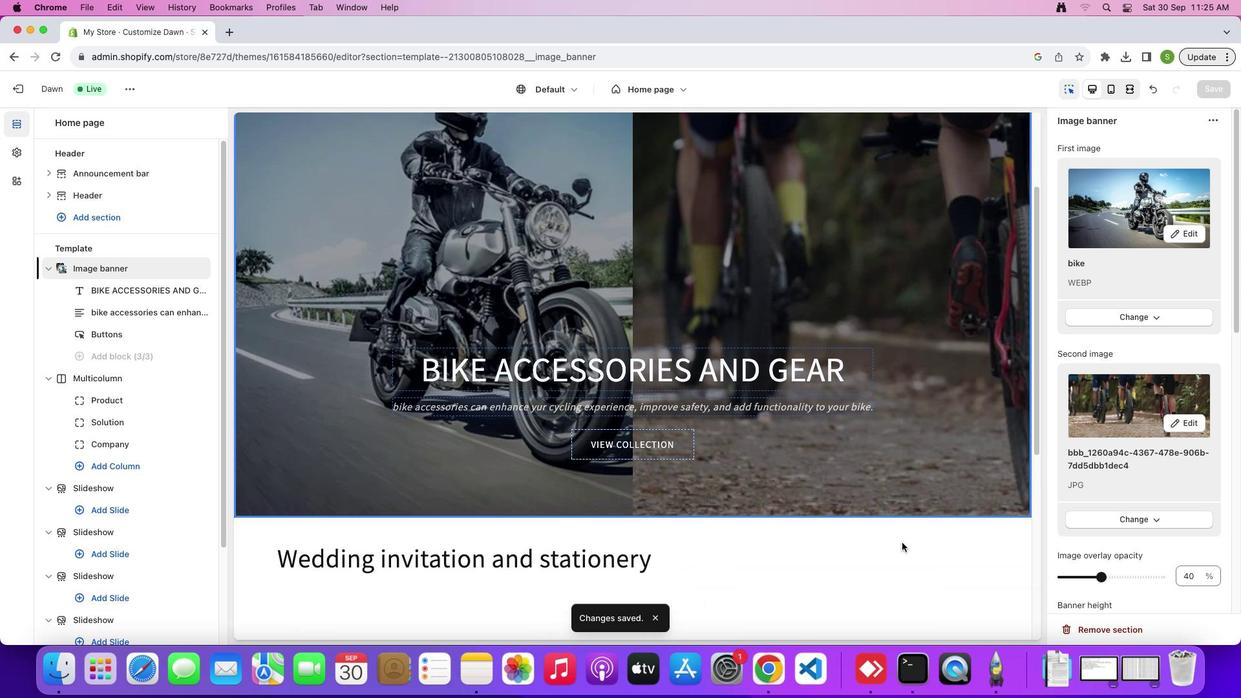 
Action: Mouse scrolled (902, 543) with delta (0, 0)
Screenshot: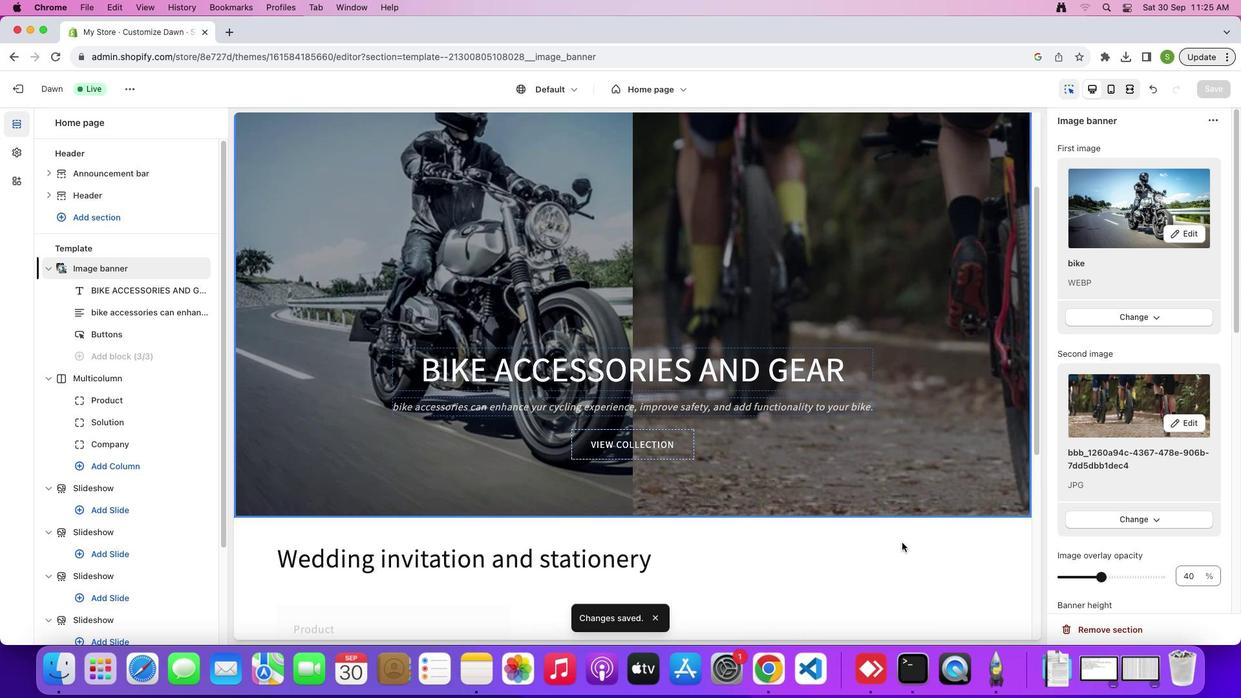 
Action: Mouse scrolled (902, 543) with delta (0, 0)
Screenshot: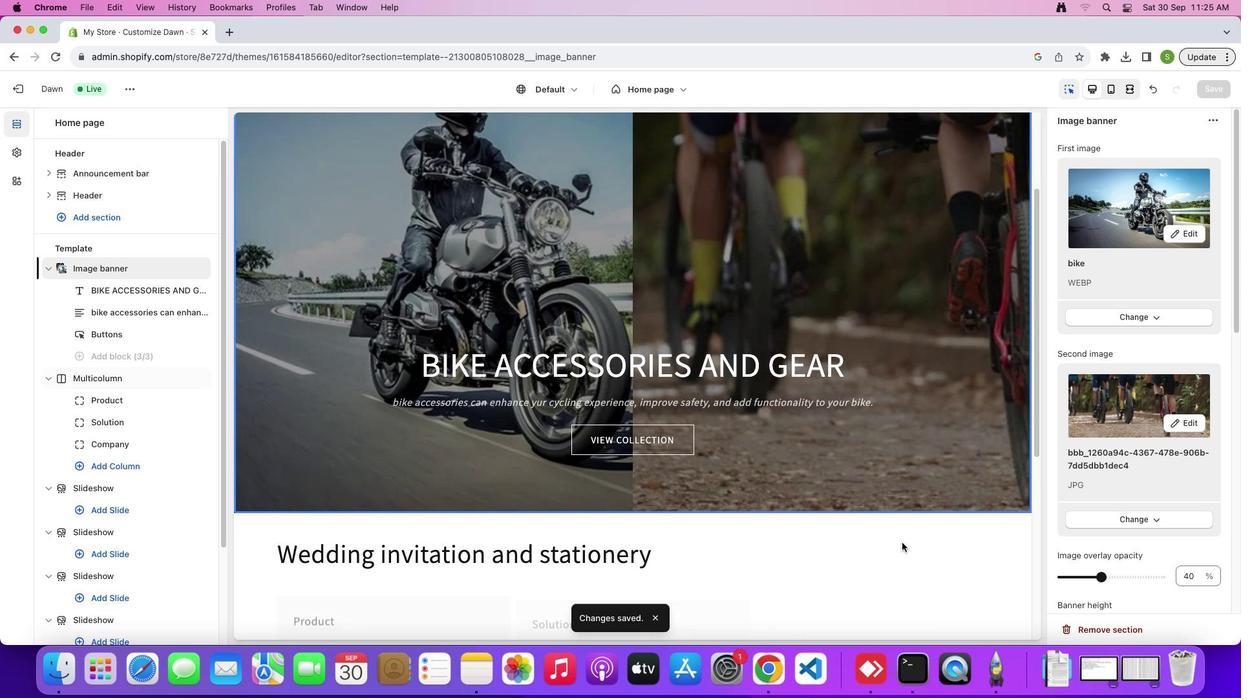 
Action: Mouse scrolled (902, 543) with delta (0, -1)
Screenshot: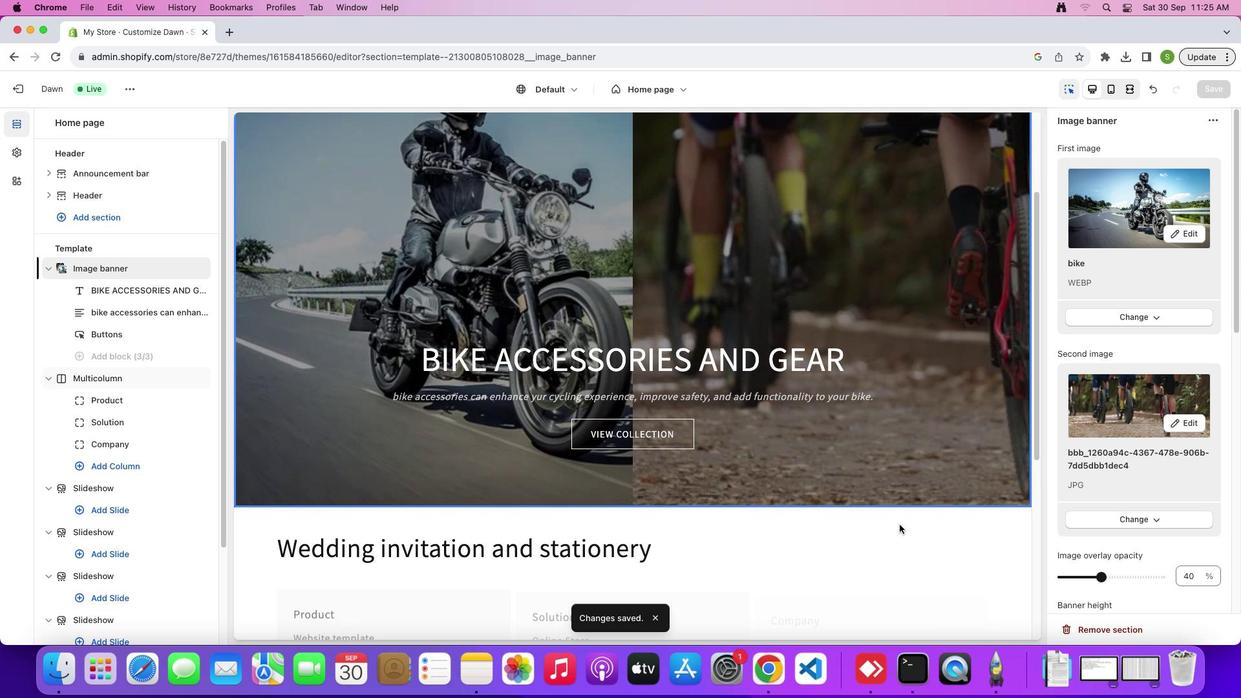 
Action: Mouse moved to (634, 433)
Screenshot: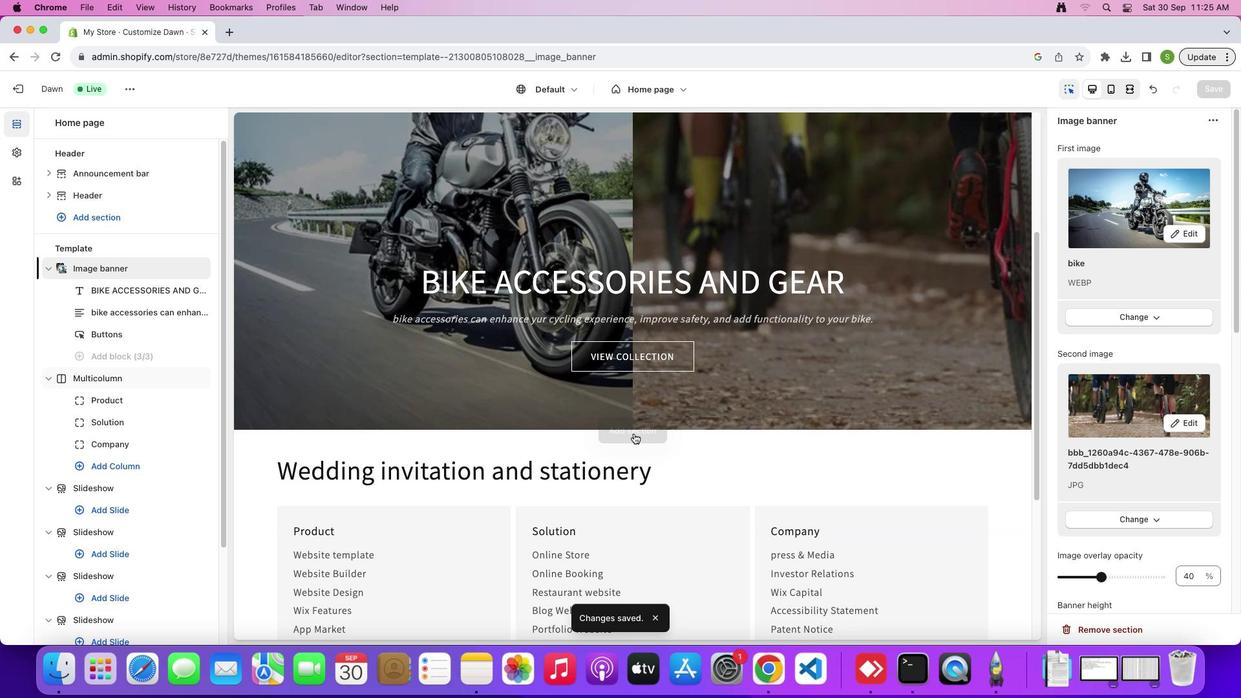 
Action: Mouse pressed left at (634, 433)
Screenshot: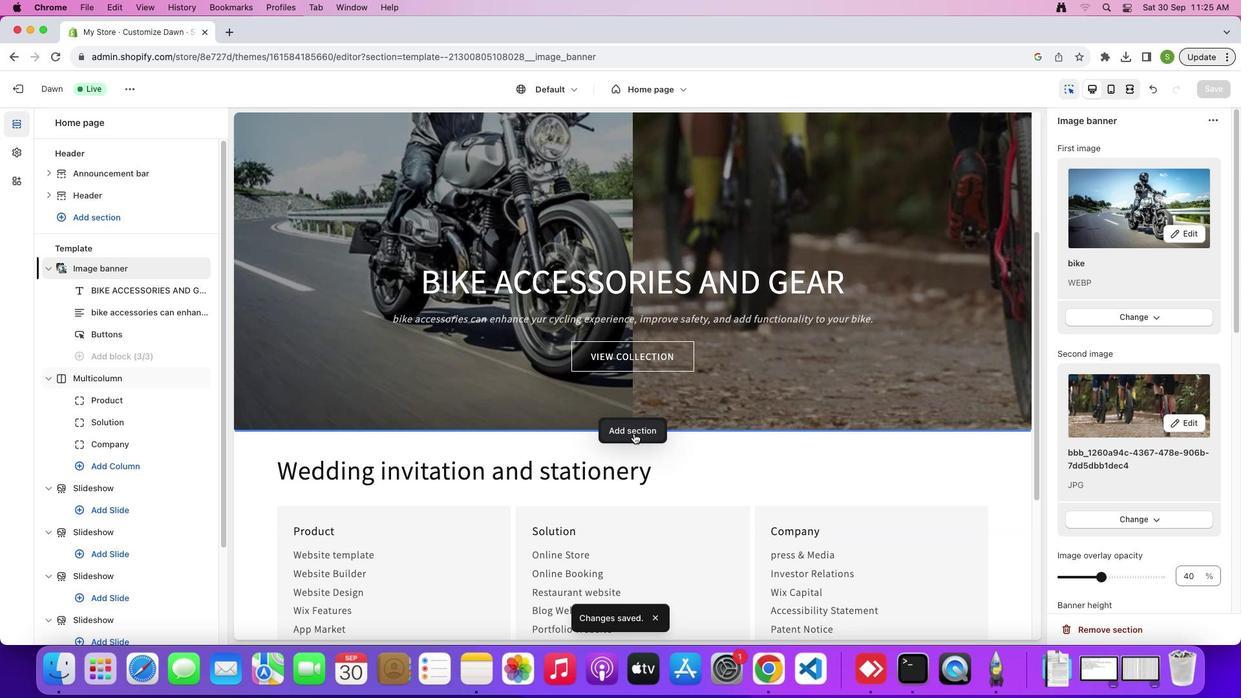 
Action: Mouse moved to (727, 566)
Screenshot: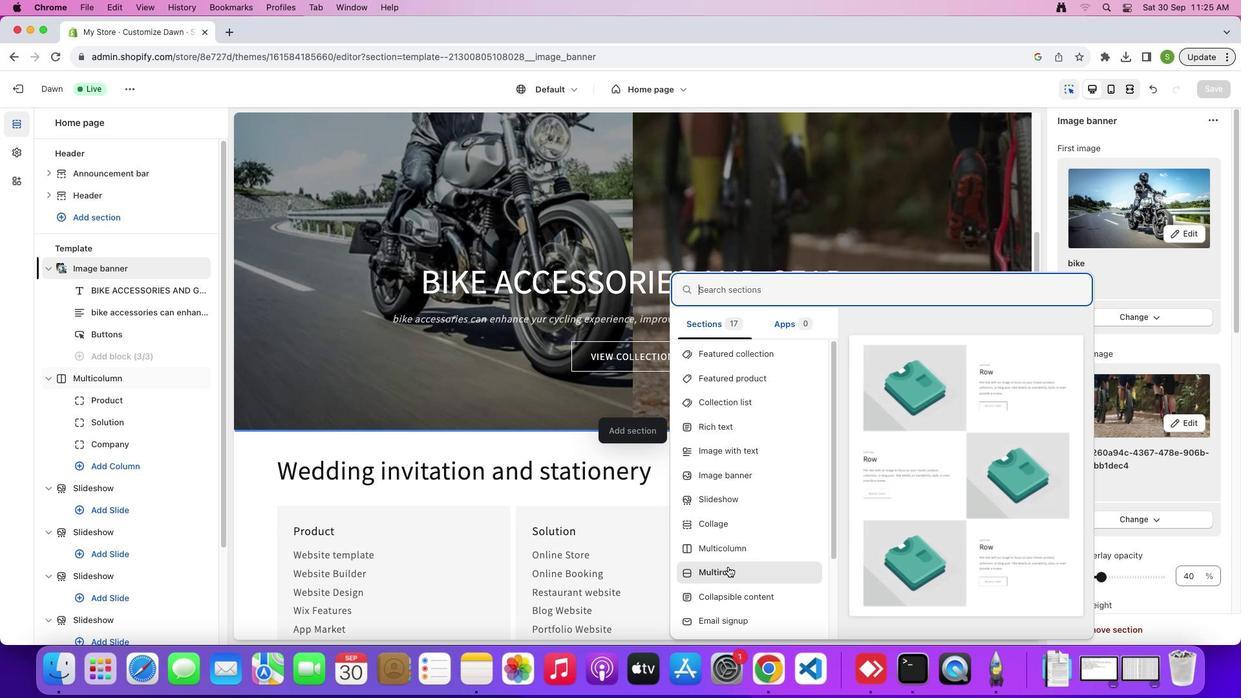 
Action: Mouse pressed left at (727, 566)
Screenshot: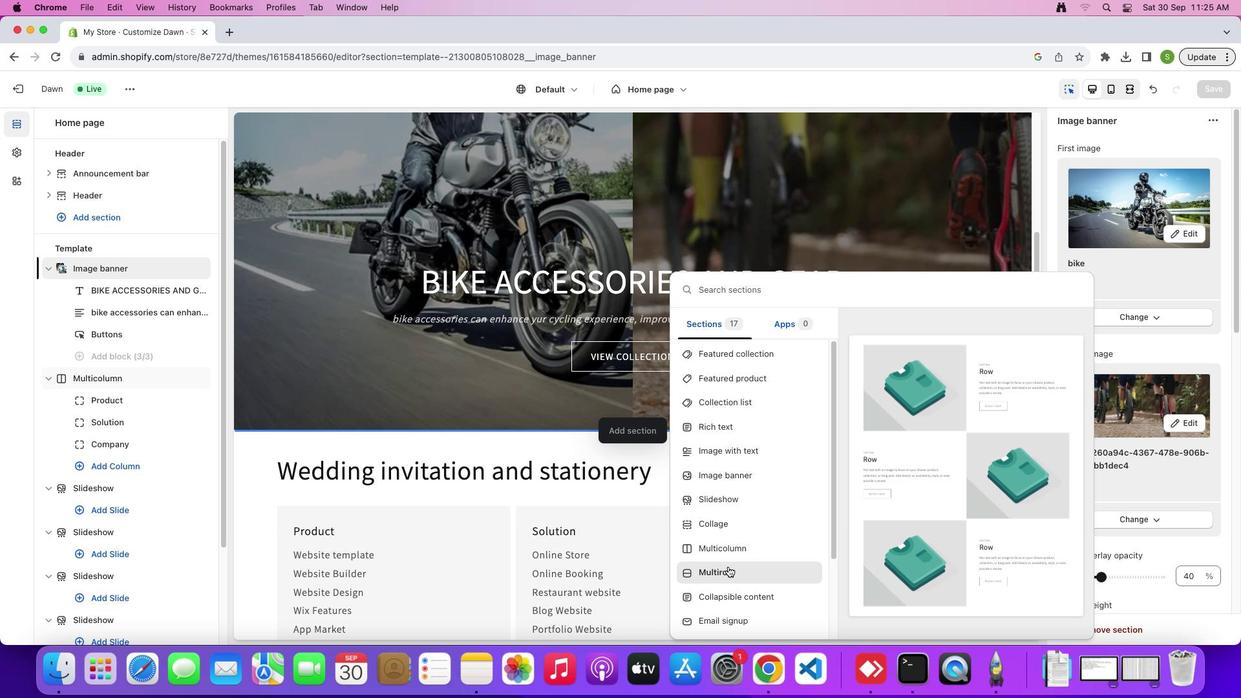 
Action: Mouse moved to (503, 270)
Screenshot: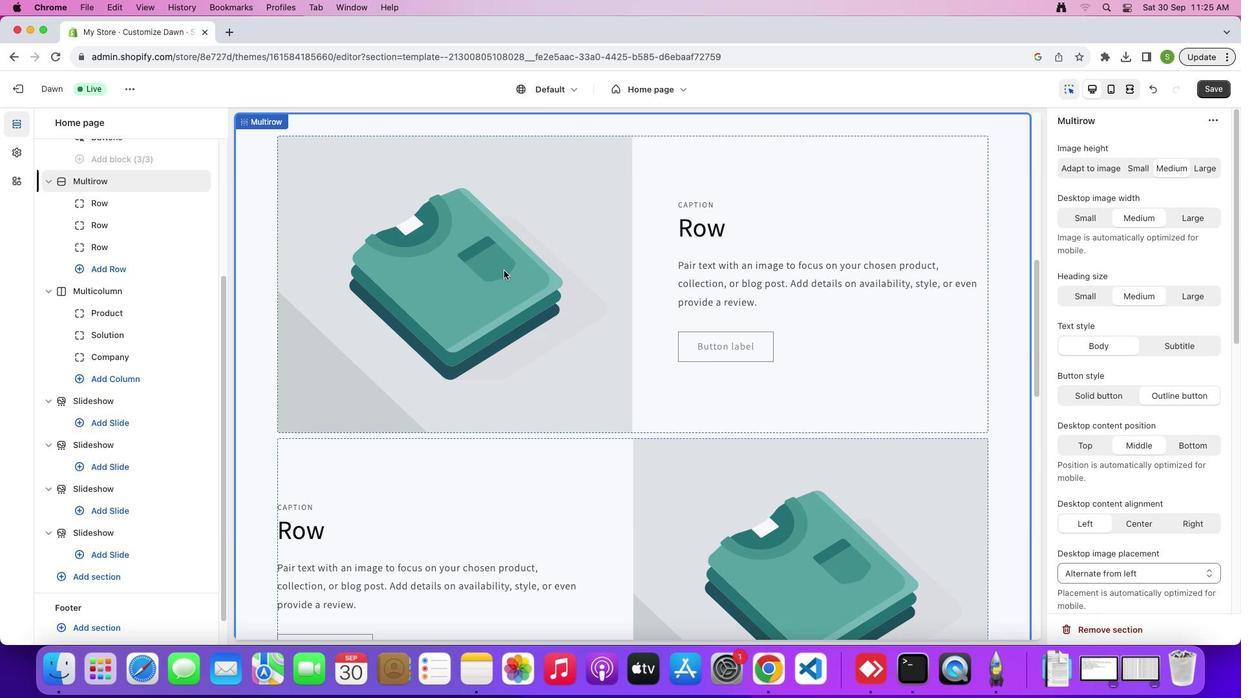 
Action: Mouse pressed left at (503, 270)
Screenshot: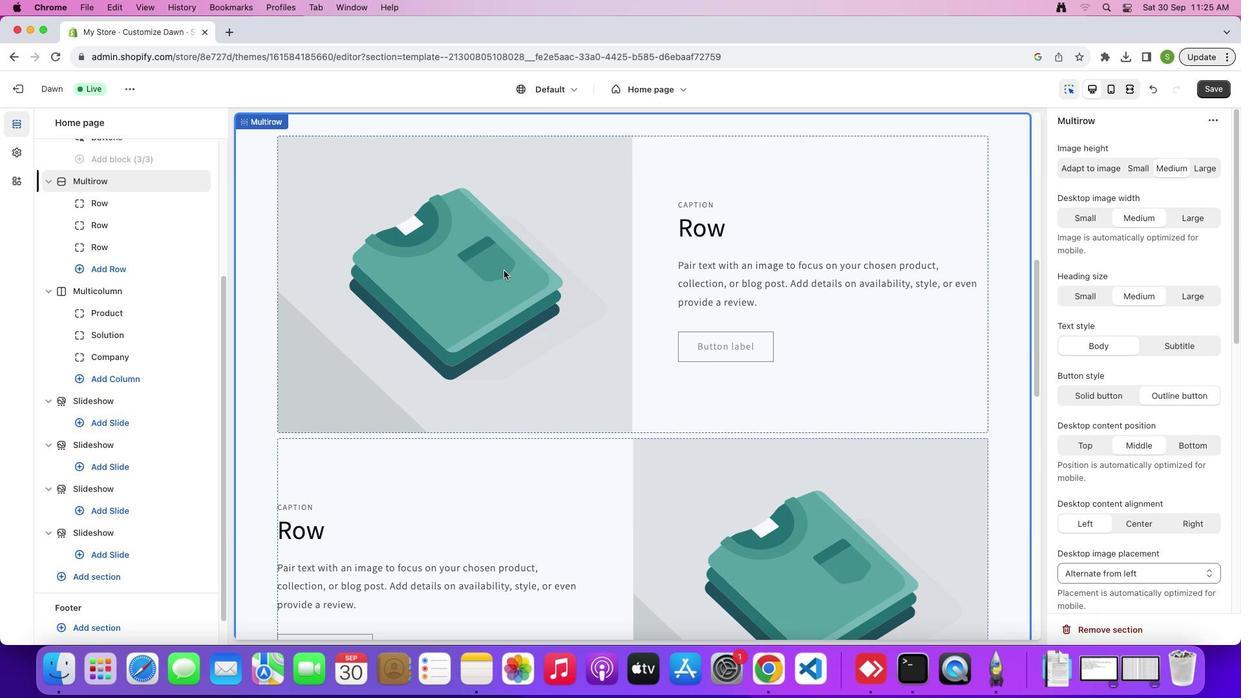 
Action: Mouse moved to (1130, 188)
Screenshot: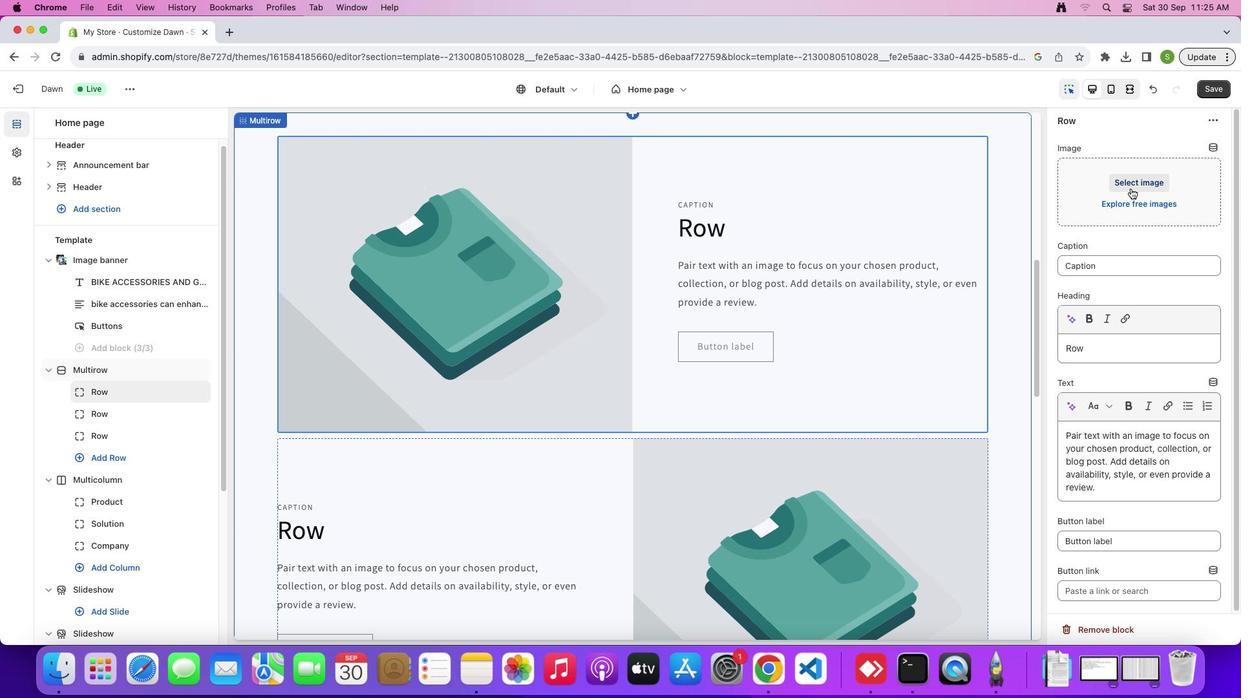 
Action: Mouse pressed left at (1130, 188)
Screenshot: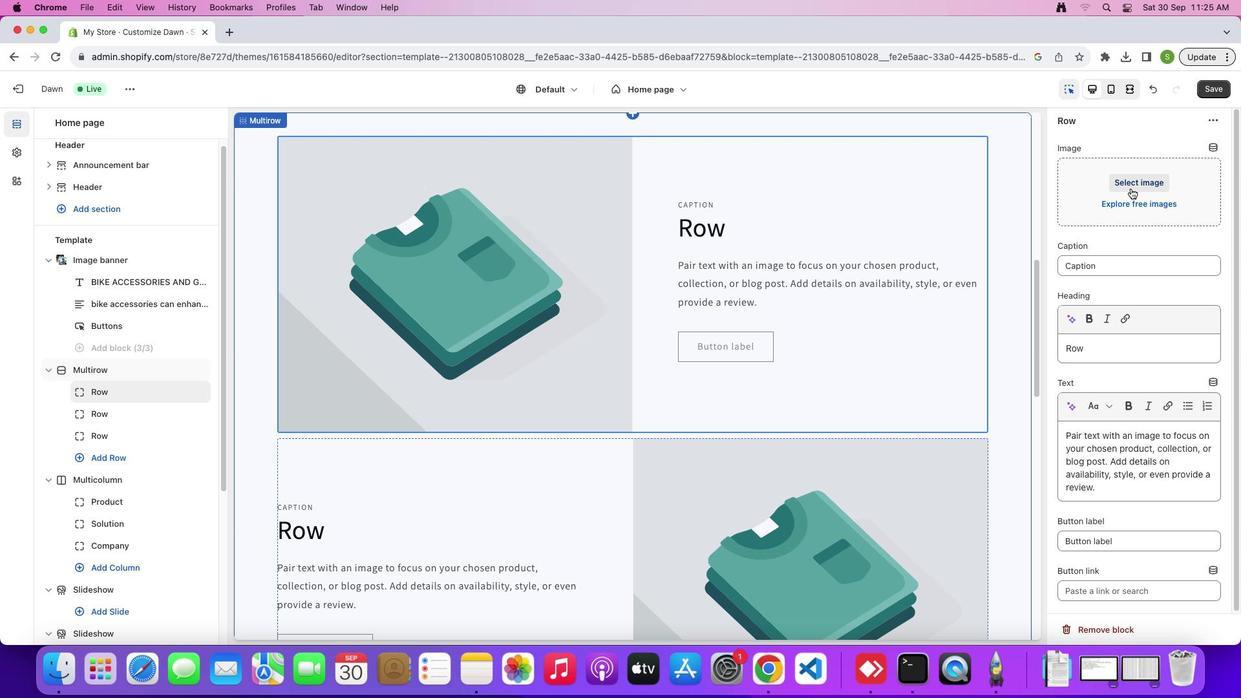 
Action: Mouse moved to (683, 228)
Screenshot: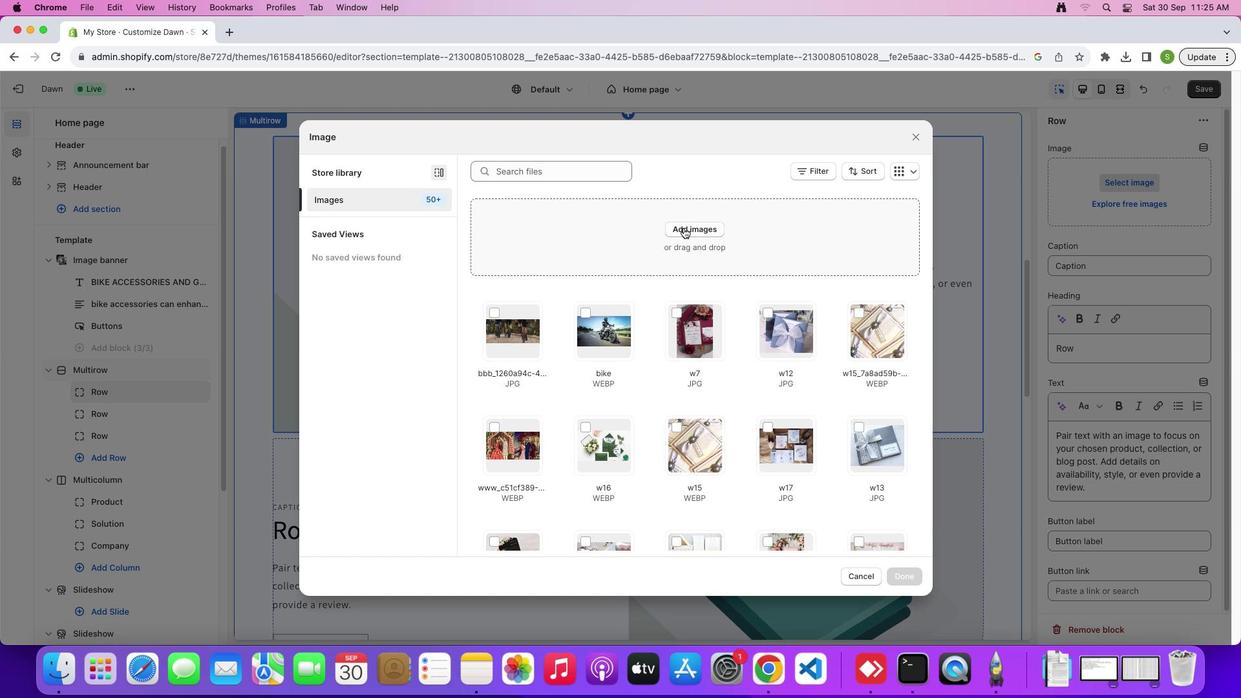 
Action: Mouse pressed left at (683, 228)
Screenshot: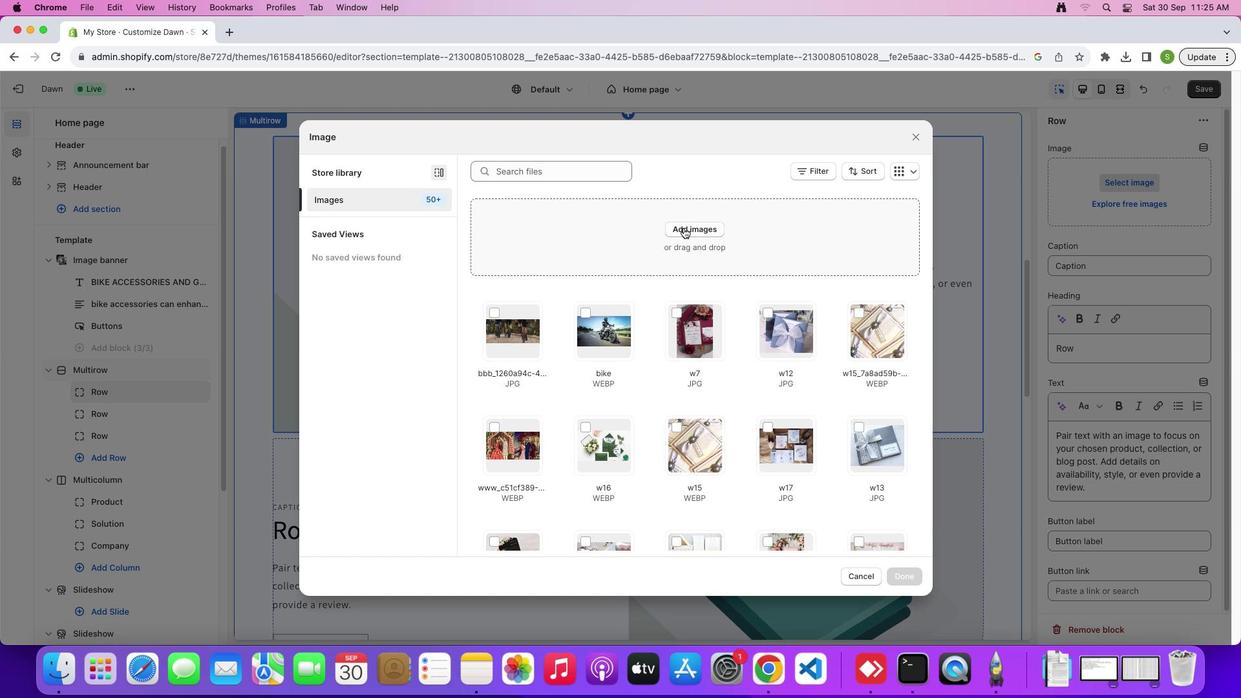 
Action: Mouse moved to (505, 336)
Screenshot: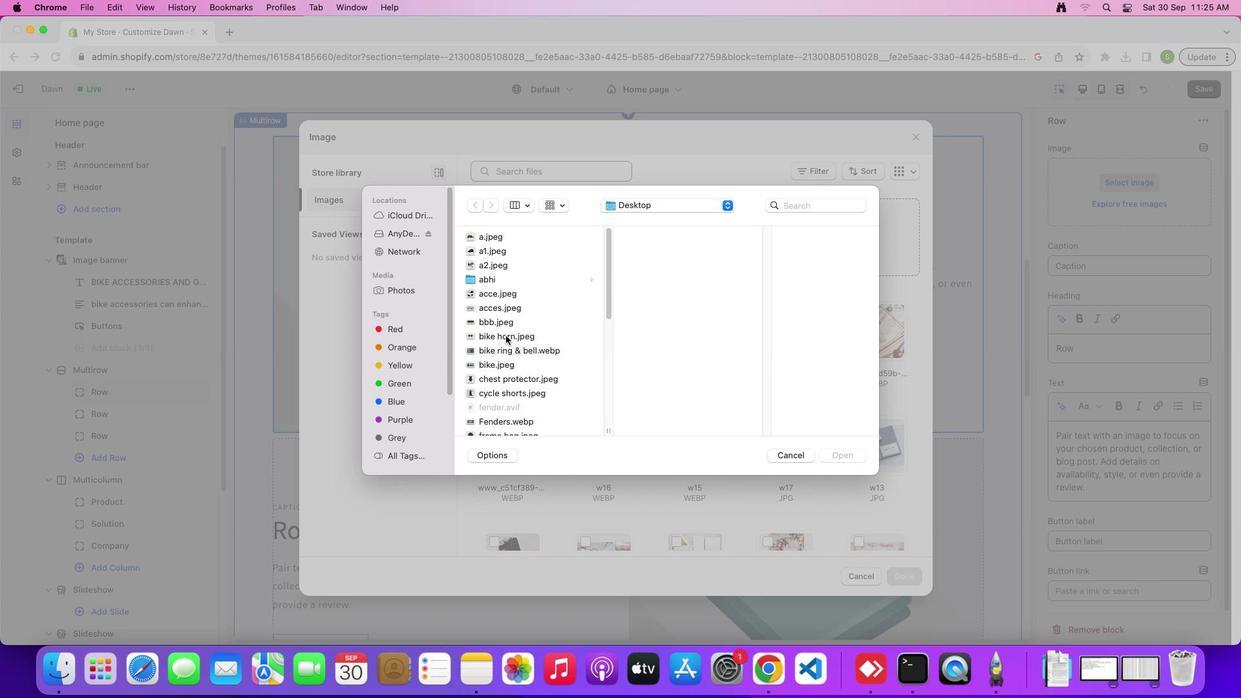 
Action: Mouse scrolled (505, 336) with delta (0, 0)
Screenshot: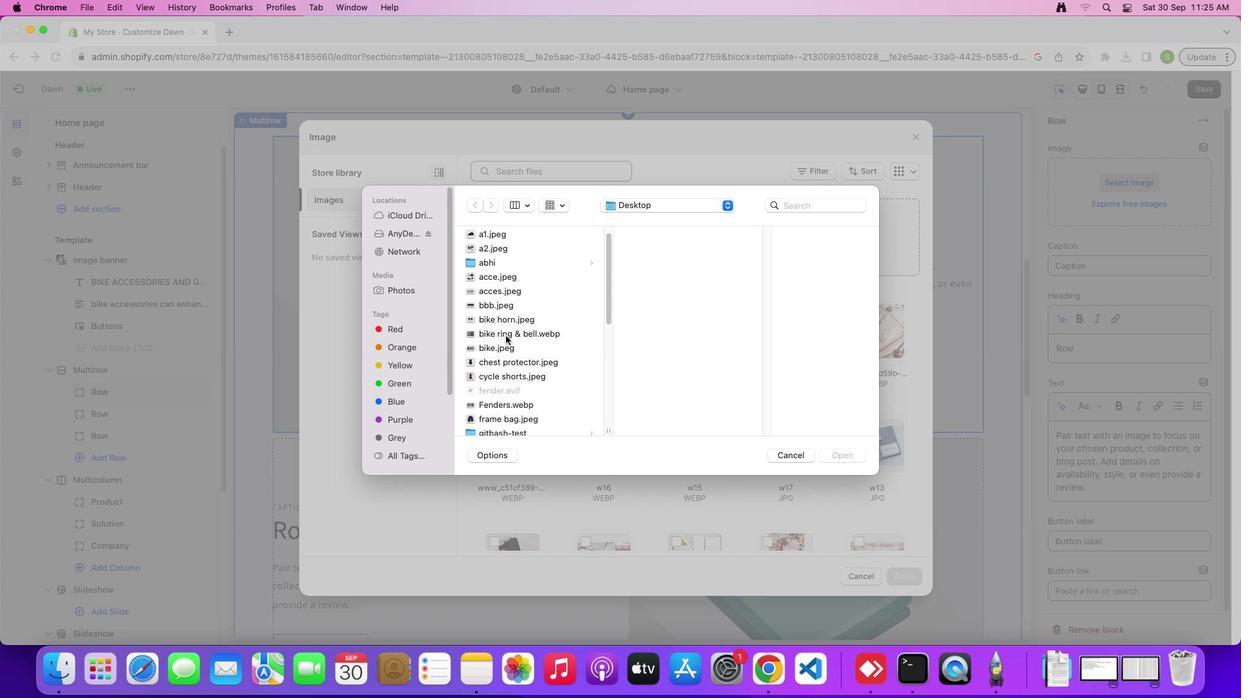 
Action: Mouse scrolled (505, 336) with delta (0, 0)
Screenshot: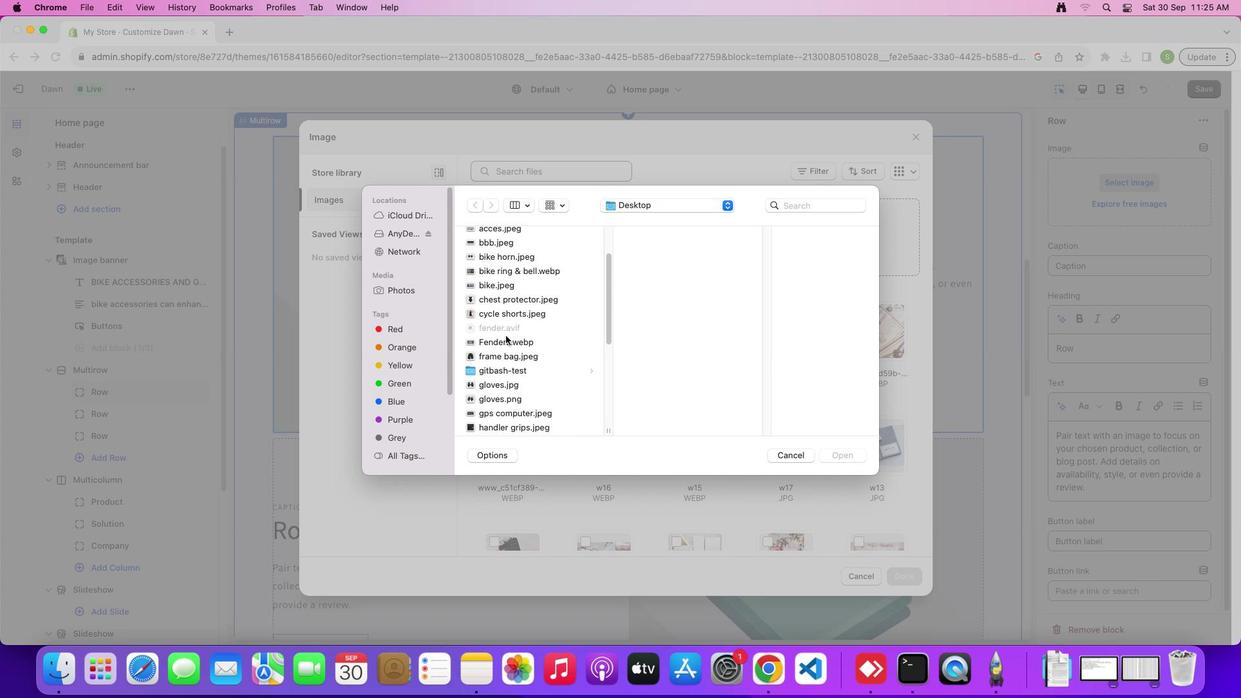 
Action: Mouse scrolled (505, 336) with delta (0, -2)
Screenshot: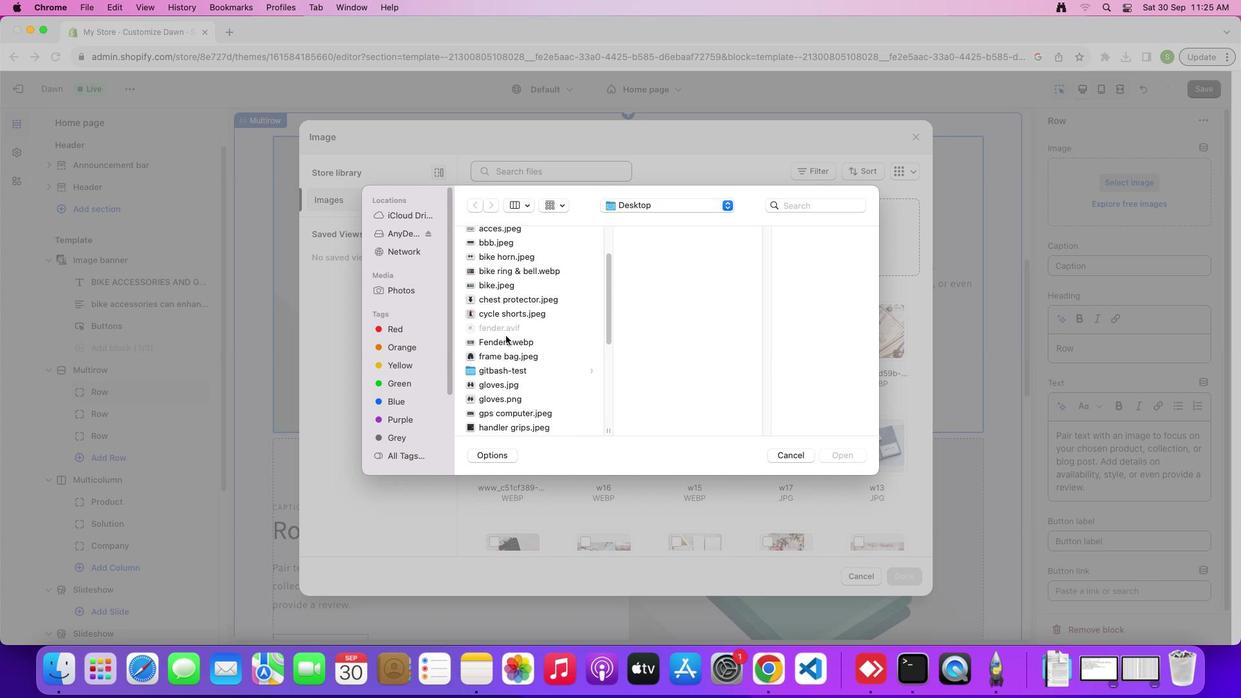 
Action: Mouse scrolled (505, 336) with delta (0, 0)
Screenshot: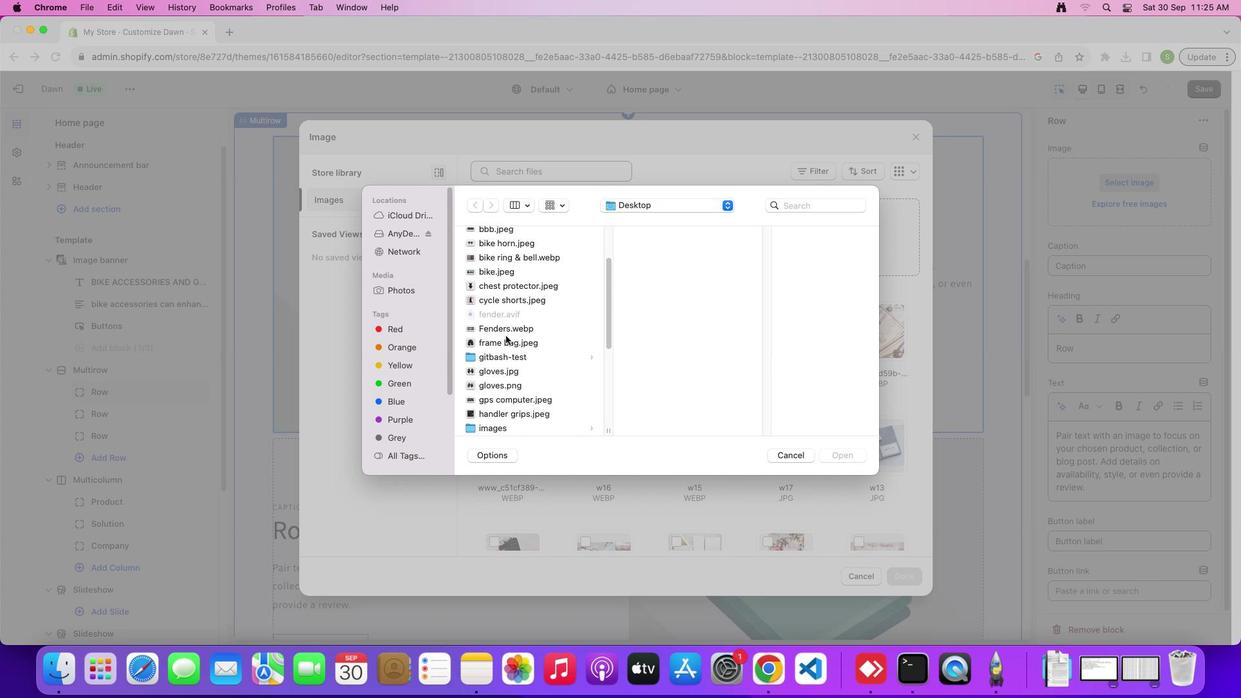 
Action: Mouse scrolled (505, 336) with delta (0, 0)
Screenshot: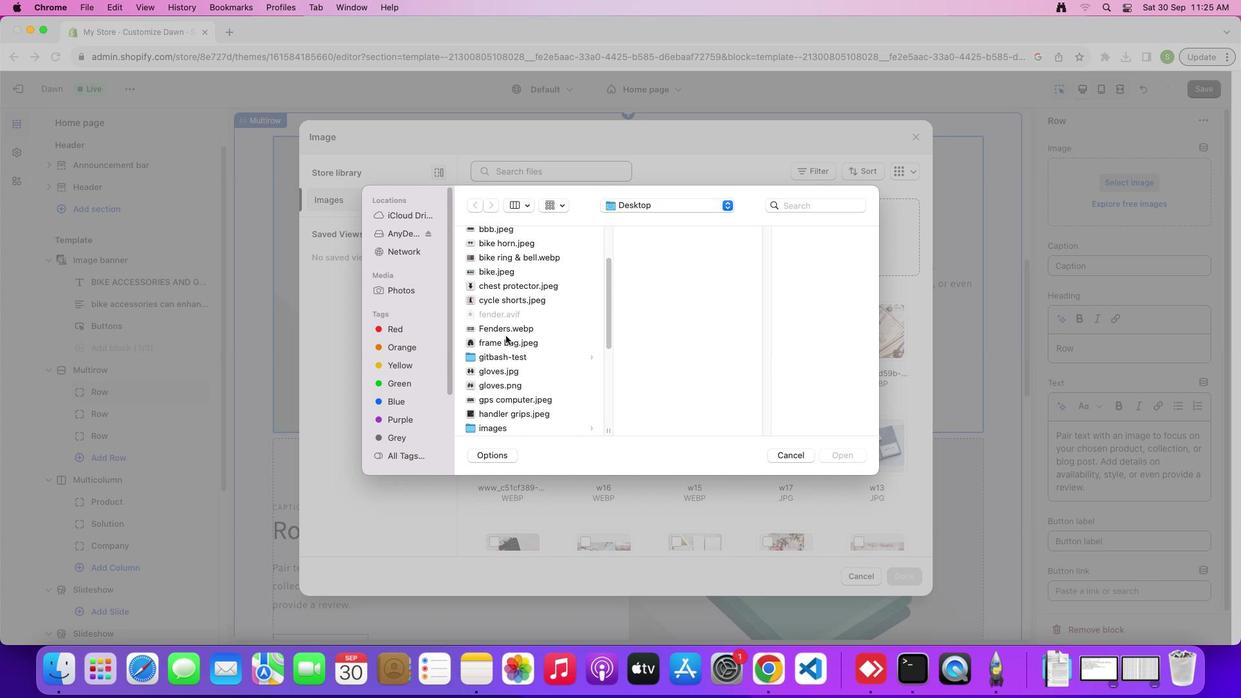 
Action: Mouse scrolled (505, 336) with delta (0, -1)
Screenshot: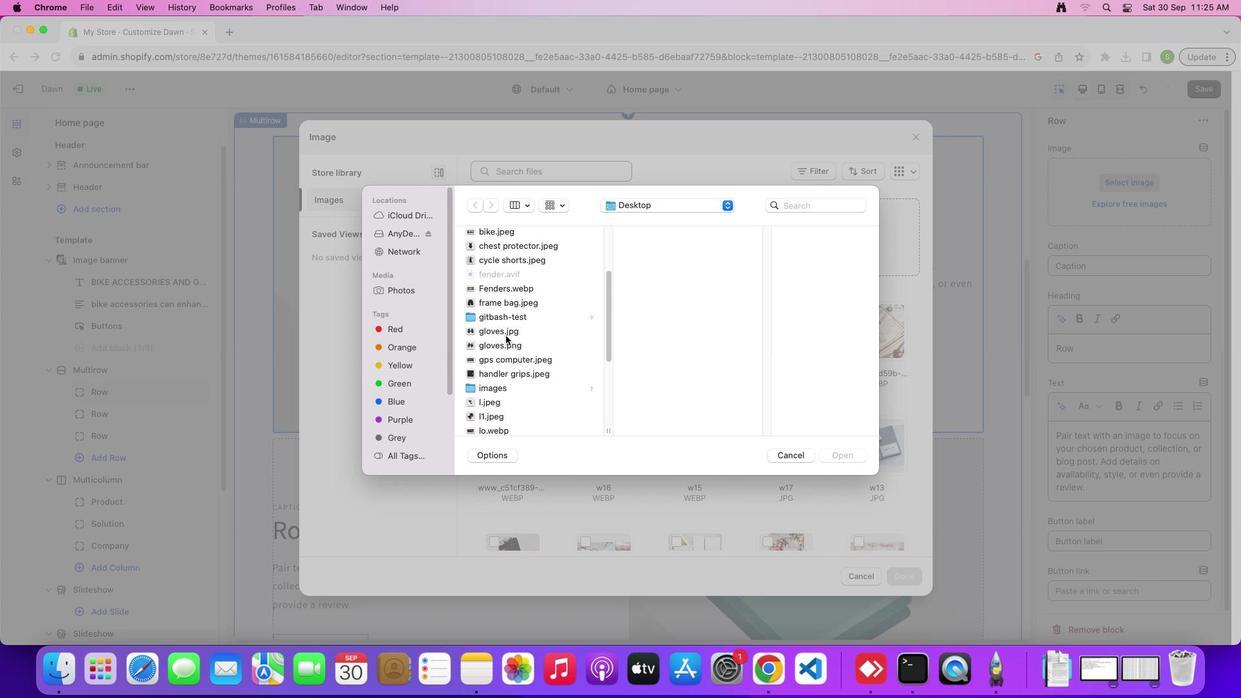 
Action: Mouse scrolled (505, 336) with delta (0, 0)
Screenshot: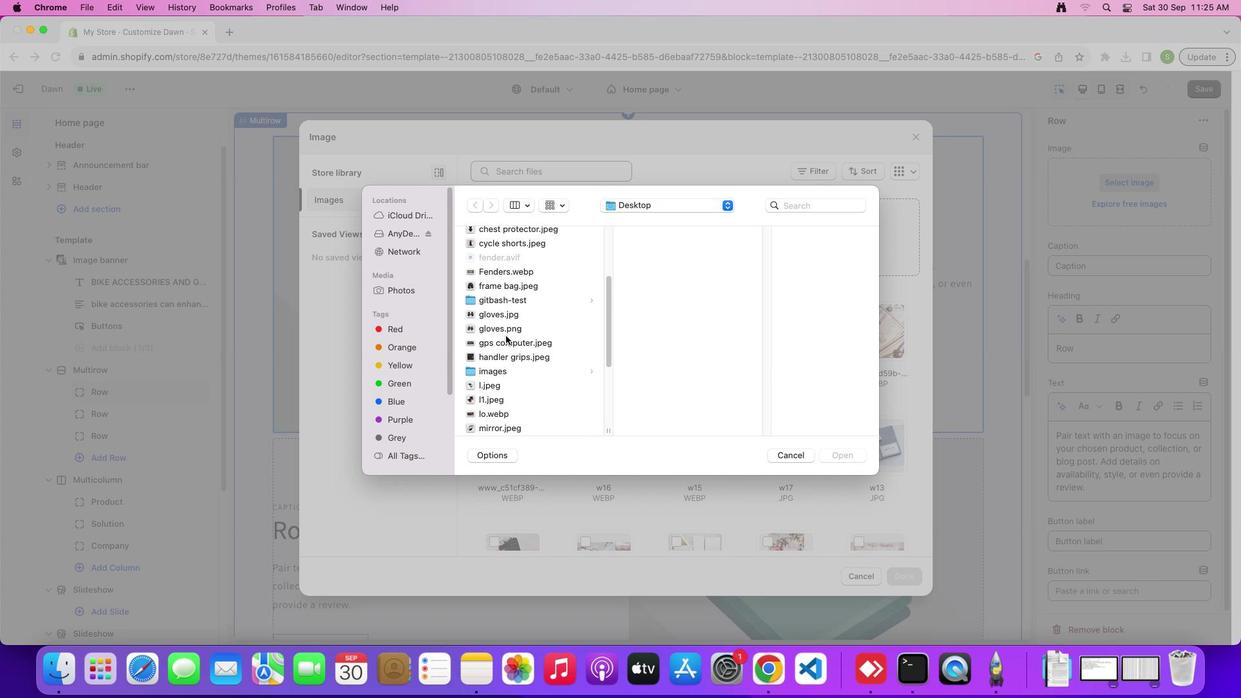 
Action: Mouse scrolled (505, 336) with delta (0, 0)
Screenshot: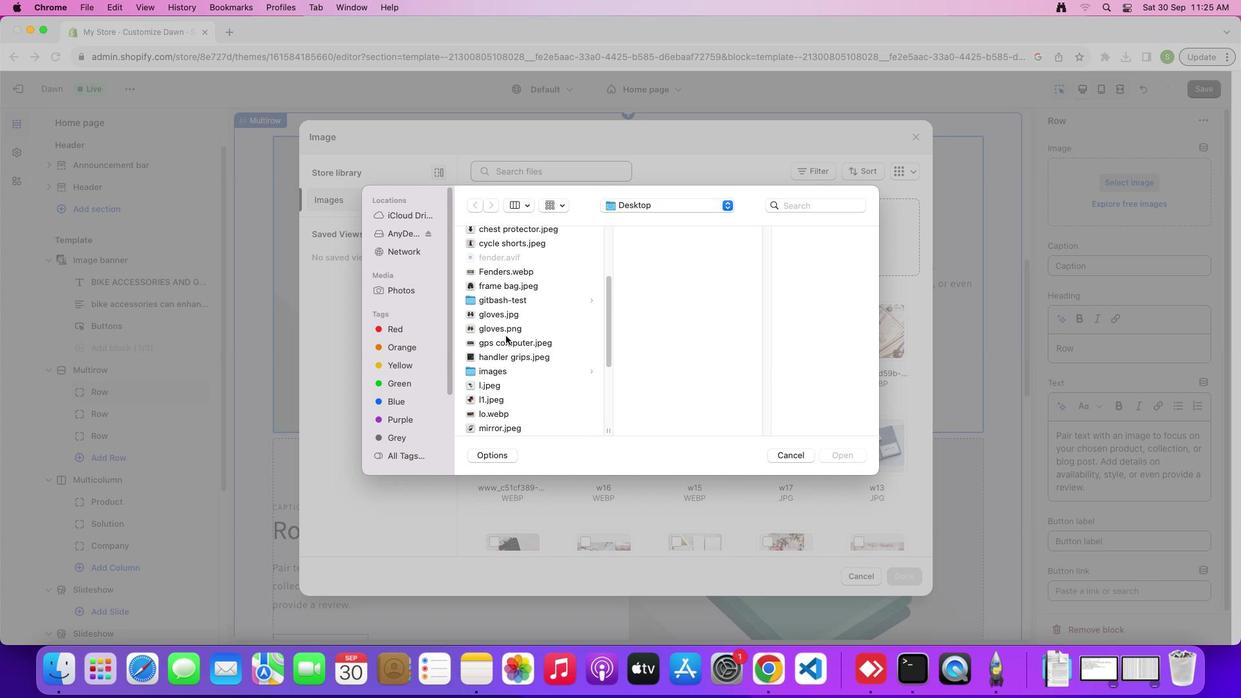 
Action: Mouse scrolled (505, 336) with delta (0, -1)
Screenshot: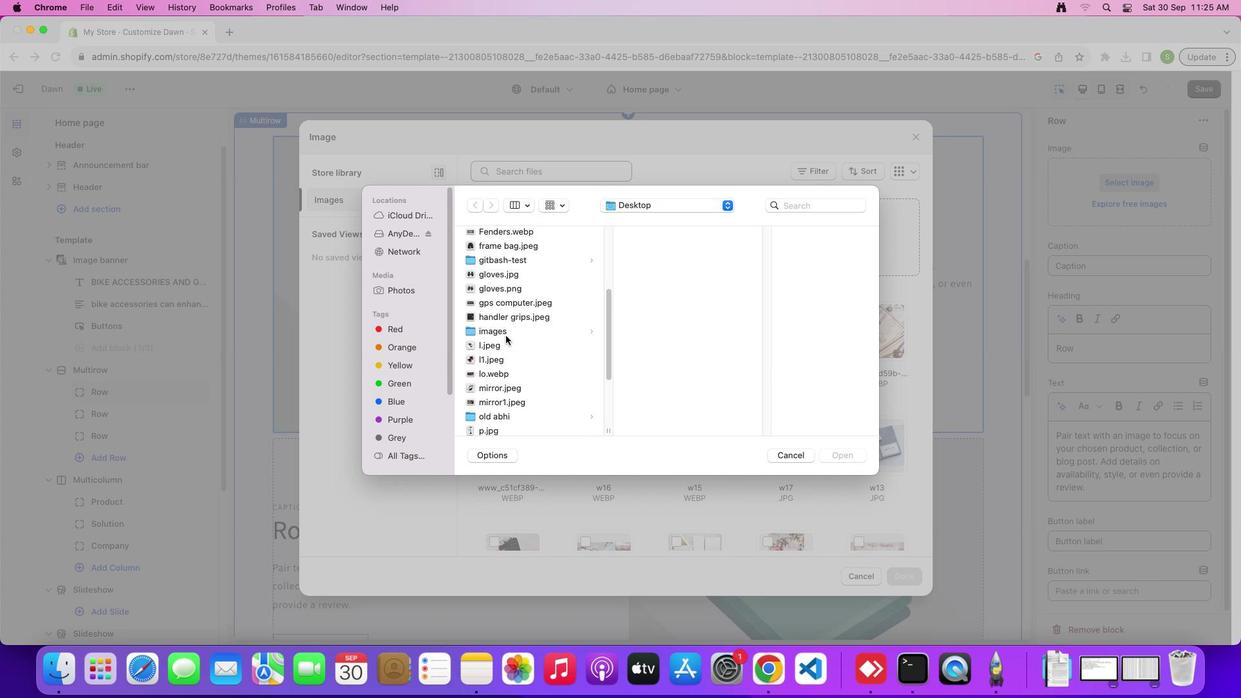 
Action: Mouse scrolled (505, 336) with delta (0, 0)
Screenshot: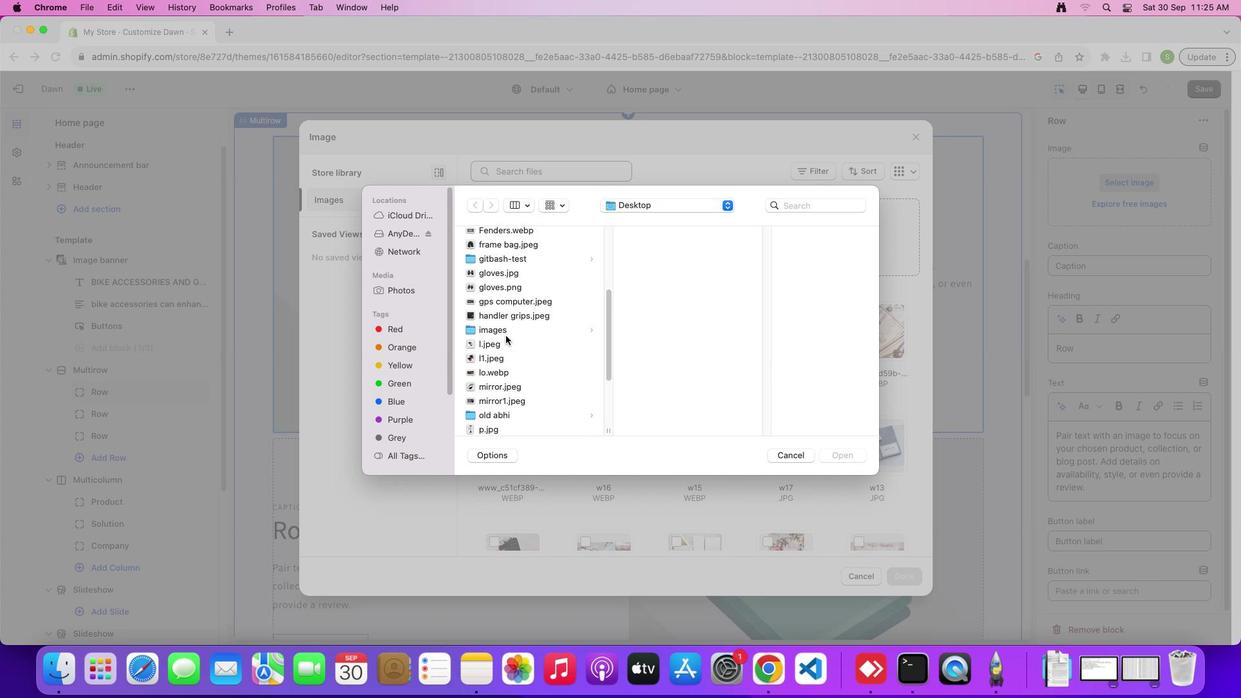 
Action: Mouse scrolled (505, 336) with delta (0, 0)
Screenshot: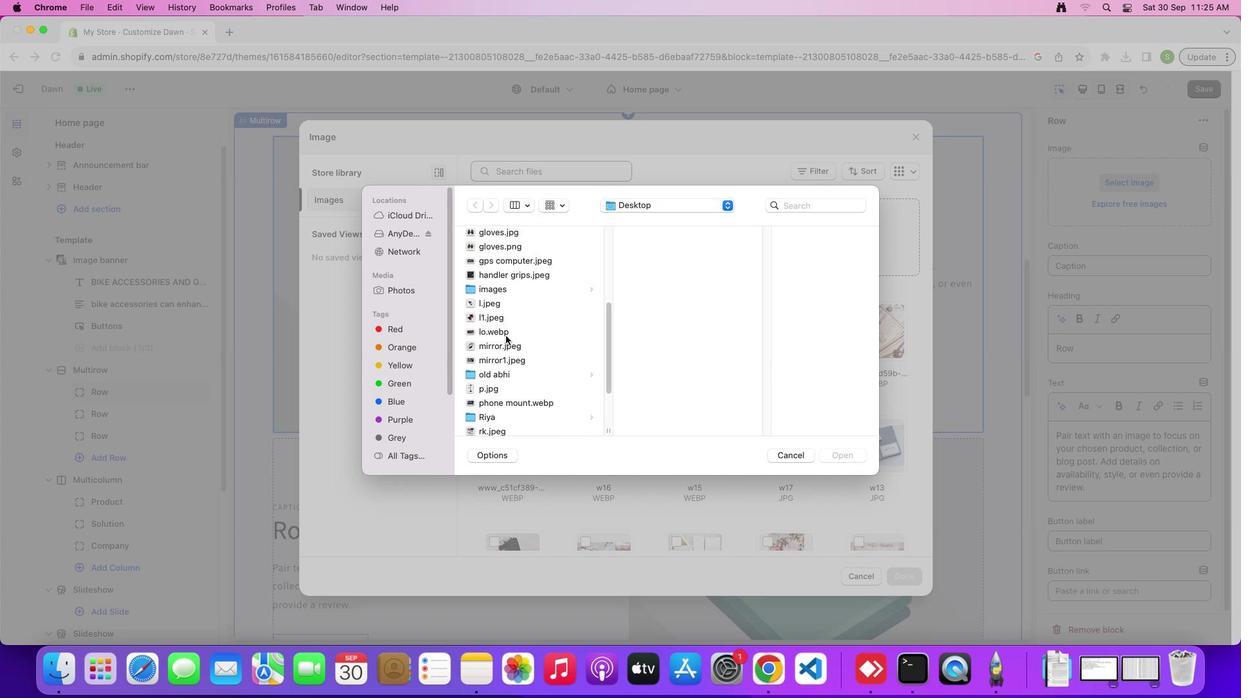 
Action: Mouse scrolled (505, 336) with delta (0, -1)
Screenshot: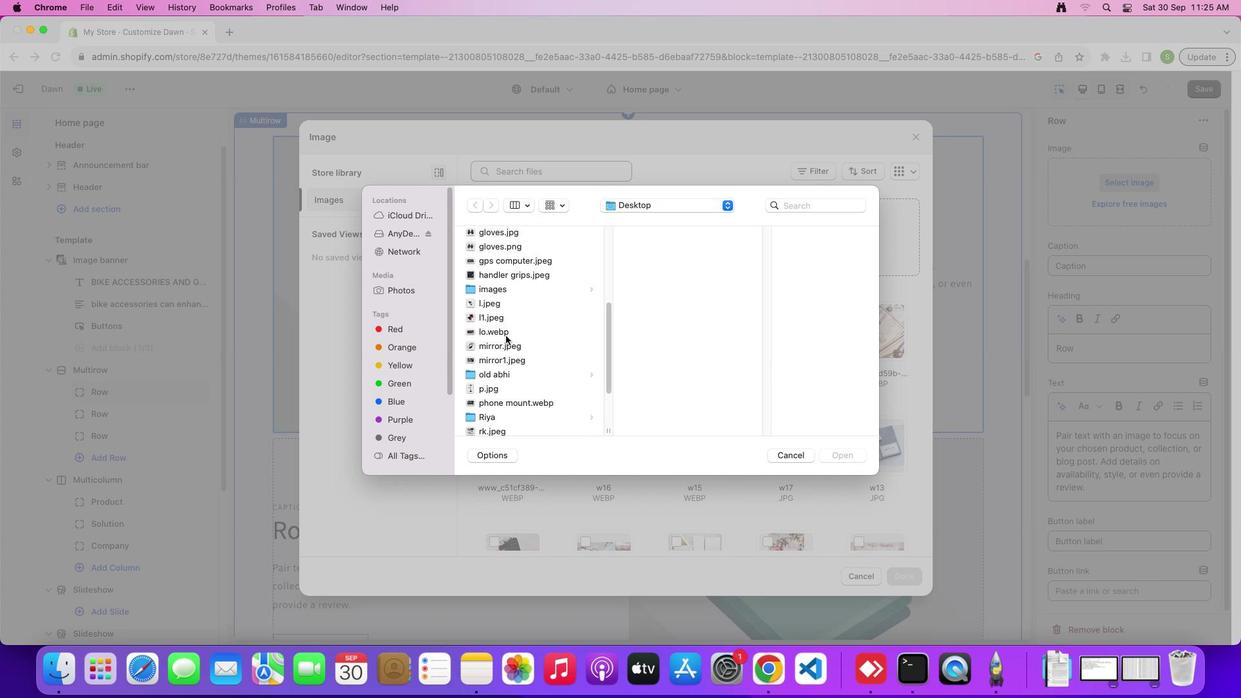 
Action: Mouse scrolled (505, 336) with delta (0, -1)
Screenshot: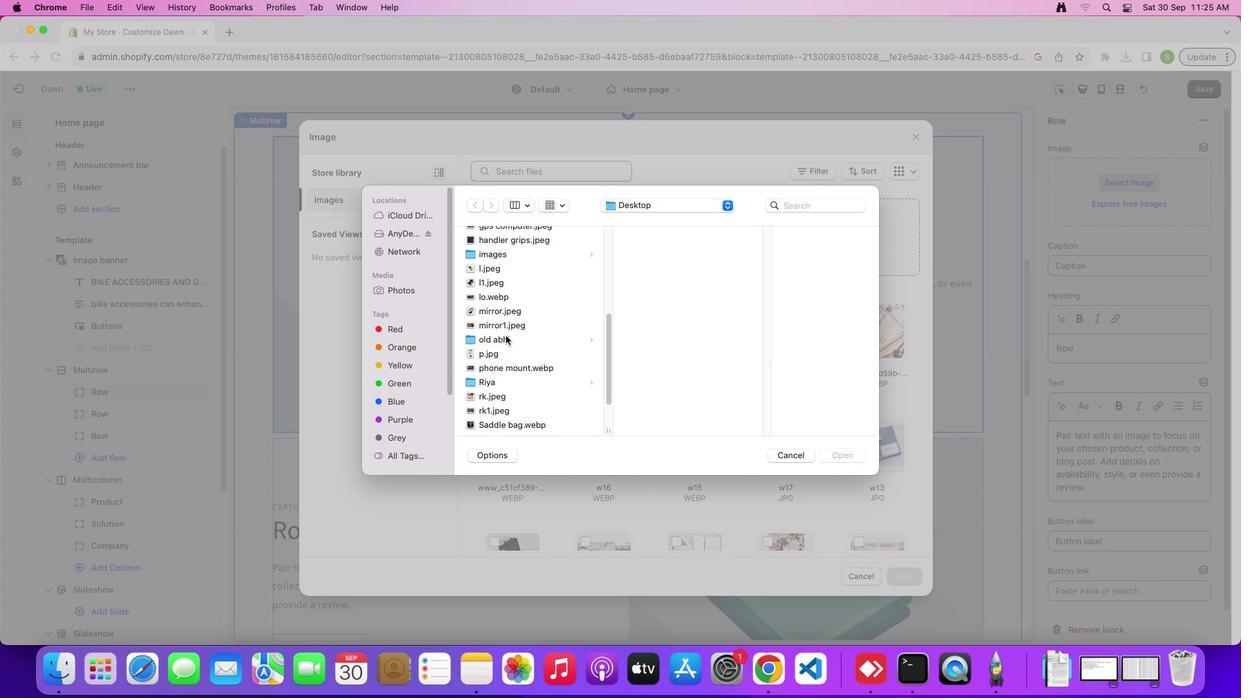 
Action: Mouse scrolled (505, 336) with delta (0, 0)
Screenshot: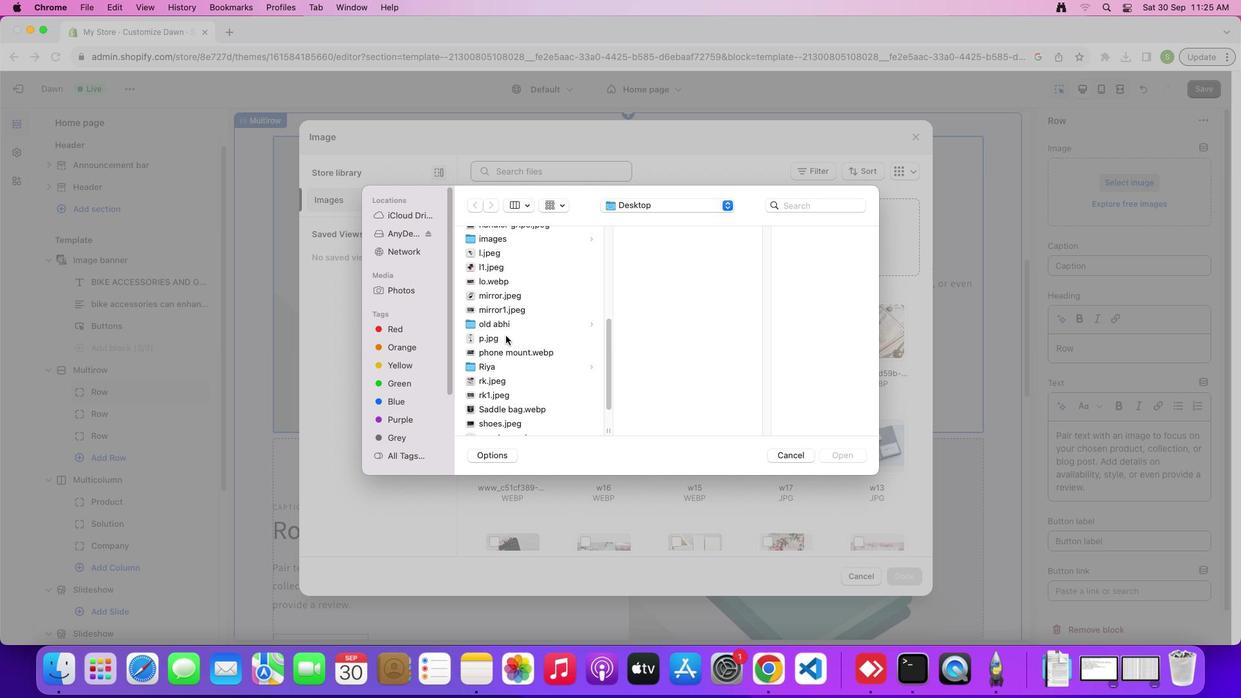 
Action: Mouse scrolled (505, 336) with delta (0, 0)
Screenshot: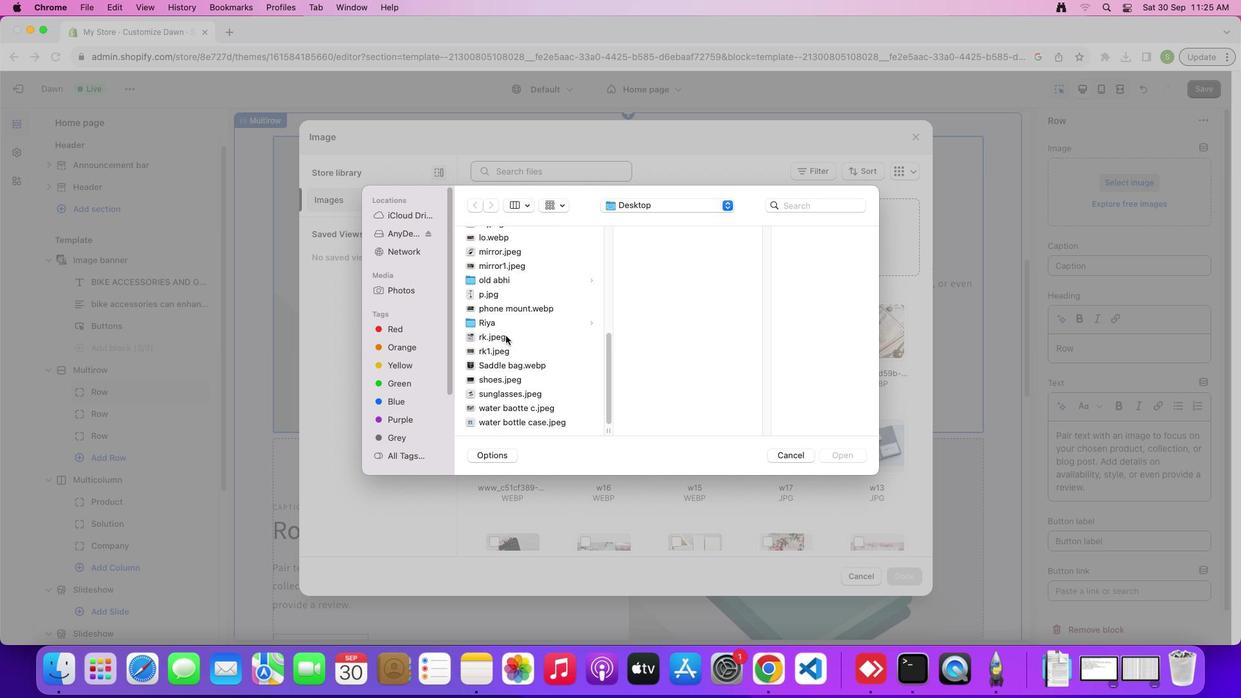 
Action: Mouse scrolled (505, 336) with delta (0, -1)
Screenshot: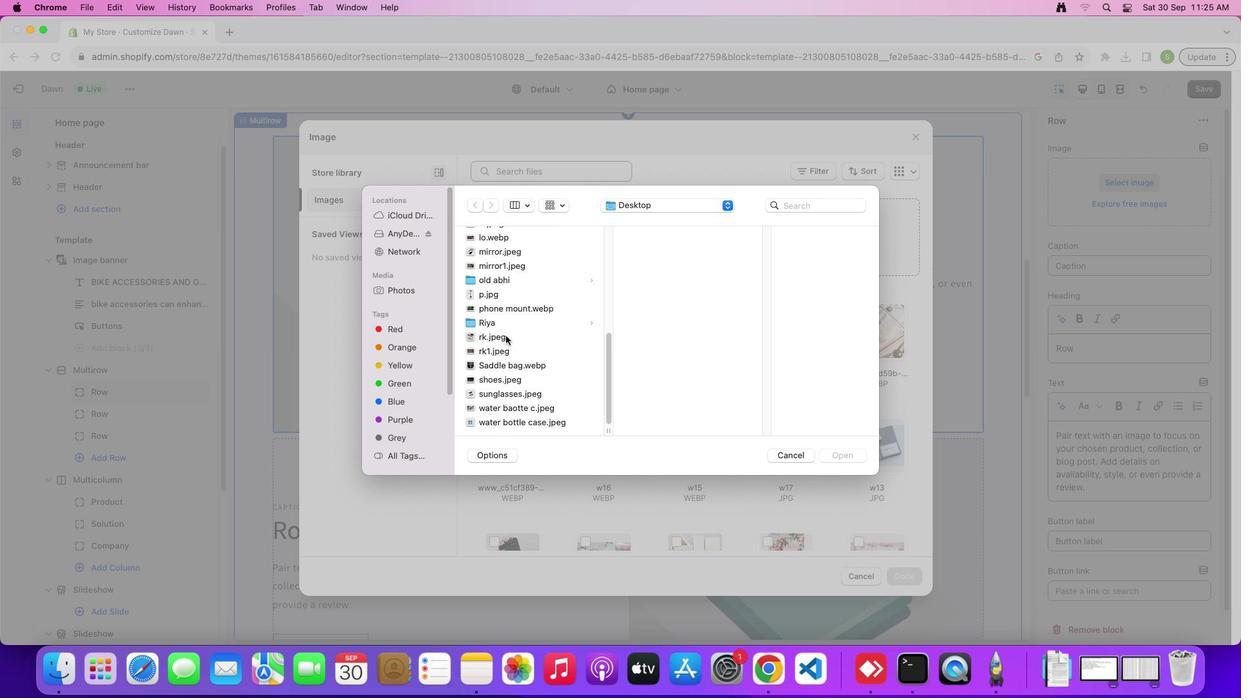 
Action: Mouse scrolled (505, 336) with delta (0, 0)
Screenshot: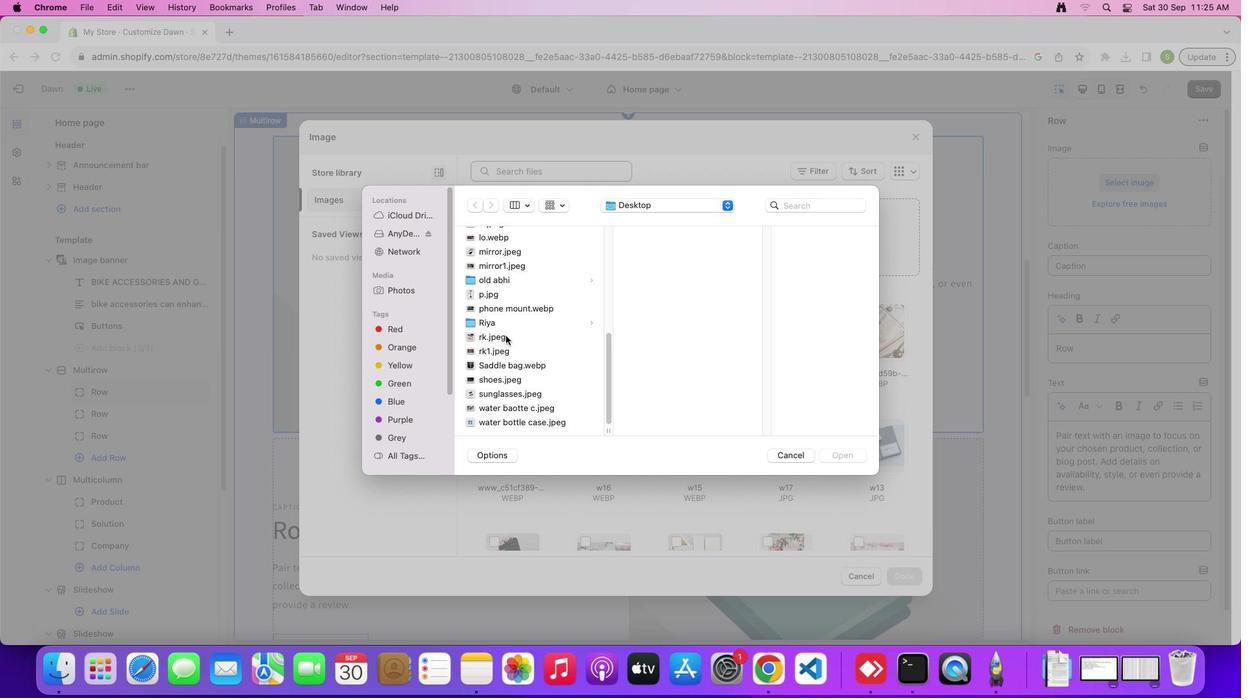 
Action: Mouse scrolled (505, 336) with delta (0, 0)
Screenshot: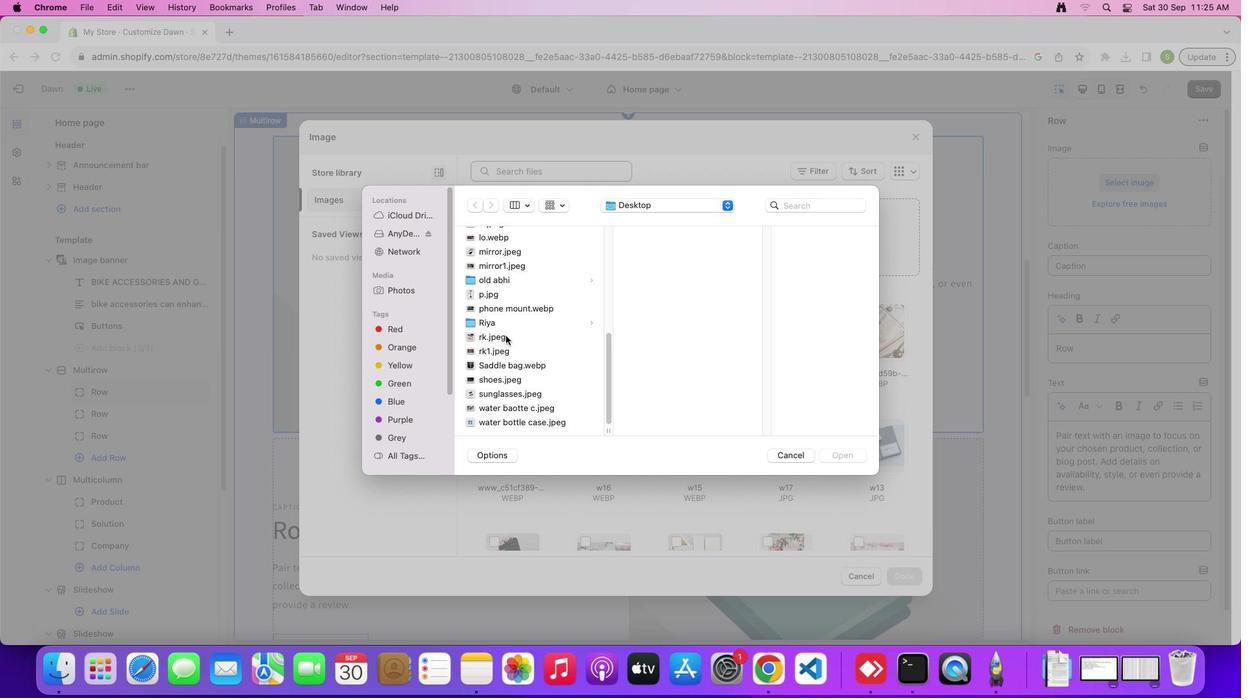 
Action: Mouse scrolled (505, 336) with delta (0, -1)
Screenshot: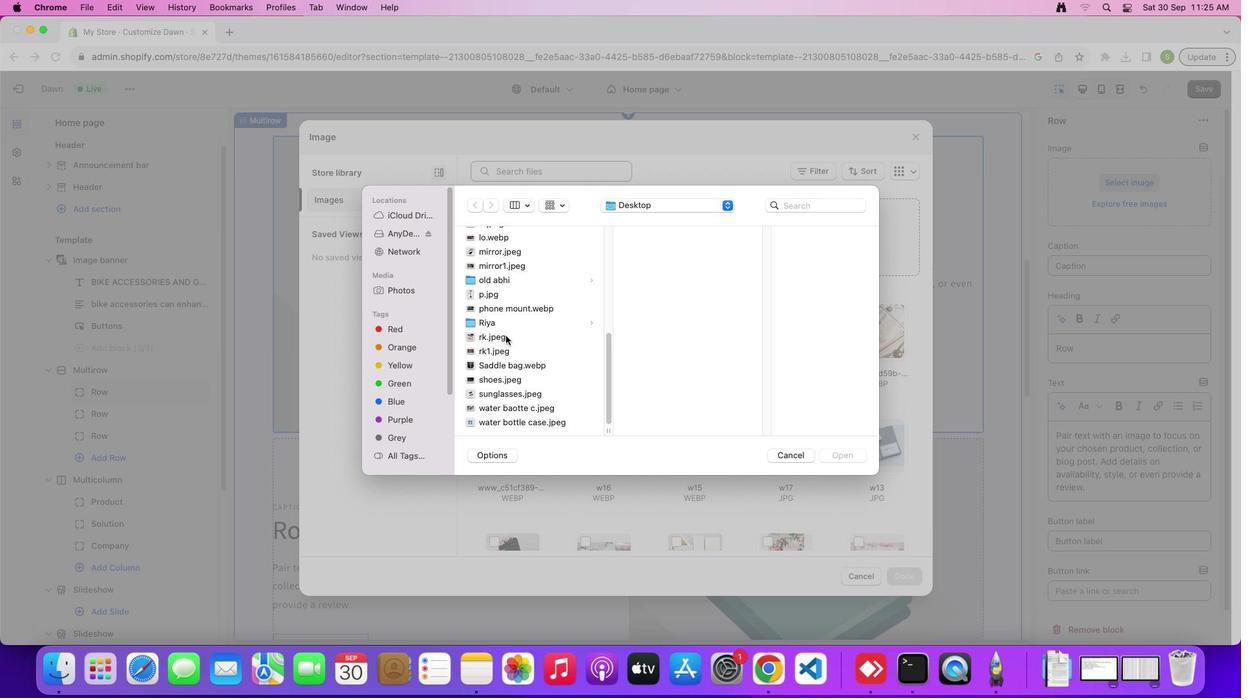 
Action: Mouse scrolled (505, 336) with delta (0, 0)
Screenshot: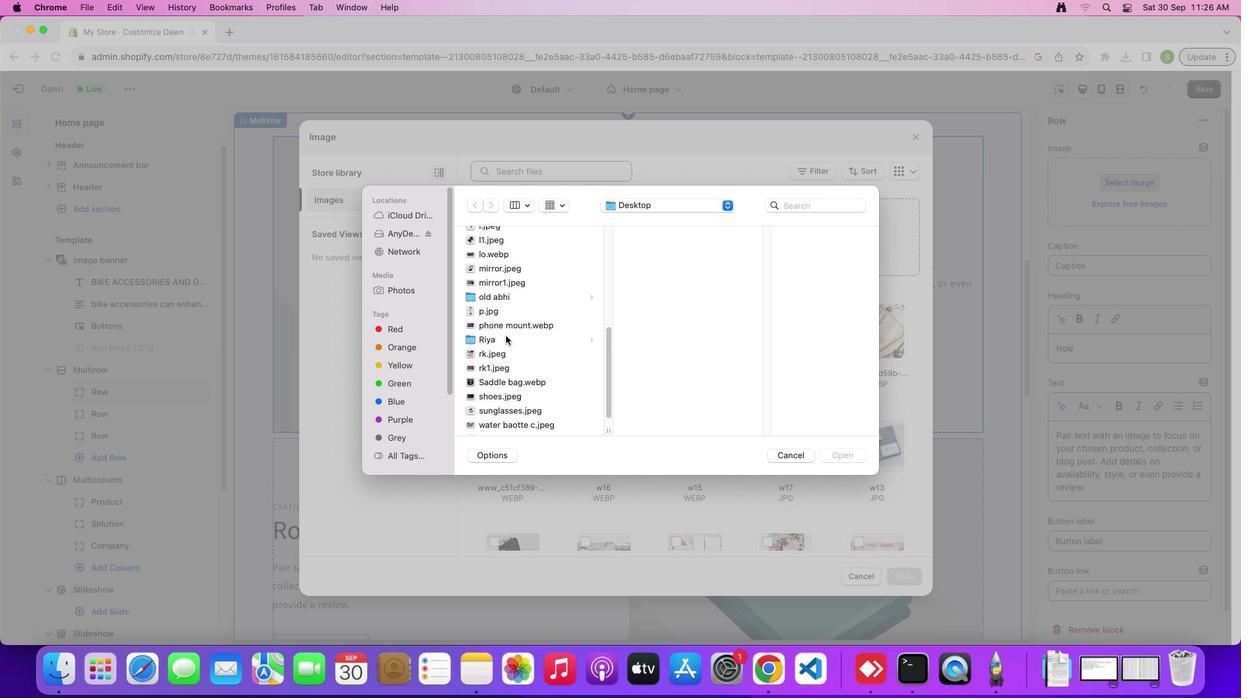 
Action: Mouse scrolled (505, 336) with delta (0, 0)
Screenshot: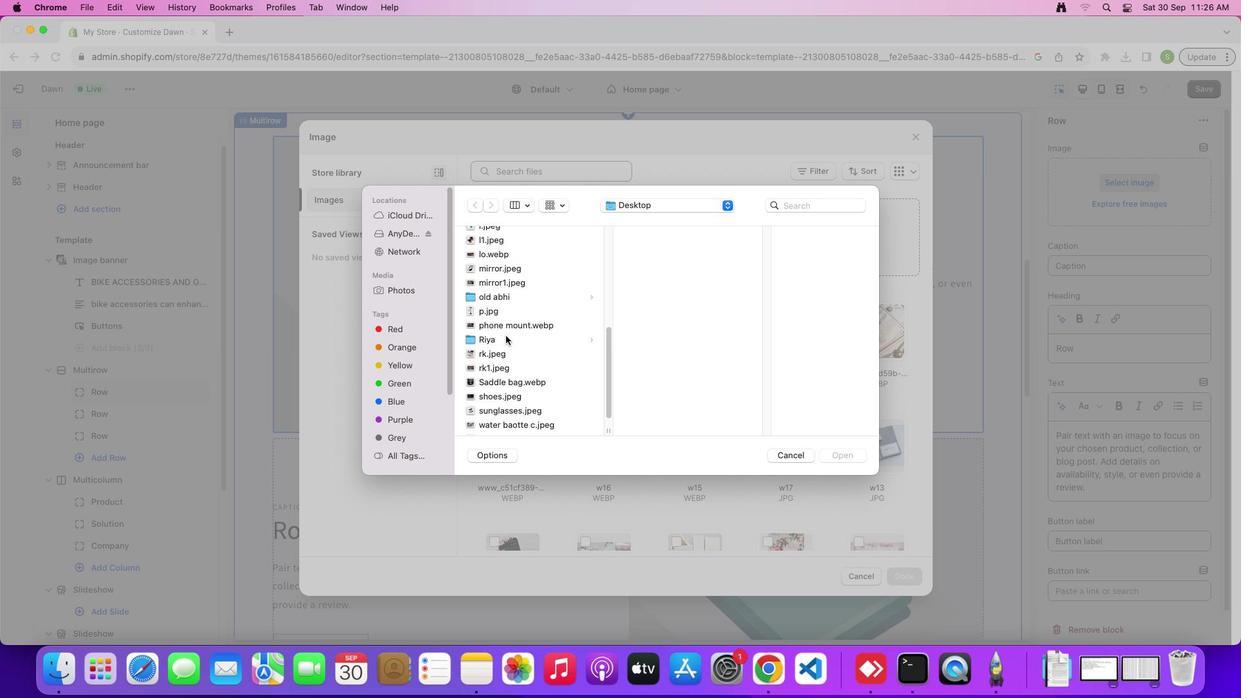
Action: Mouse scrolled (505, 336) with delta (0, 0)
Screenshot: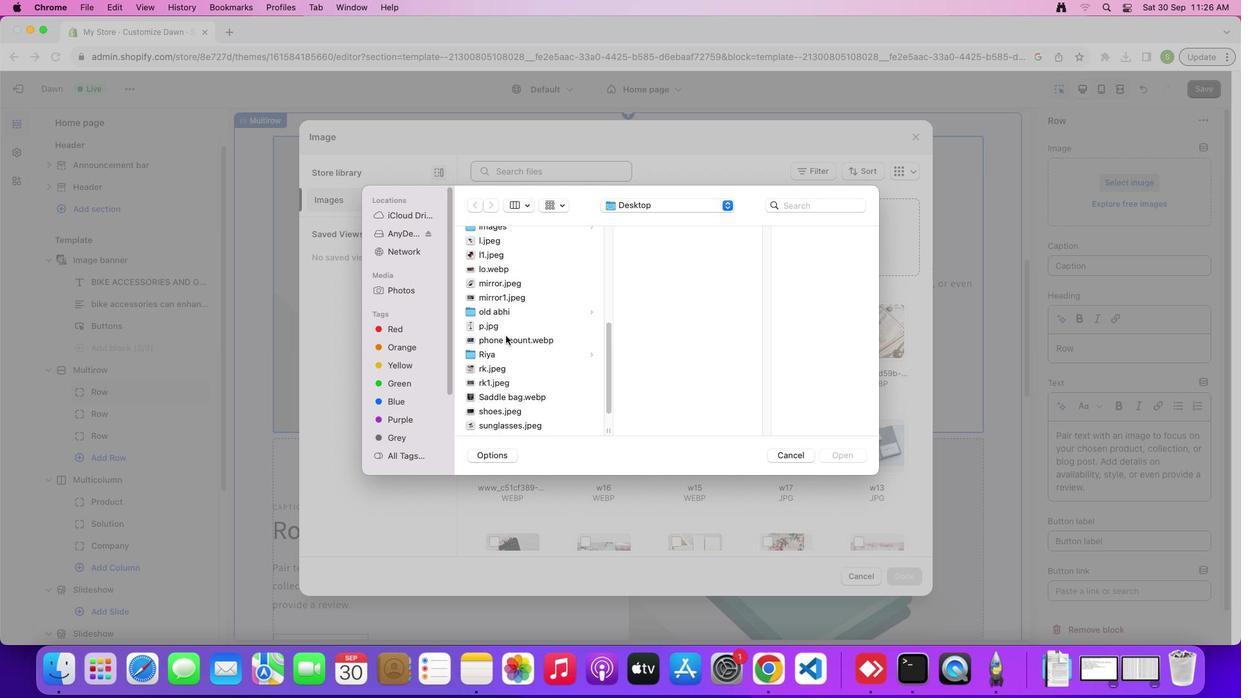 
Action: Mouse scrolled (505, 336) with delta (0, 0)
Screenshot: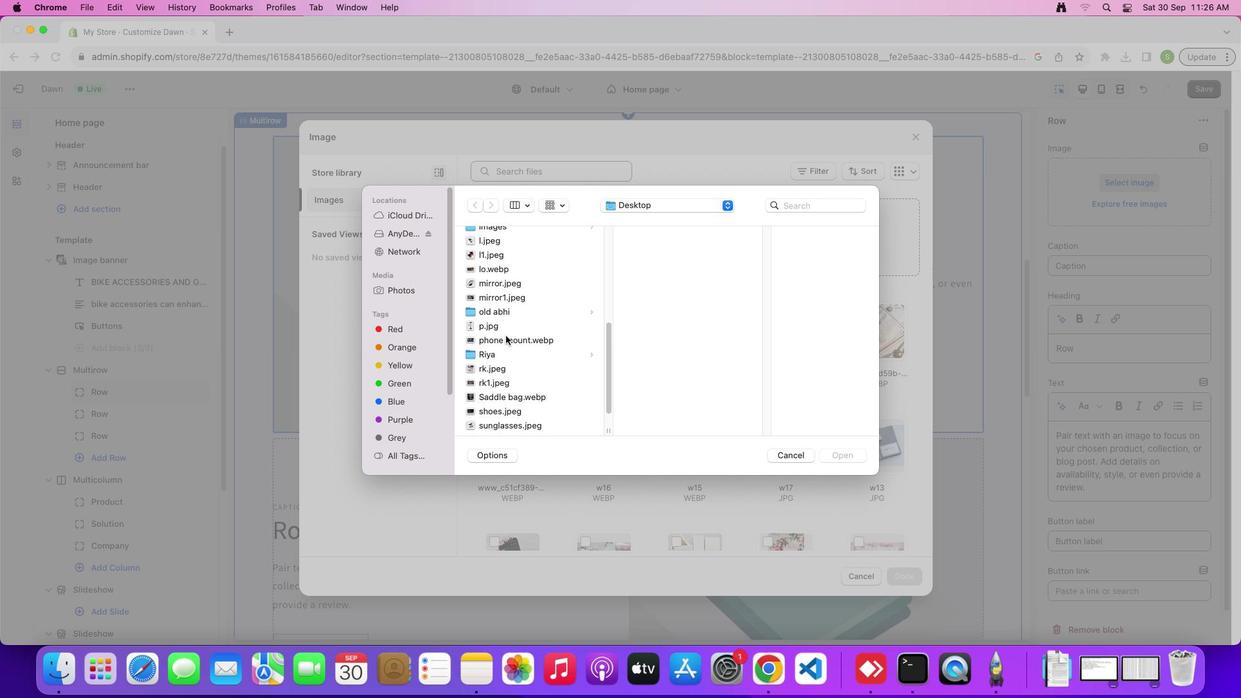 
Action: Mouse scrolled (505, 336) with delta (0, 0)
Screenshot: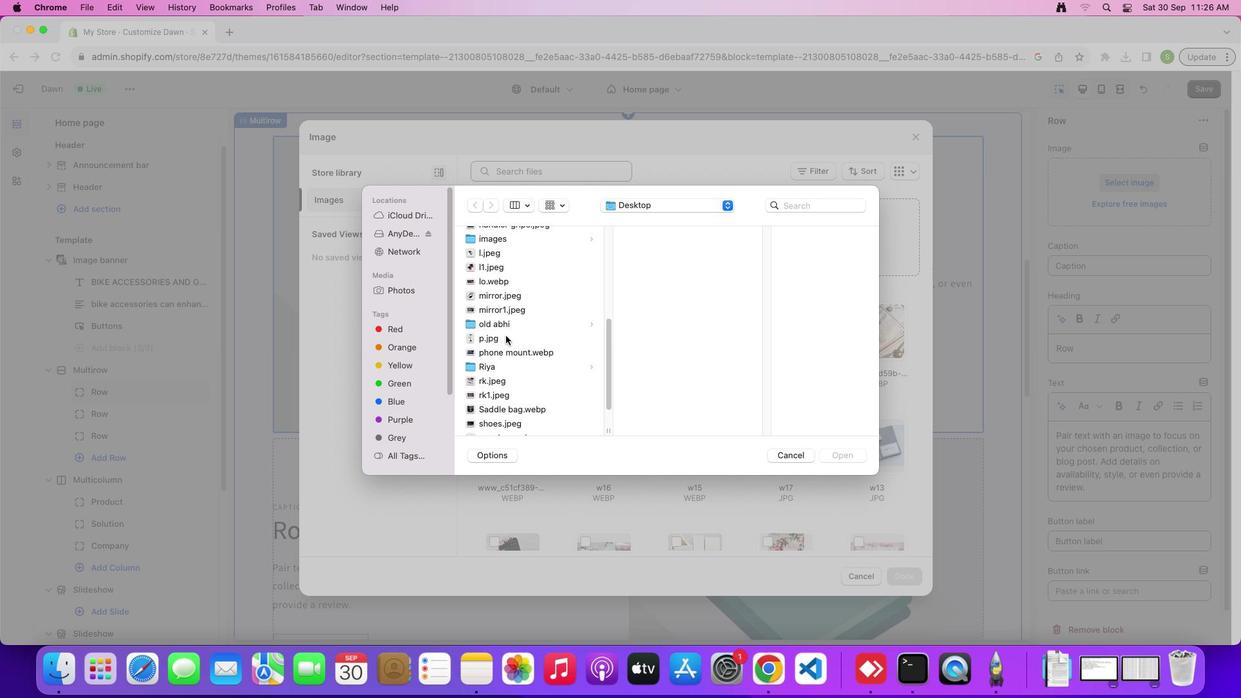 
Action: Mouse scrolled (505, 336) with delta (0, 0)
Screenshot: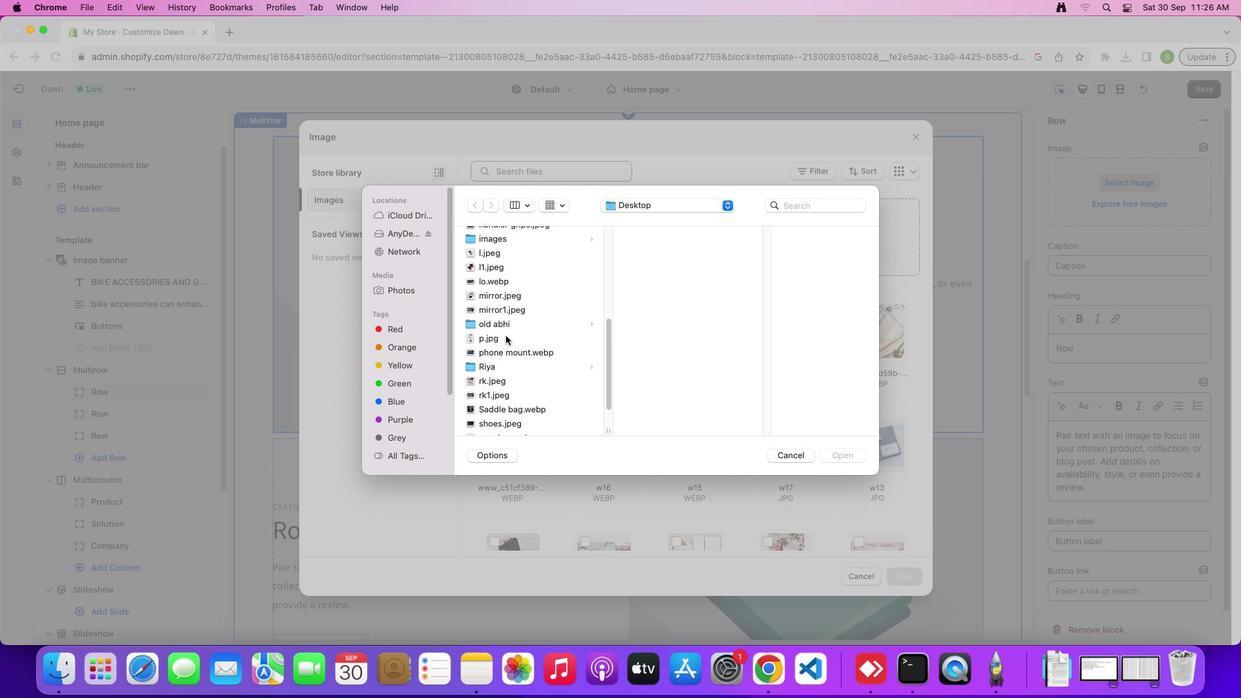 
Action: Mouse scrolled (505, 336) with delta (0, 0)
Screenshot: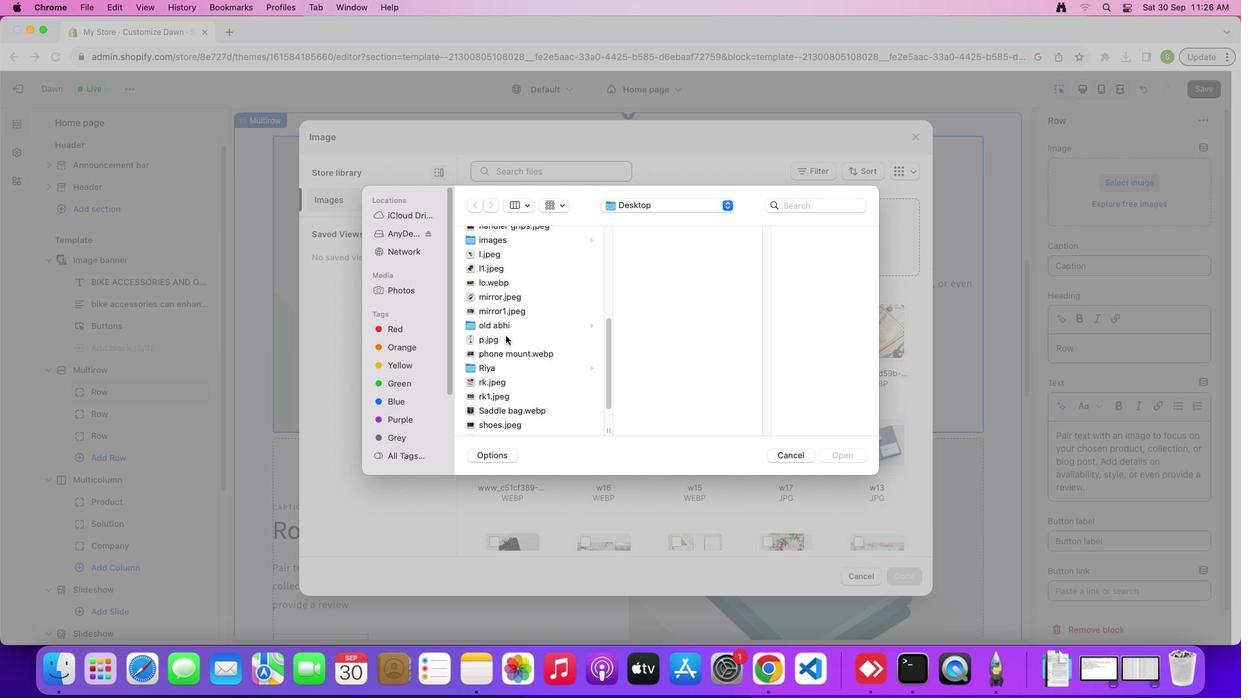 
Action: Mouse scrolled (505, 336) with delta (0, 0)
Screenshot: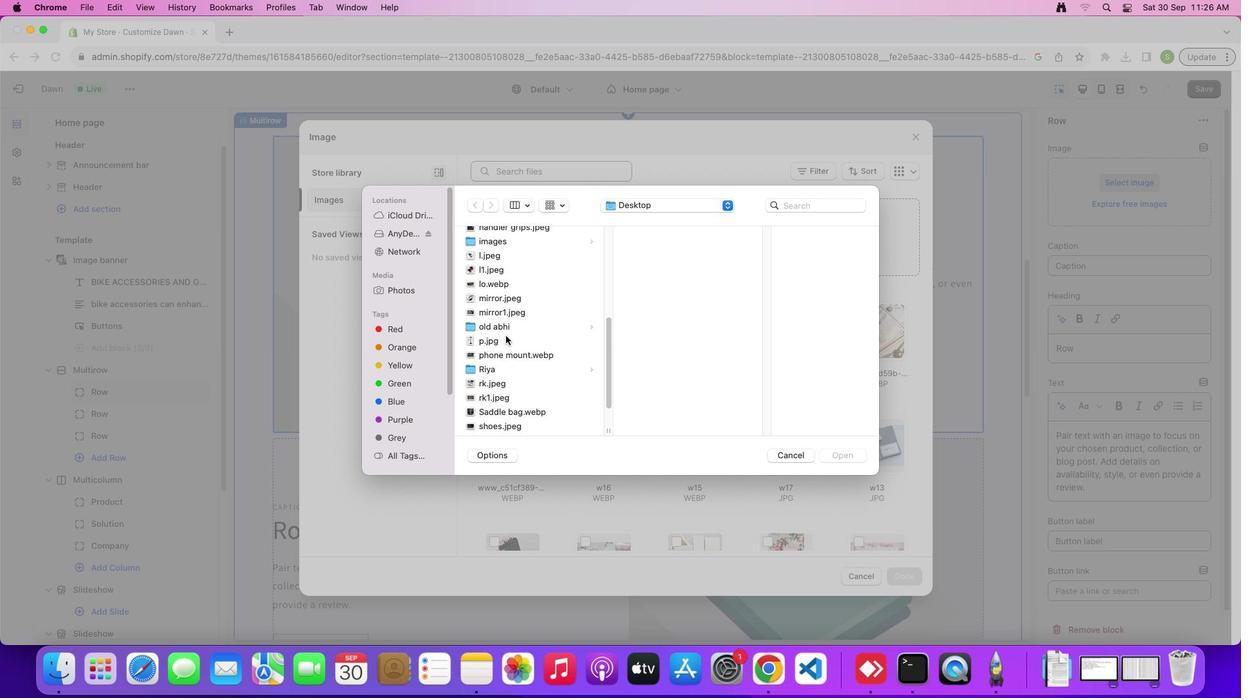 
Action: Mouse scrolled (505, 336) with delta (0, 0)
Screenshot: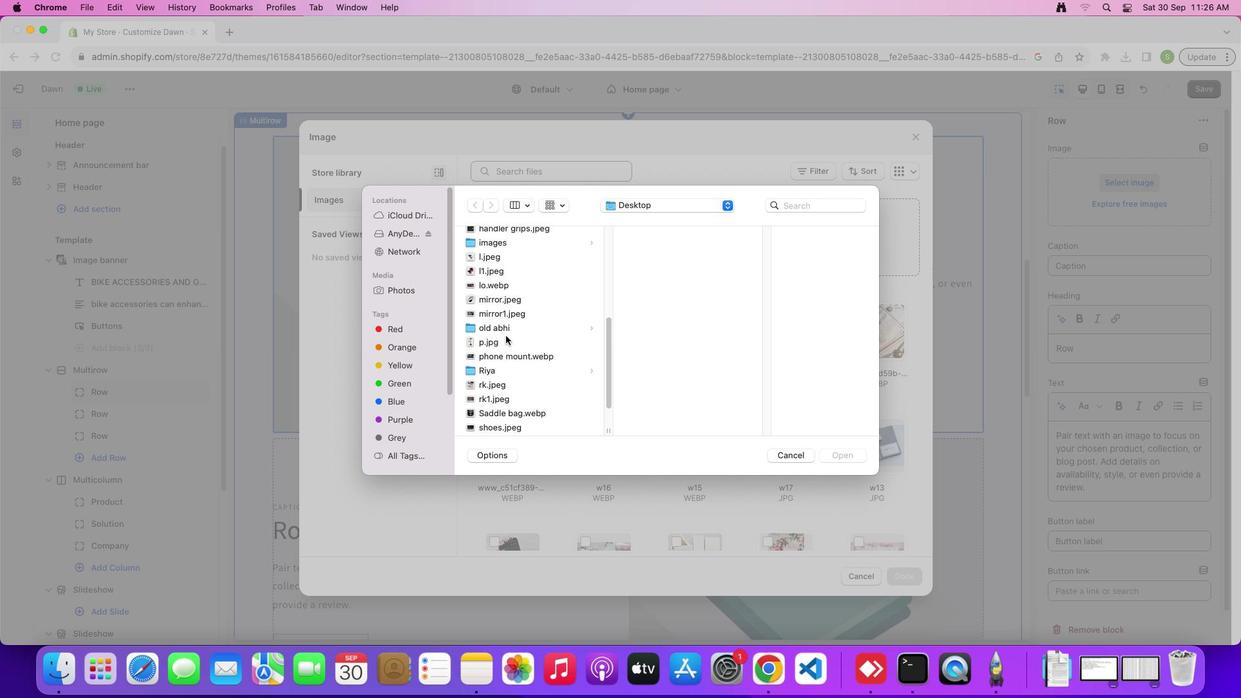 
Action: Mouse scrolled (505, 336) with delta (0, 0)
Screenshot: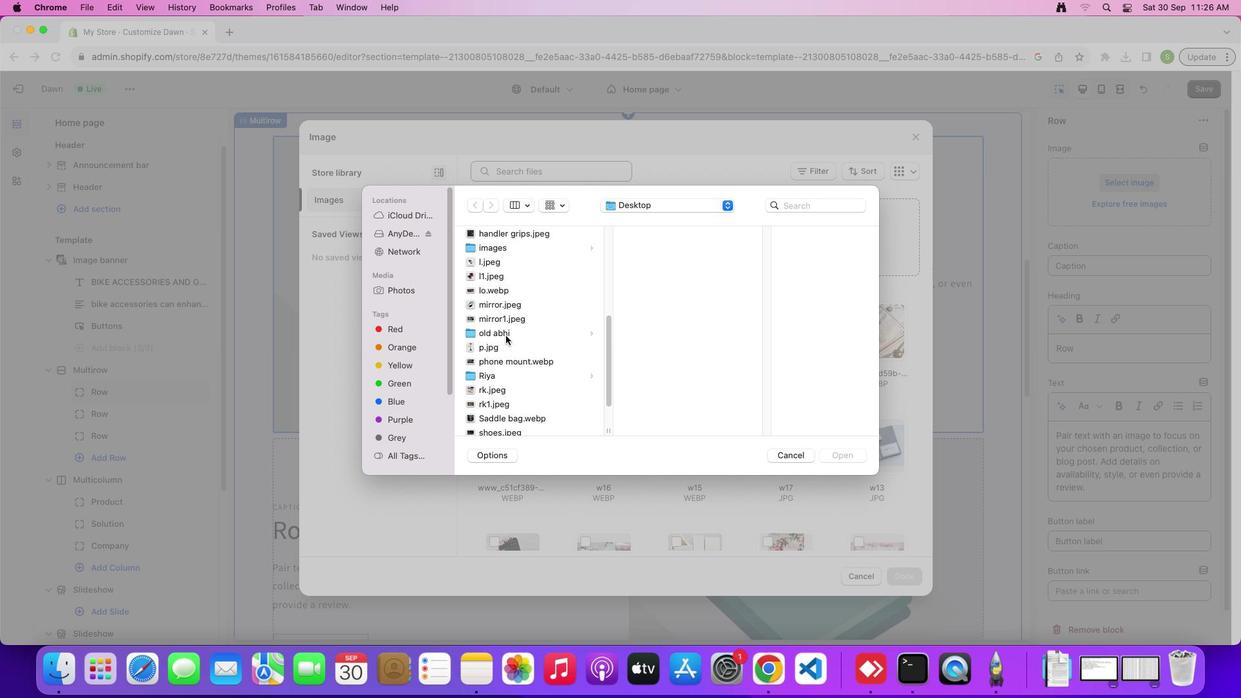 
Action: Mouse scrolled (505, 336) with delta (0, 0)
Screenshot: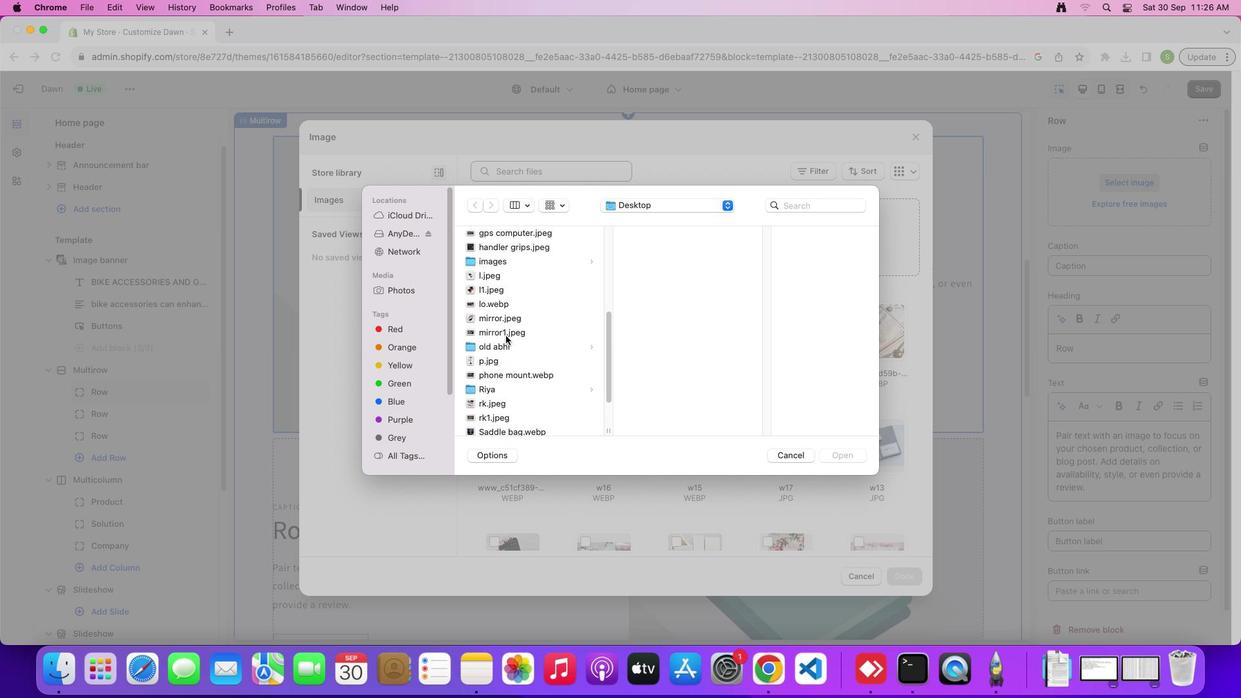 
Action: Mouse scrolled (505, 336) with delta (0, 0)
Screenshot: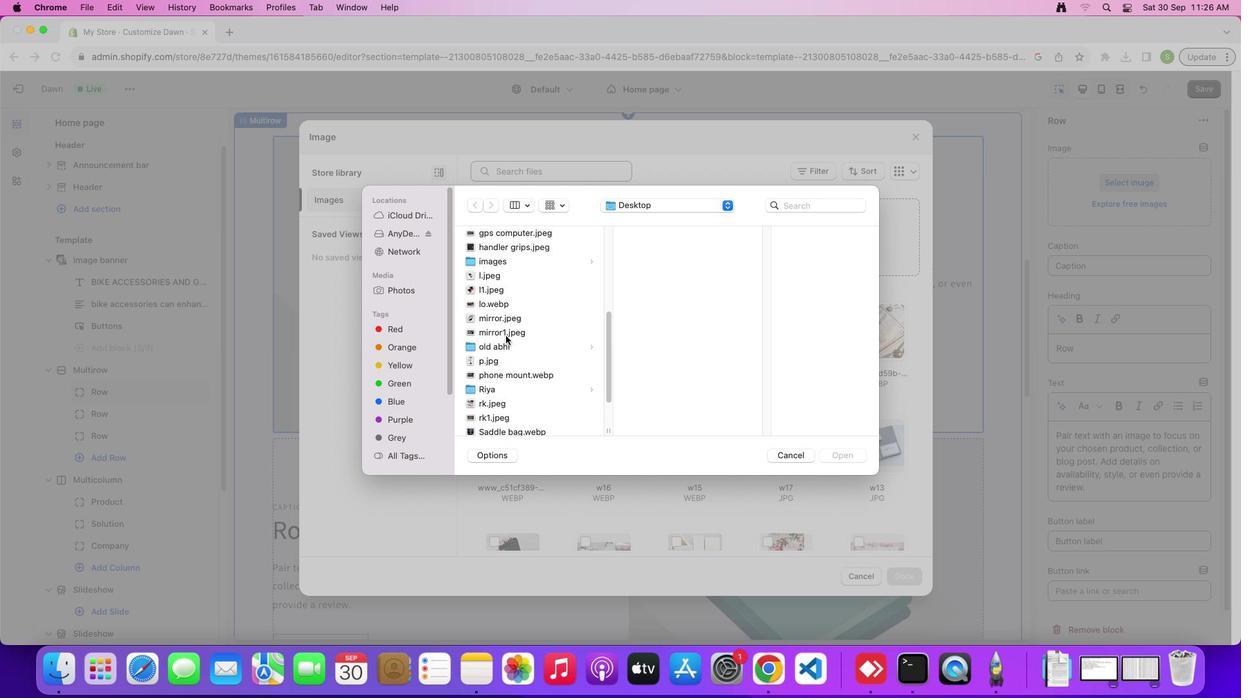 
Action: Mouse scrolled (505, 336) with delta (0, 0)
Screenshot: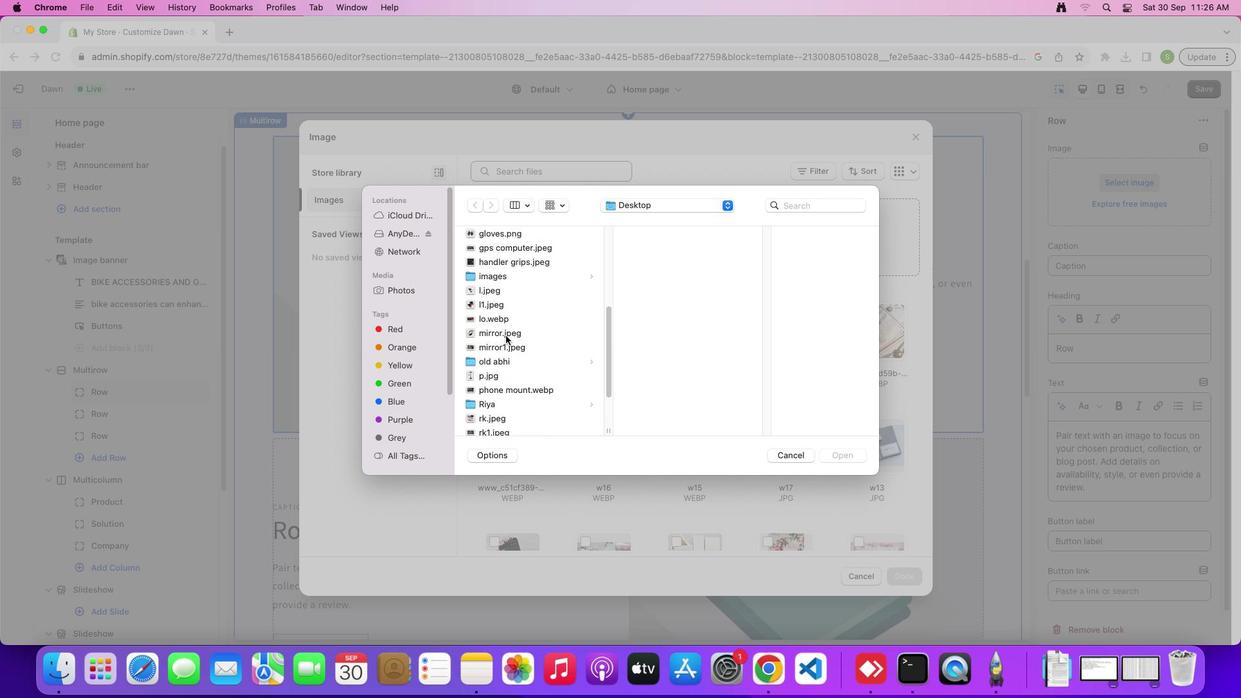 
Action: Mouse scrolled (505, 336) with delta (0, 0)
Screenshot: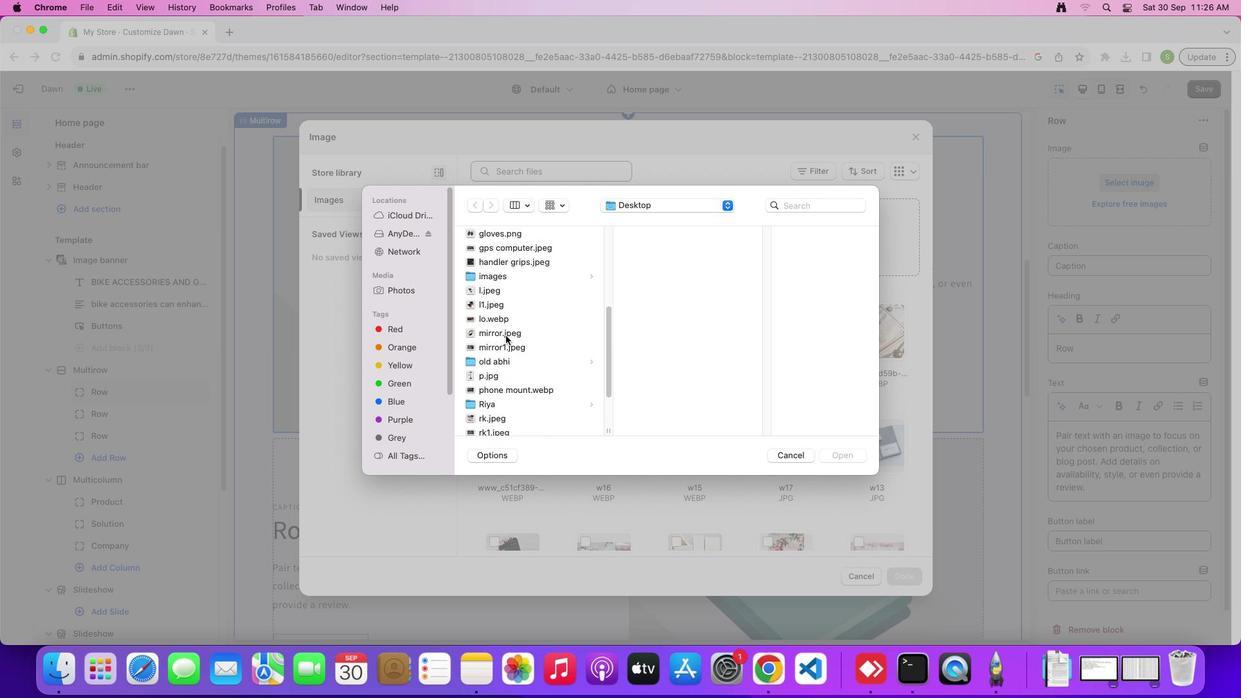 
Action: Mouse scrolled (505, 336) with delta (0, 0)
Screenshot: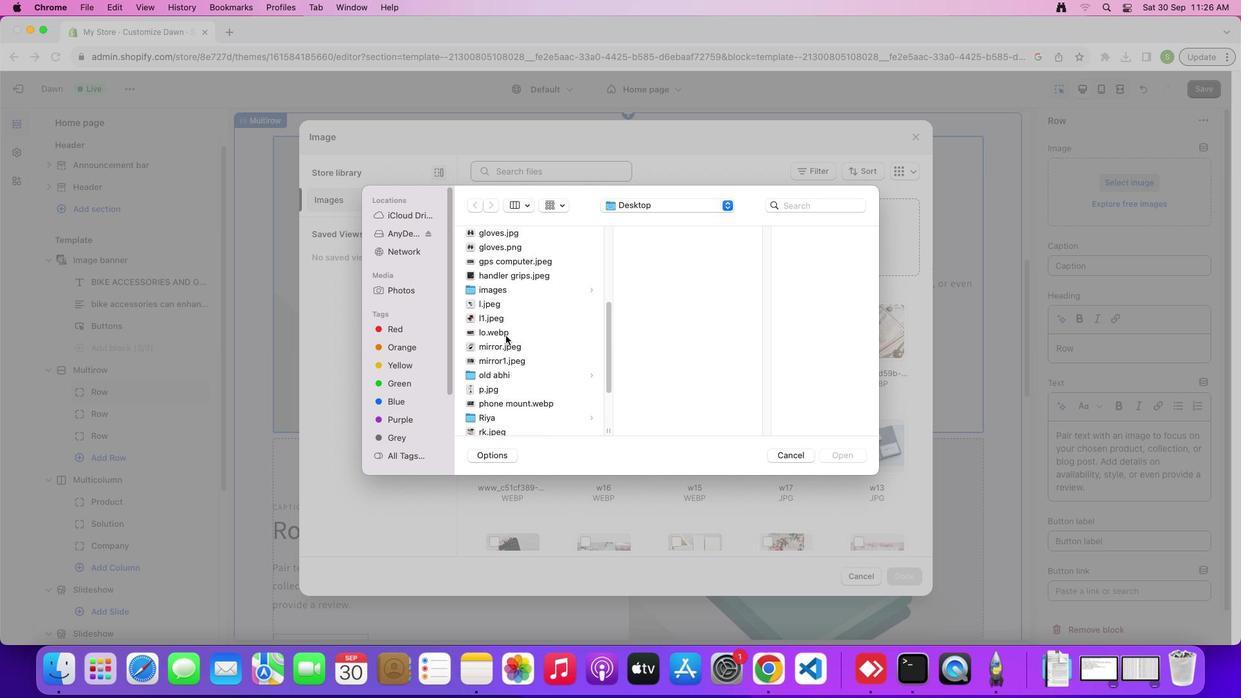 
Action: Mouse scrolled (505, 336) with delta (0, 0)
Screenshot: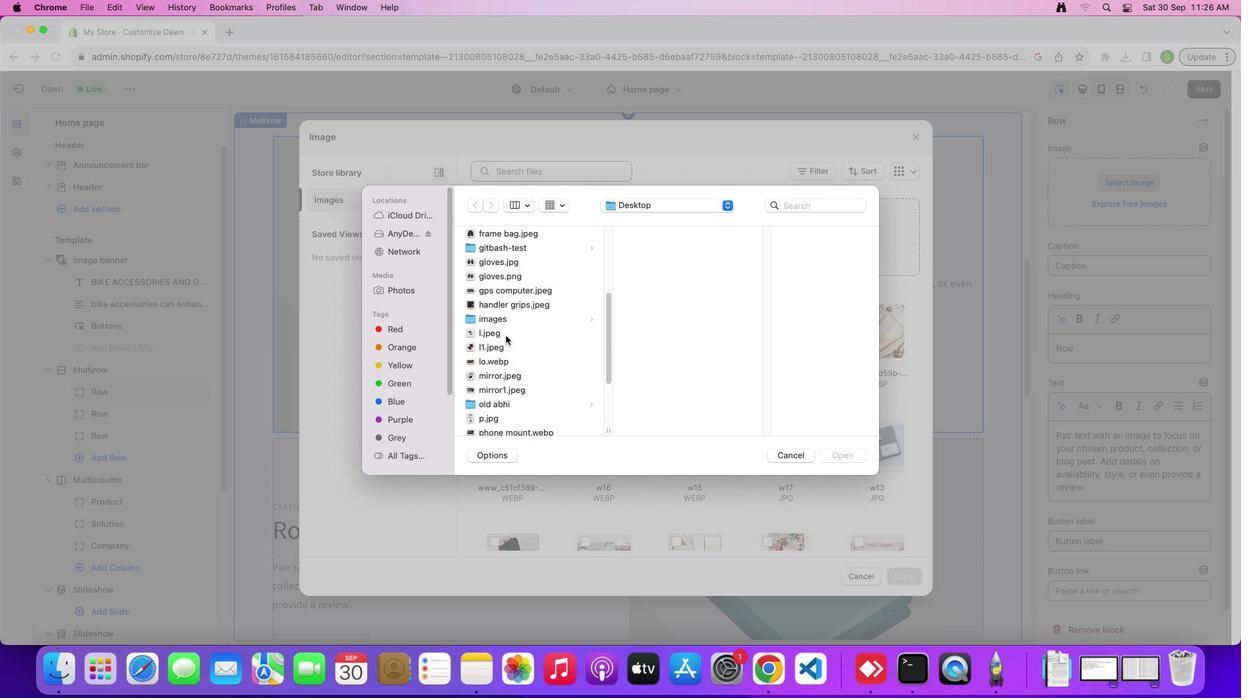 
Action: Mouse scrolled (505, 336) with delta (0, 1)
Screenshot: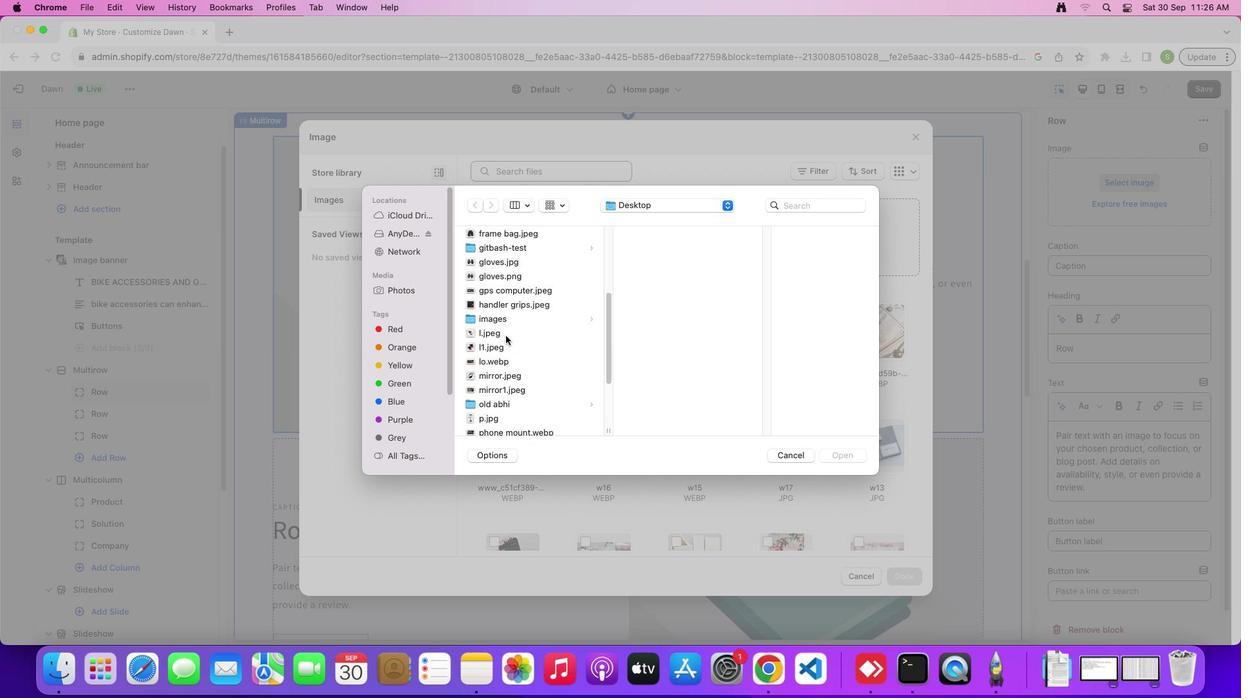 
Action: Mouse scrolled (505, 336) with delta (0, 0)
Screenshot: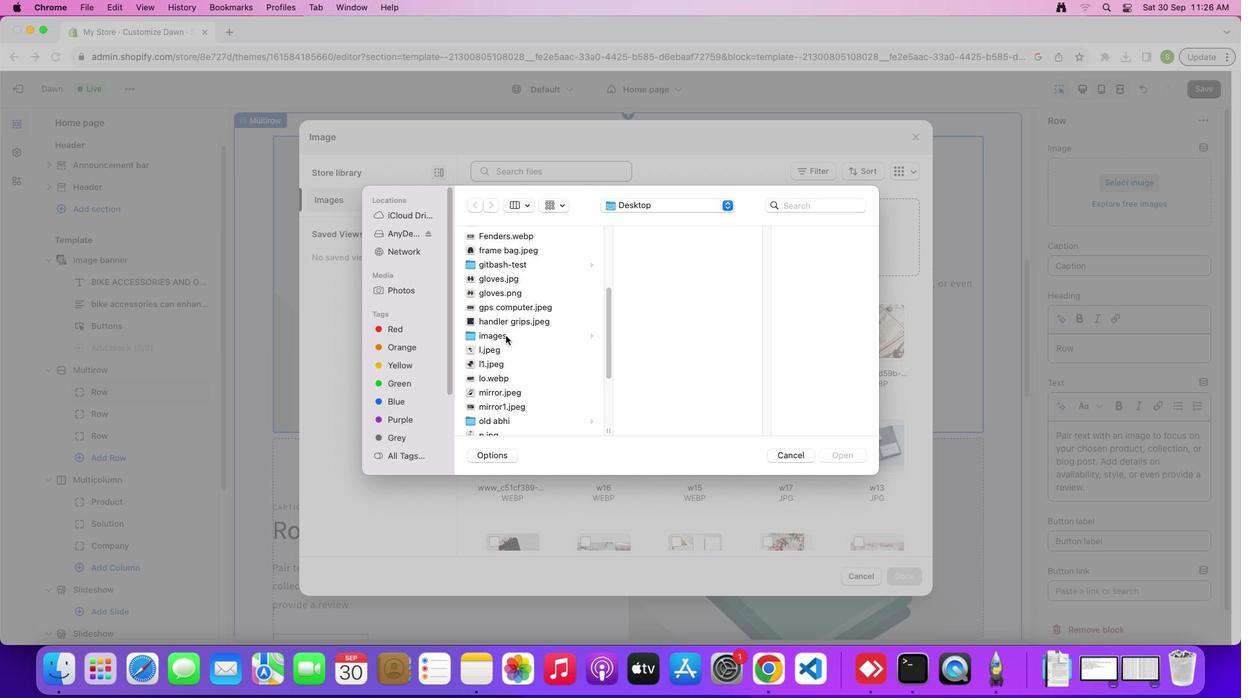 
Action: Mouse scrolled (505, 336) with delta (0, 0)
Screenshot: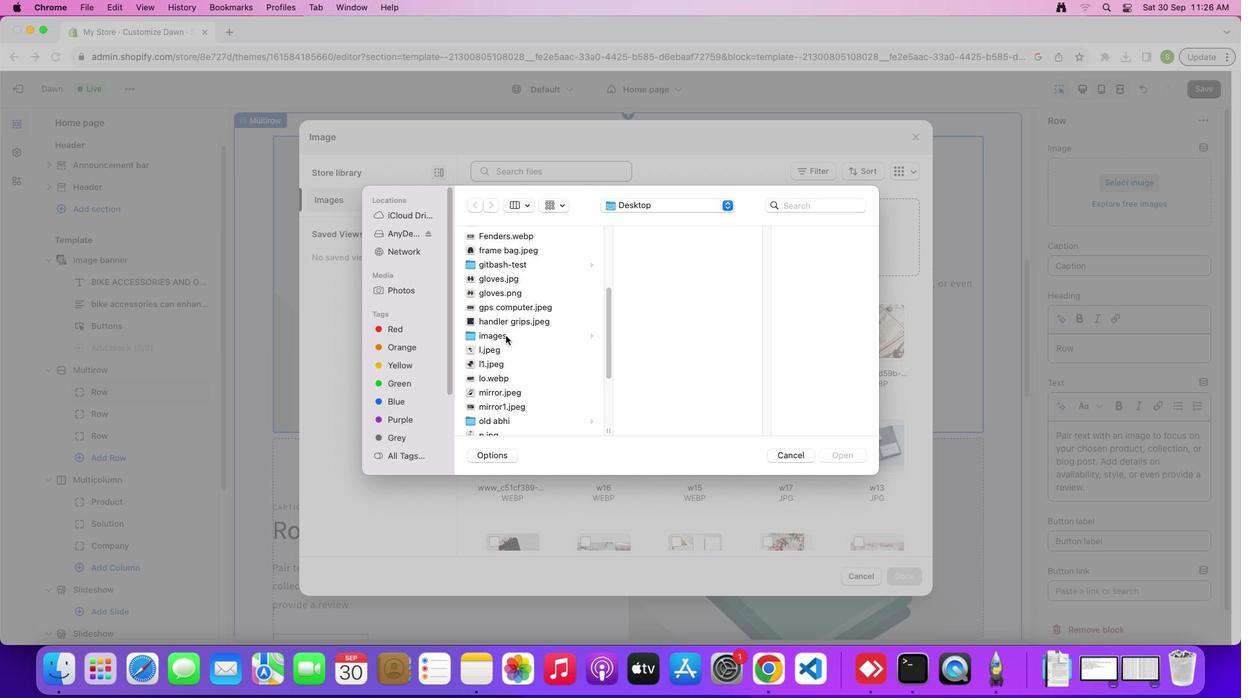 
Action: Mouse scrolled (505, 336) with delta (0, 0)
Screenshot: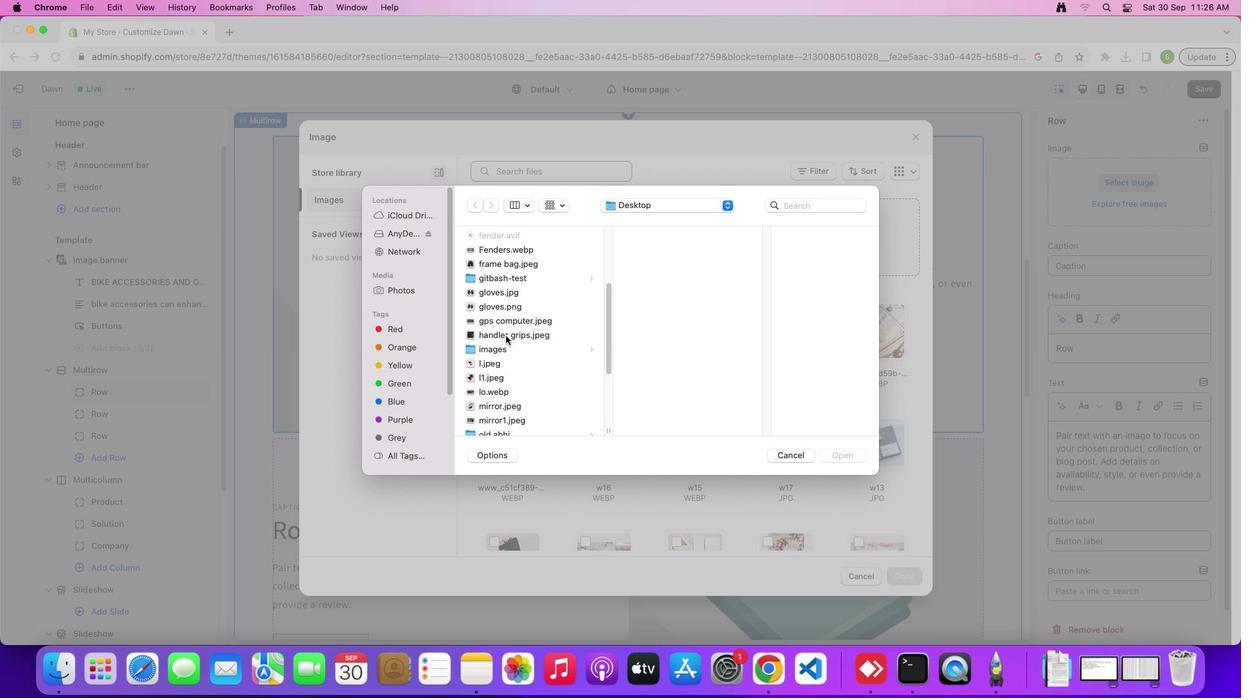 
Action: Mouse scrolled (505, 336) with delta (0, 0)
Screenshot: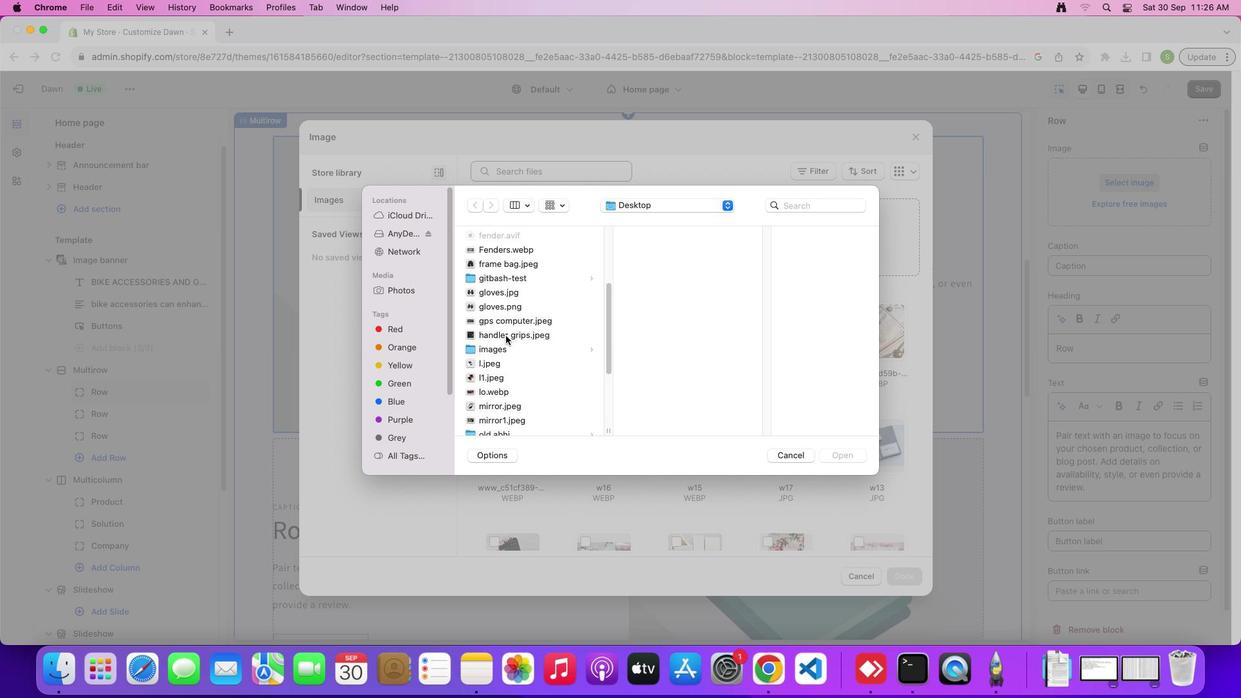 
Action: Mouse scrolled (505, 336) with delta (0, 0)
Screenshot: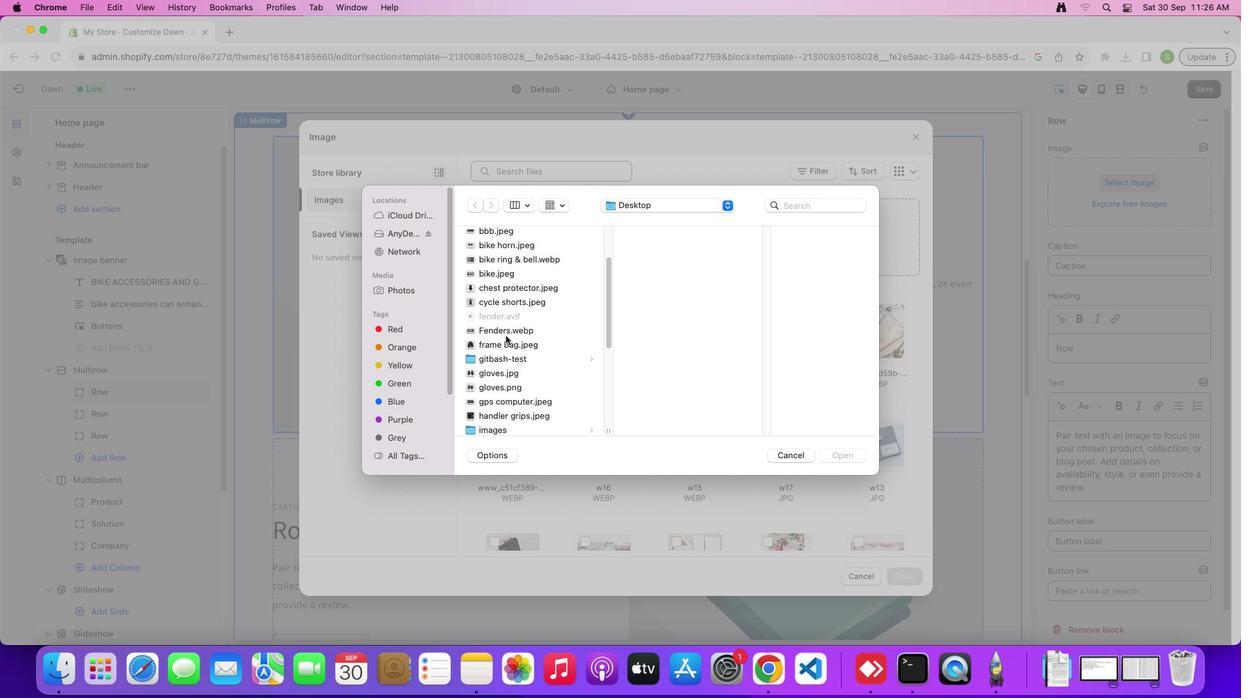 
Action: Mouse scrolled (505, 336) with delta (0, 0)
Screenshot: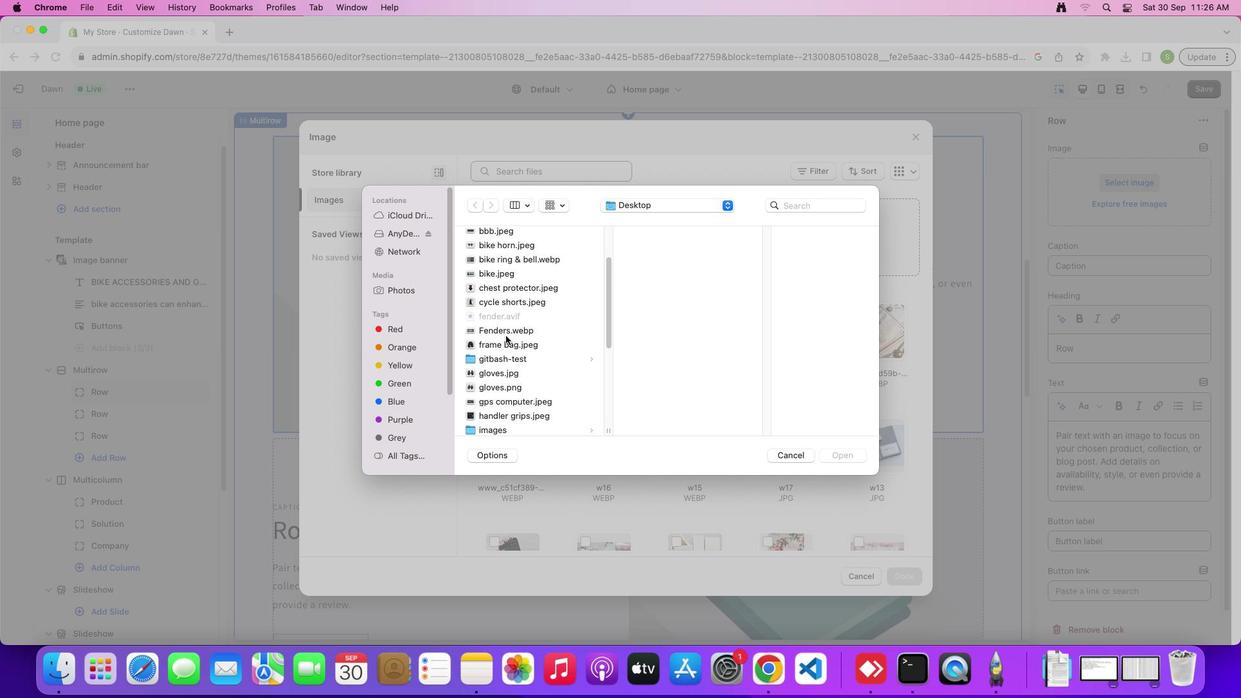 
Action: Mouse scrolled (505, 336) with delta (0, 2)
Screenshot: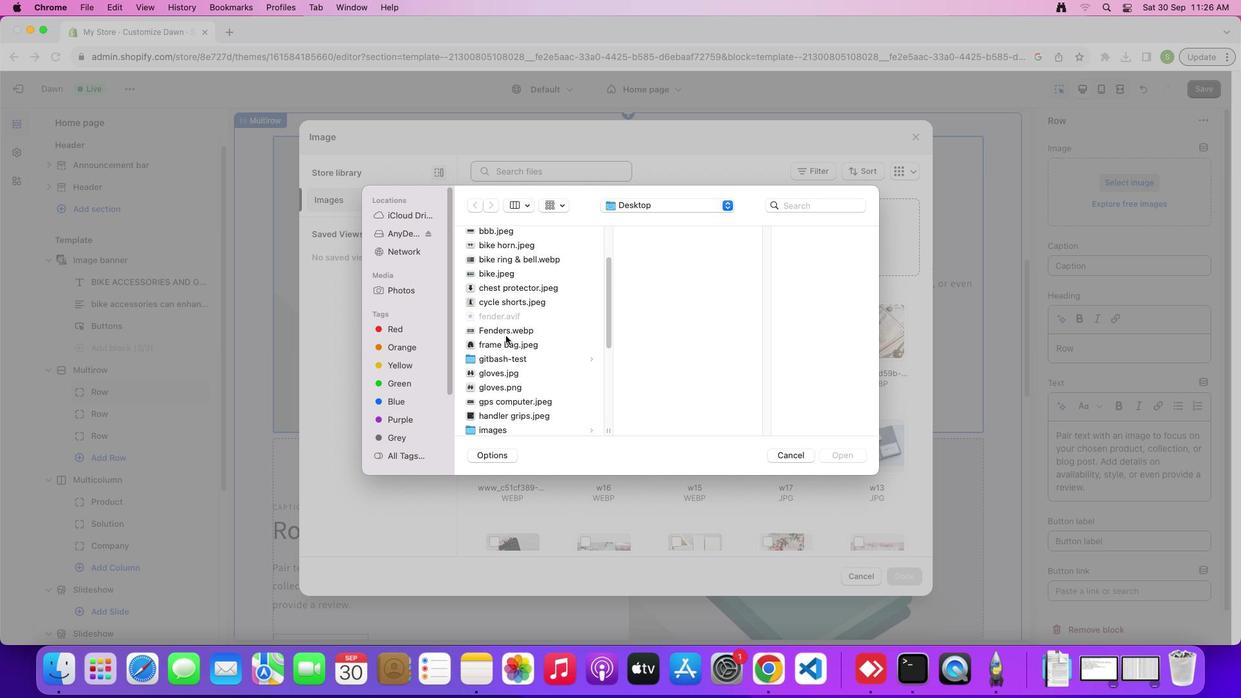
Action: Mouse scrolled (505, 336) with delta (0, 0)
Screenshot: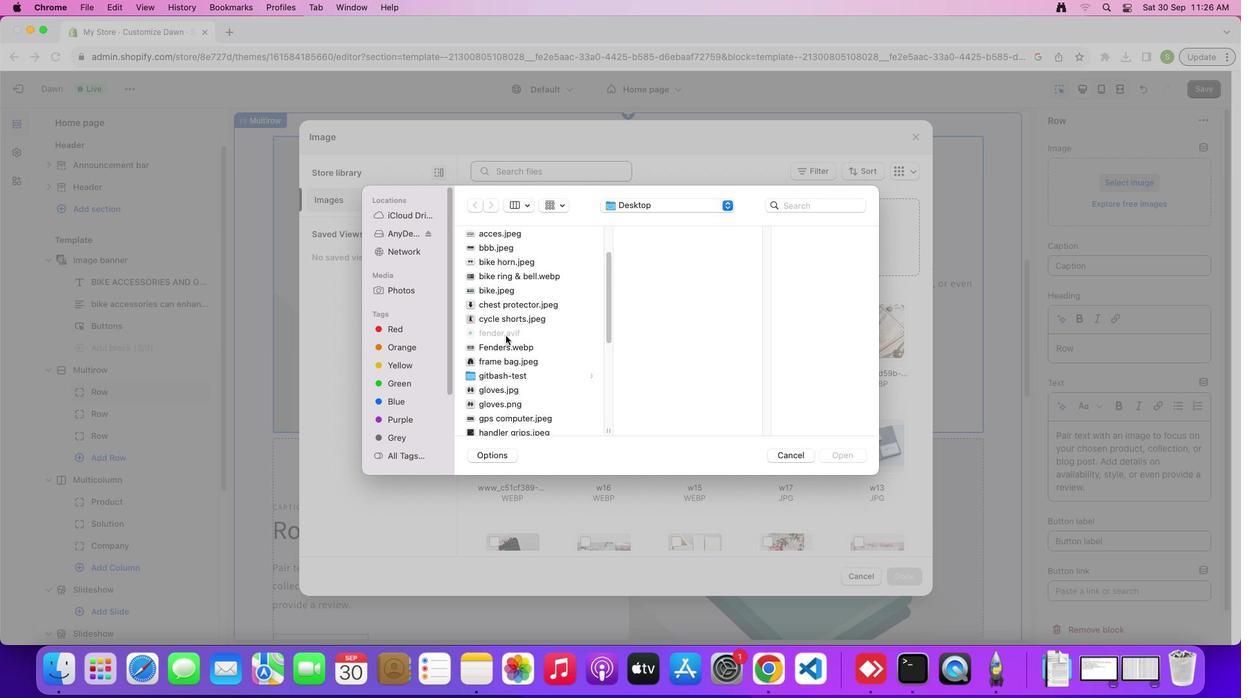 
Action: Mouse scrolled (505, 336) with delta (0, 0)
Screenshot: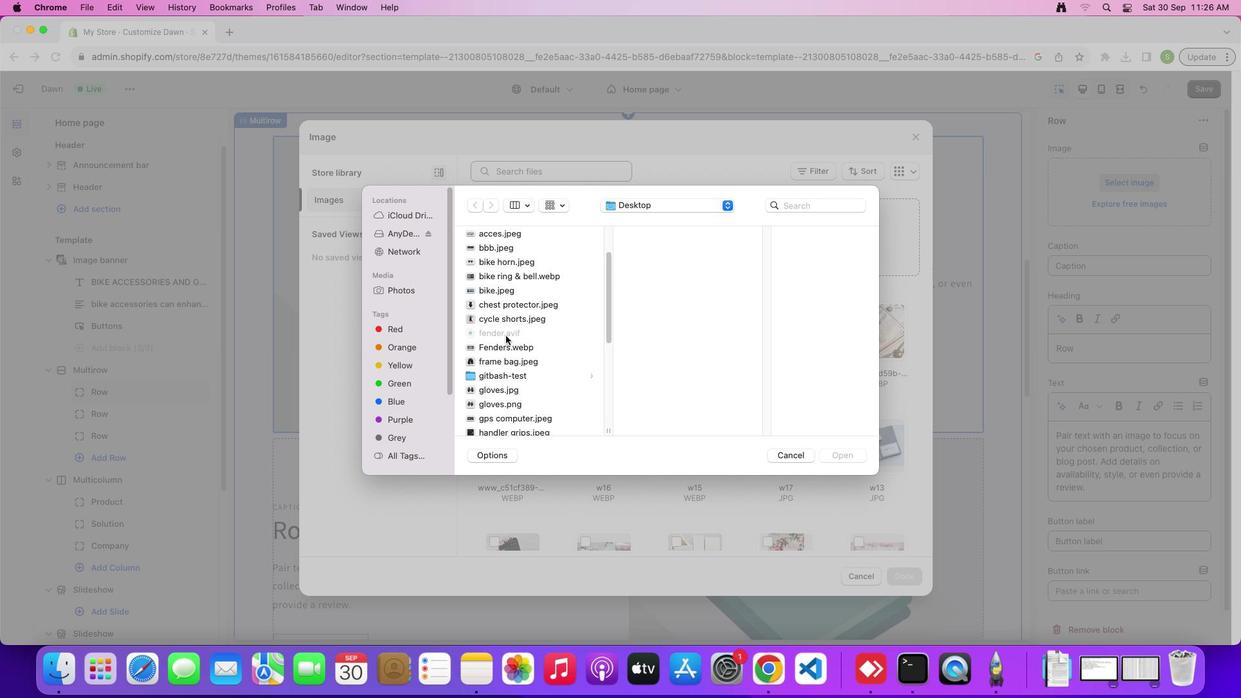 
Action: Mouse scrolled (505, 336) with delta (0, 0)
Screenshot: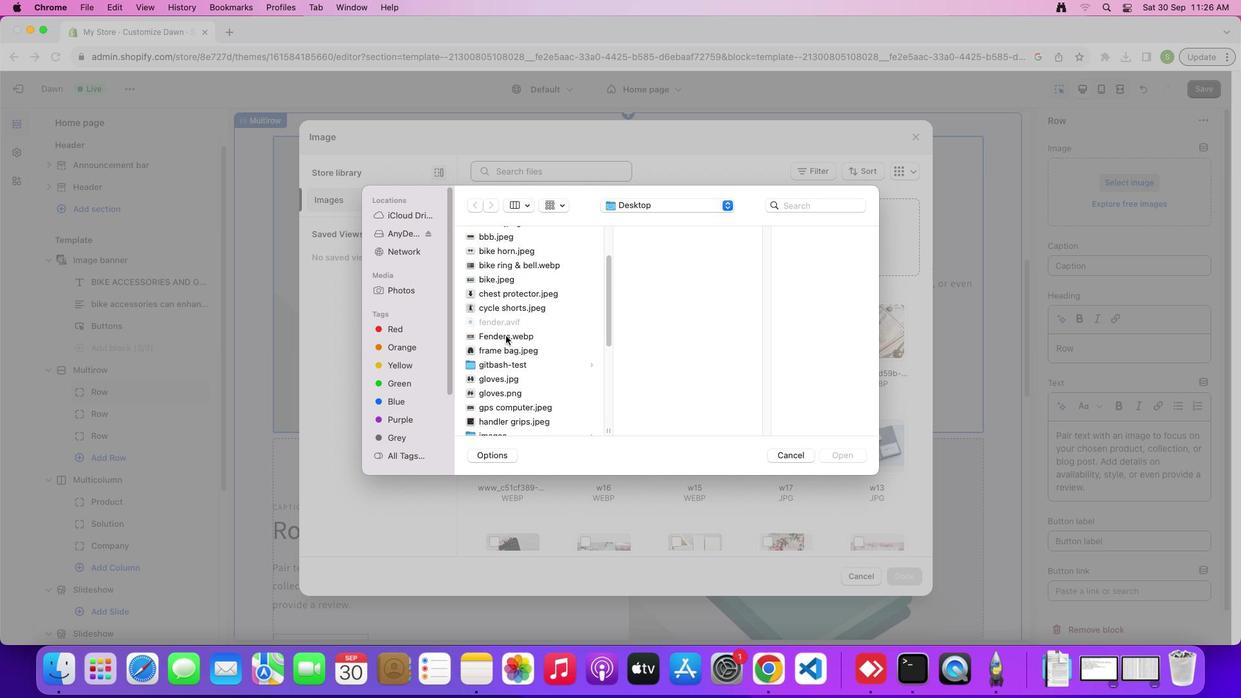 
Action: Mouse scrolled (505, 336) with delta (0, 0)
Screenshot: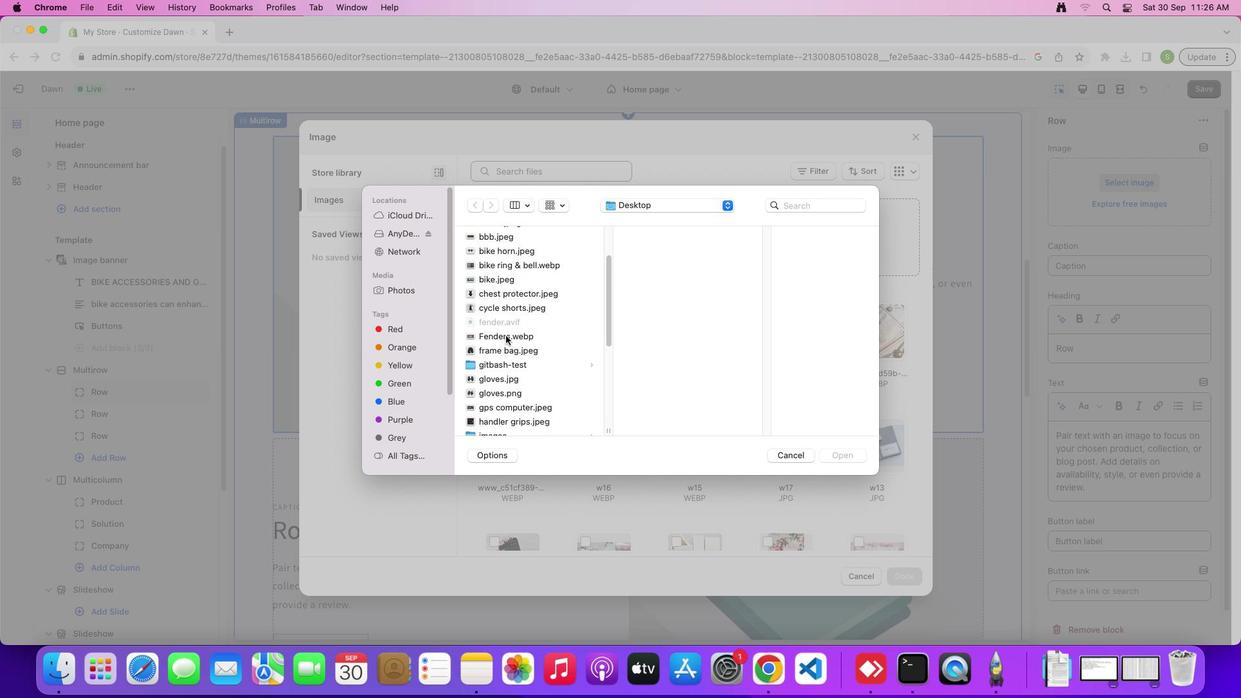 
Action: Mouse scrolled (505, 336) with delta (0, 0)
Screenshot: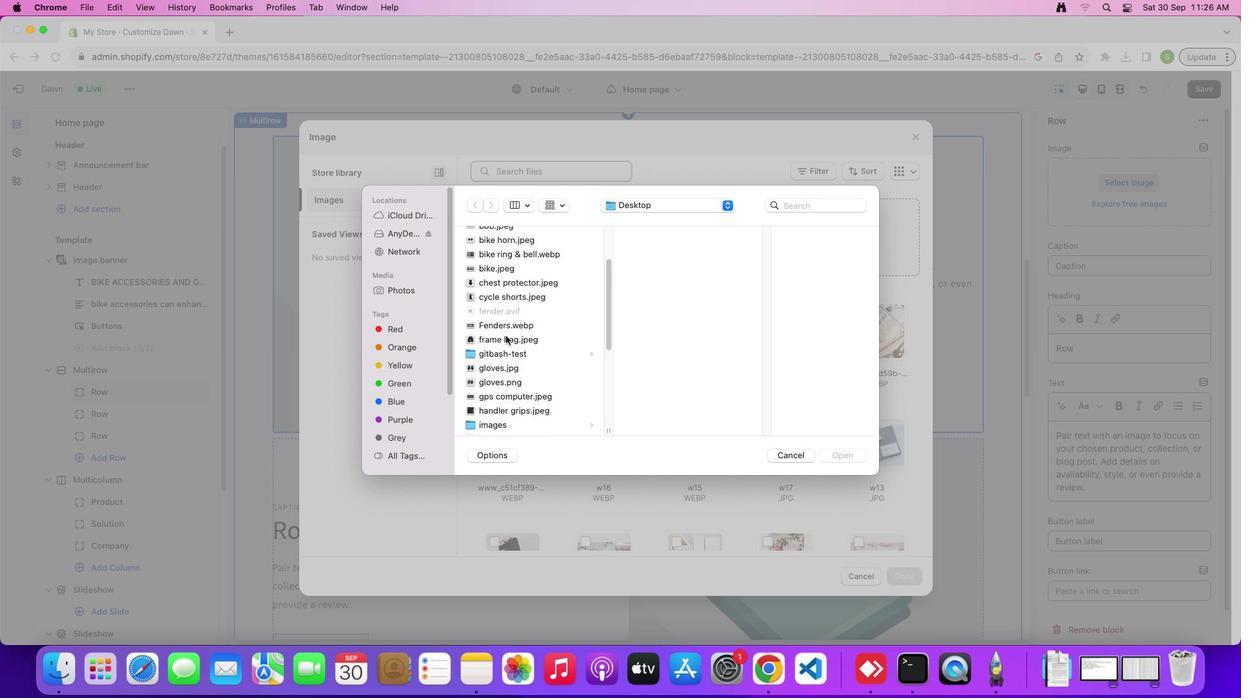 
Action: Mouse scrolled (505, 336) with delta (0, 0)
Screenshot: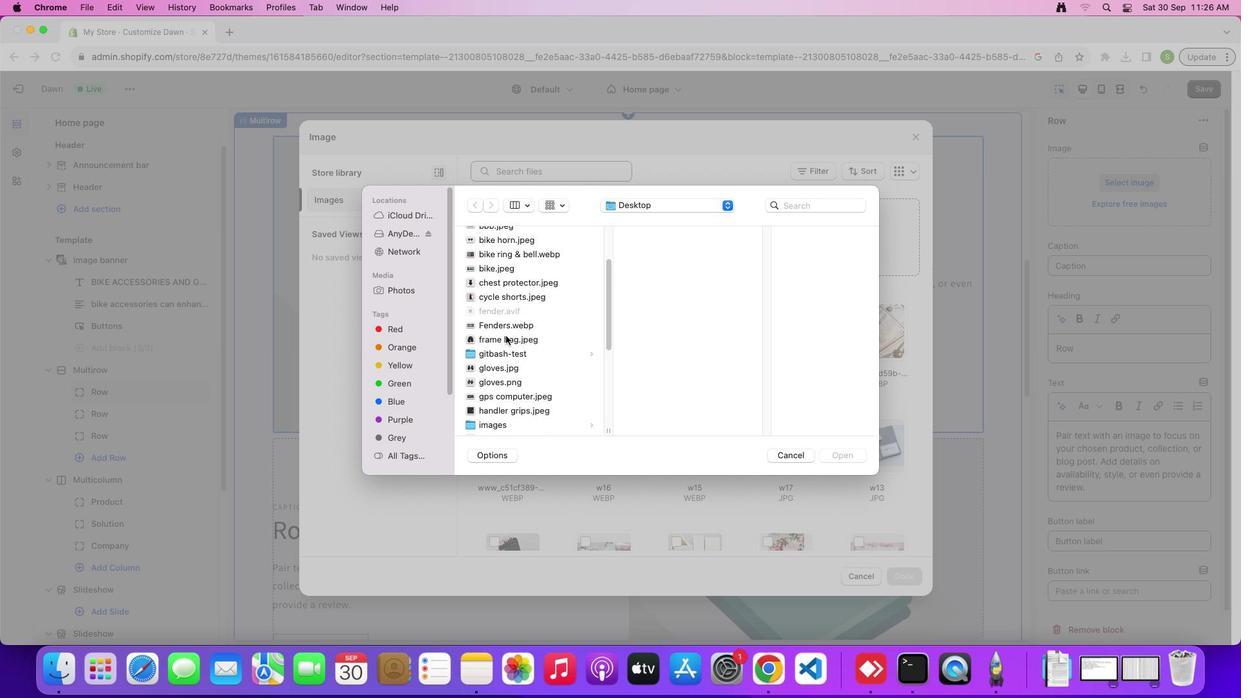 
Action: Mouse scrolled (505, 336) with delta (0, 0)
Screenshot: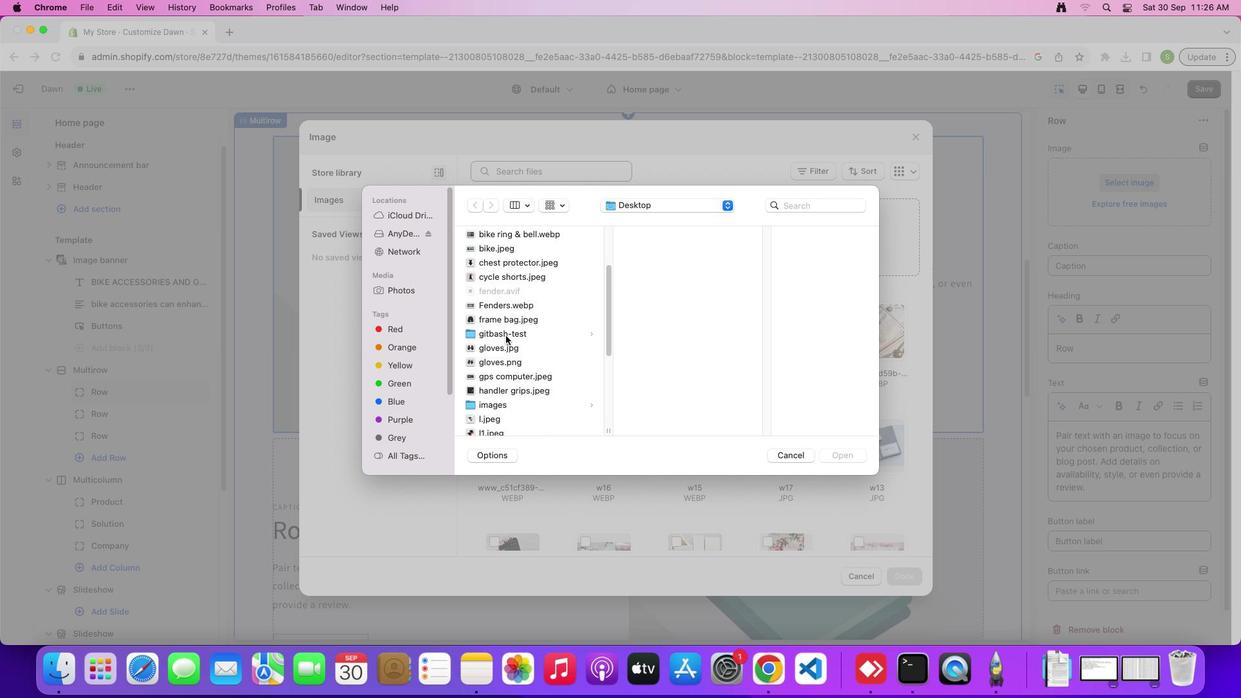 
Action: Mouse scrolled (505, 336) with delta (0, 0)
Screenshot: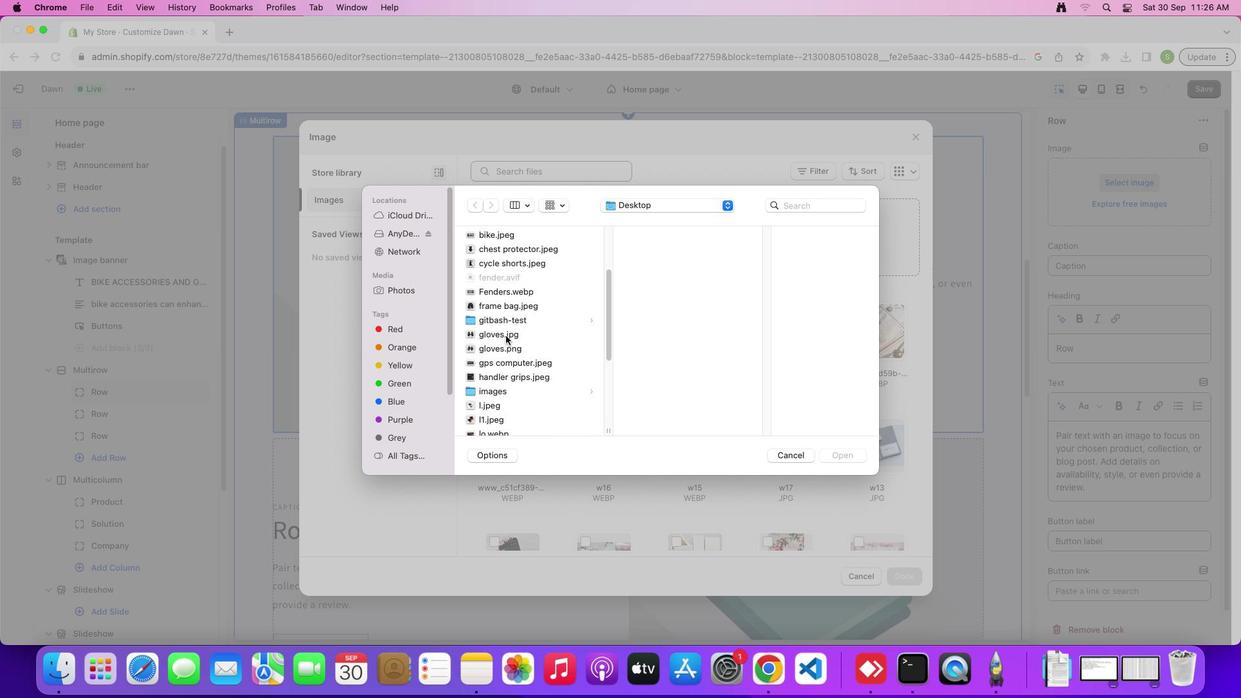 
Action: Mouse scrolled (505, 336) with delta (0, 0)
Screenshot: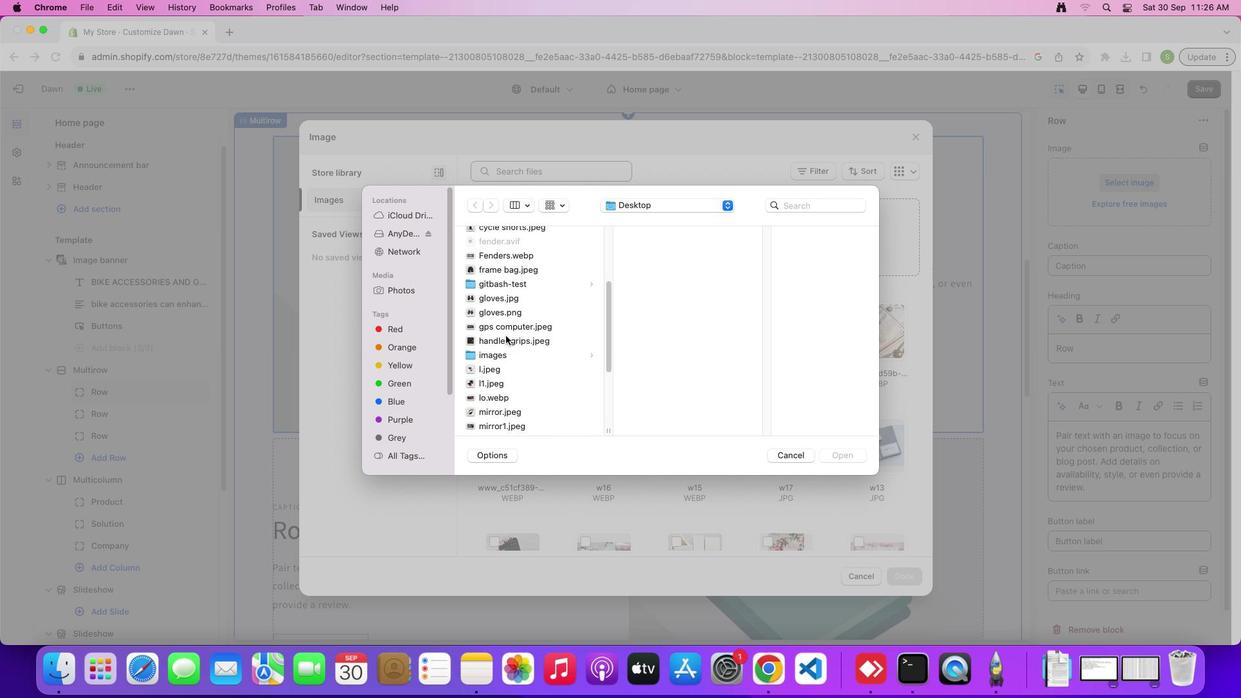 
Action: Mouse scrolled (505, 336) with delta (0, -1)
Screenshot: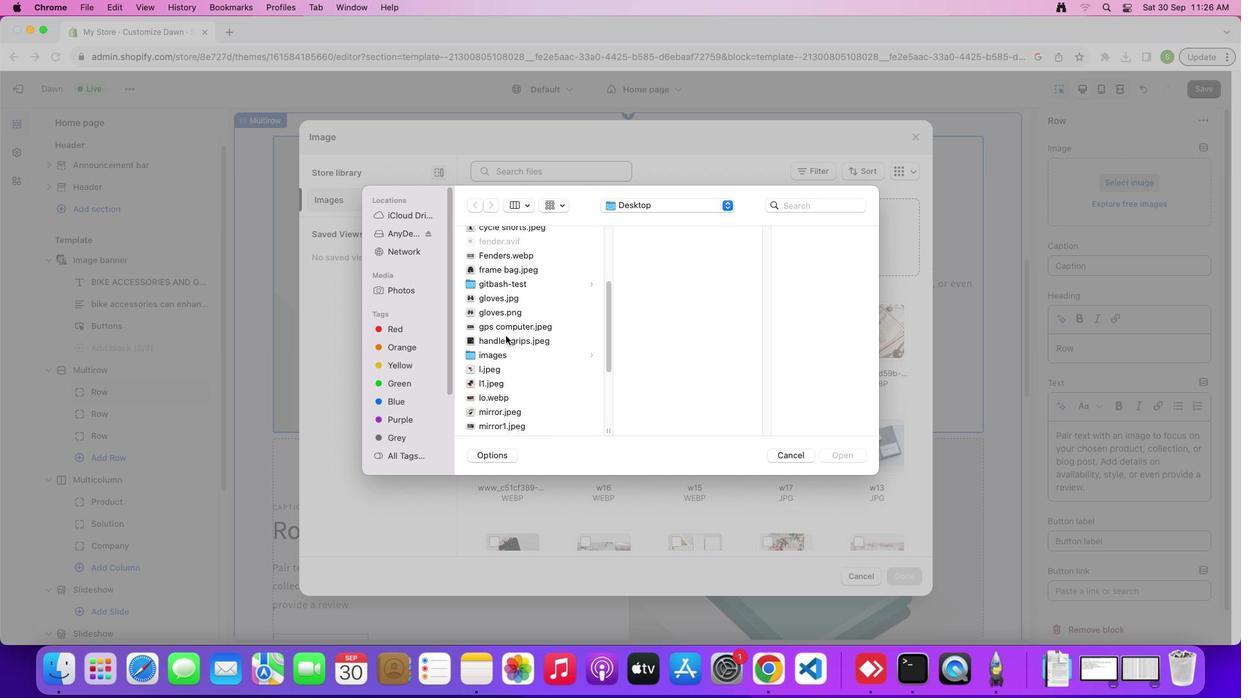 
Action: Mouse moved to (504, 320)
Screenshot: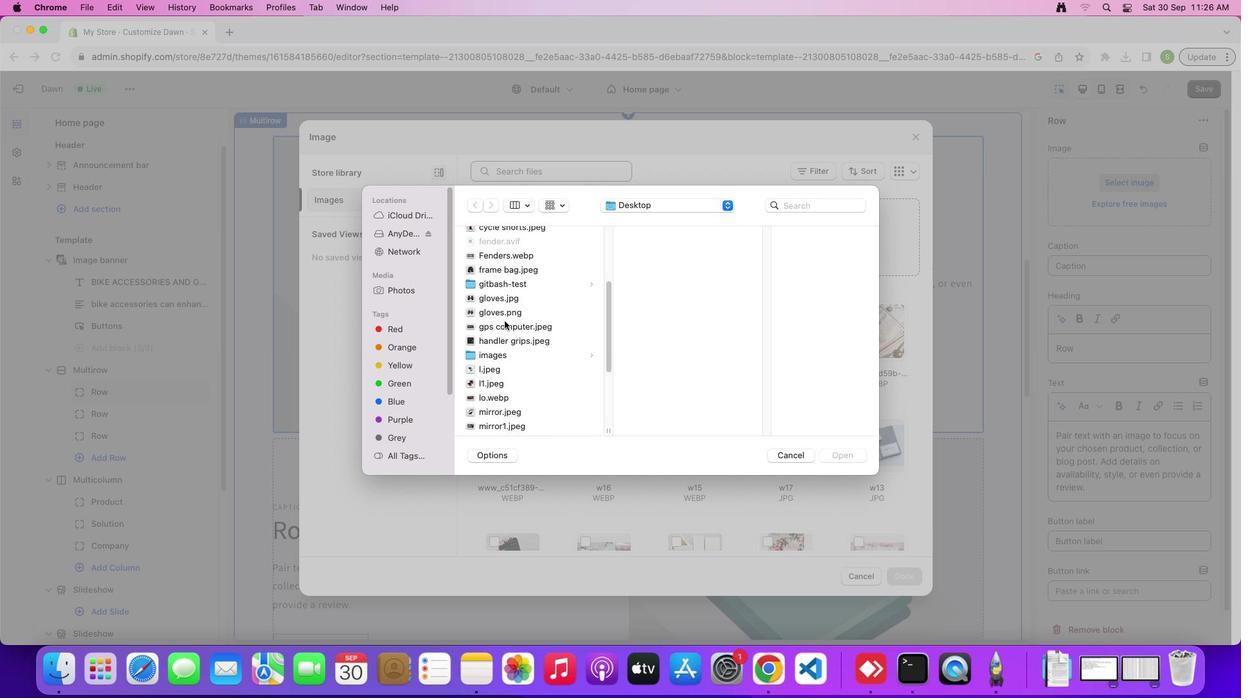 
Action: Mouse scrolled (504, 320) with delta (0, 0)
Screenshot: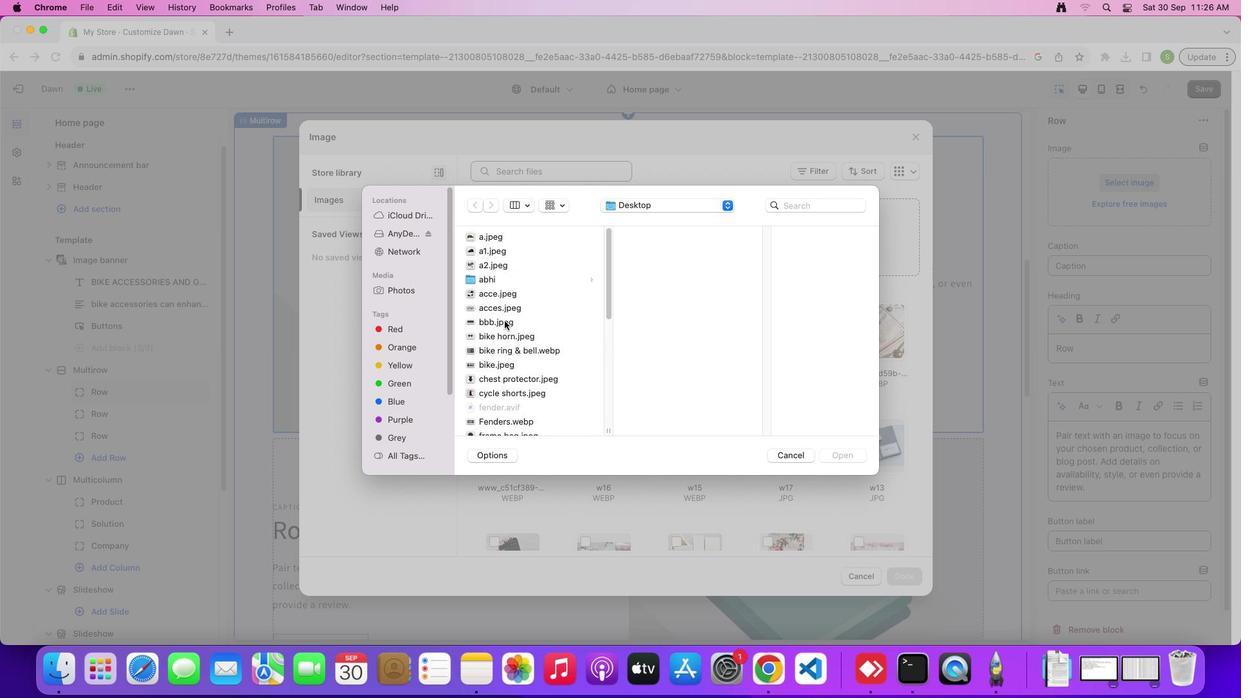 
Action: Mouse scrolled (504, 320) with delta (0, 0)
Screenshot: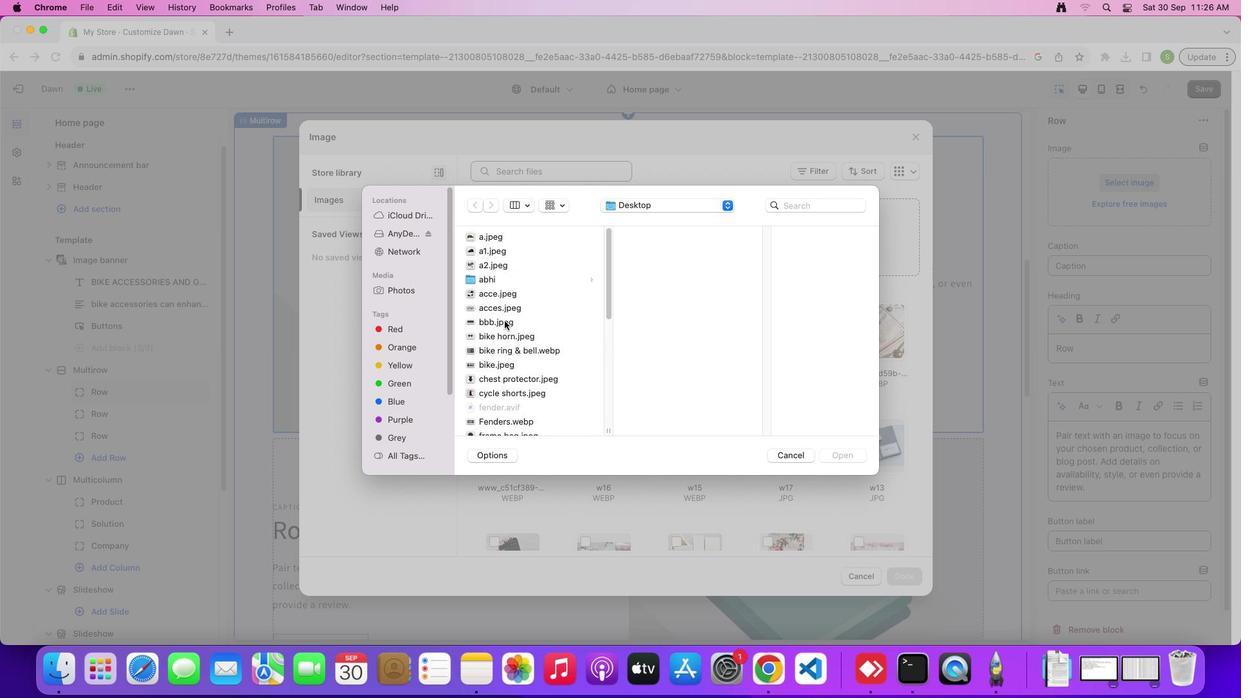 
Action: Mouse scrolled (504, 320) with delta (0, 3)
Screenshot: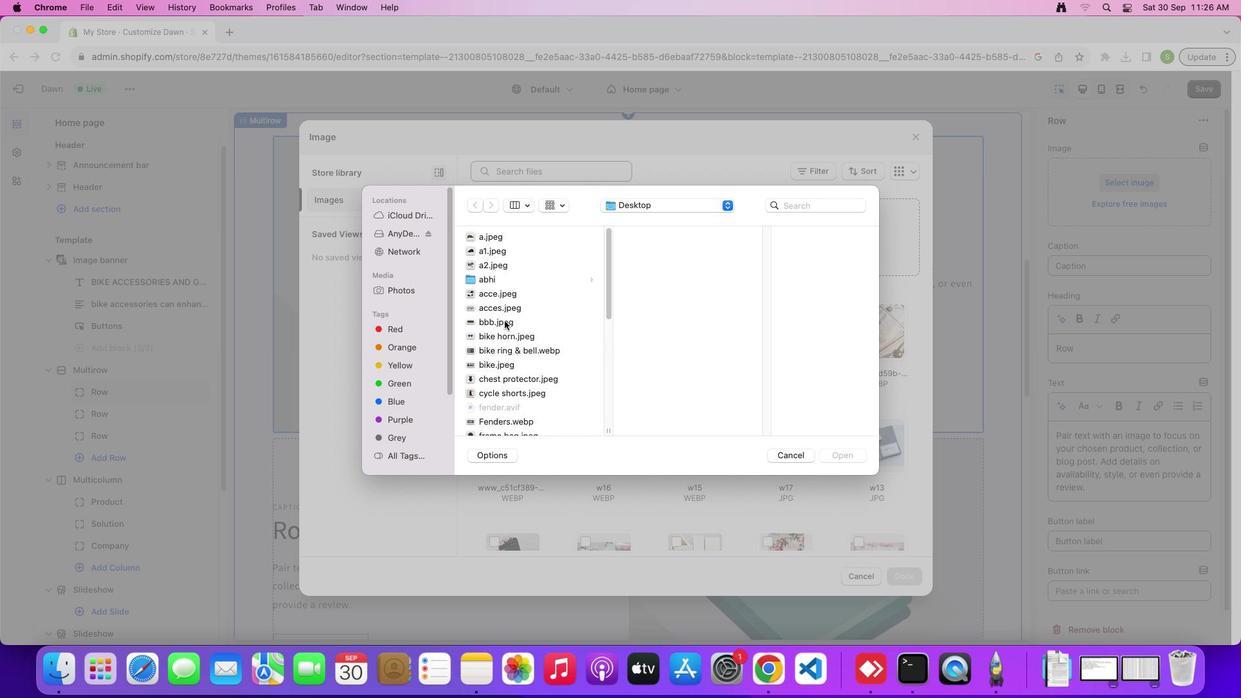 
Action: Mouse scrolled (504, 320) with delta (0, 4)
Screenshot: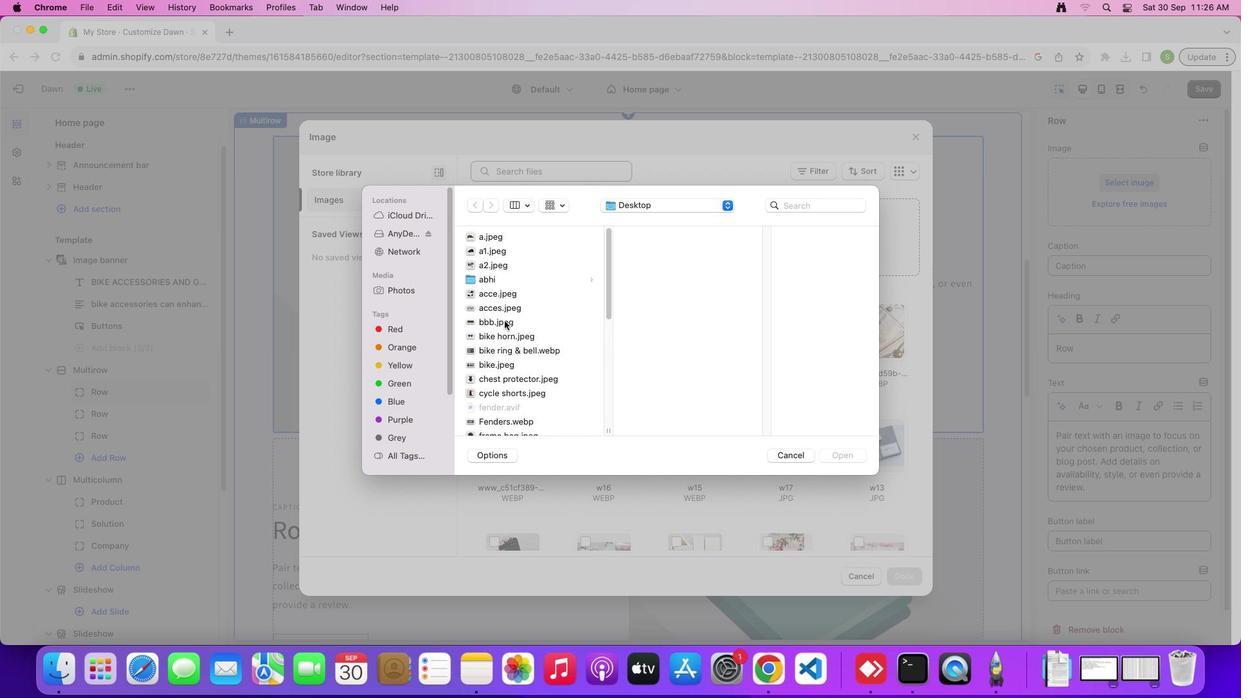 
Action: Mouse scrolled (504, 320) with delta (0, 0)
Screenshot: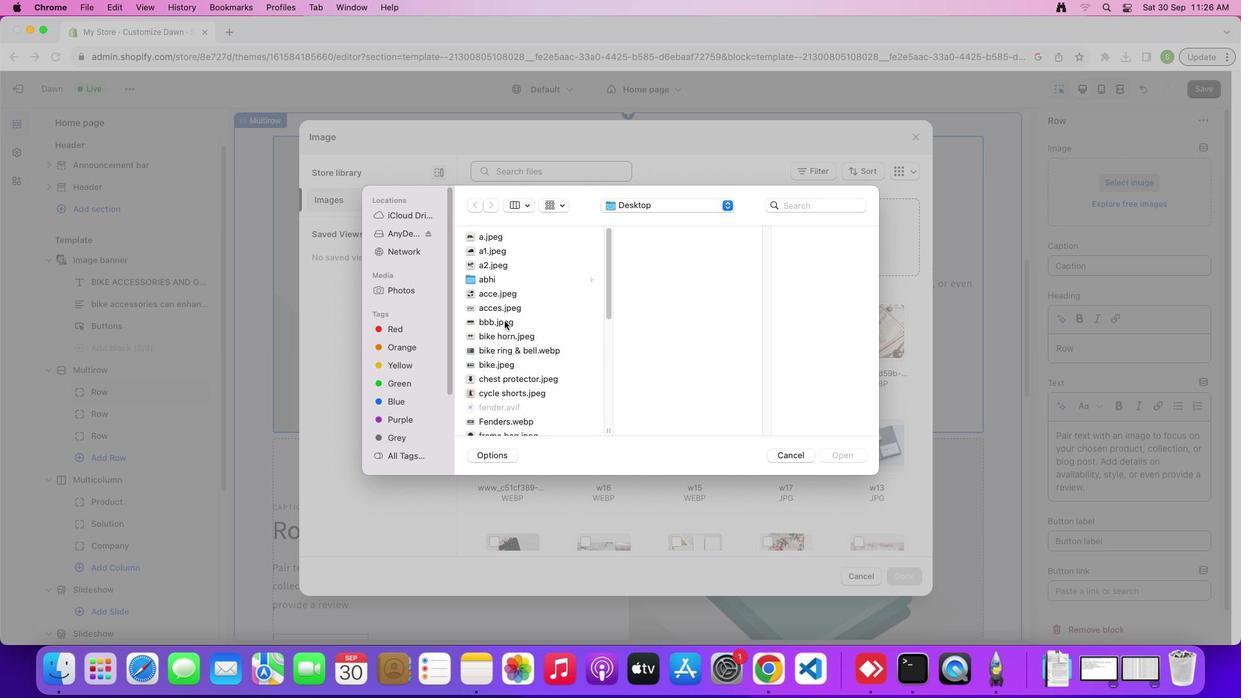 
Action: Mouse scrolled (504, 320) with delta (0, 0)
Screenshot: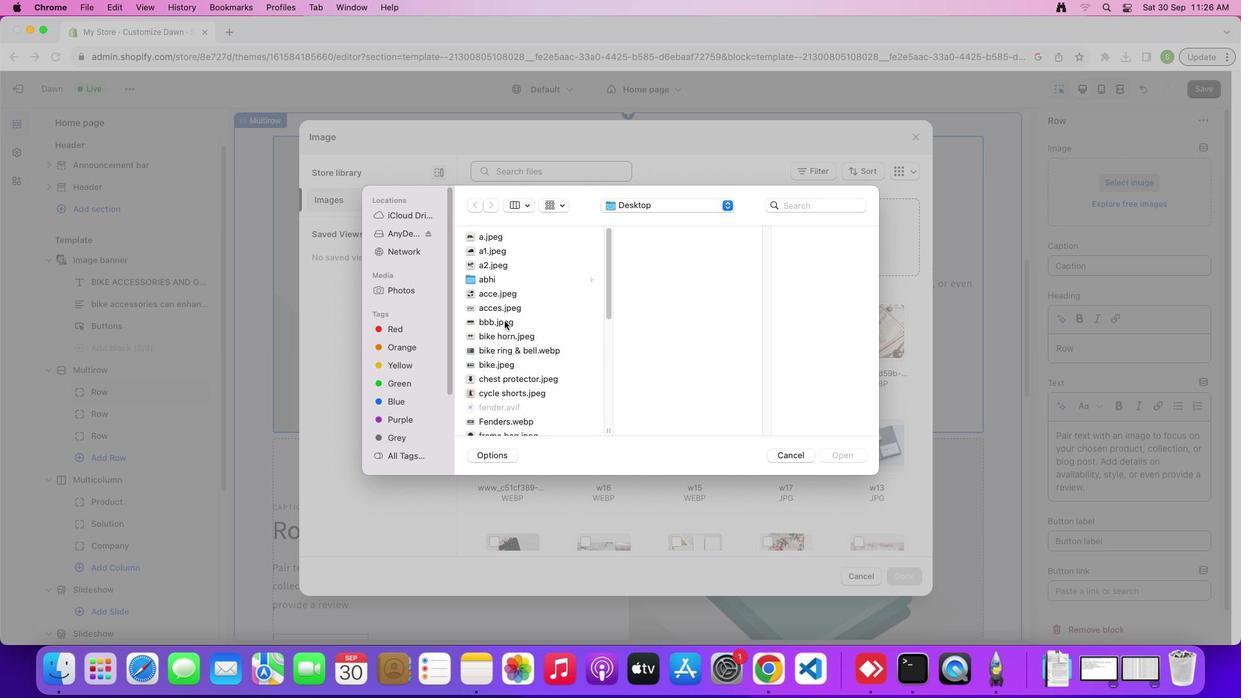
Action: Mouse scrolled (504, 320) with delta (0, 3)
Screenshot: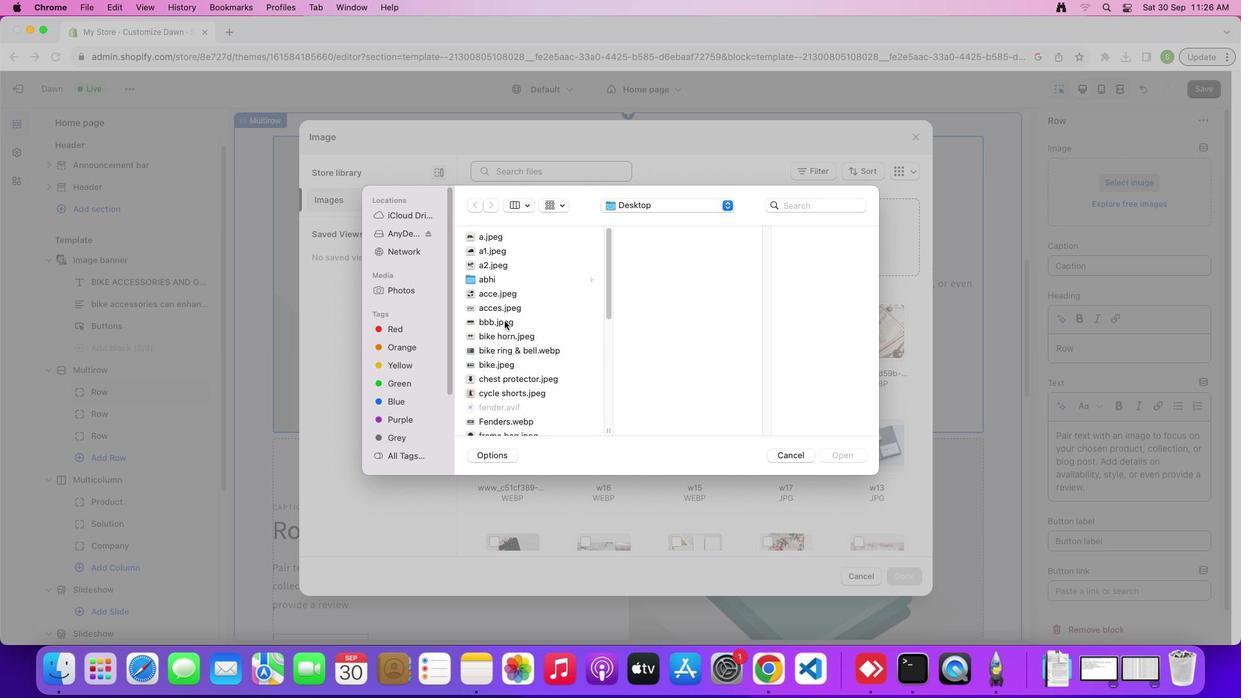 
Action: Mouse moved to (488, 235)
Screenshot: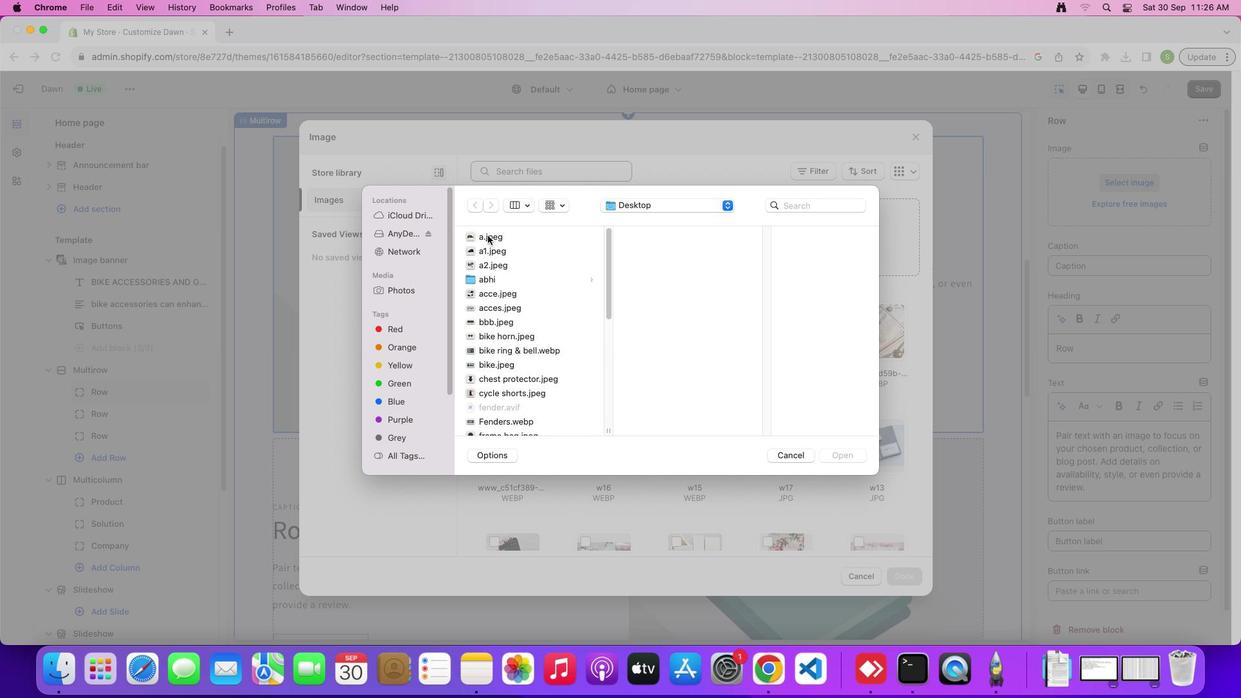 
Action: Mouse pressed left at (488, 235)
Screenshot: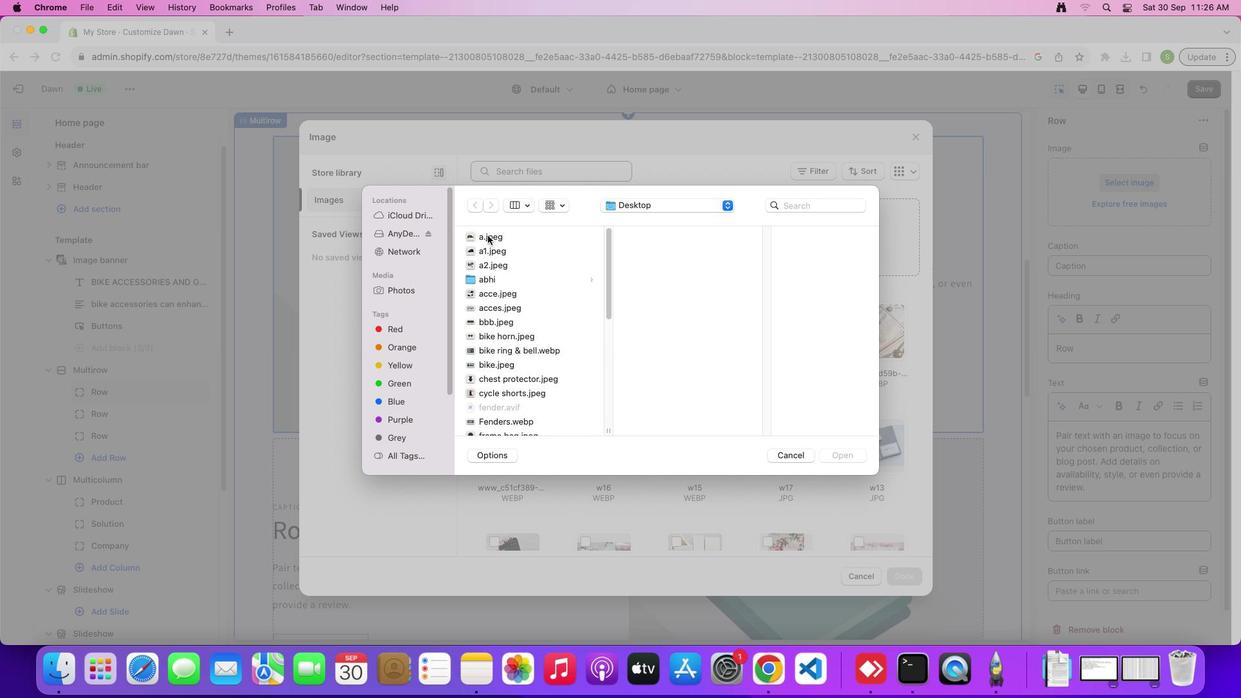 
Action: Mouse moved to (836, 459)
Screenshot: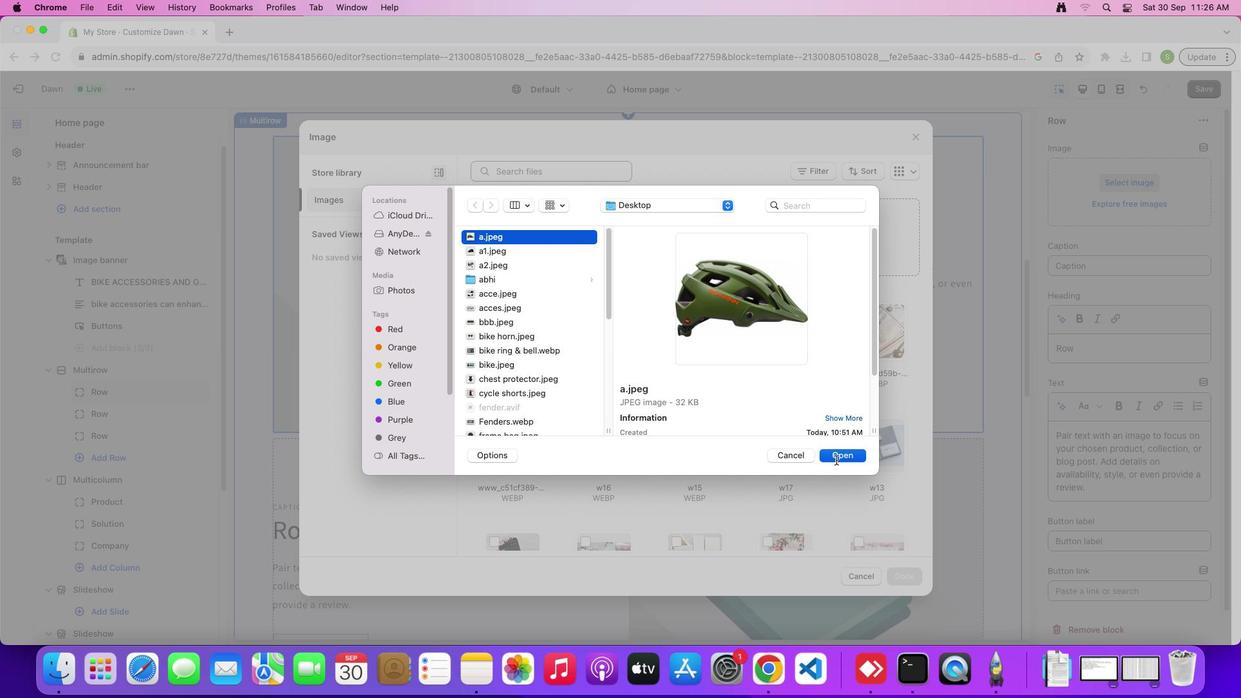 
Action: Mouse pressed left at (836, 459)
Screenshot: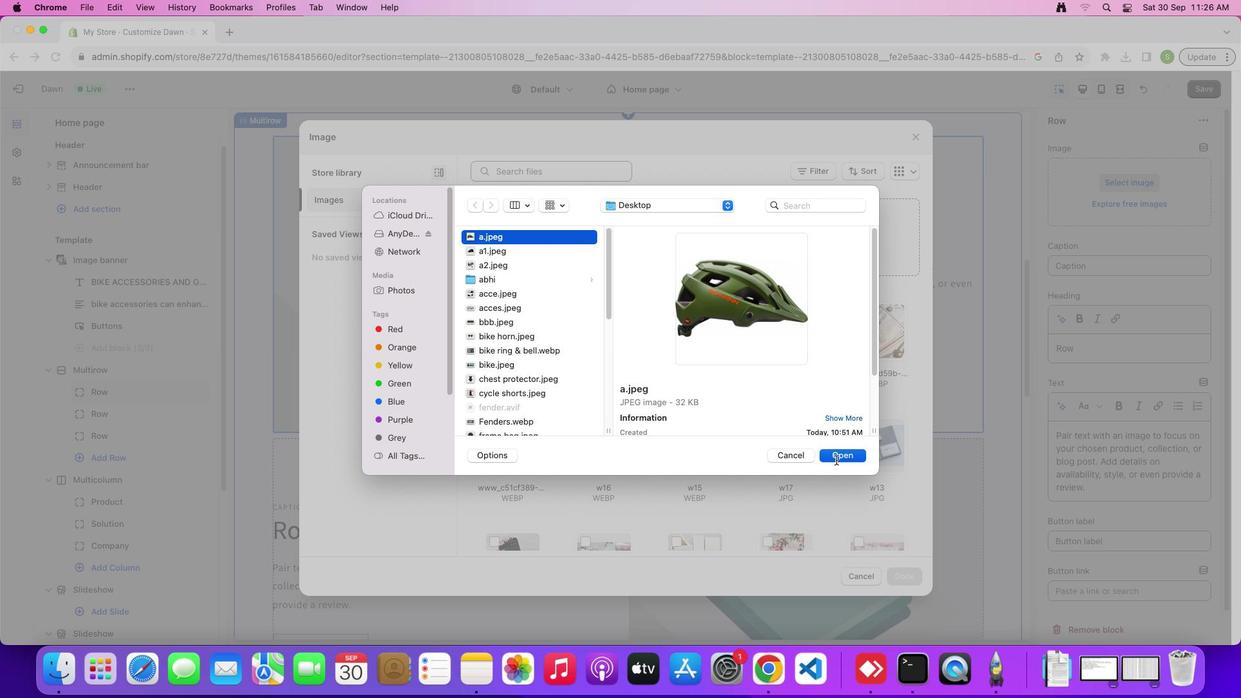 
Action: Mouse moved to (901, 580)
Screenshot: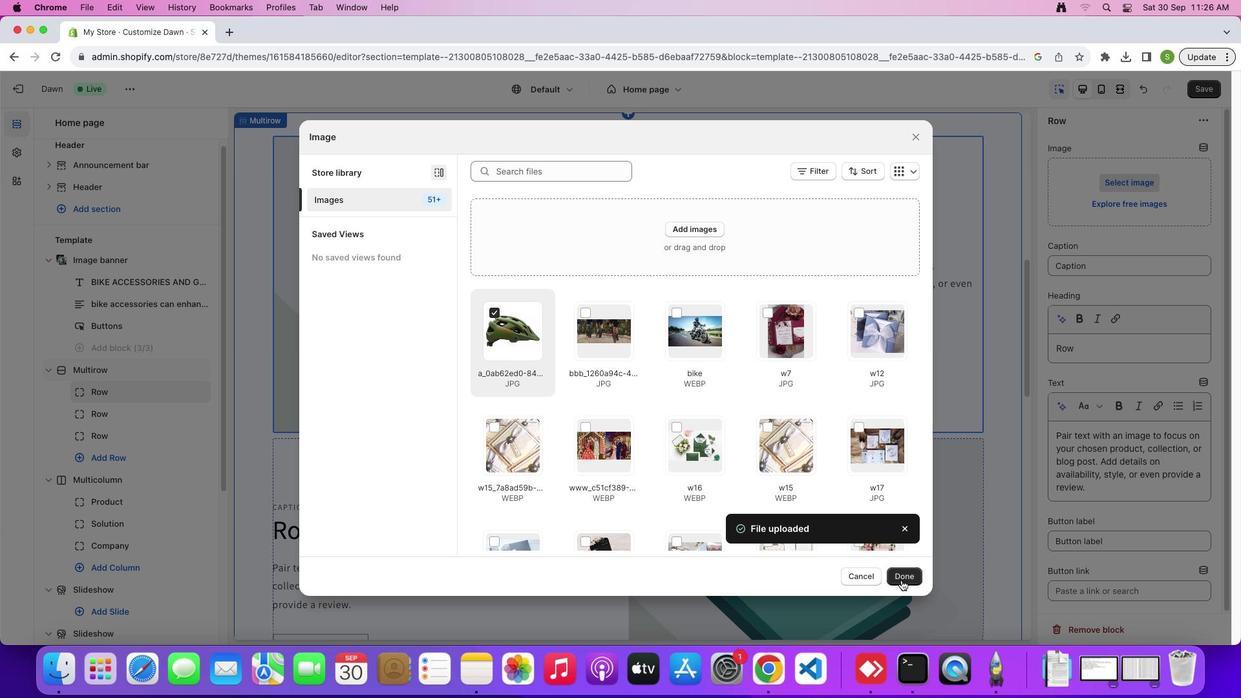 
Action: Mouse pressed left at (901, 580)
Screenshot: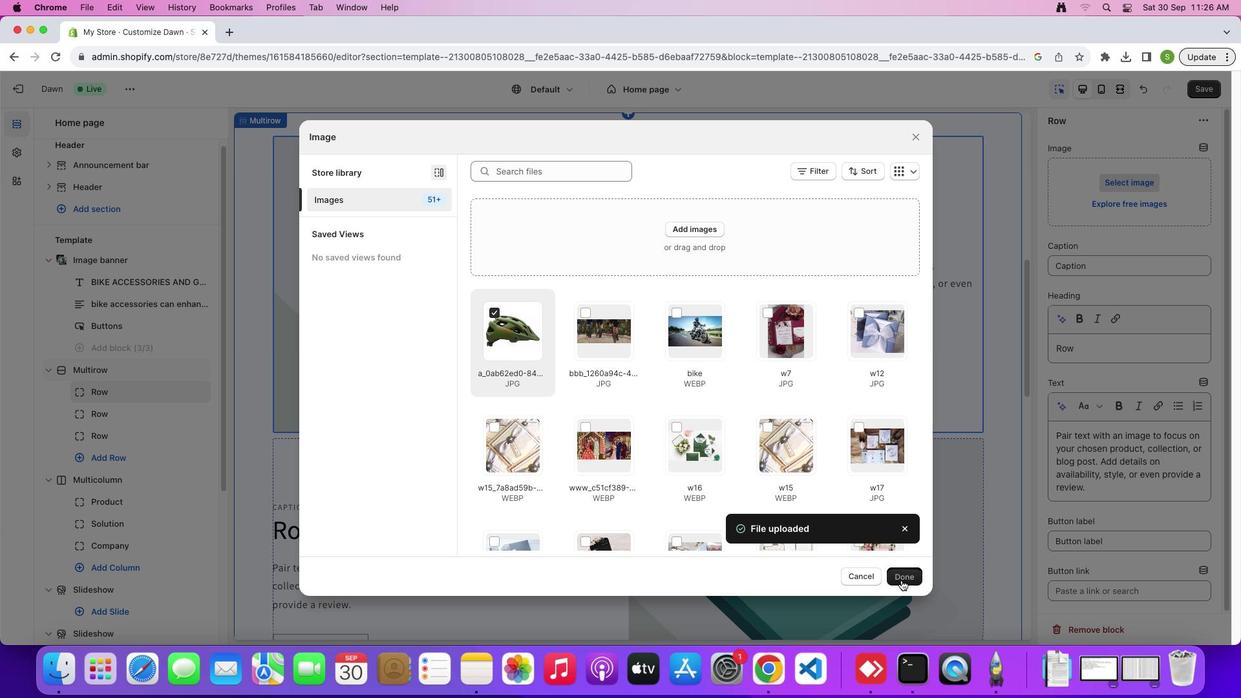 
Action: Mouse moved to (667, 233)
Screenshot: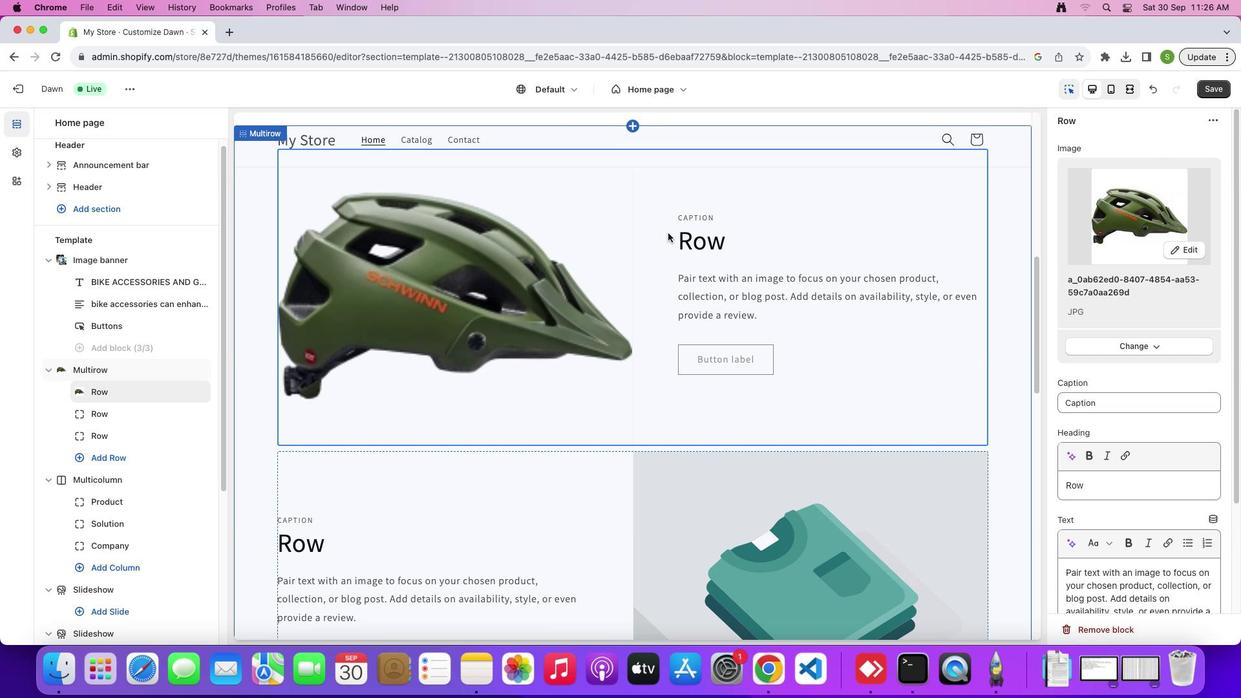 
Action: Mouse pressed left at (667, 233)
Screenshot: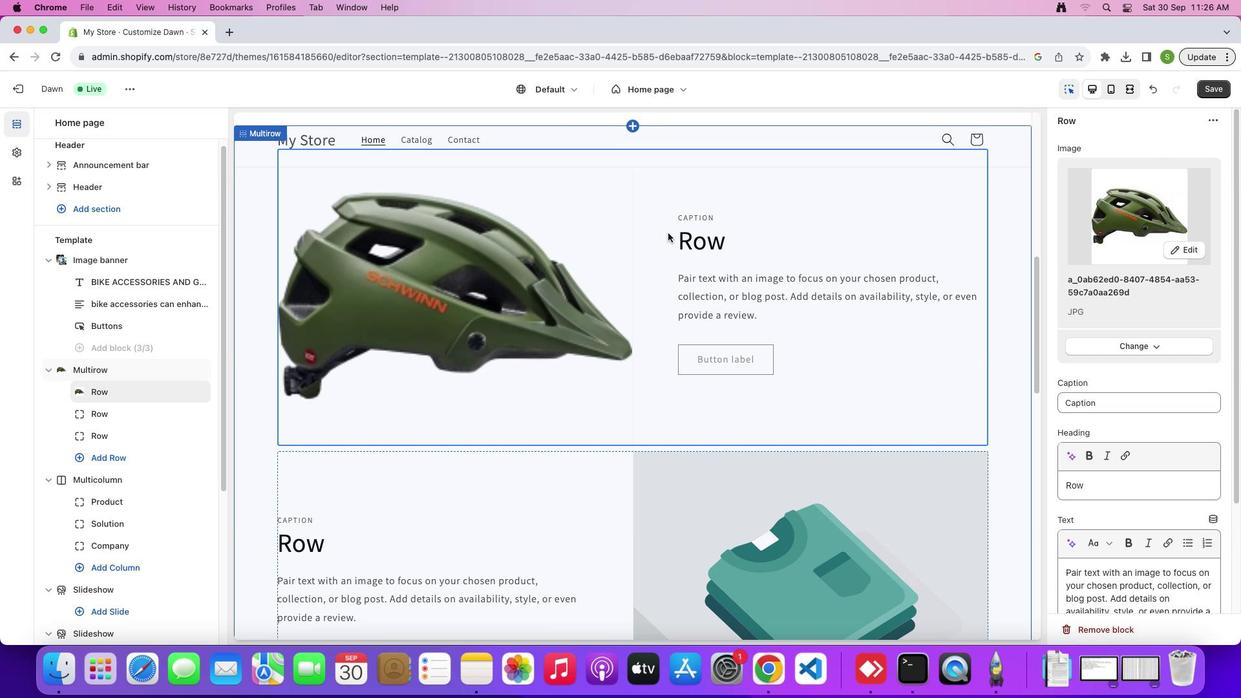 
Action: Mouse moved to (1096, 404)
Screenshot: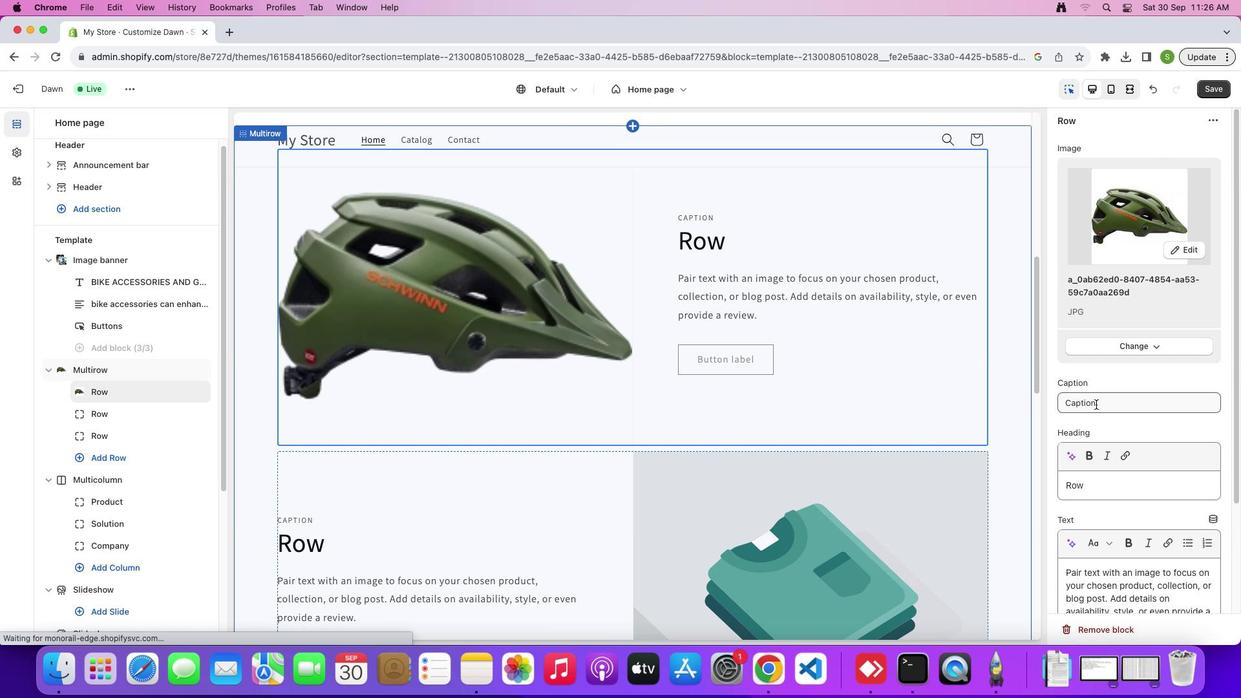 
Action: Mouse pressed left at (1096, 404)
Screenshot: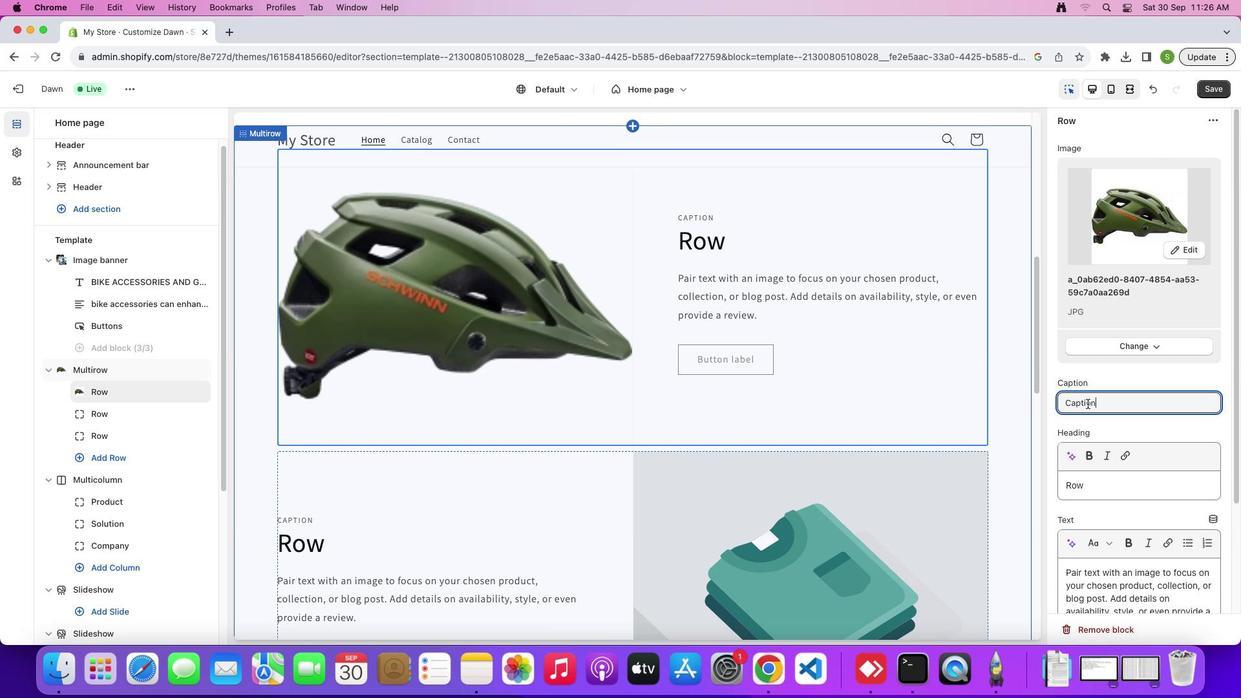 
Action: Mouse moved to (821, 380)
Screenshot: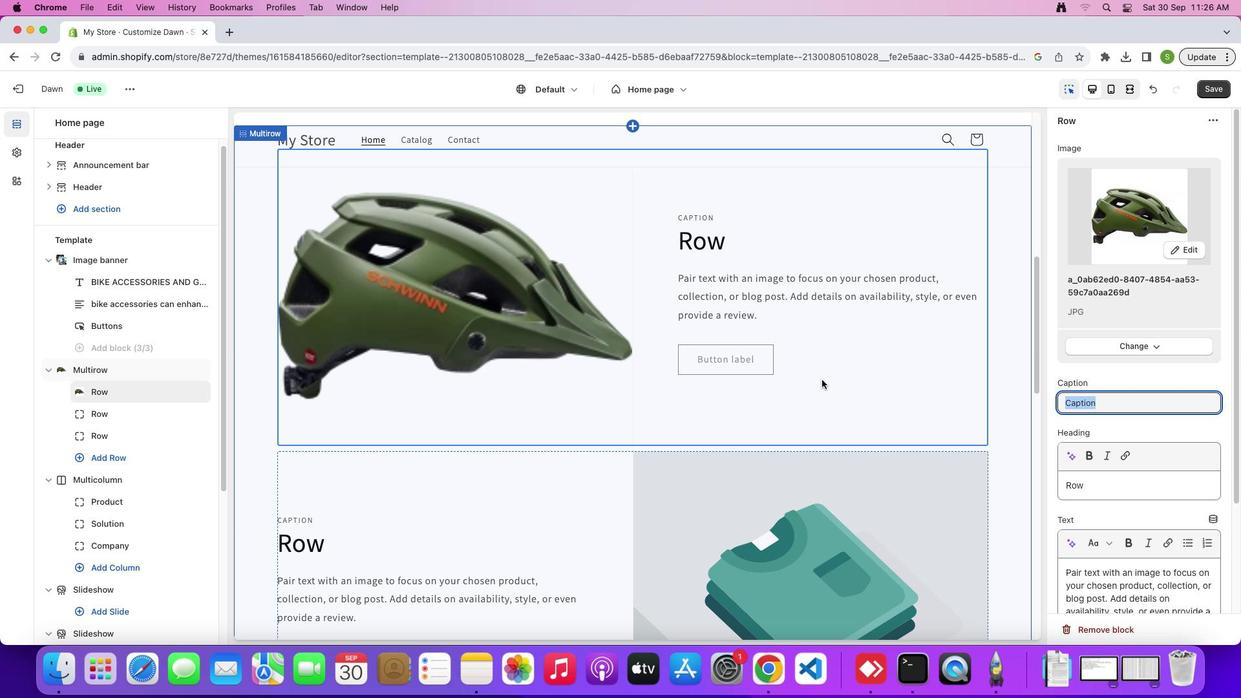 
Action: Key pressed Key.shift'$''2''0''0''0'
Screenshot: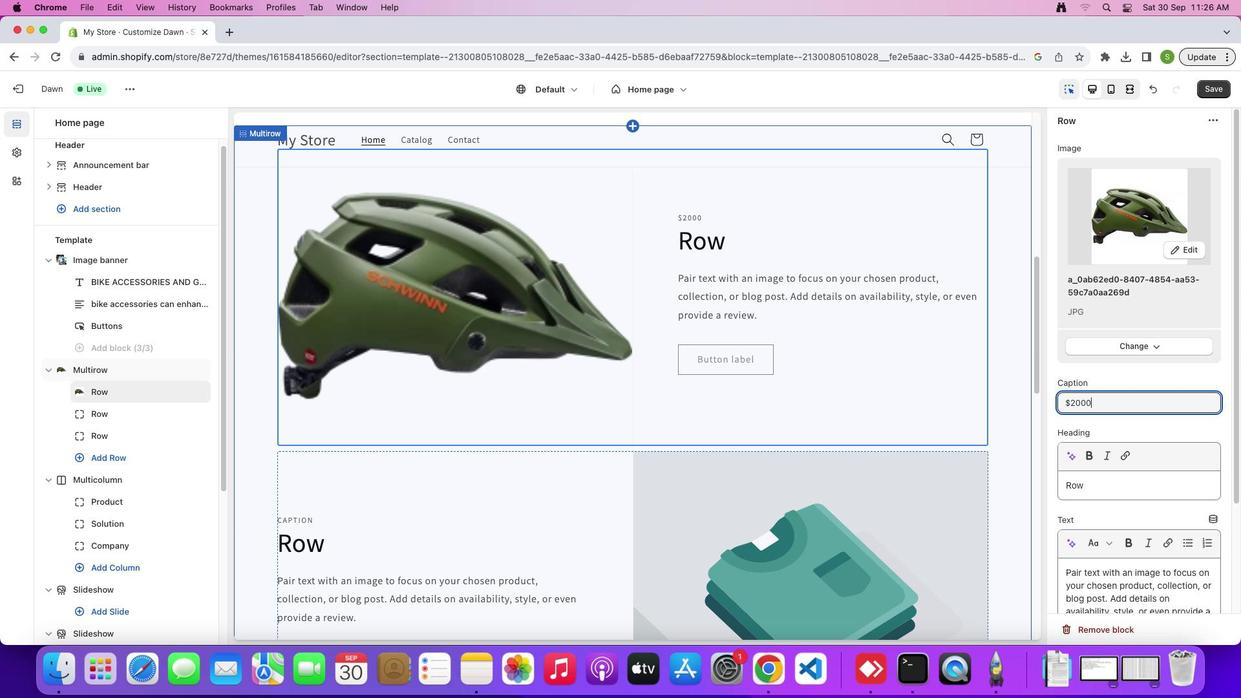 
Action: Mouse moved to (1087, 487)
Screenshot: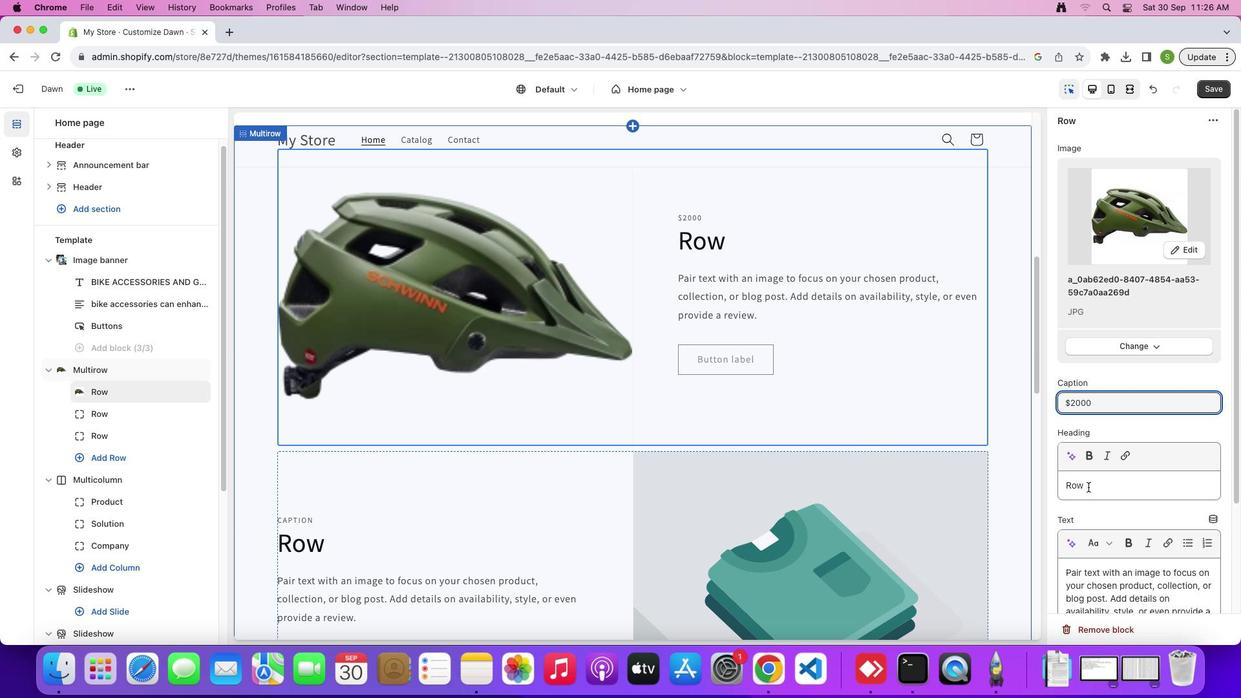 
Action: Mouse pressed left at (1087, 487)
Screenshot: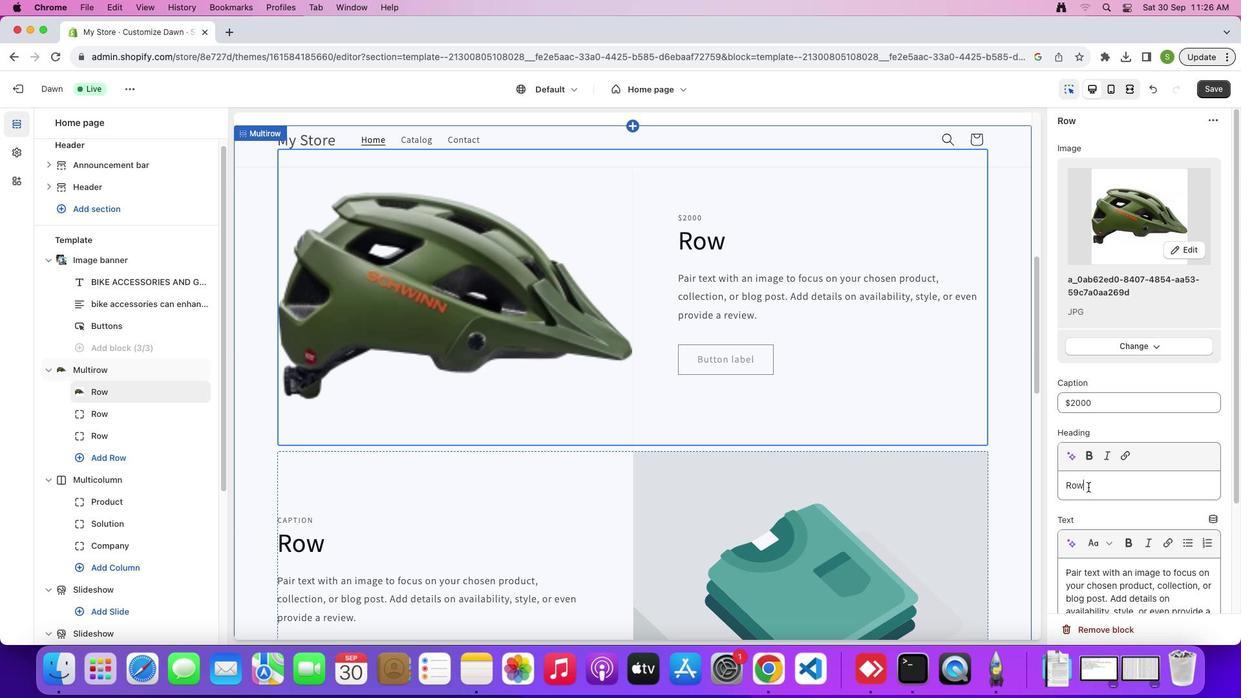 
Action: Mouse moved to (919, 492)
Screenshot: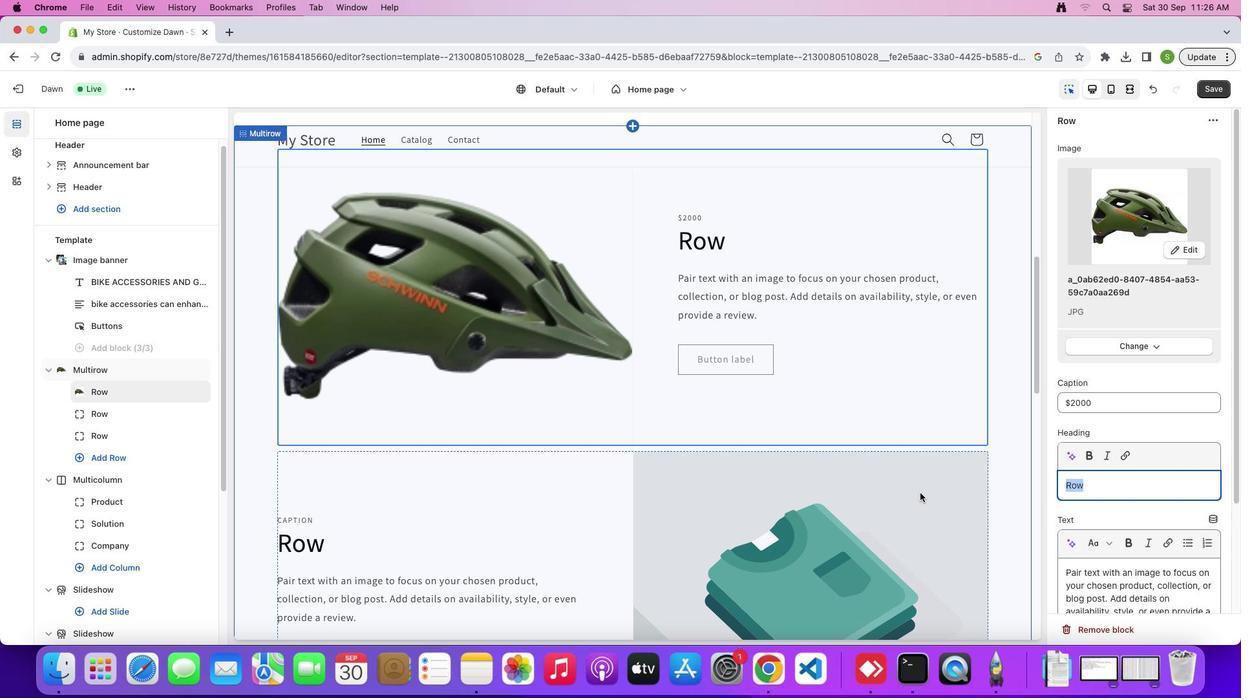 
Action: Key pressed Key.shift'B''i''k''e'Key.space
Screenshot: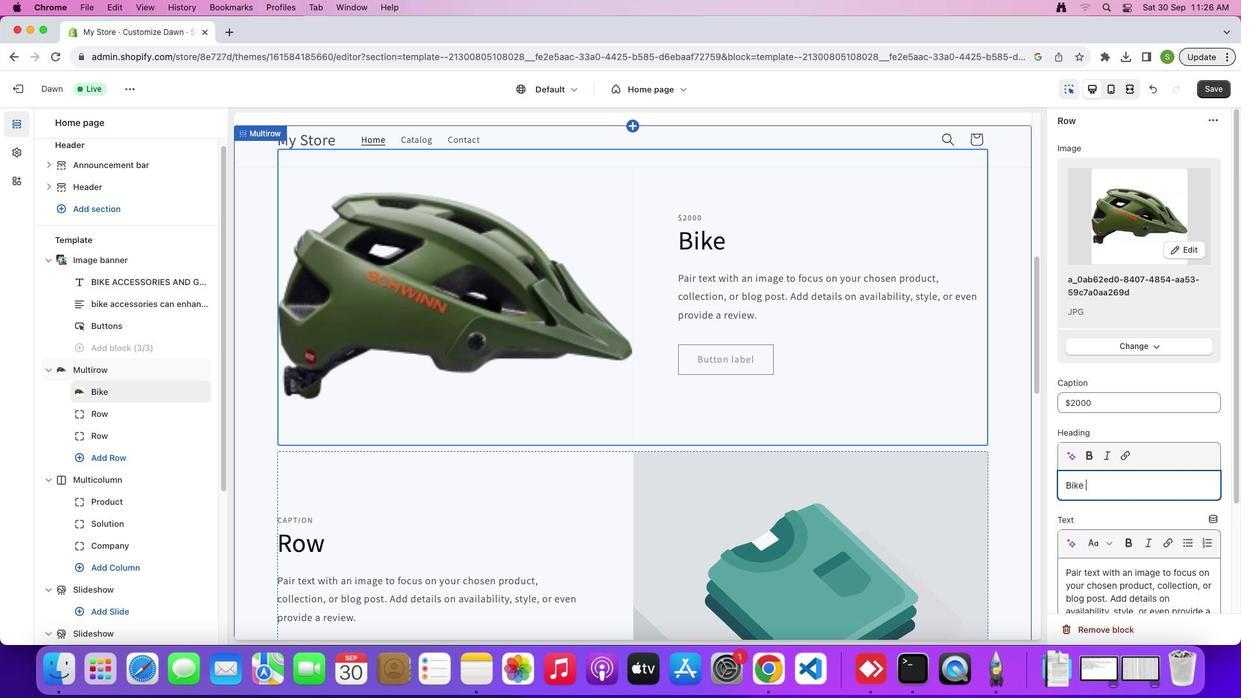 
Action: Mouse moved to (919, 492)
Screenshot: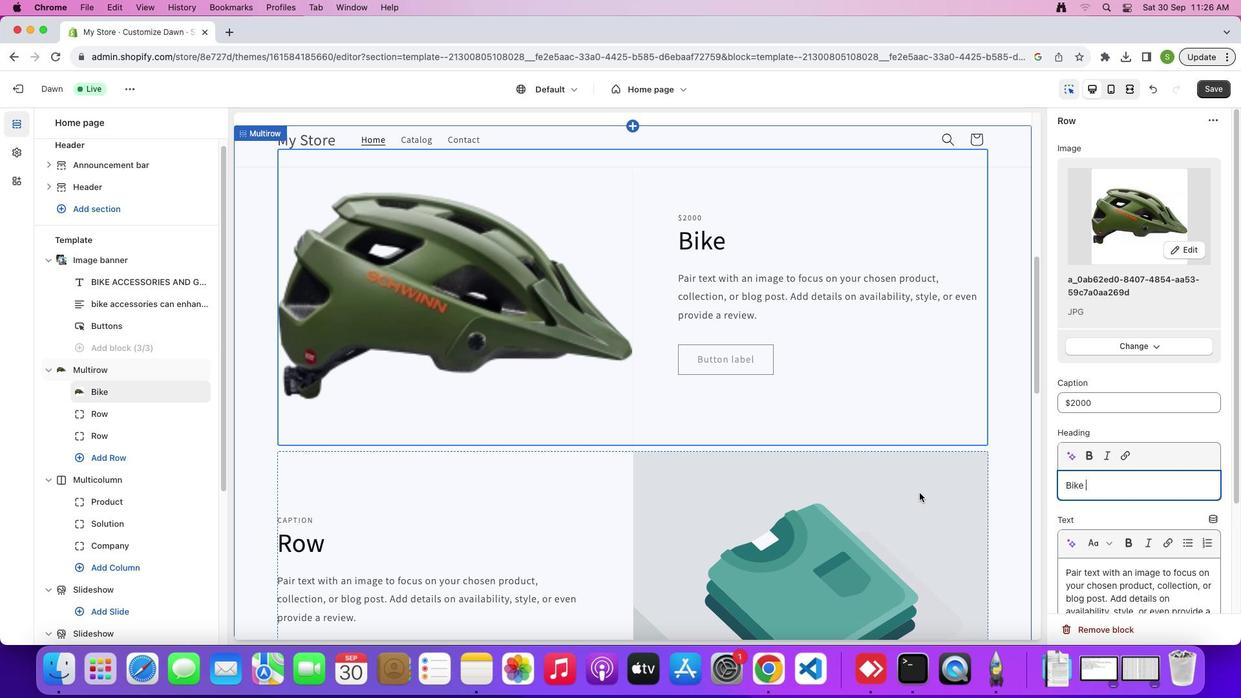 
Action: Key pressed Key.shift'H''e''l''m''e''t'
Screenshot: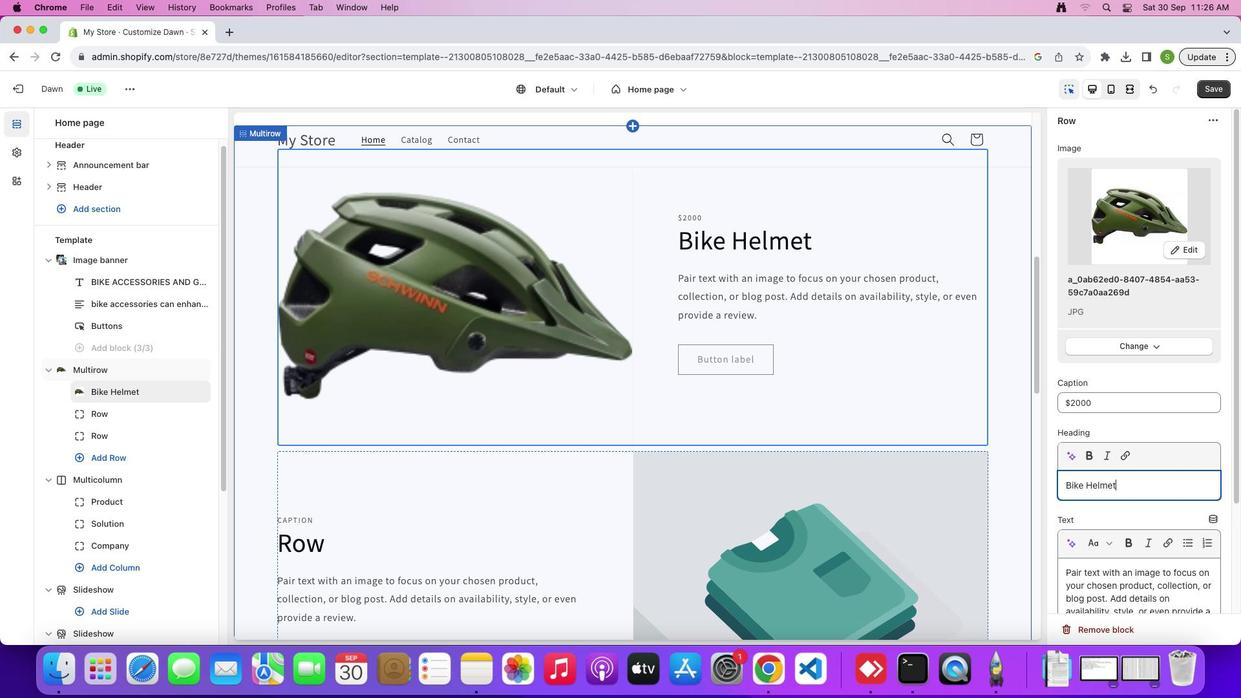 
Action: Mouse moved to (1109, 536)
Screenshot: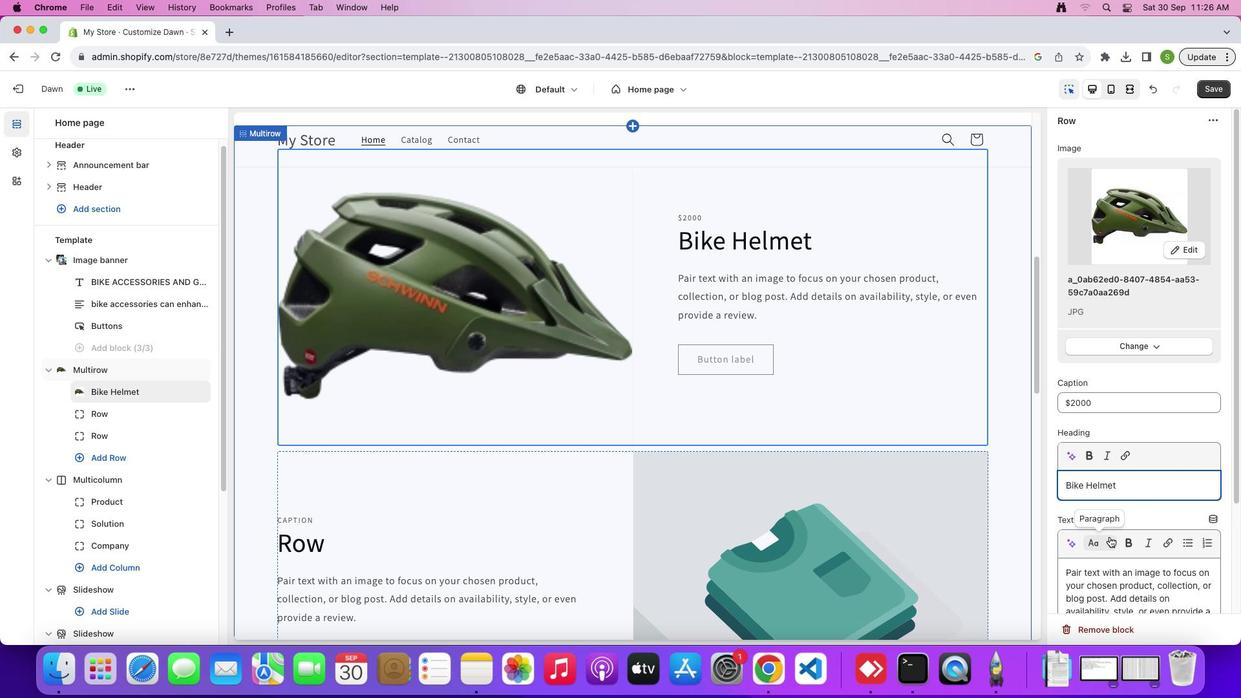 
Action: Mouse scrolled (1109, 536) with delta (0, 0)
Screenshot: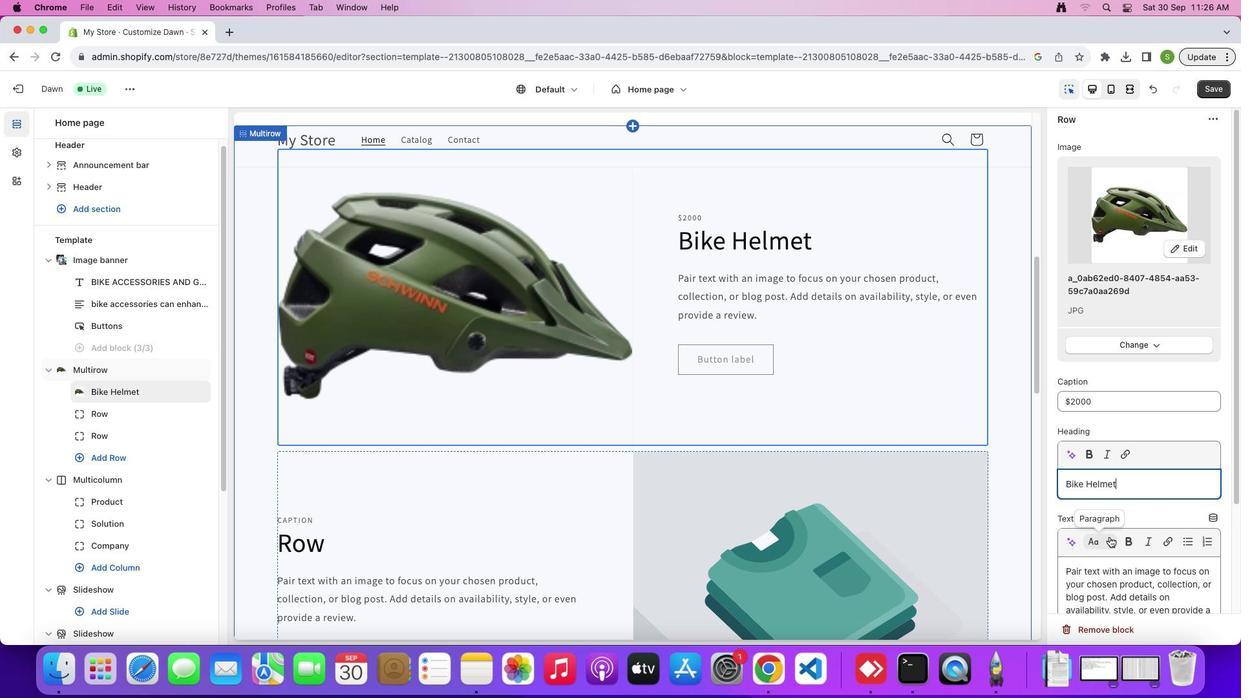 
Action: Mouse scrolled (1109, 536) with delta (0, 0)
Screenshot: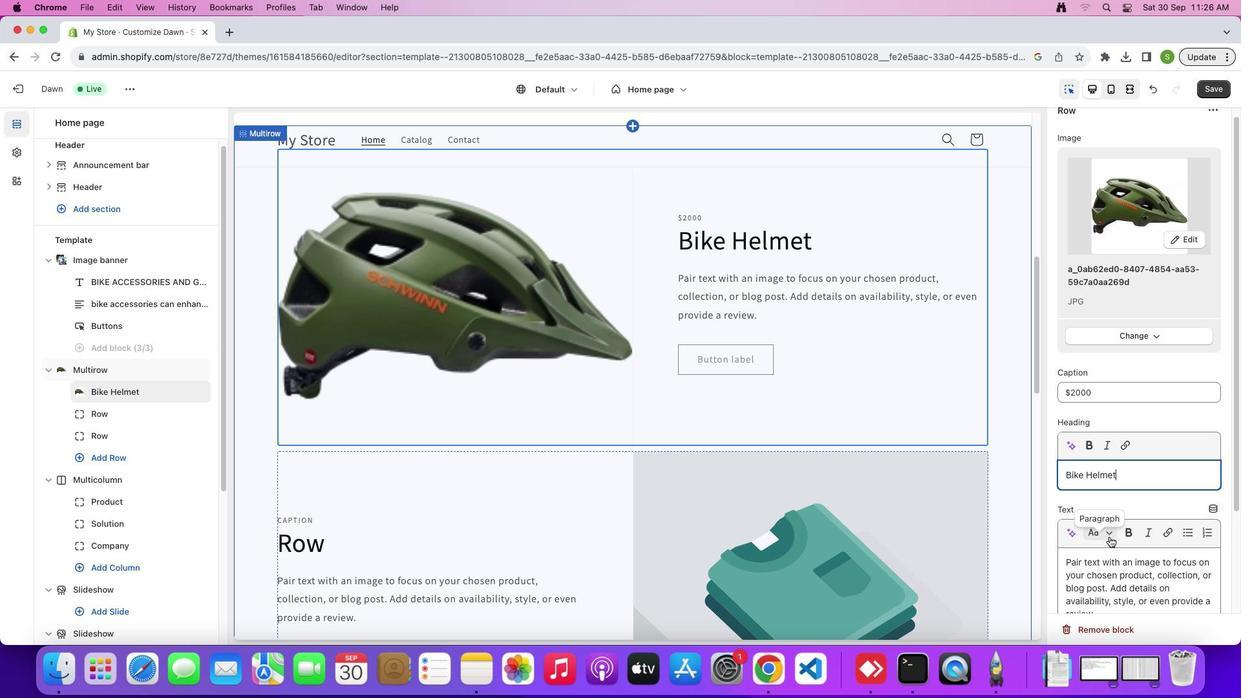 
Action: Mouse scrolled (1109, 536) with delta (0, 0)
